 Task: Create an app for vendor management.
Action: Mouse moved to (1166, 83)
Screenshot: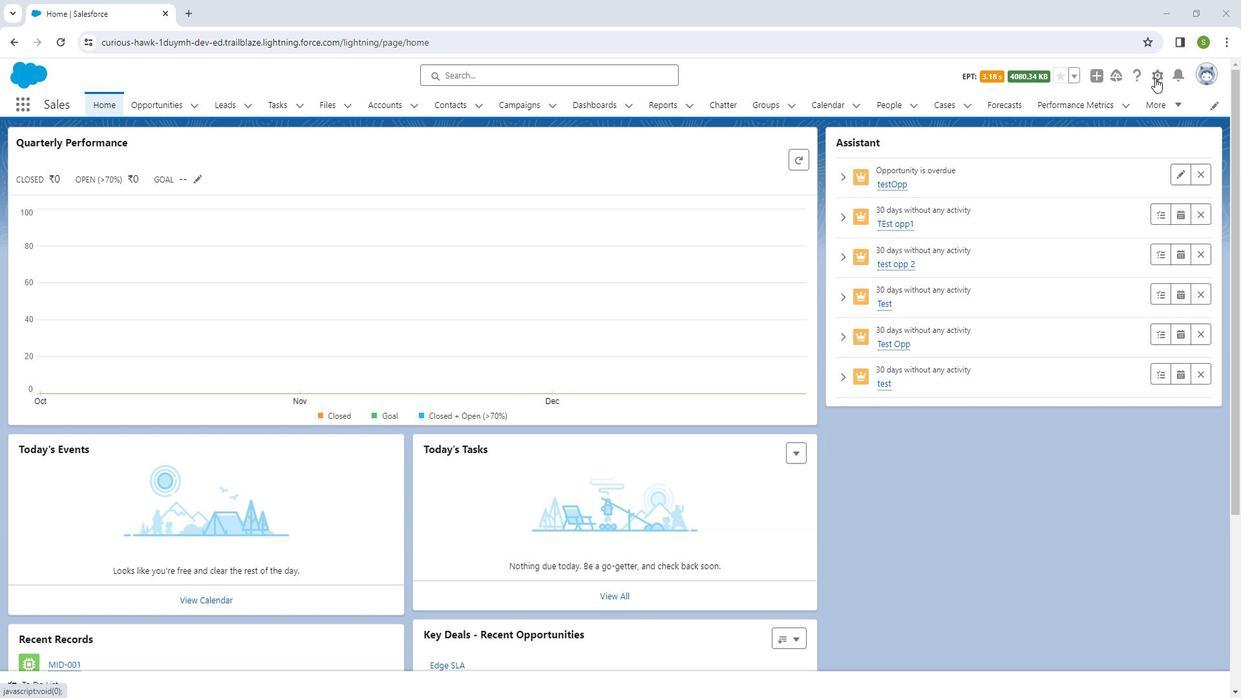
Action: Mouse pressed left at (1166, 83)
Screenshot: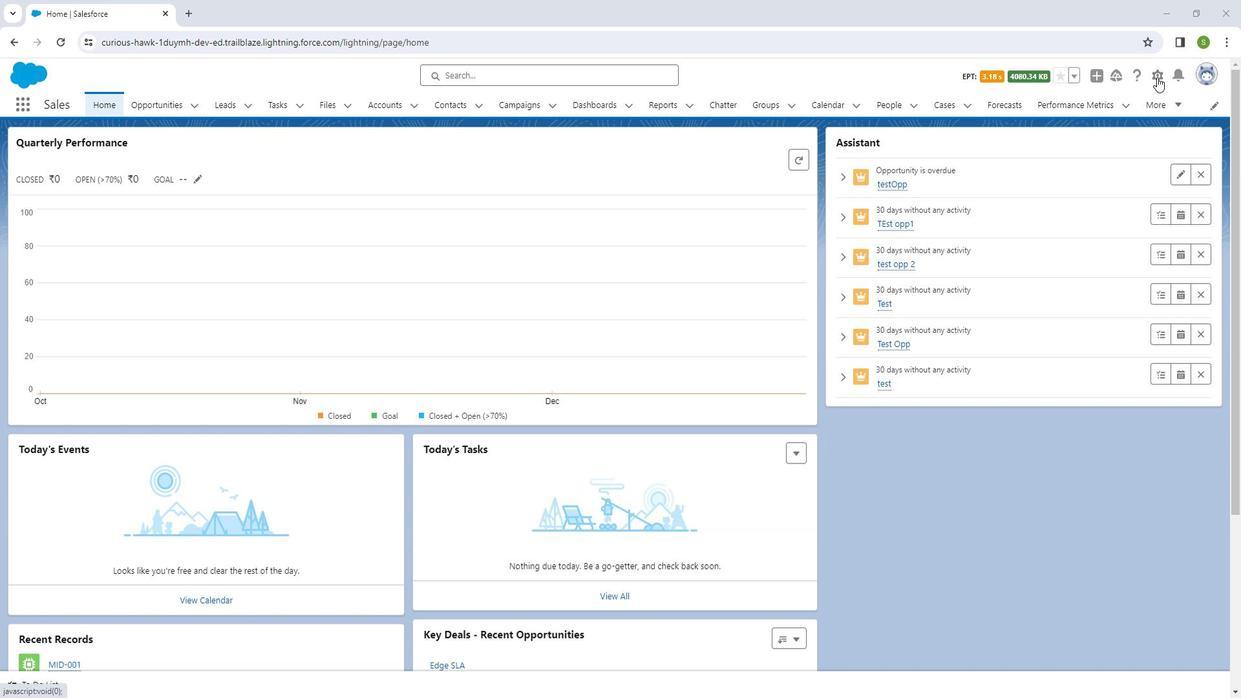 
Action: Mouse moved to (1129, 136)
Screenshot: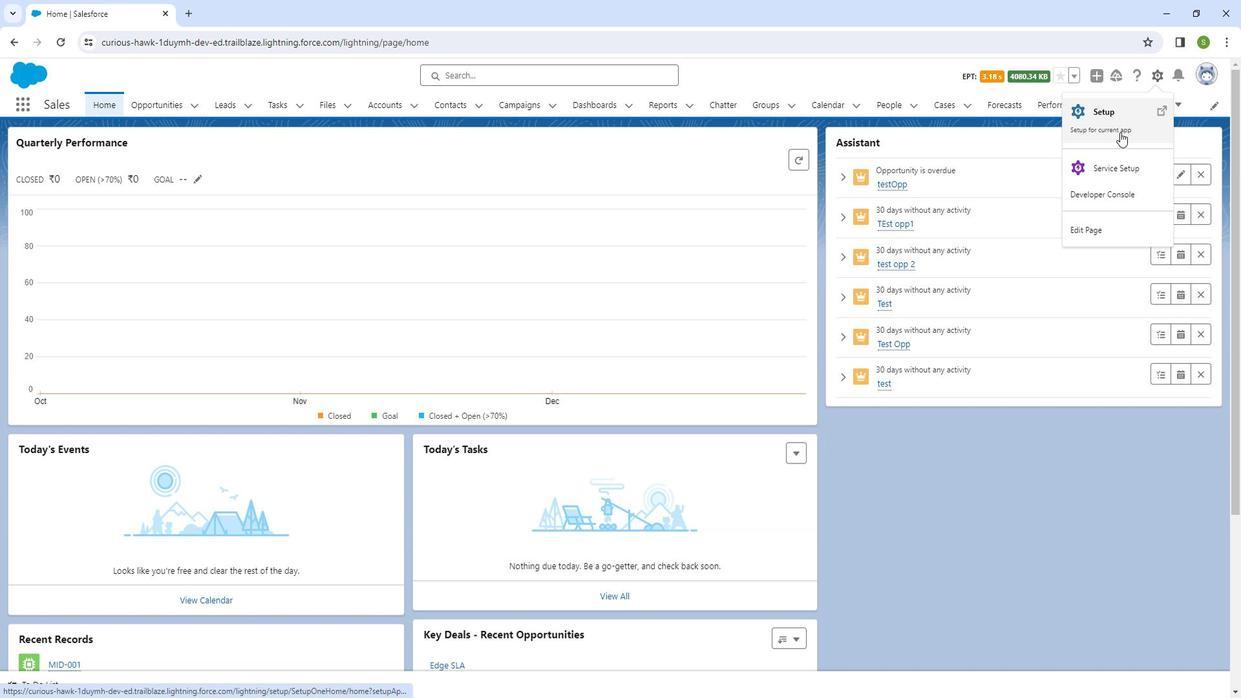 
Action: Mouse pressed left at (1129, 136)
Screenshot: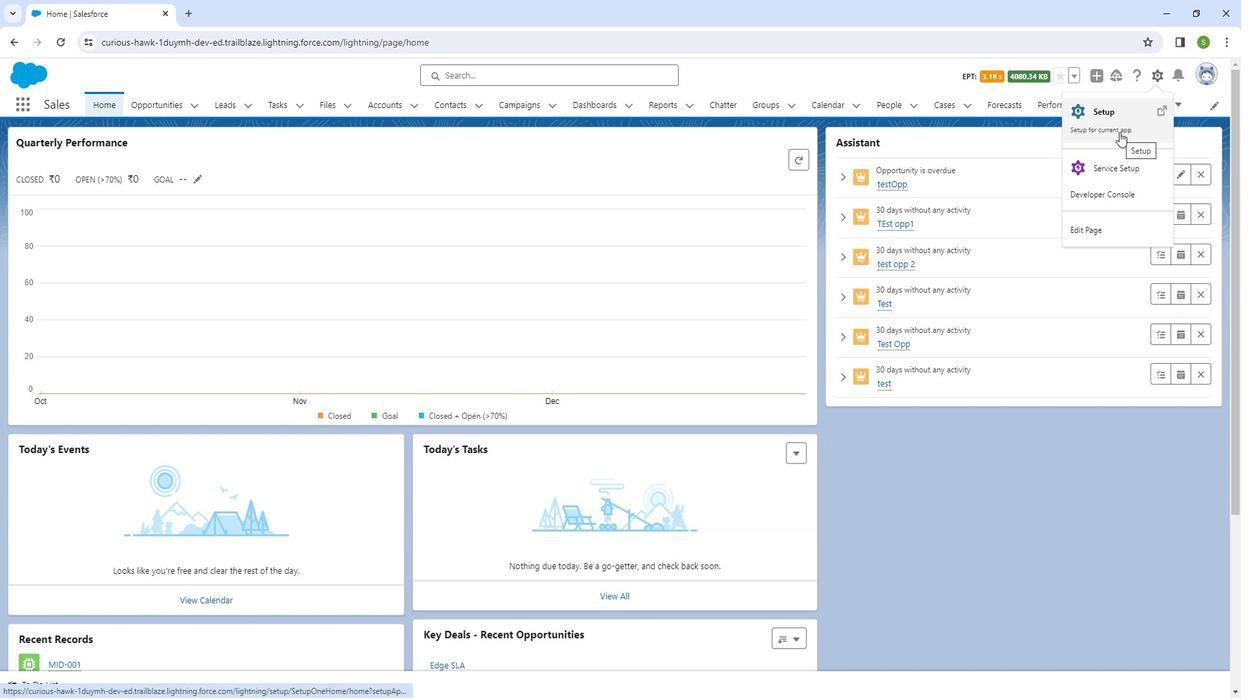 
Action: Mouse moved to (91, 144)
Screenshot: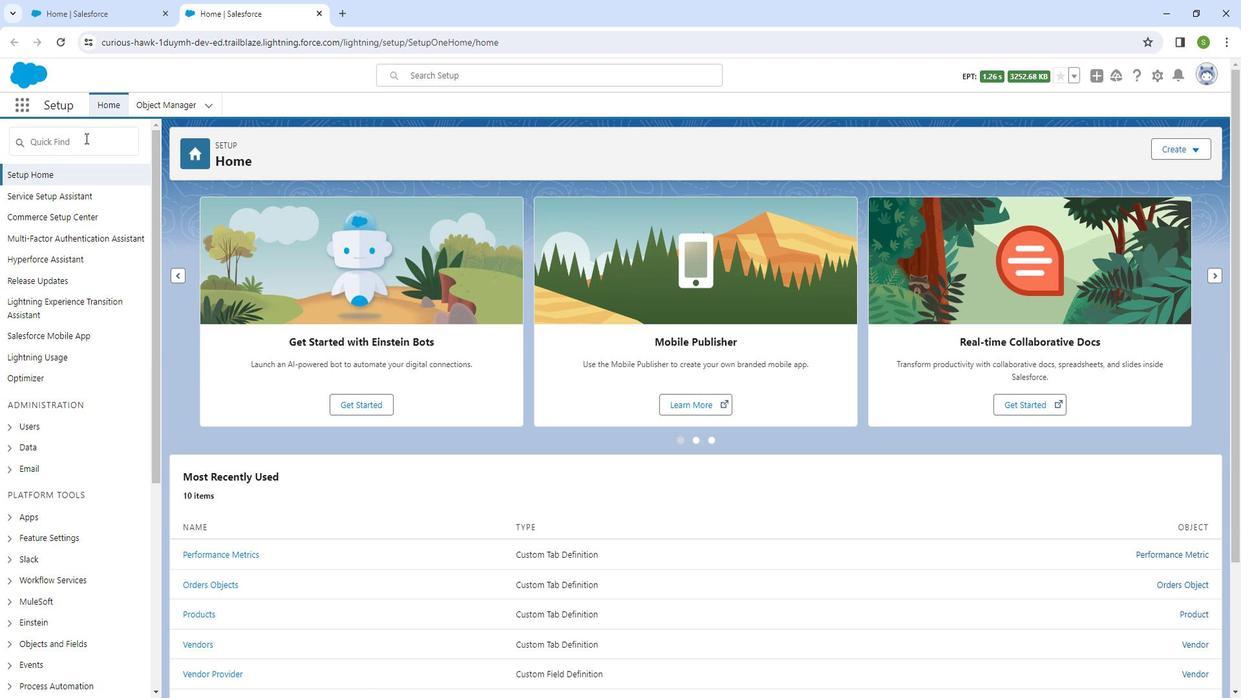 
Action: Mouse pressed left at (91, 144)
Screenshot: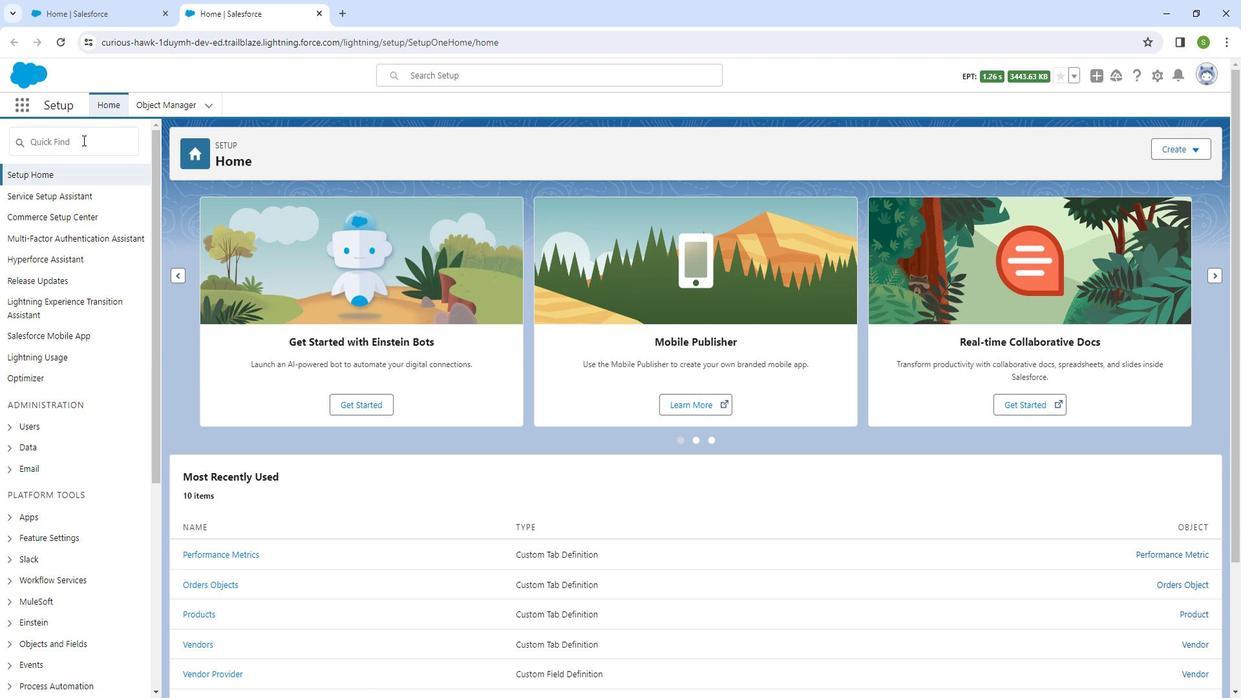 
Action: Mouse moved to (93, 146)
Screenshot: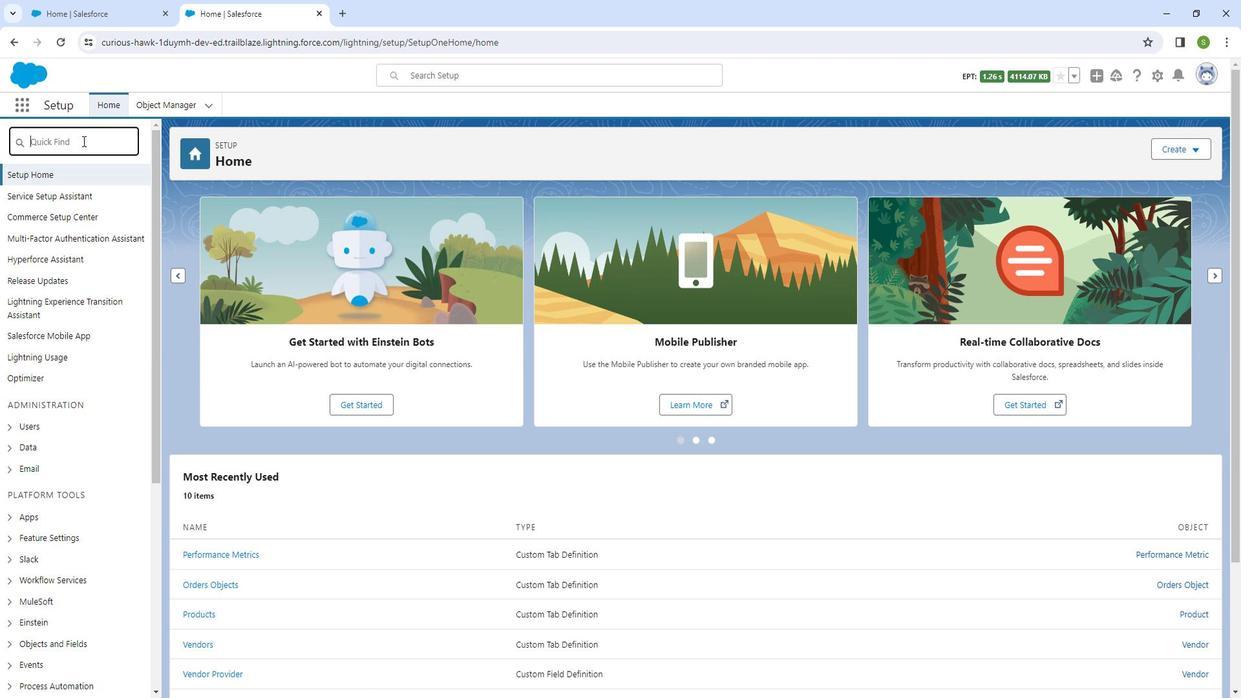 
Action: Key pressed <Key.shift_r>App<Key.space>ma
Screenshot: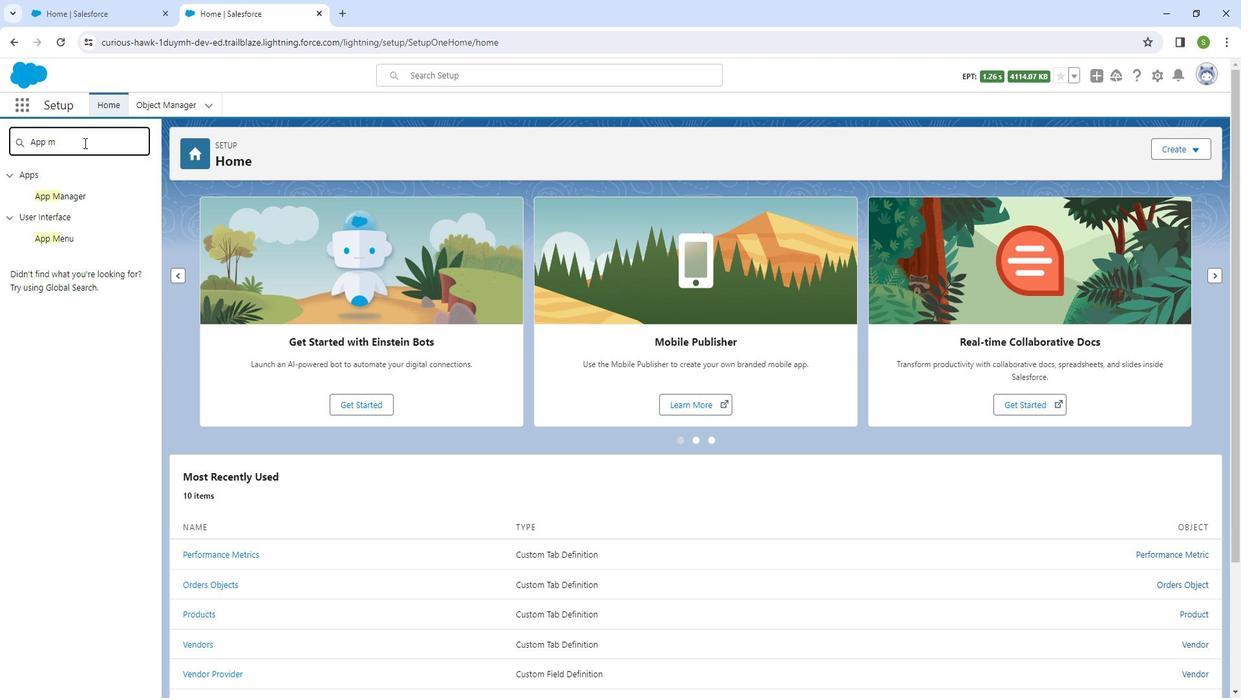 
Action: Mouse moved to (67, 200)
Screenshot: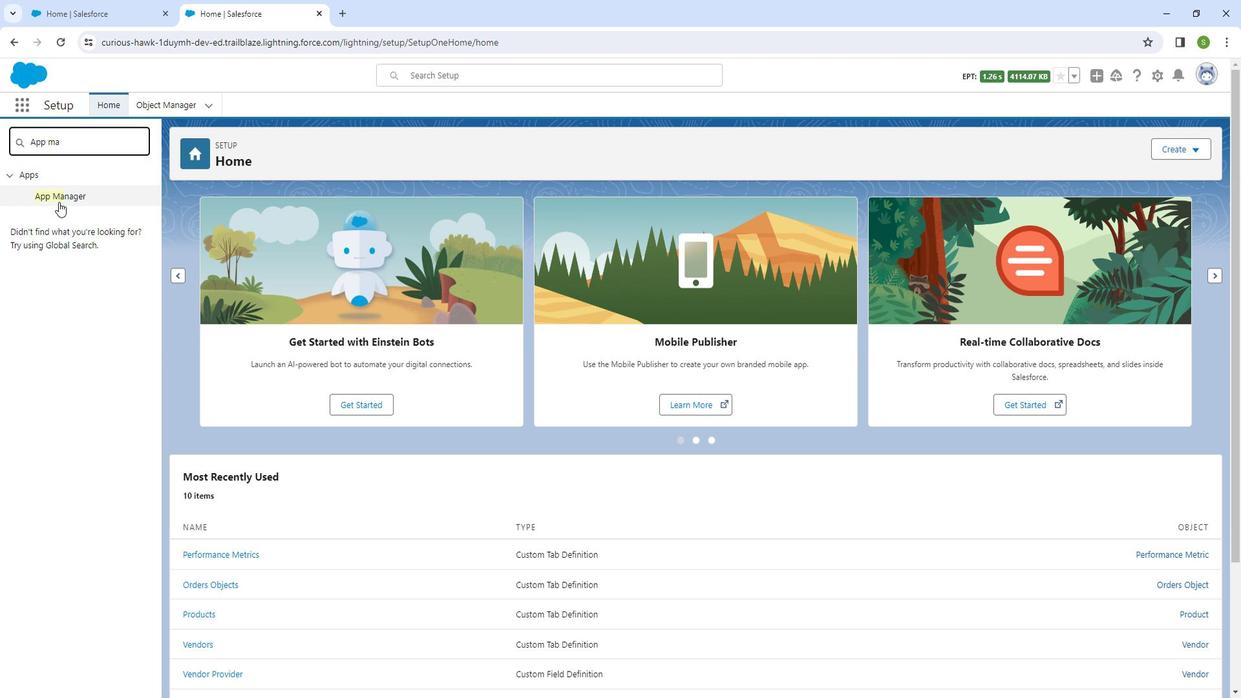 
Action: Mouse pressed left at (67, 200)
Screenshot: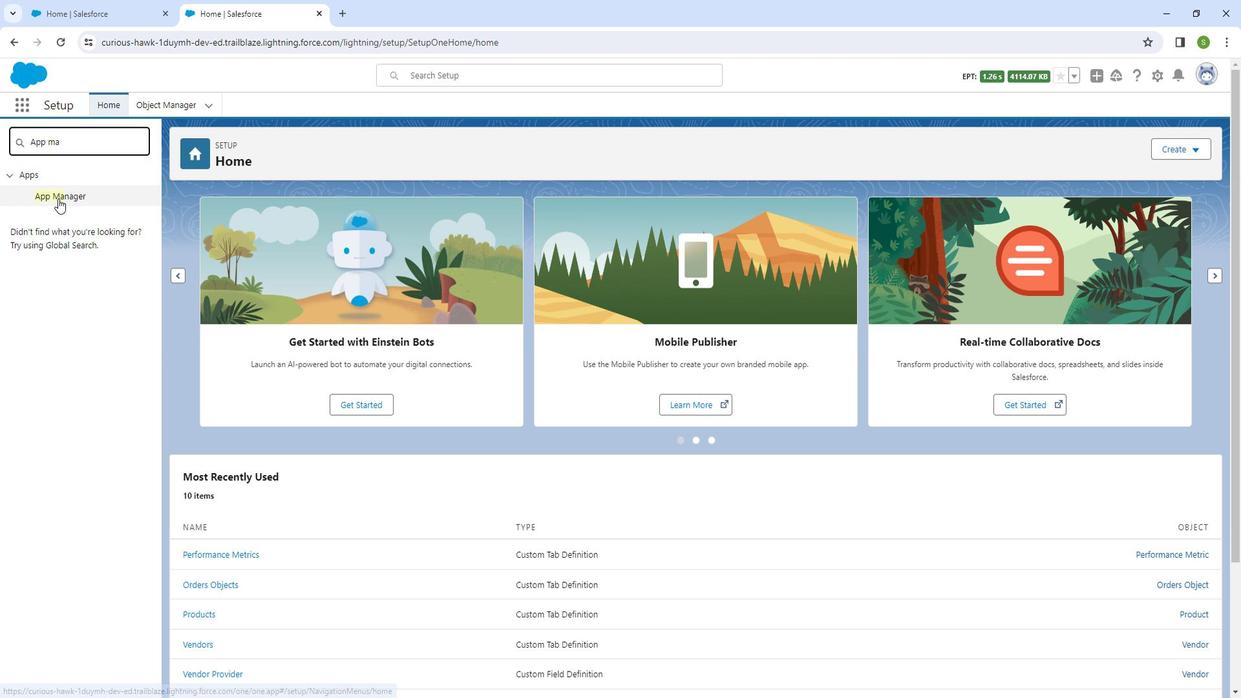 
Action: Mouse moved to (1052, 157)
Screenshot: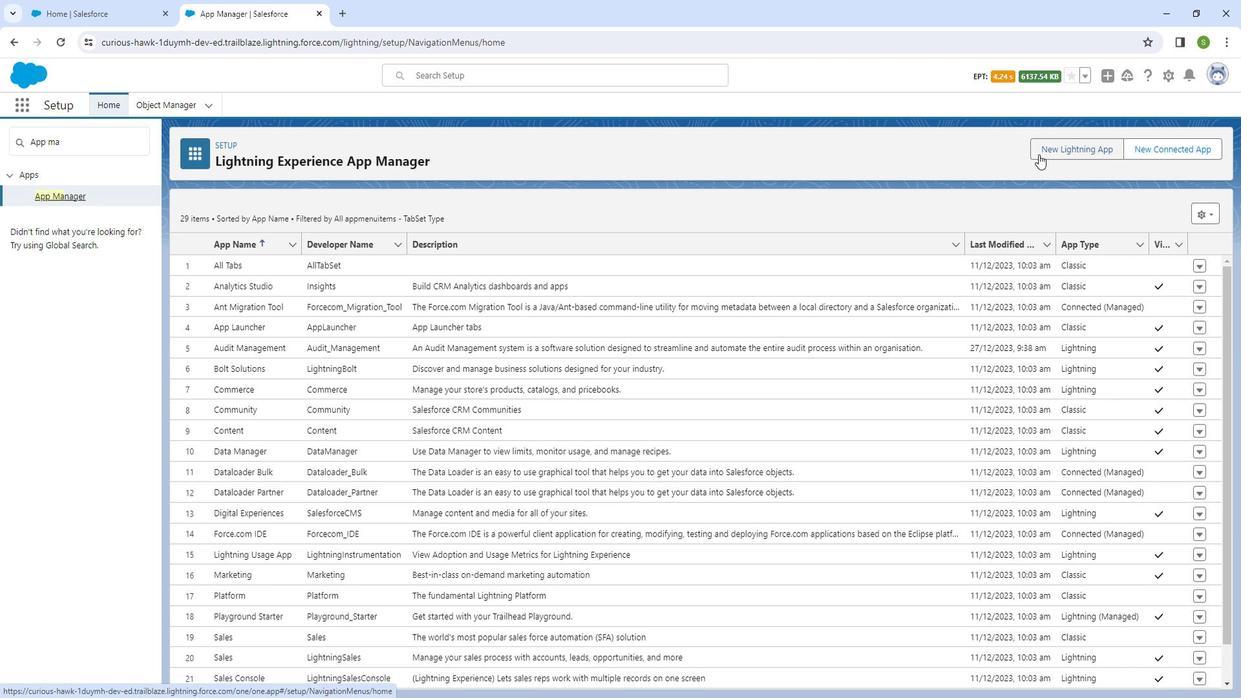 
Action: Mouse pressed left at (1052, 157)
Screenshot: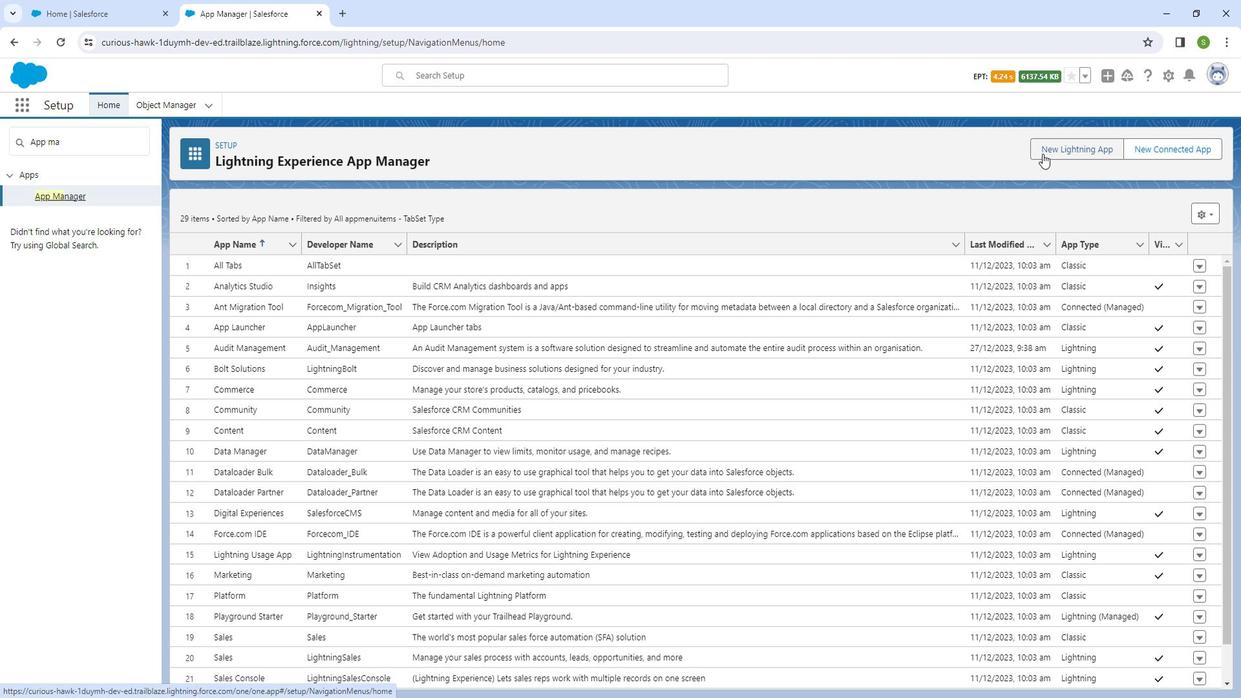 
Action: Mouse moved to (532, 299)
Screenshot: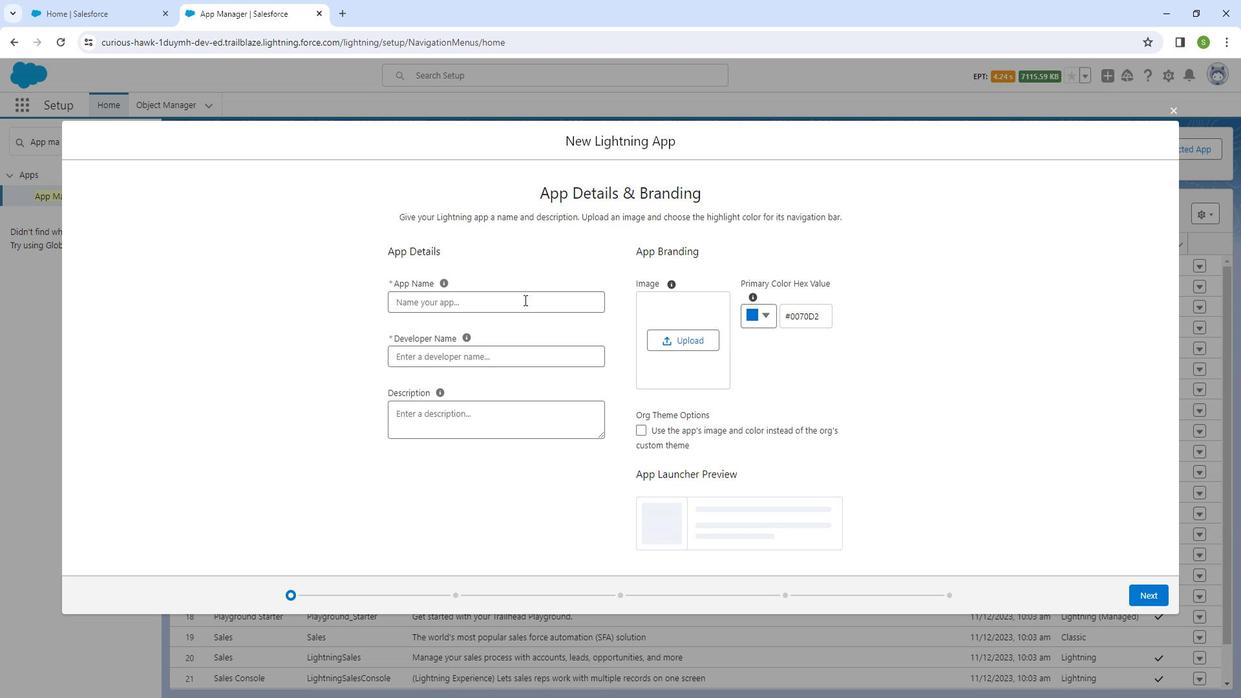 
Action: Mouse pressed left at (532, 299)
Screenshot: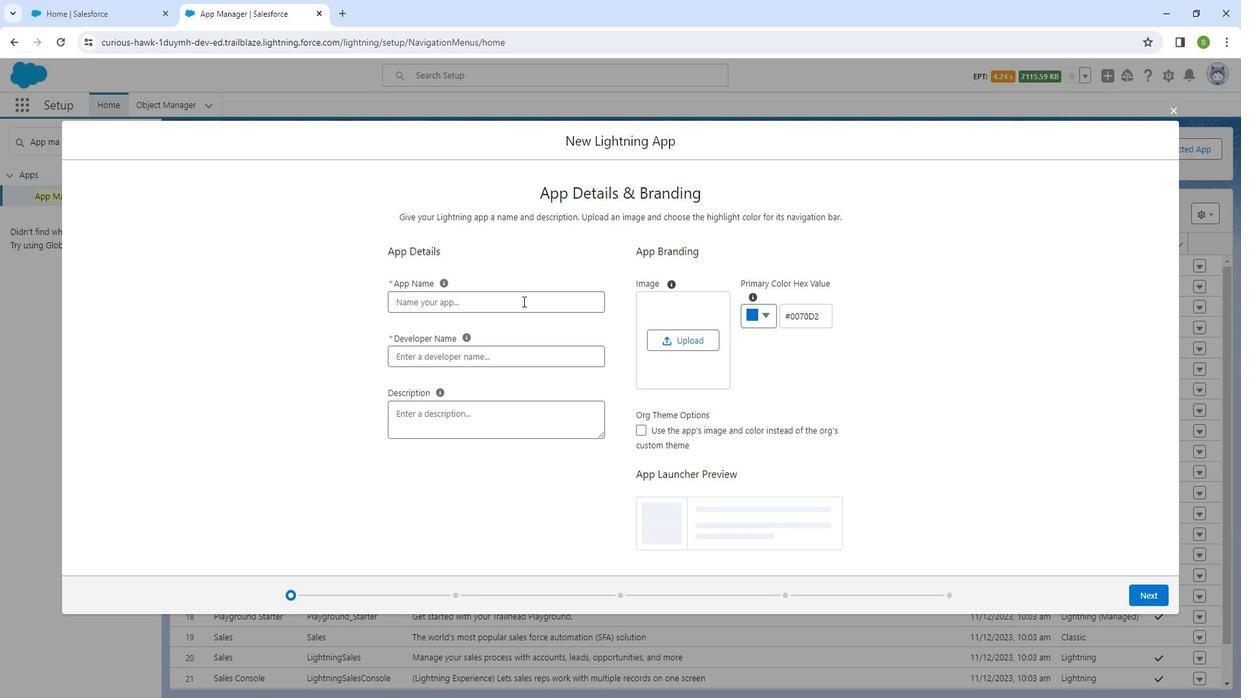 
Action: Key pressed <Key.shift_r><Key.shift_r><Key.shift_r>Vendor<Key.space><Key.shift_r><Key.shift_r><Key.shift_r><Key.shift_r><Key.shift_r><Key.shift_r><Key.shift_r>Management
Screenshot: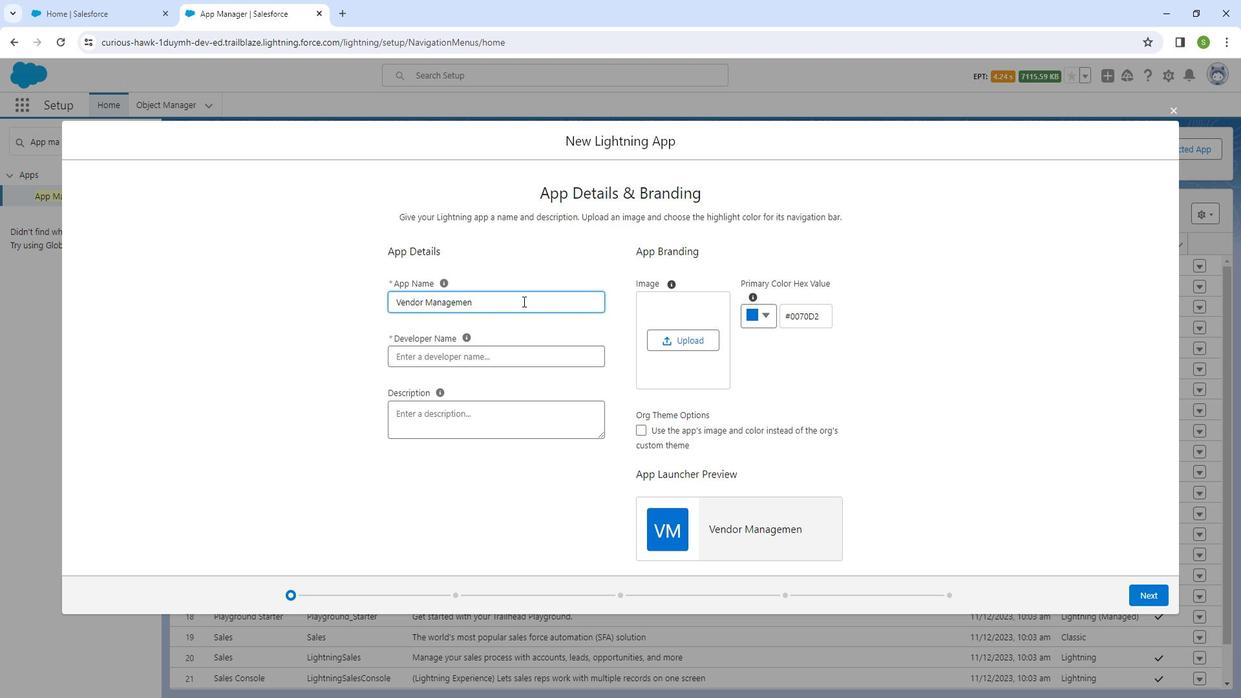 
Action: Mouse moved to (523, 345)
Screenshot: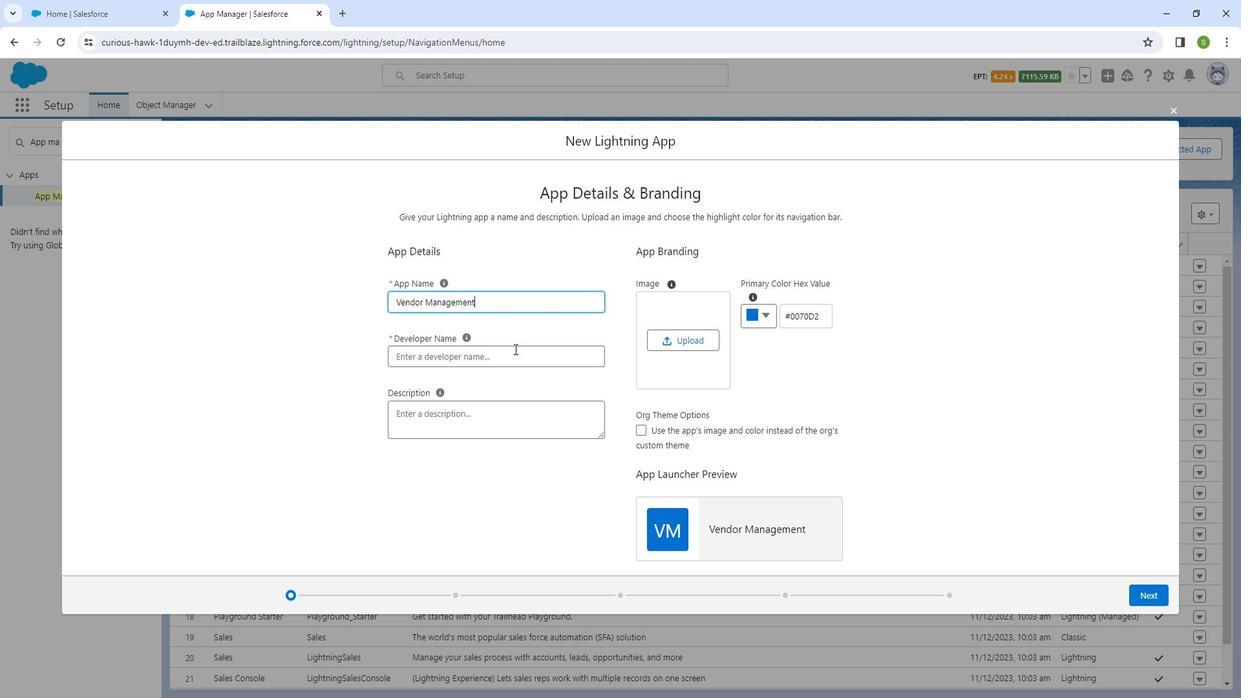 
Action: Mouse pressed left at (523, 345)
Screenshot: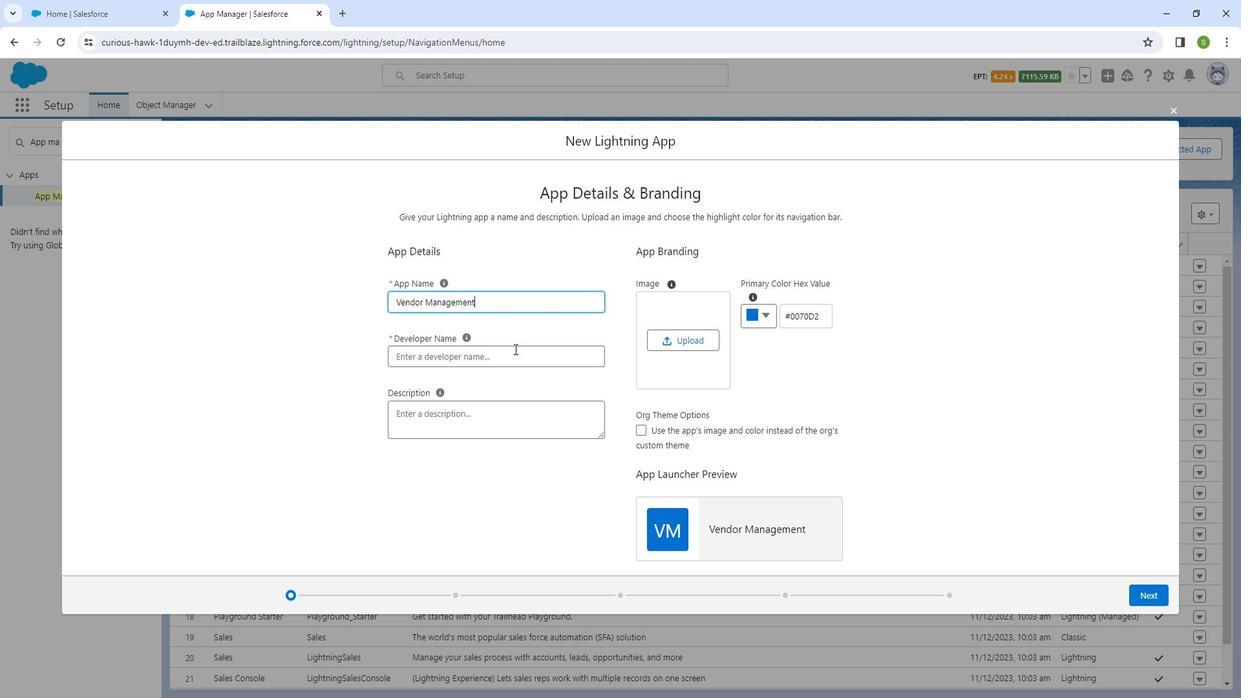 
Action: Mouse moved to (494, 406)
Screenshot: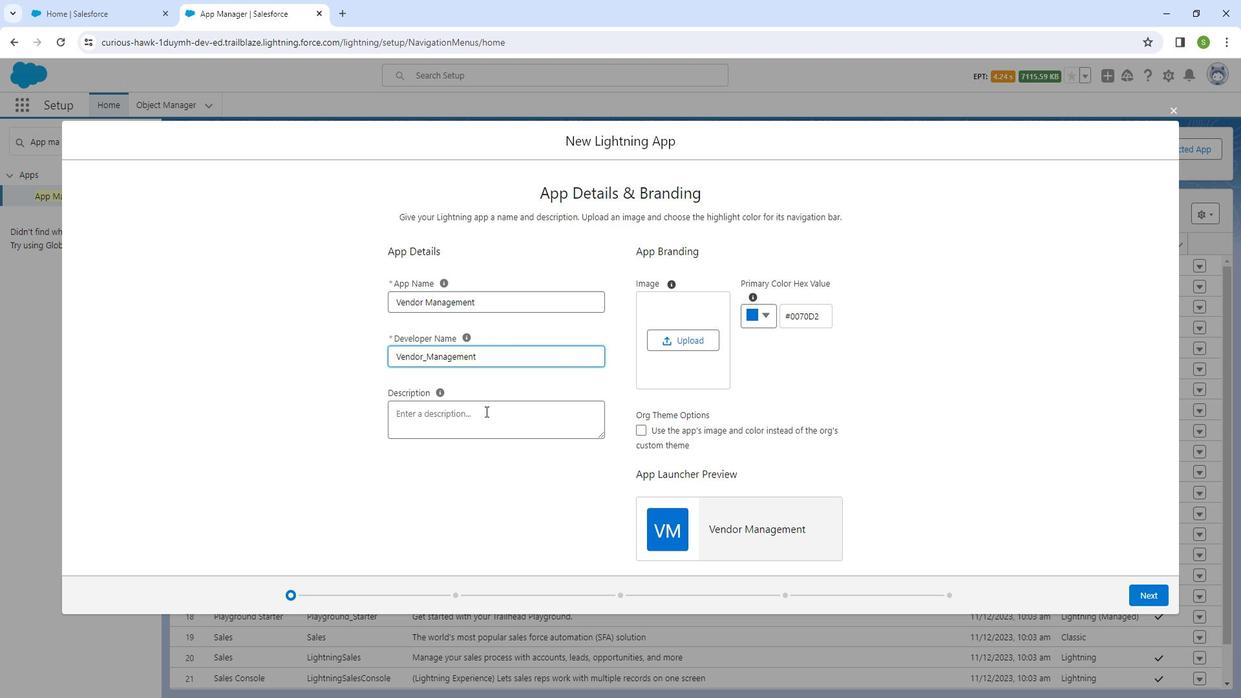 
Action: Mouse pressed left at (494, 406)
Screenshot: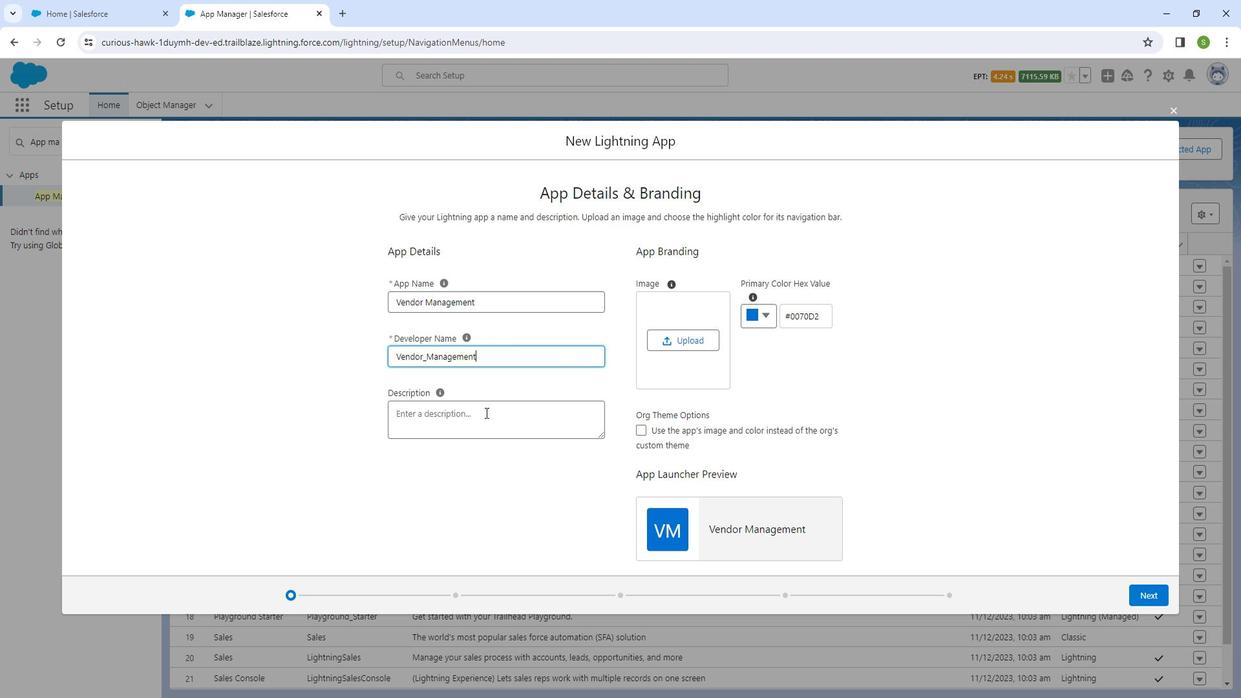 
Action: Key pressed <Key.shift_r><Key.shift_r><Key.shift_r><Key.shift_r><Key.shift_r><Key.shift_r>A<Key.space><Key.shift_r><Key.shift_r><Key.shift_r><Key.shift_r><Key.shift_r><Key.shift_r><Key.shift_r><Key.shift_r><Key.shift_r><Key.shift_r><Key.shift_r><Key.shift_r><Key.shift_r>VMS<Key.space>is<Key.space>a<Key.space>set<Key.space>of<Key.space>processes,<Key.space>tools,<Key.space>and<Key.space>technologies<Key.space>designed<Key.space>to<Key.space>efficiently<Key.space>manage<Key.space>and<Key.space>optimize<Key.space>the<Key.space>relatioship<Key.space><Key.left><Key.left><Key.left><Key.left><Key.left>n<Key.right><Key.right><Key.right><Key.right><Key.space>between<Key.space>an<Key.space>organisation<Key.space>and<Key.space>its<Key.space>vendors.
Screenshot: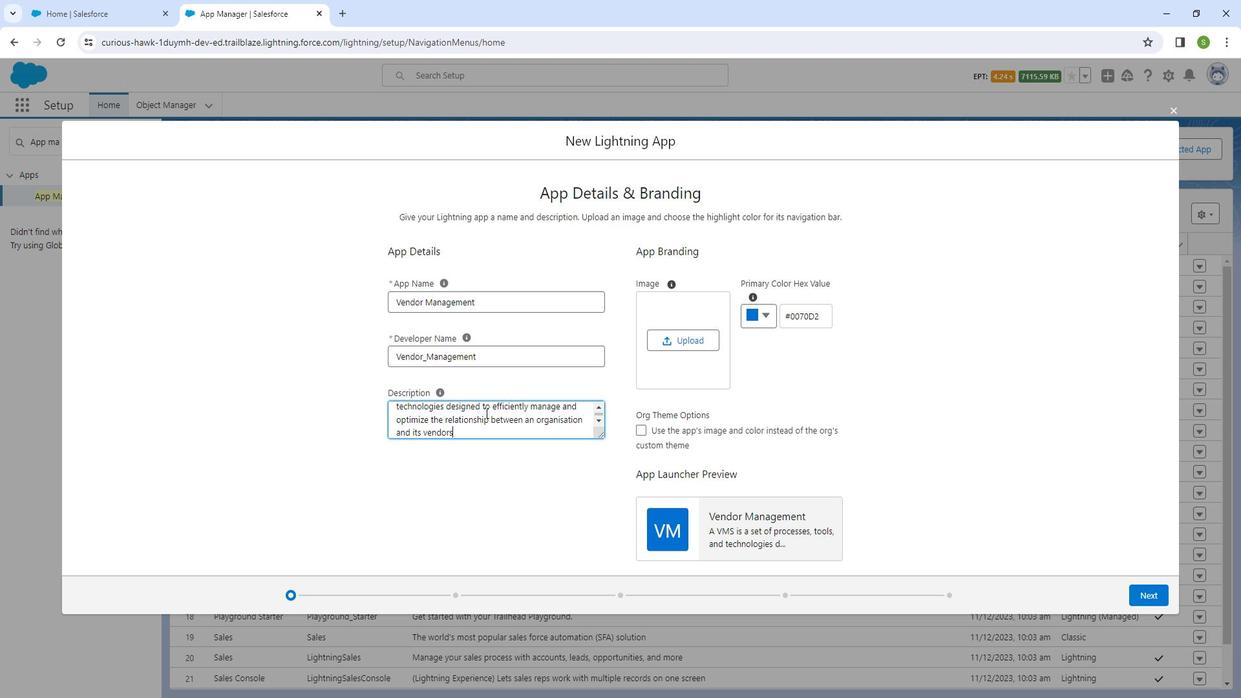 
Action: Mouse moved to (774, 316)
Screenshot: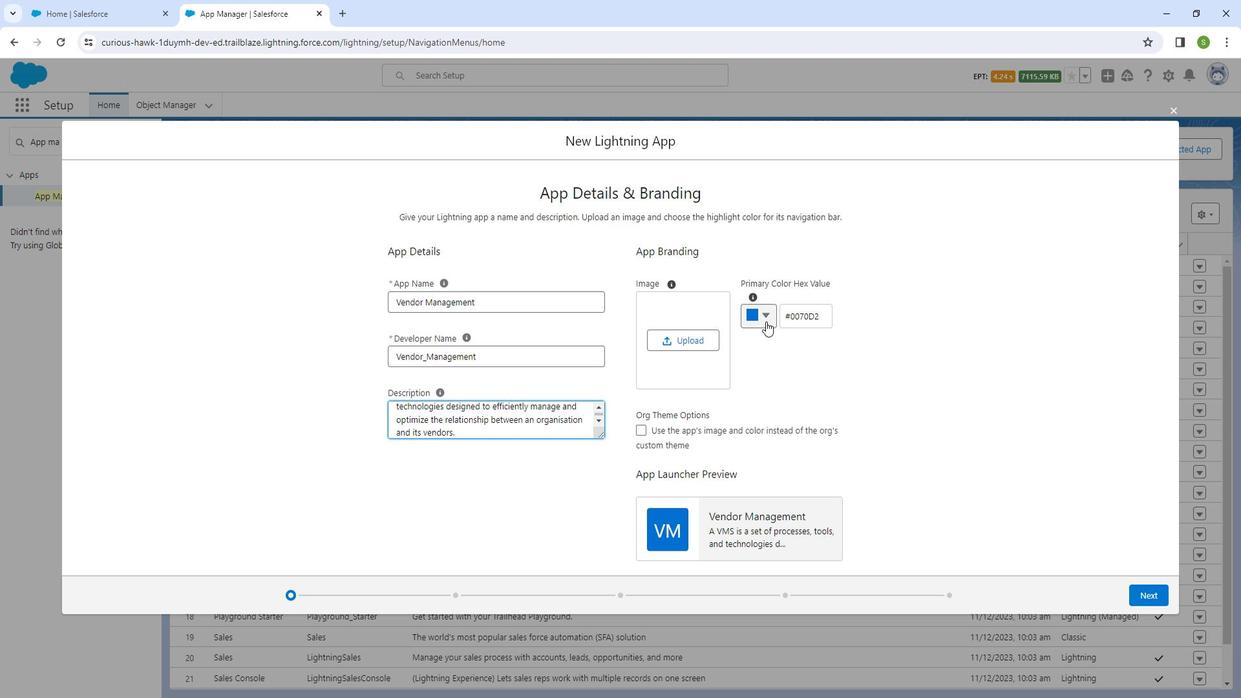 
Action: Mouse pressed left at (774, 316)
Screenshot: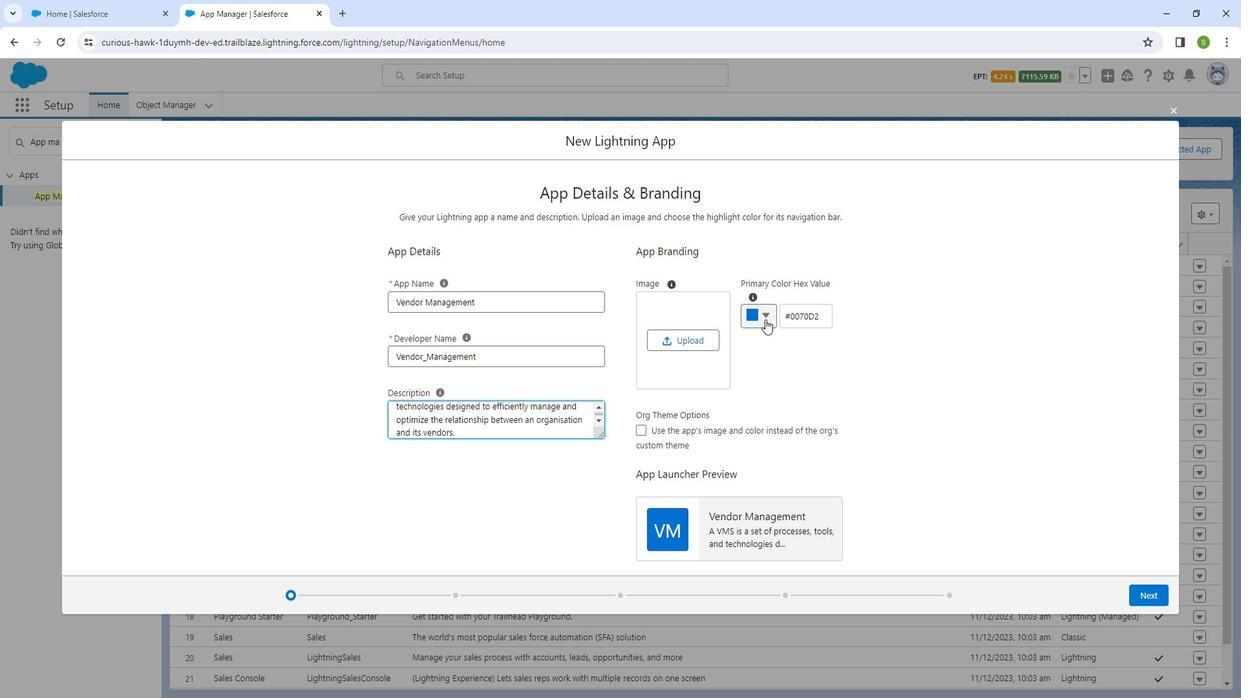 
Action: Mouse moved to (815, 397)
Screenshot: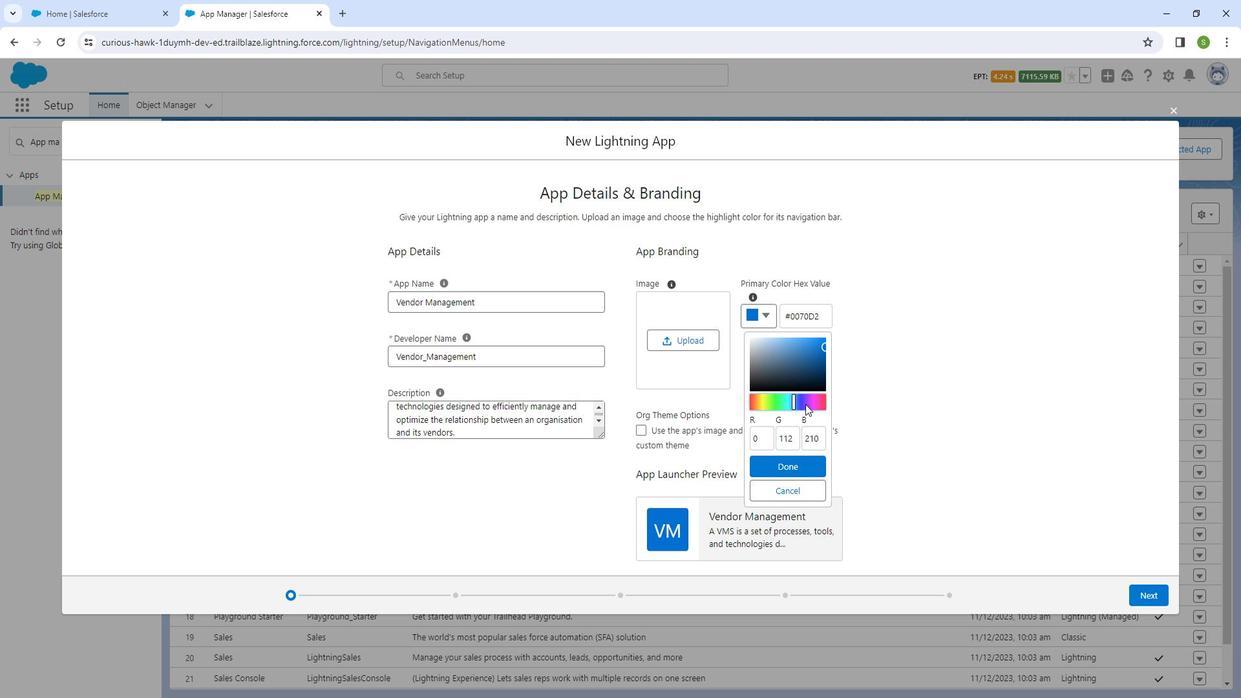 
Action: Mouse pressed left at (815, 397)
Screenshot: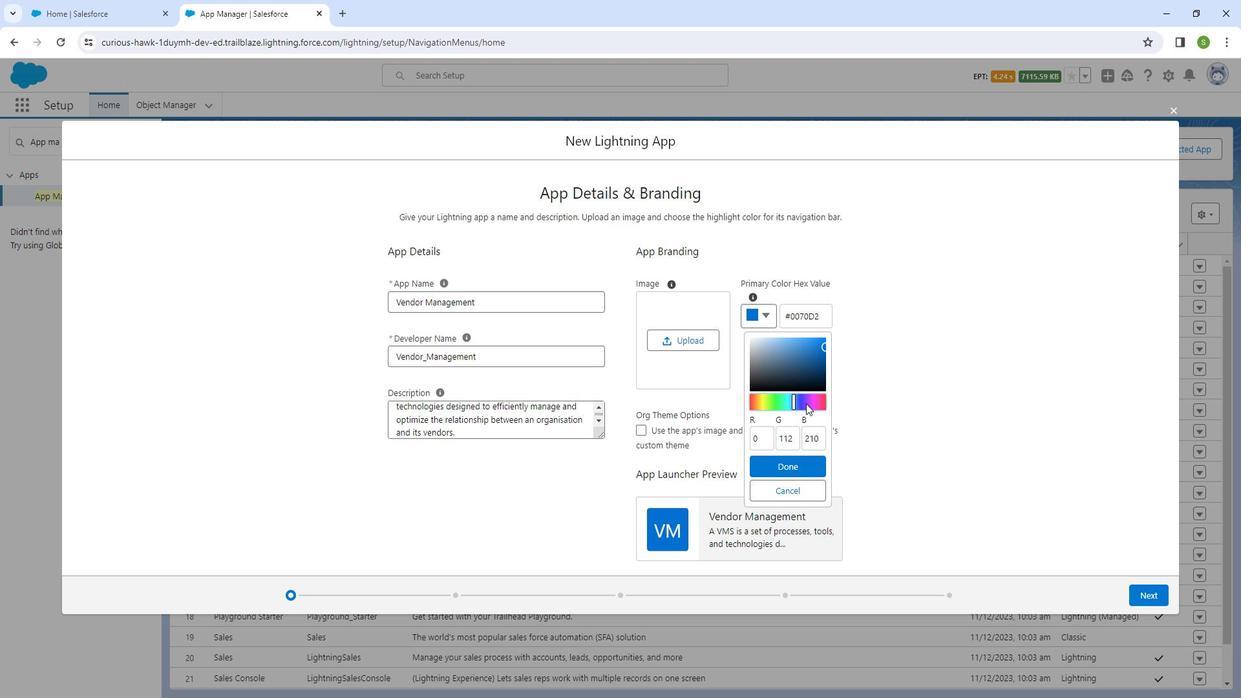 
Action: Mouse moved to (816, 397)
Screenshot: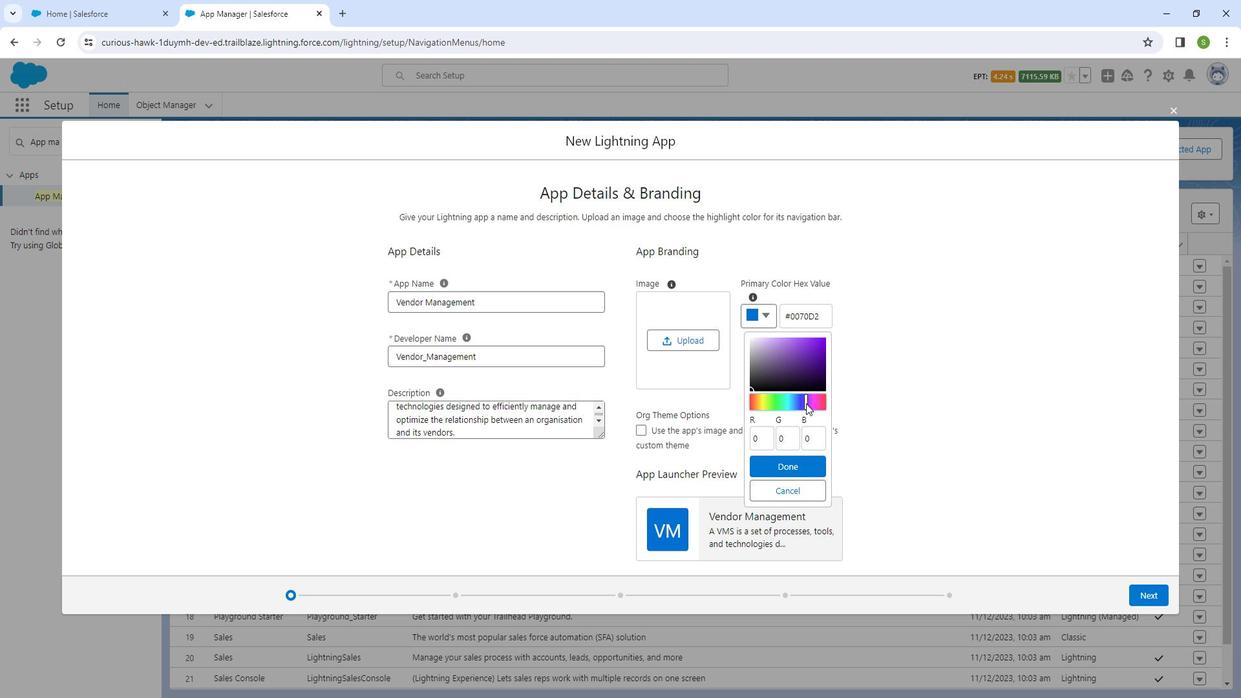
Action: Mouse pressed left at (816, 397)
Screenshot: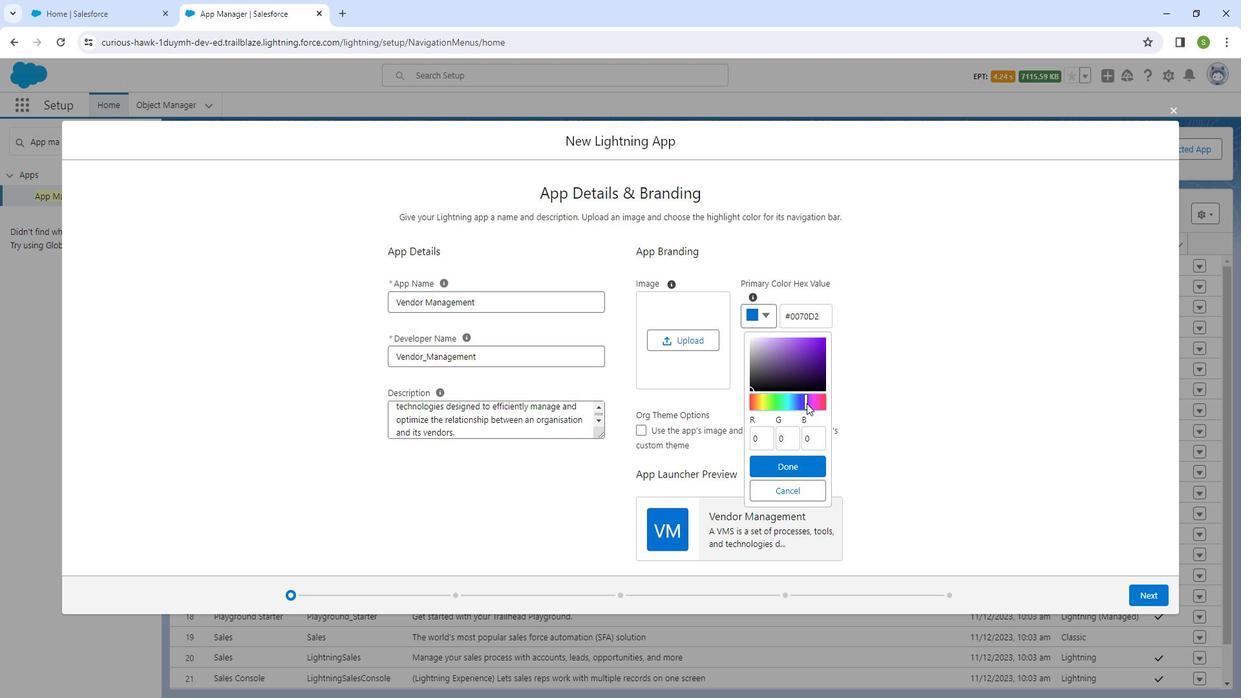 
Action: Mouse moved to (818, 397)
Screenshot: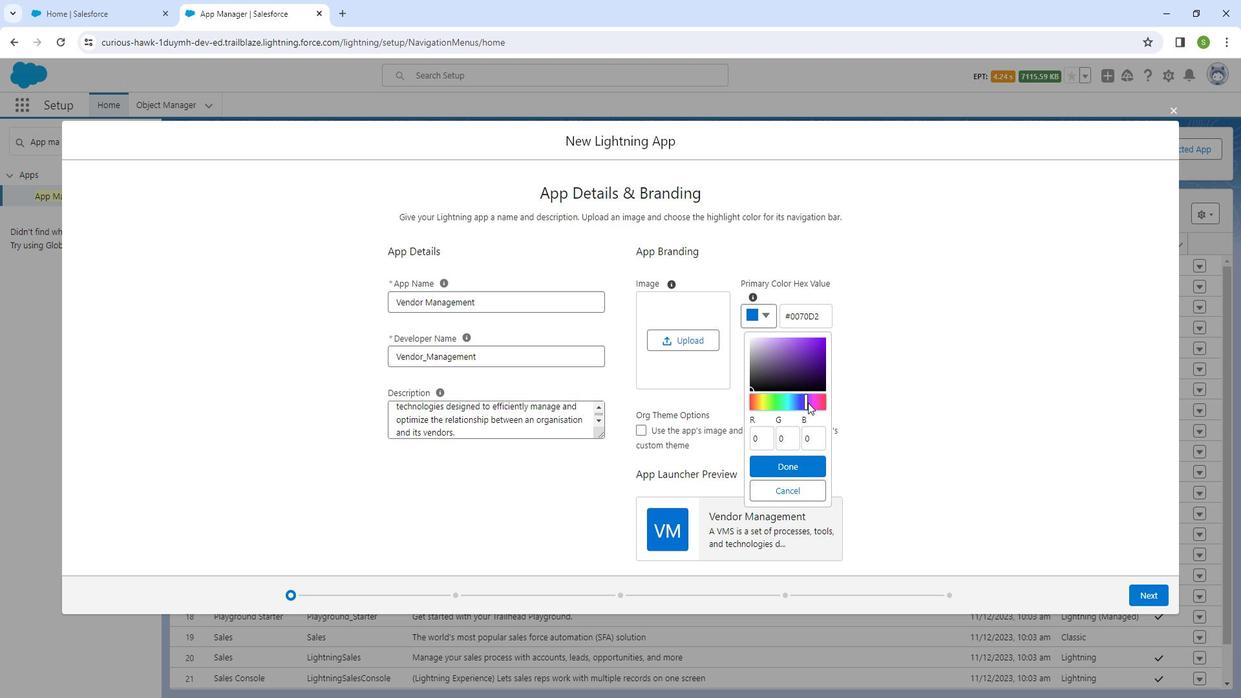 
Action: Mouse pressed left at (818, 397)
Screenshot: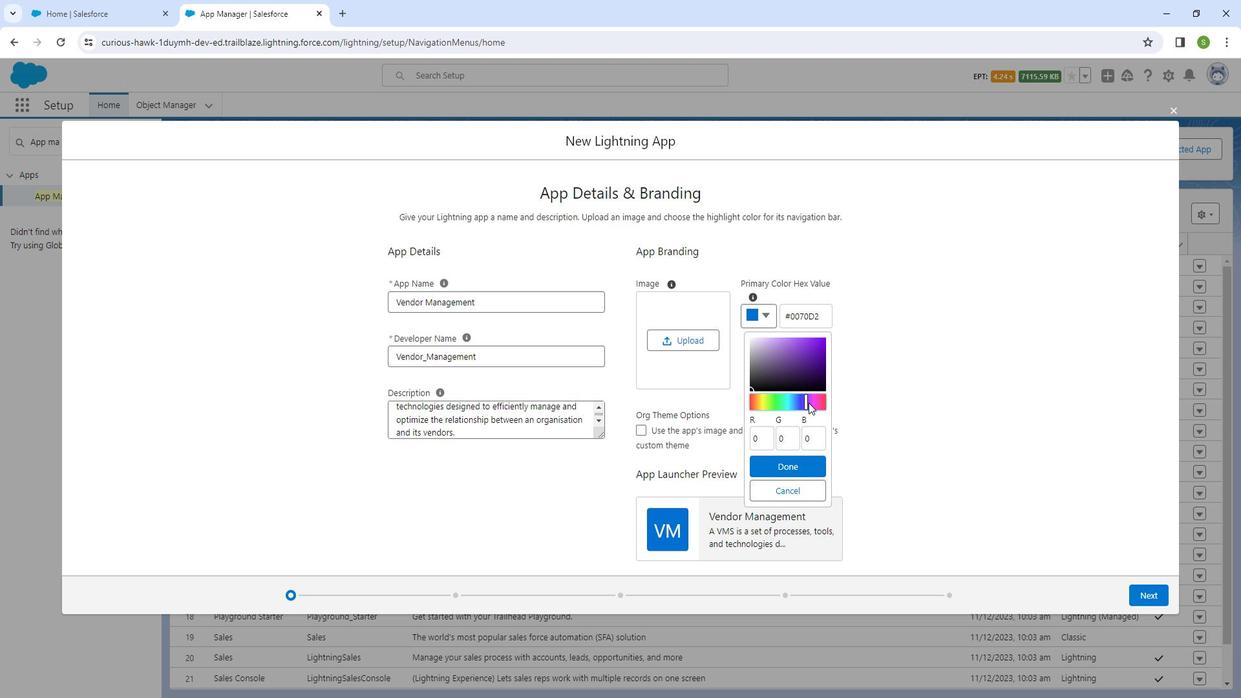 
Action: Mouse moved to (1159, 575)
Screenshot: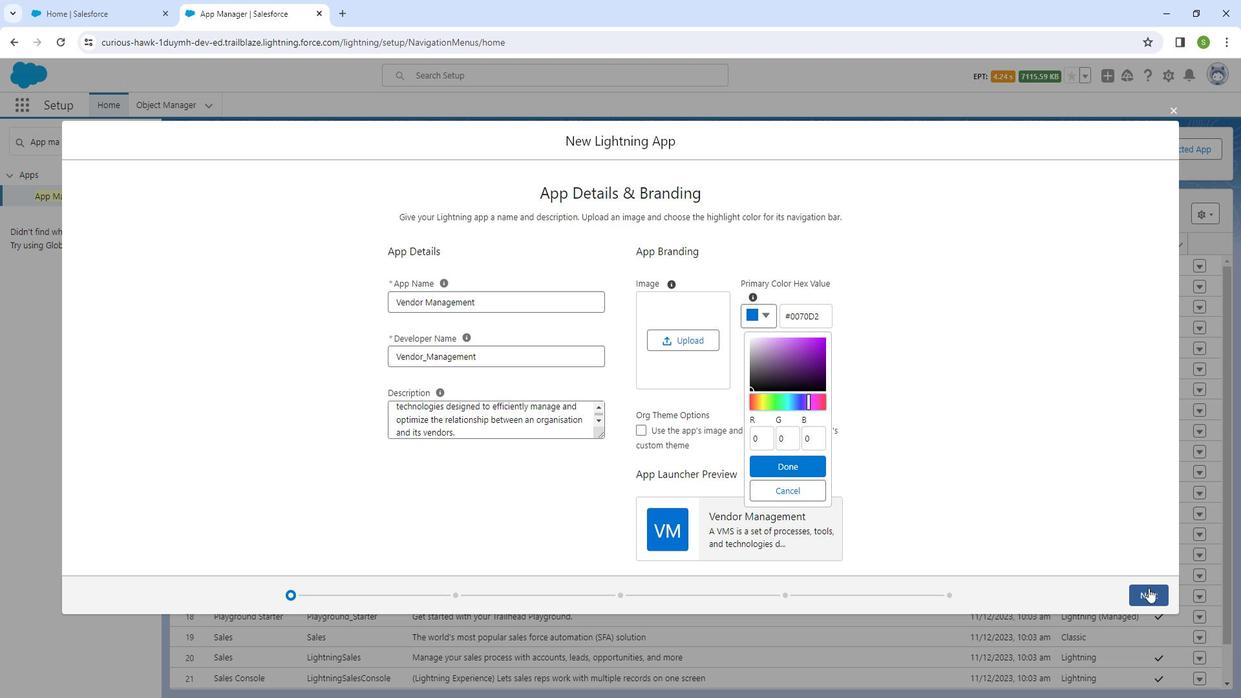 
Action: Mouse pressed left at (1159, 575)
Screenshot: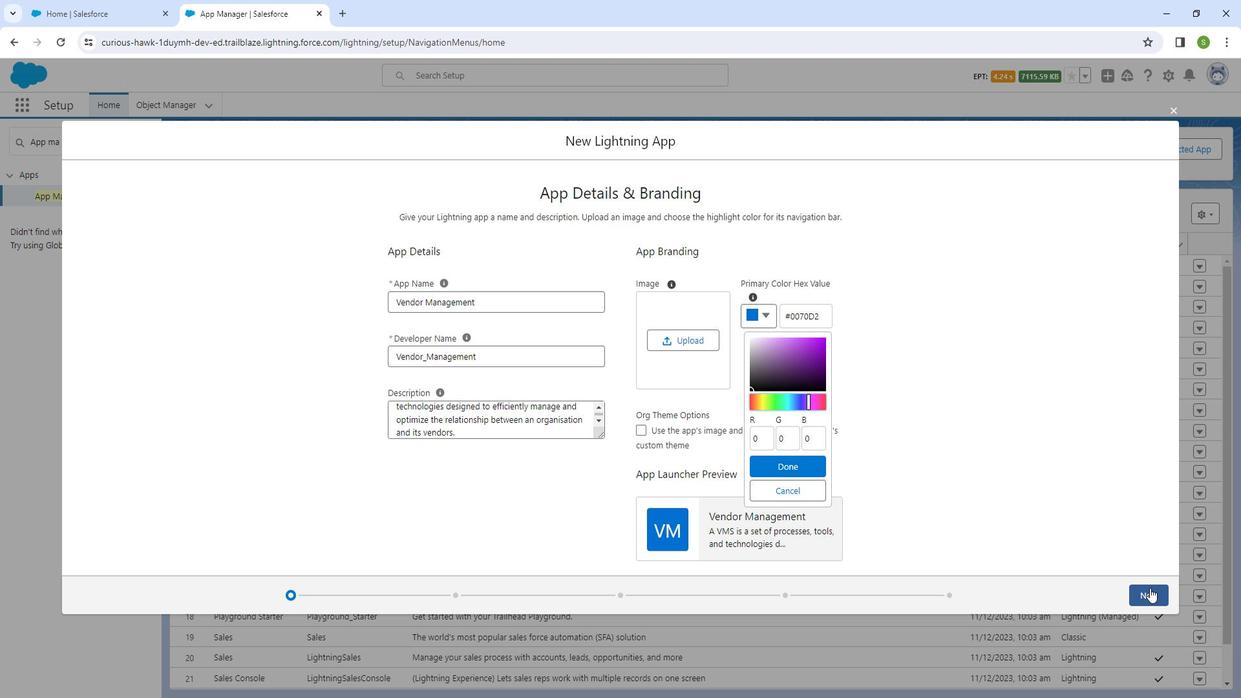 
Action: Mouse moved to (1152, 582)
Screenshot: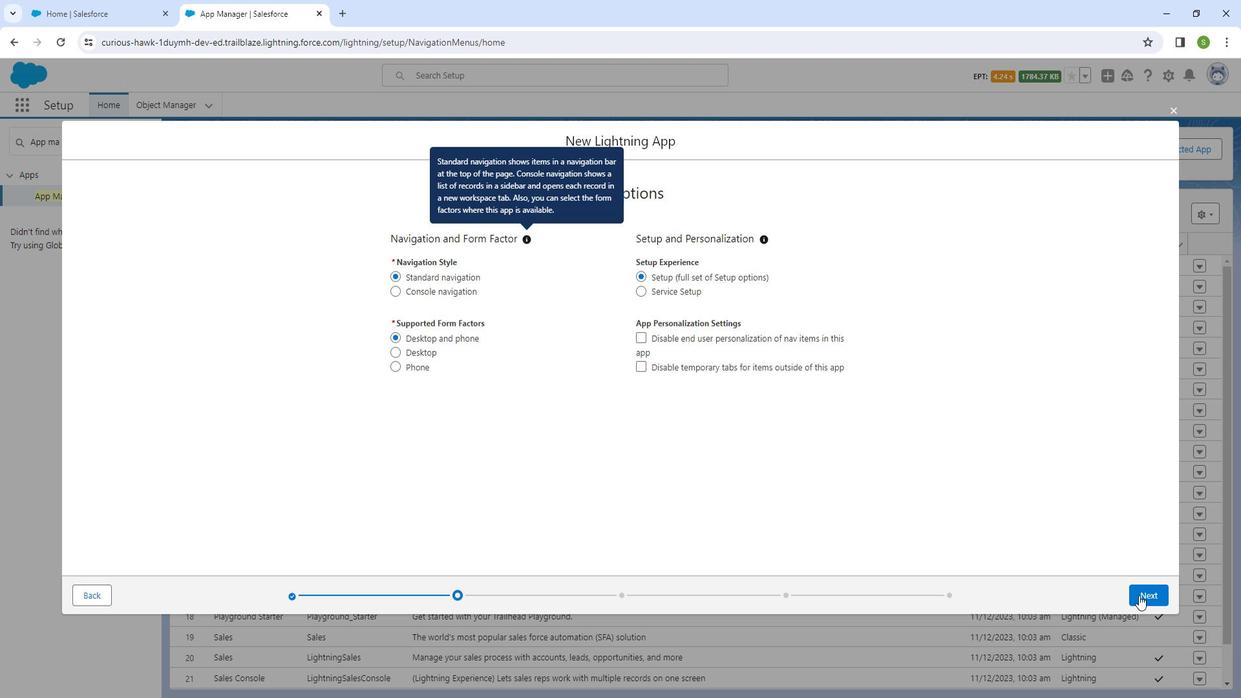 
Action: Mouse pressed left at (1152, 582)
Screenshot: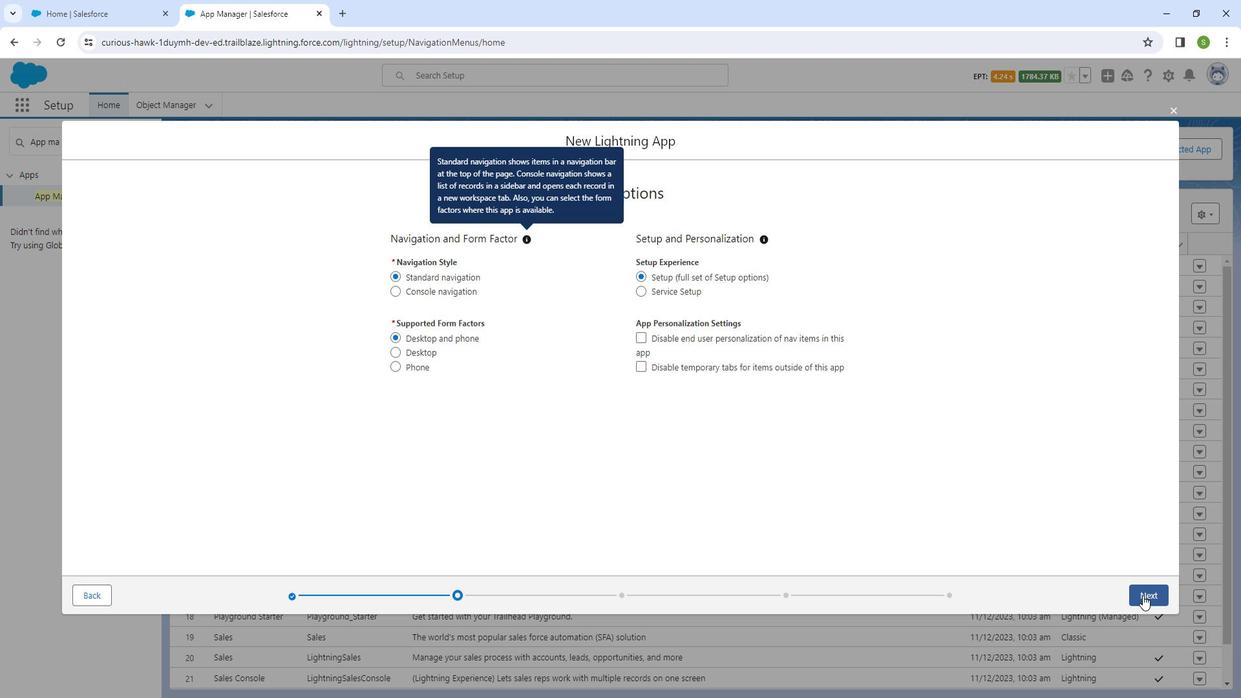 
Action: Mouse moved to (913, 404)
Screenshot: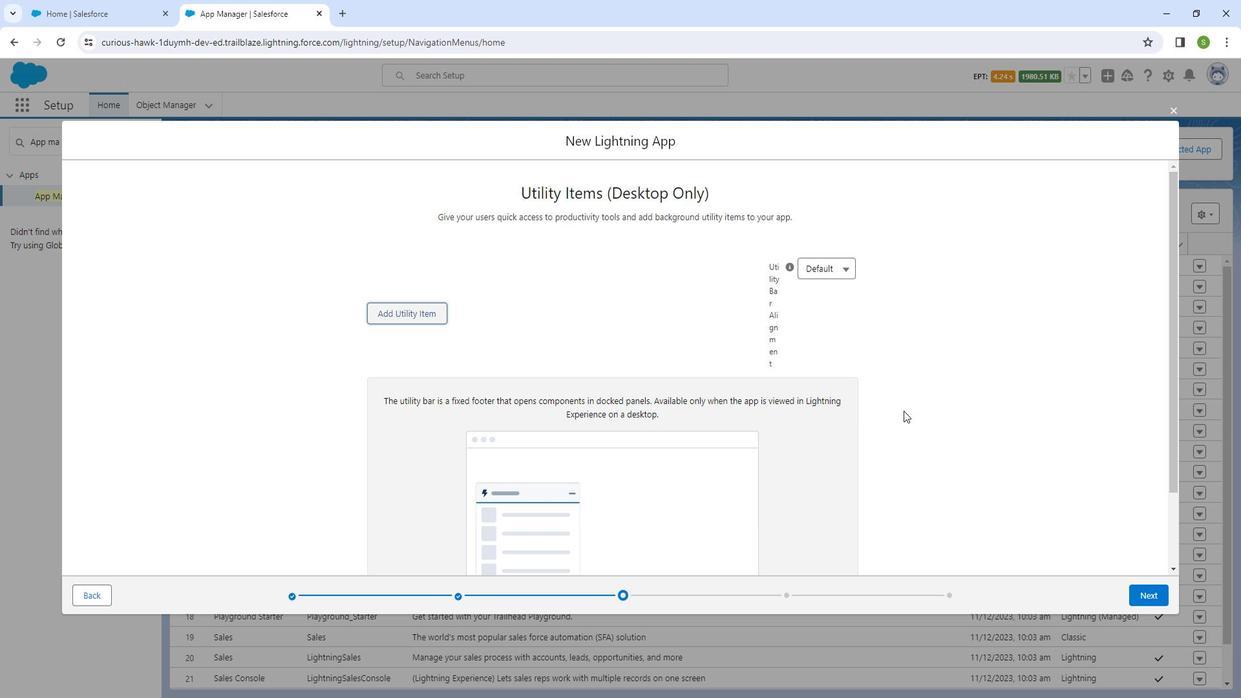 
Action: Mouse scrolled (913, 404) with delta (0, 0)
Screenshot: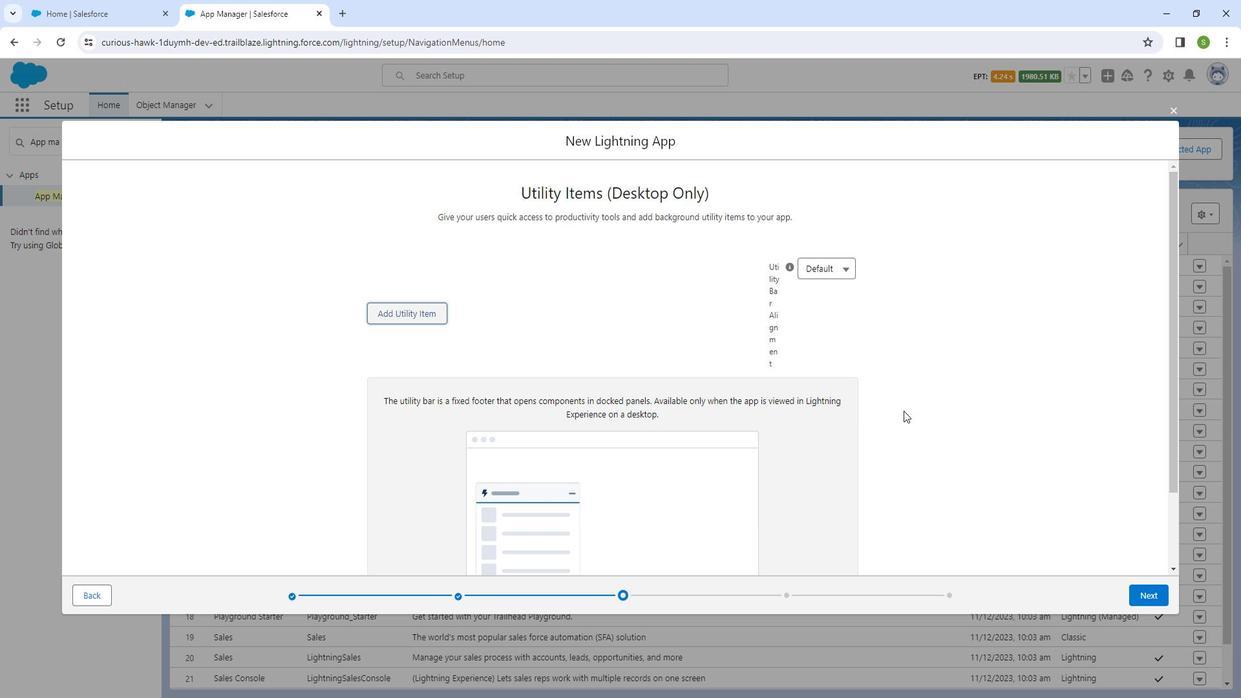 
Action: Mouse scrolled (913, 404) with delta (0, 0)
Screenshot: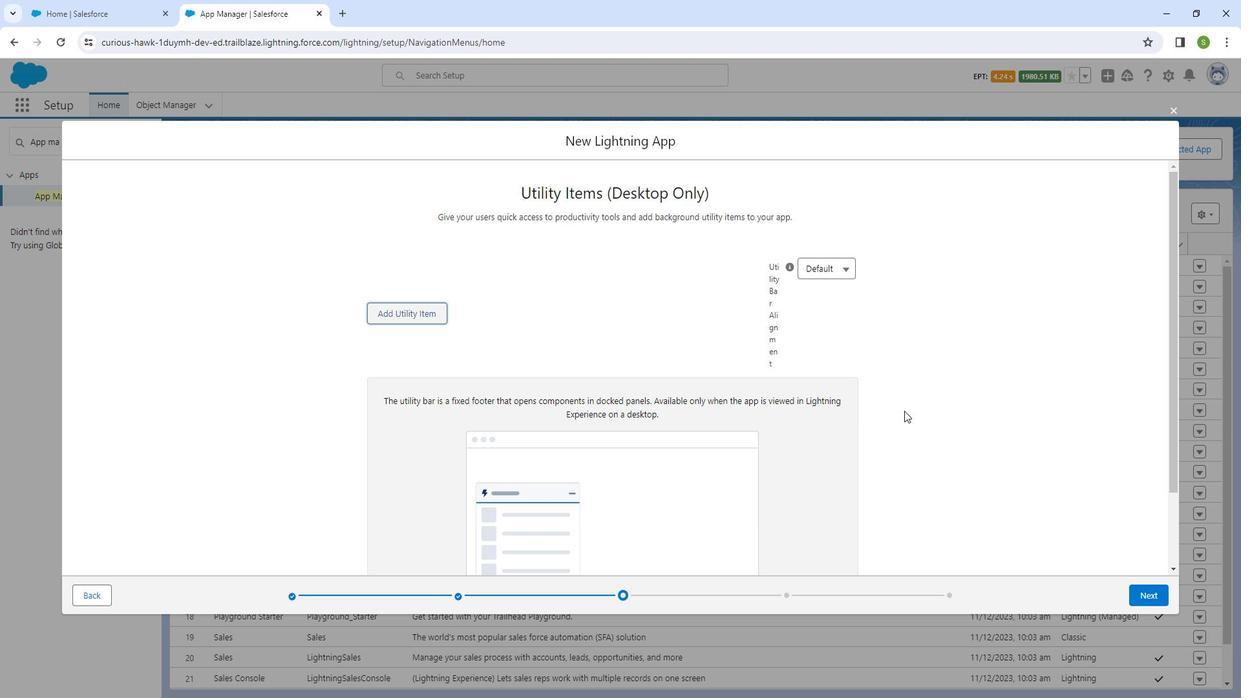 
Action: Mouse scrolled (913, 404) with delta (0, 0)
Screenshot: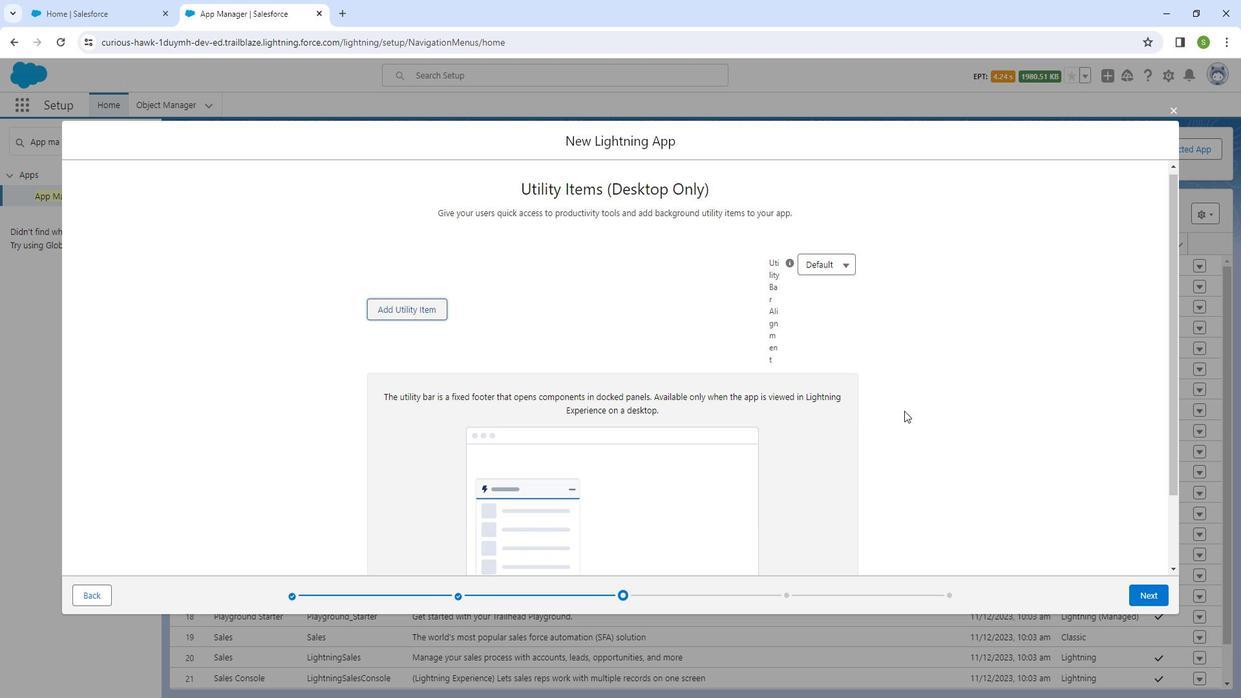 
Action: Mouse scrolled (913, 404) with delta (0, 0)
Screenshot: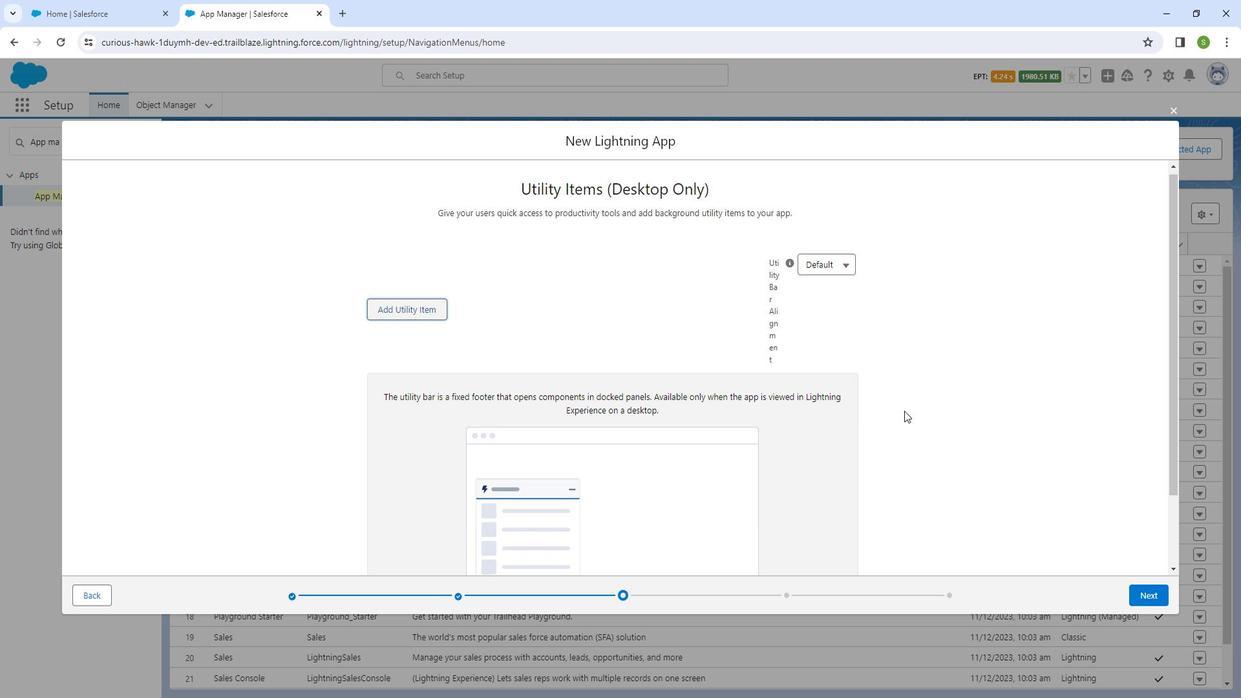 
Action: Mouse scrolled (913, 404) with delta (0, 0)
Screenshot: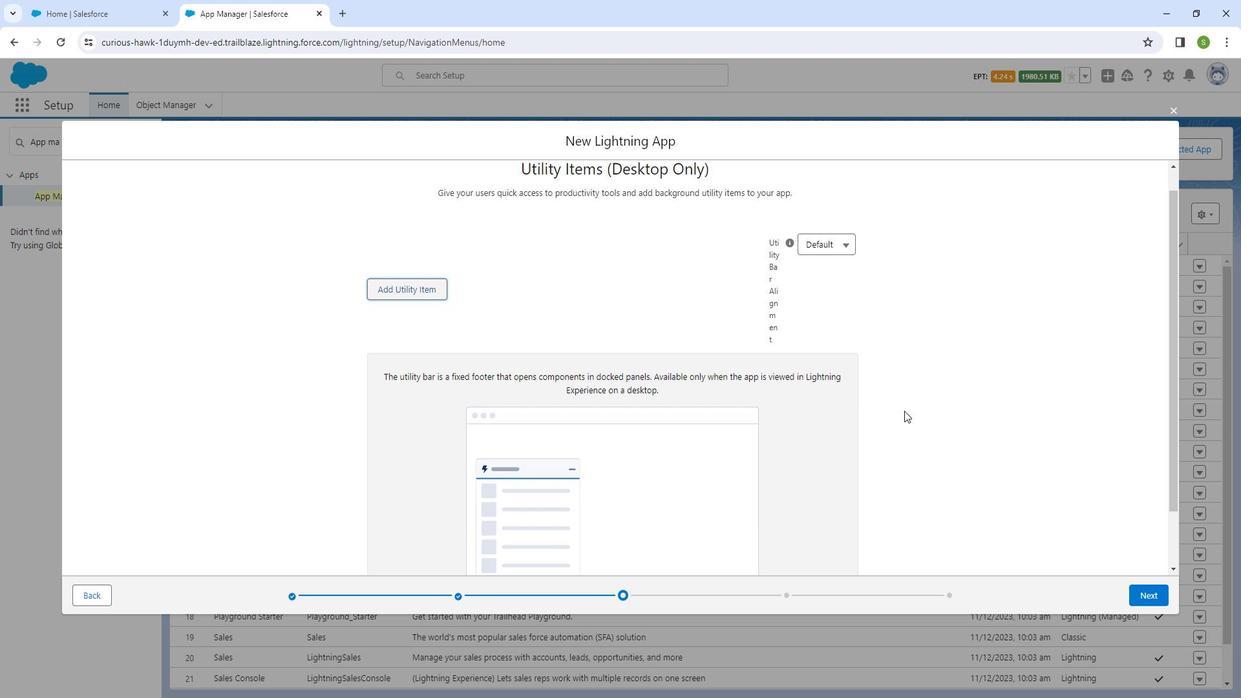
Action: Mouse scrolled (913, 404) with delta (0, 0)
Screenshot: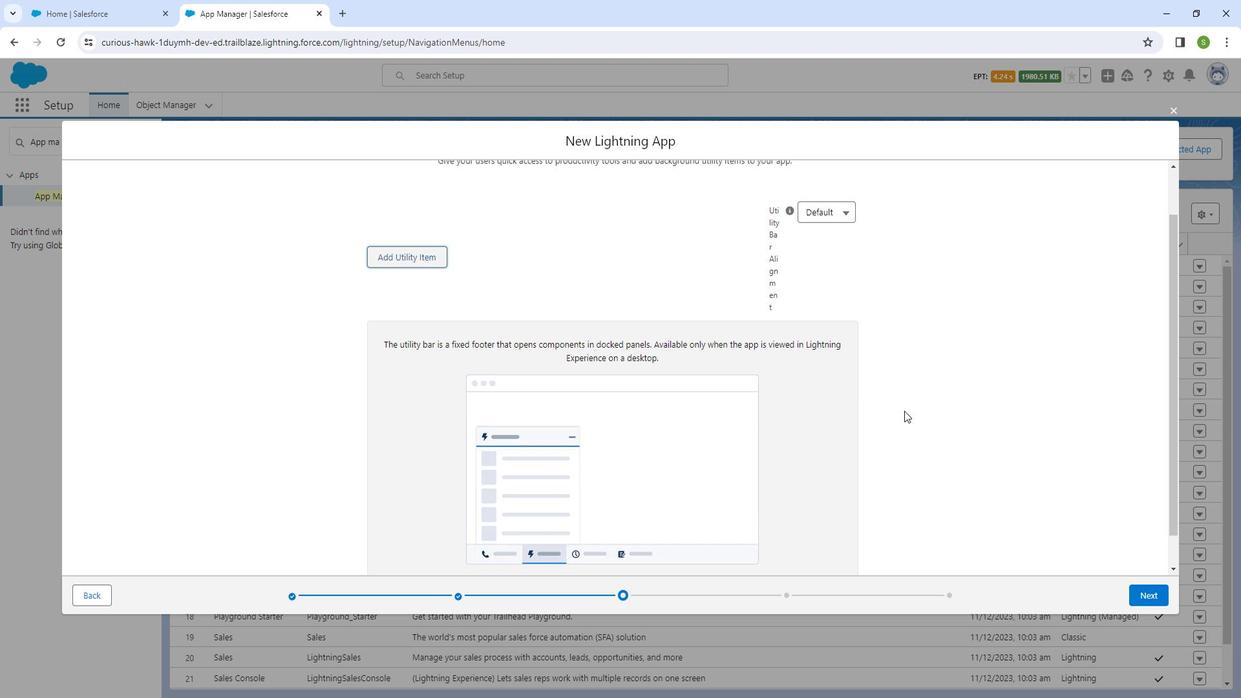 
Action: Mouse scrolled (913, 404) with delta (0, 0)
Screenshot: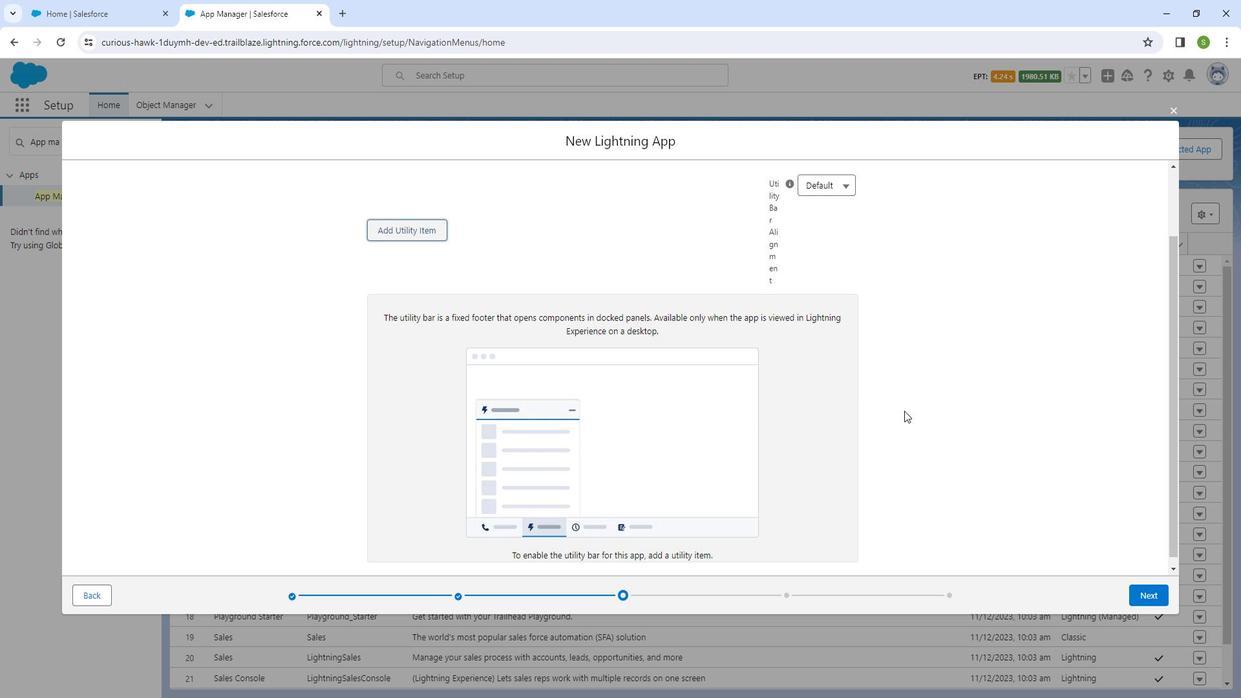 
Action: Mouse moved to (1162, 580)
Screenshot: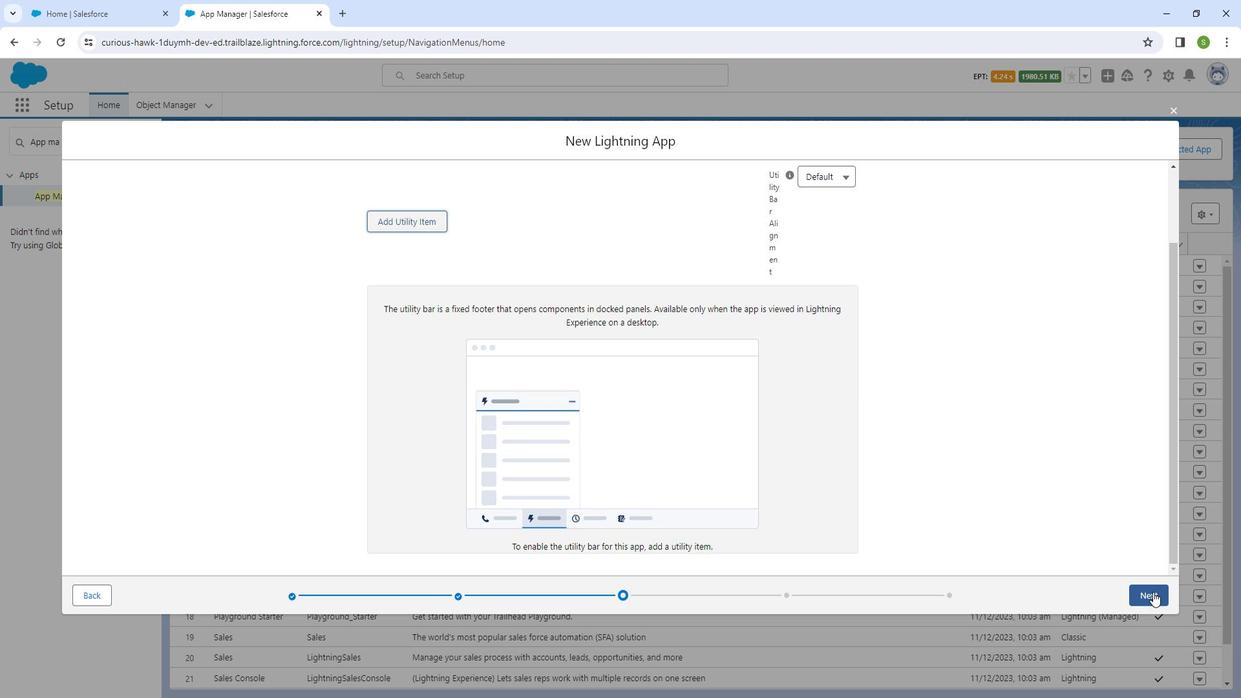 
Action: Mouse pressed left at (1162, 580)
Screenshot: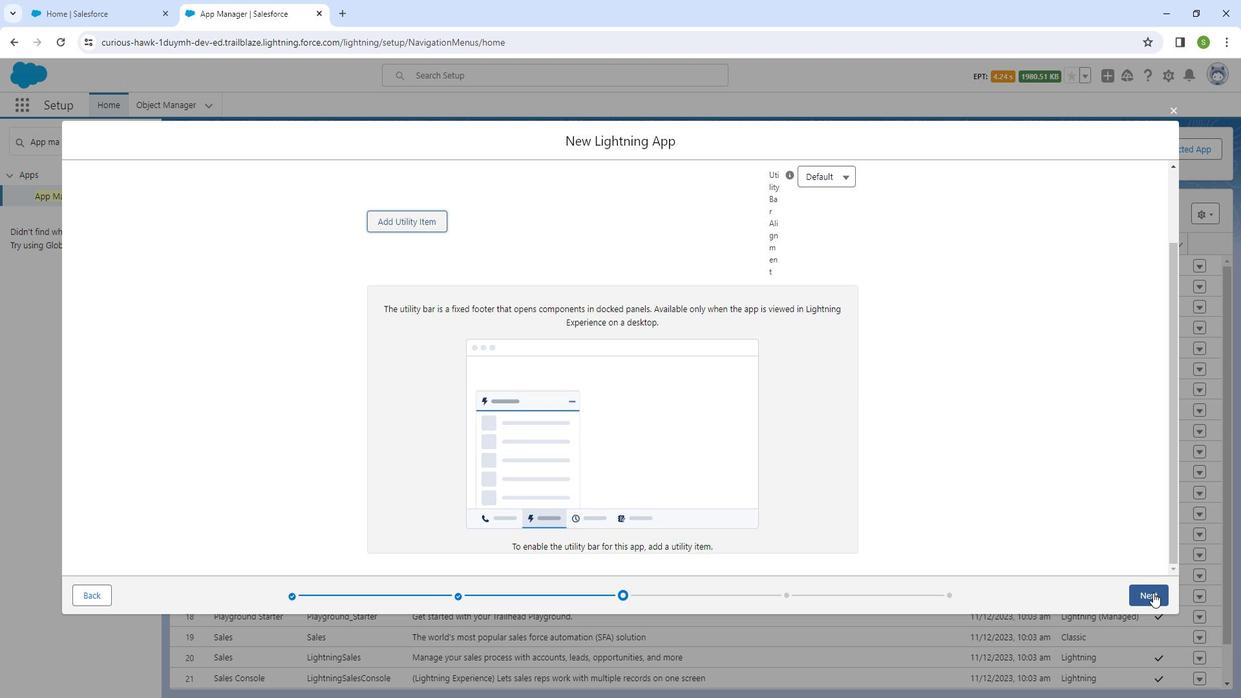 
Action: Mouse moved to (499, 320)
Screenshot: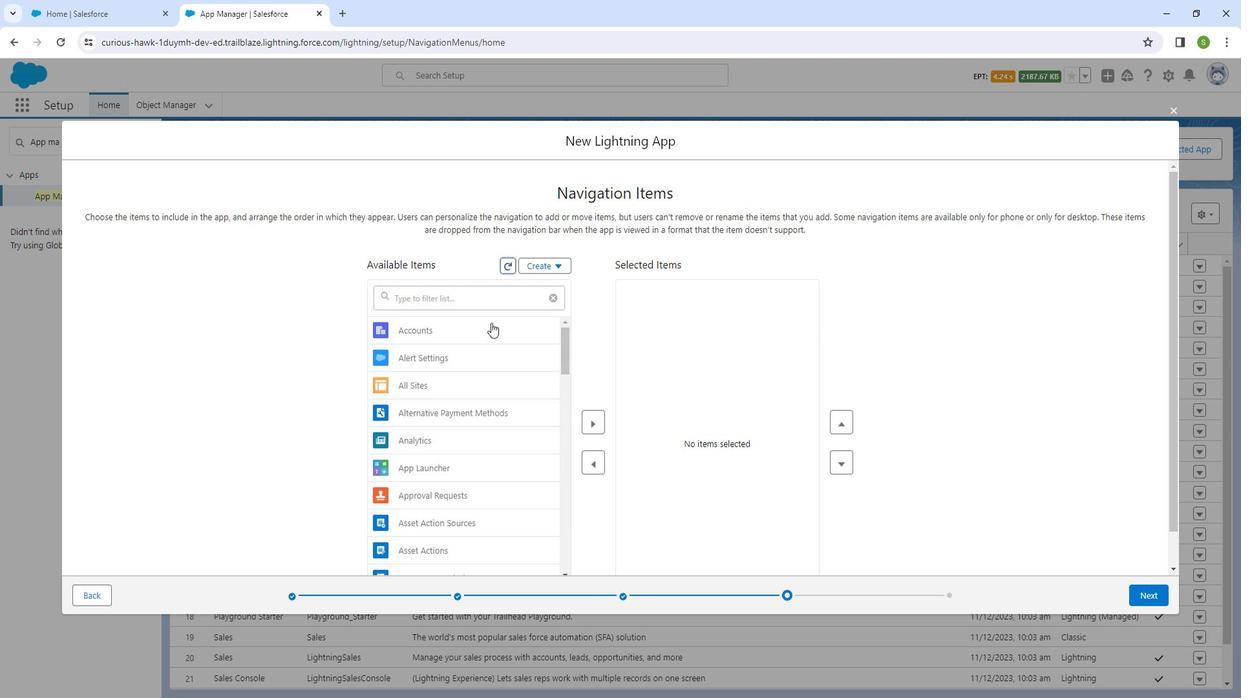 
Action: Mouse pressed left at (499, 320)
Screenshot: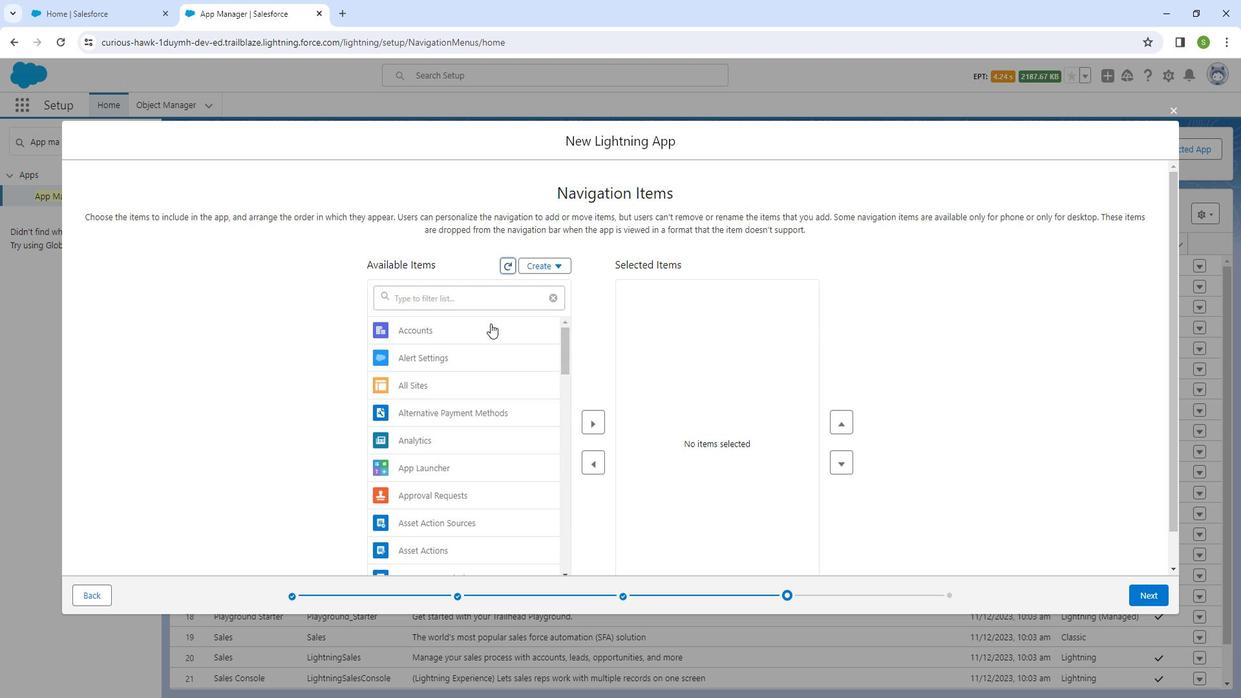 
Action: Mouse moved to (597, 410)
Screenshot: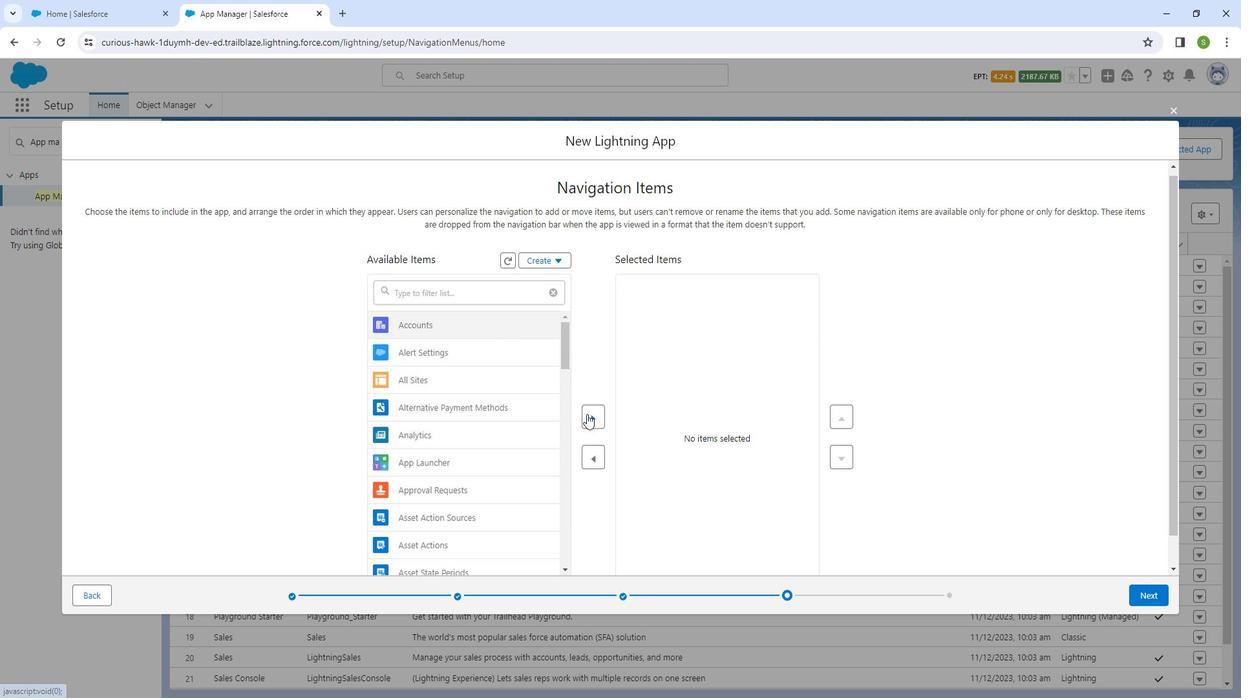 
Action: Mouse pressed left at (597, 410)
Screenshot: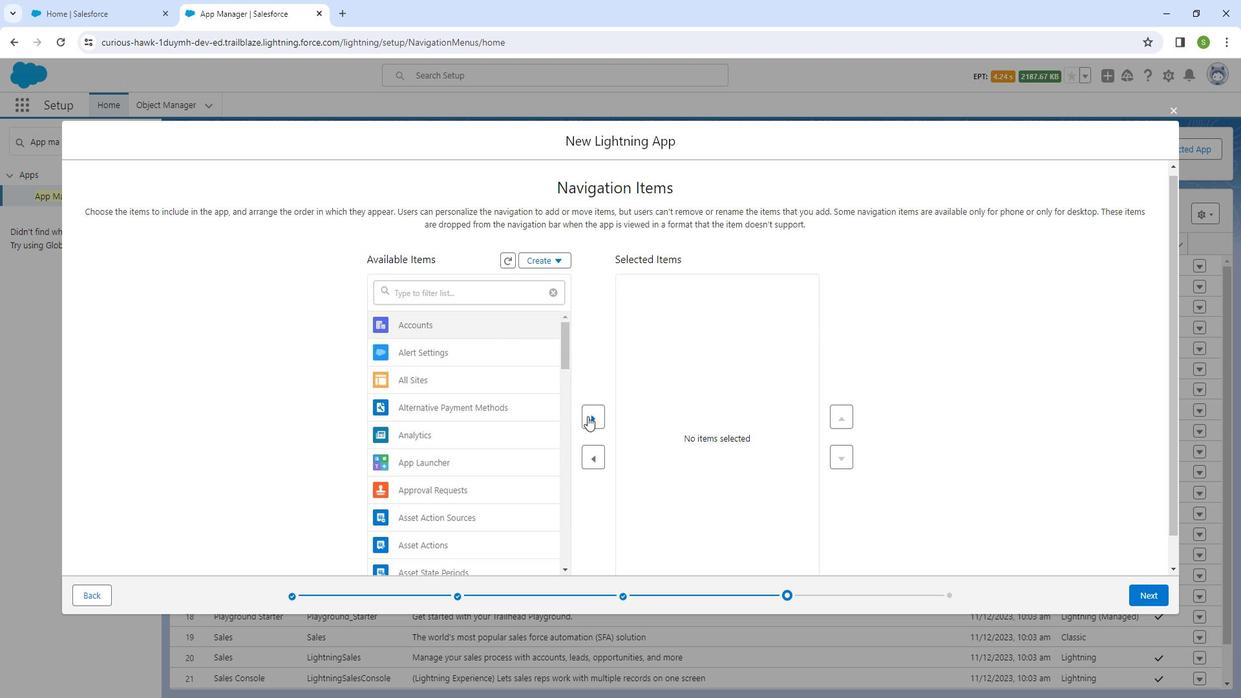 
Action: Mouse moved to (471, 369)
Screenshot: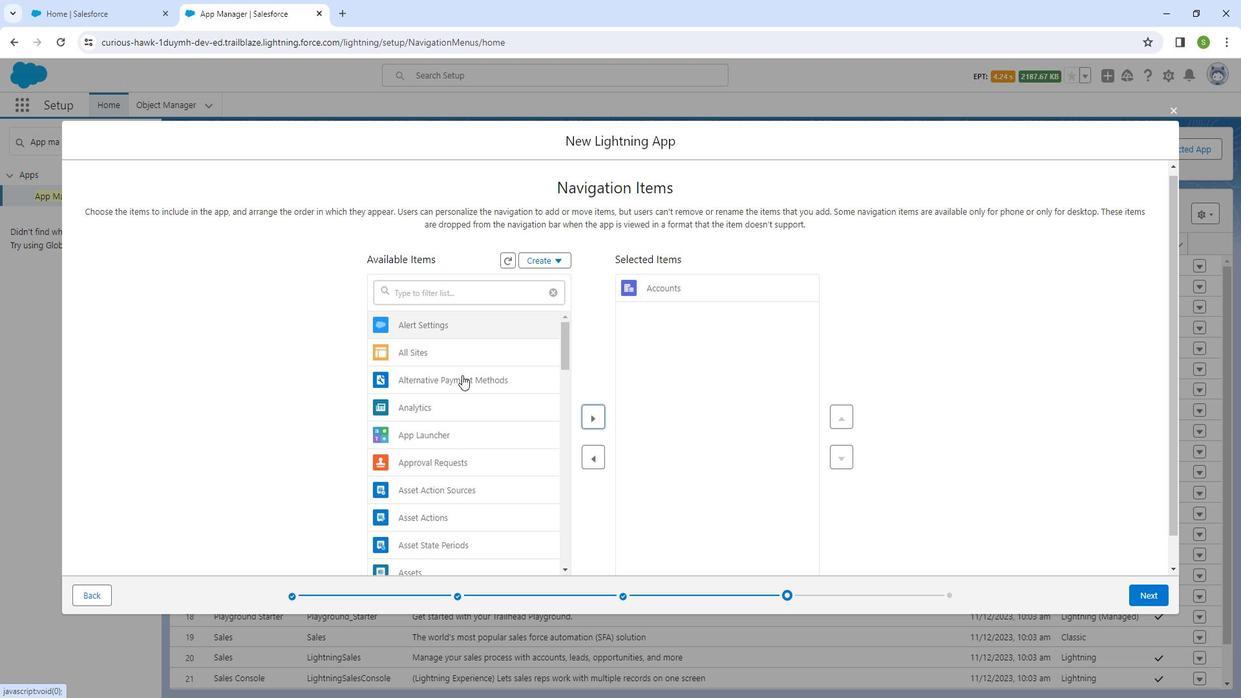
Action: Mouse scrolled (471, 369) with delta (0, 0)
Screenshot: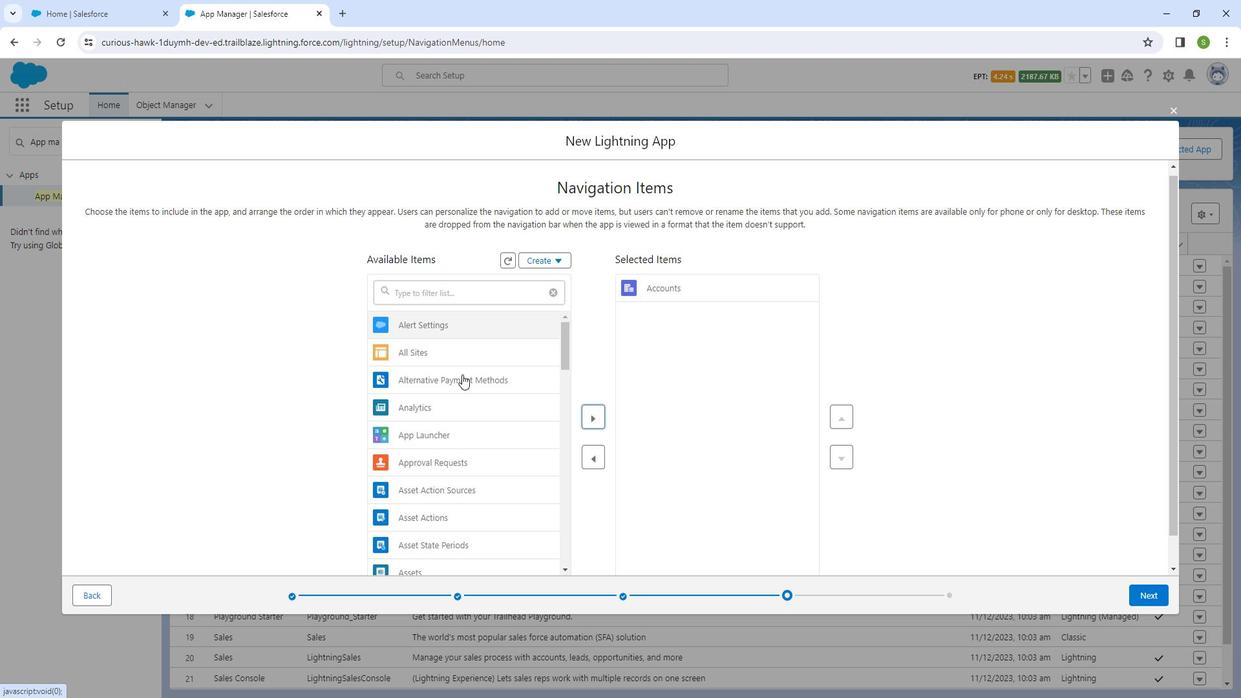 
Action: Mouse moved to (471, 369)
Screenshot: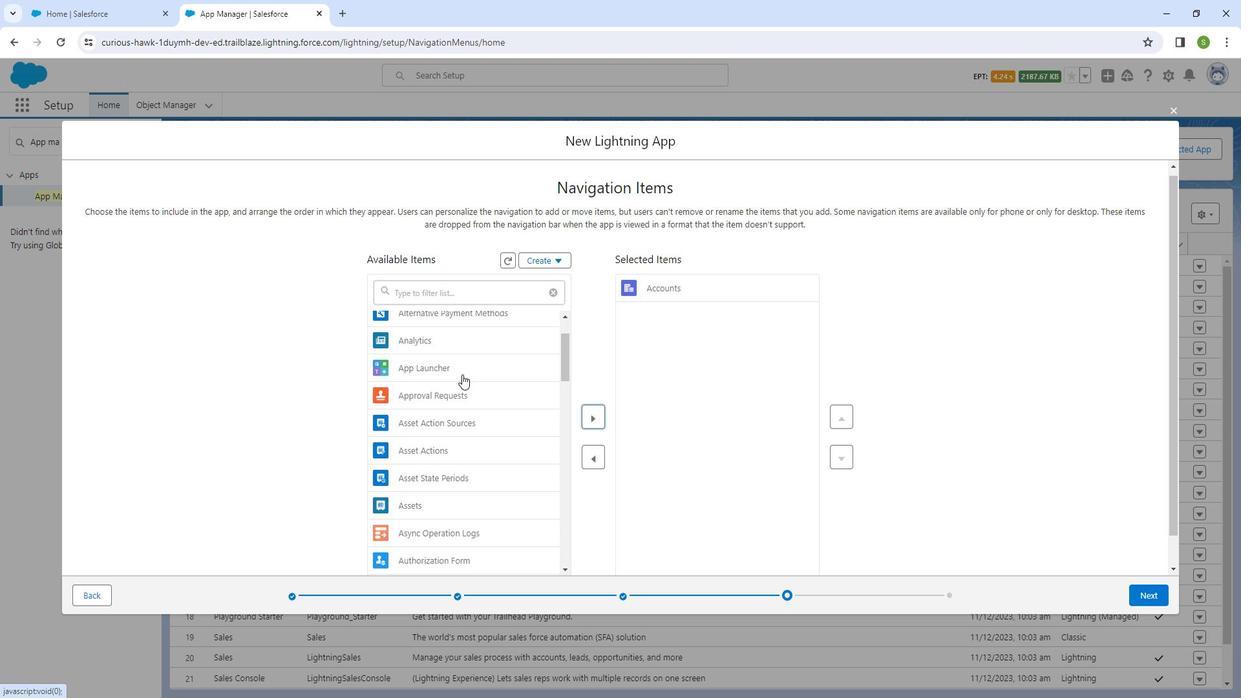 
Action: Mouse scrolled (471, 369) with delta (0, 0)
Screenshot: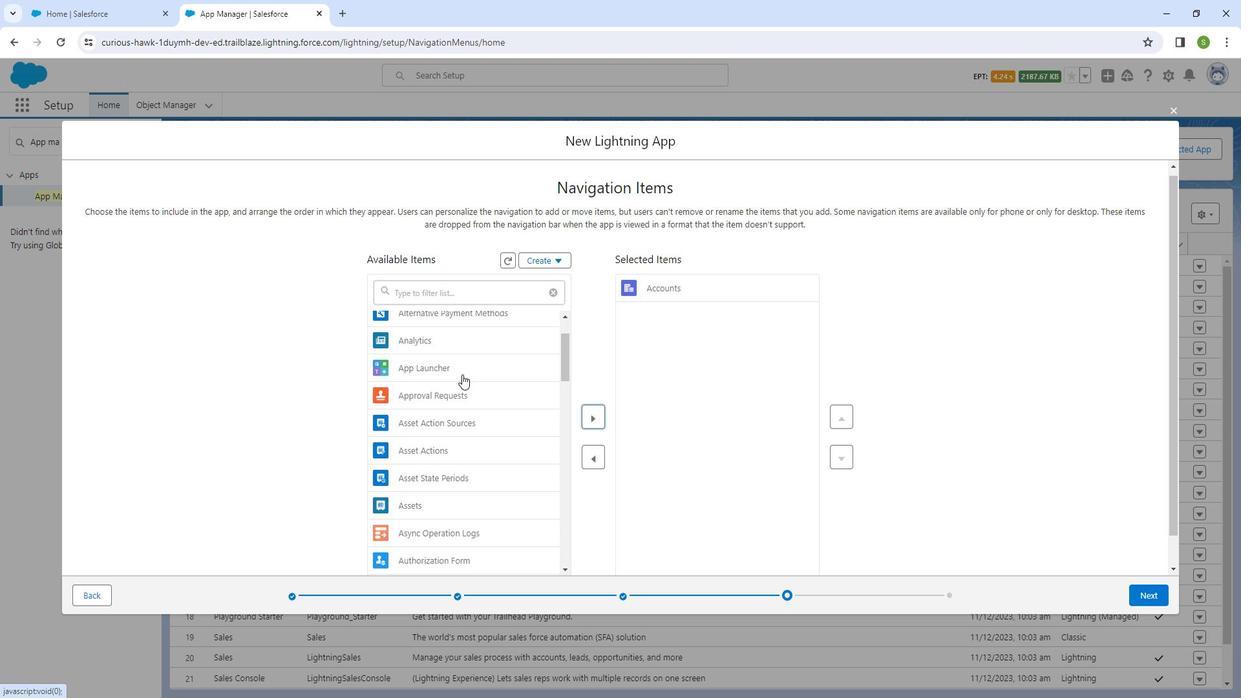 
Action: Mouse moved to (471, 372)
Screenshot: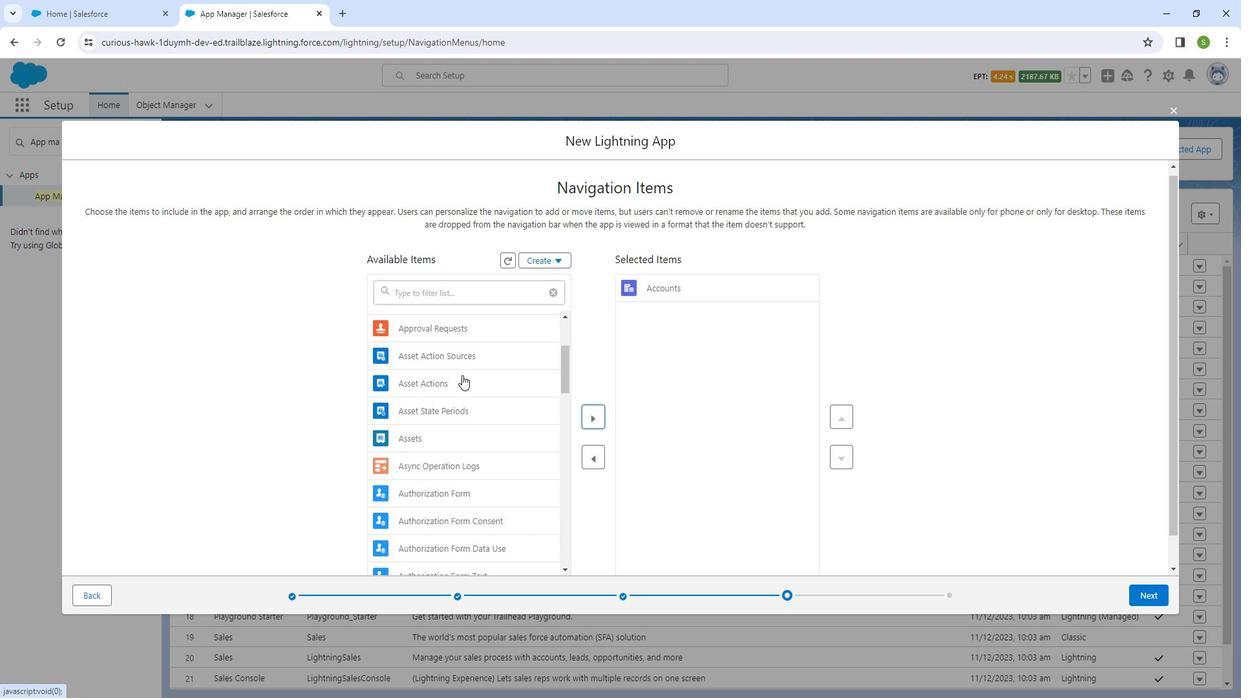 
Action: Mouse scrolled (471, 371) with delta (0, 0)
Screenshot: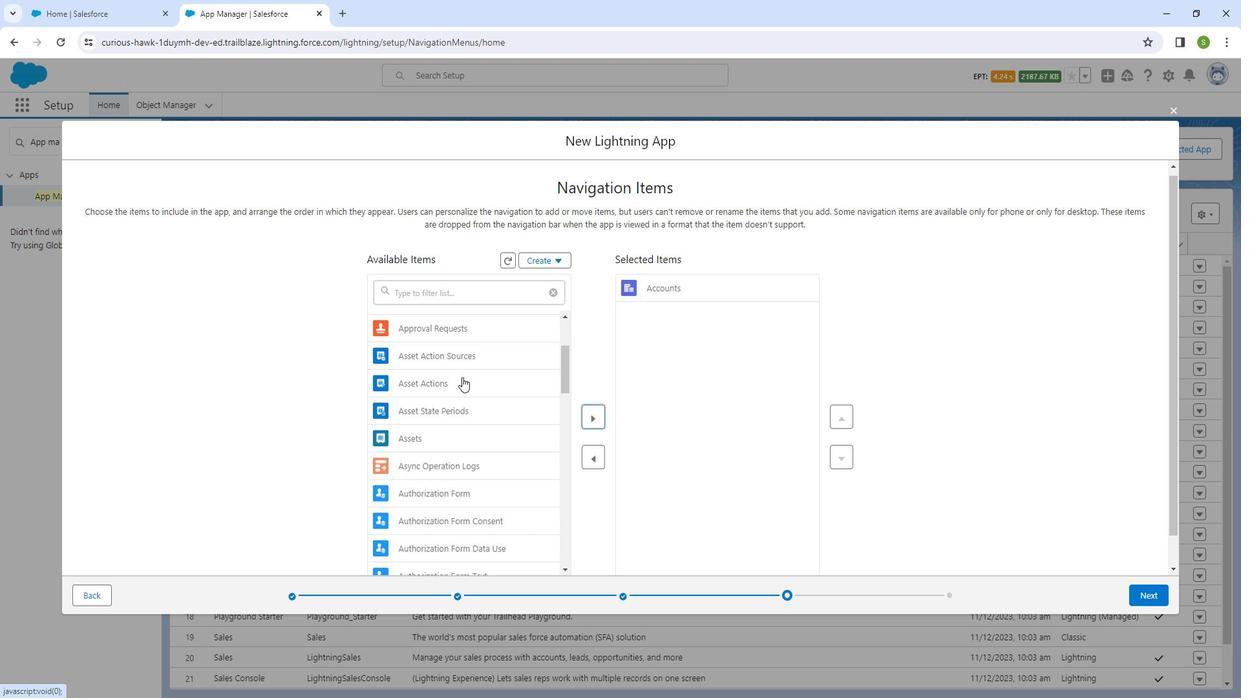 
Action: Mouse moved to (472, 374)
Screenshot: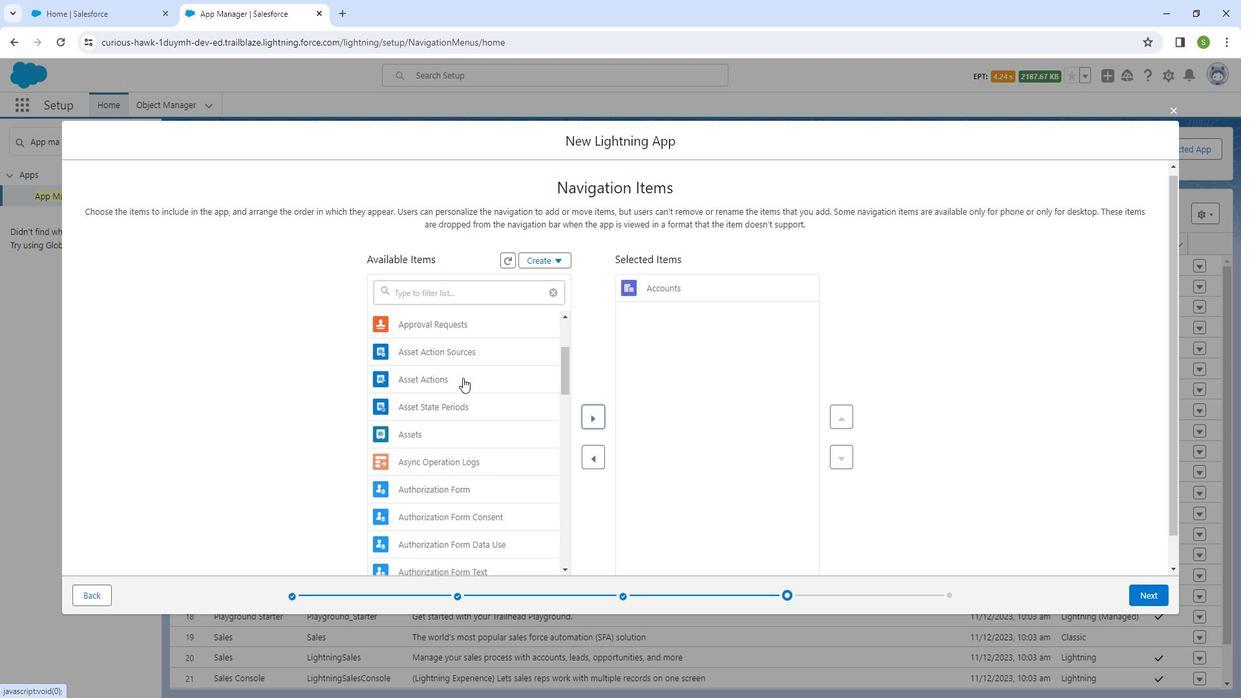 
Action: Mouse scrolled (472, 373) with delta (0, 0)
Screenshot: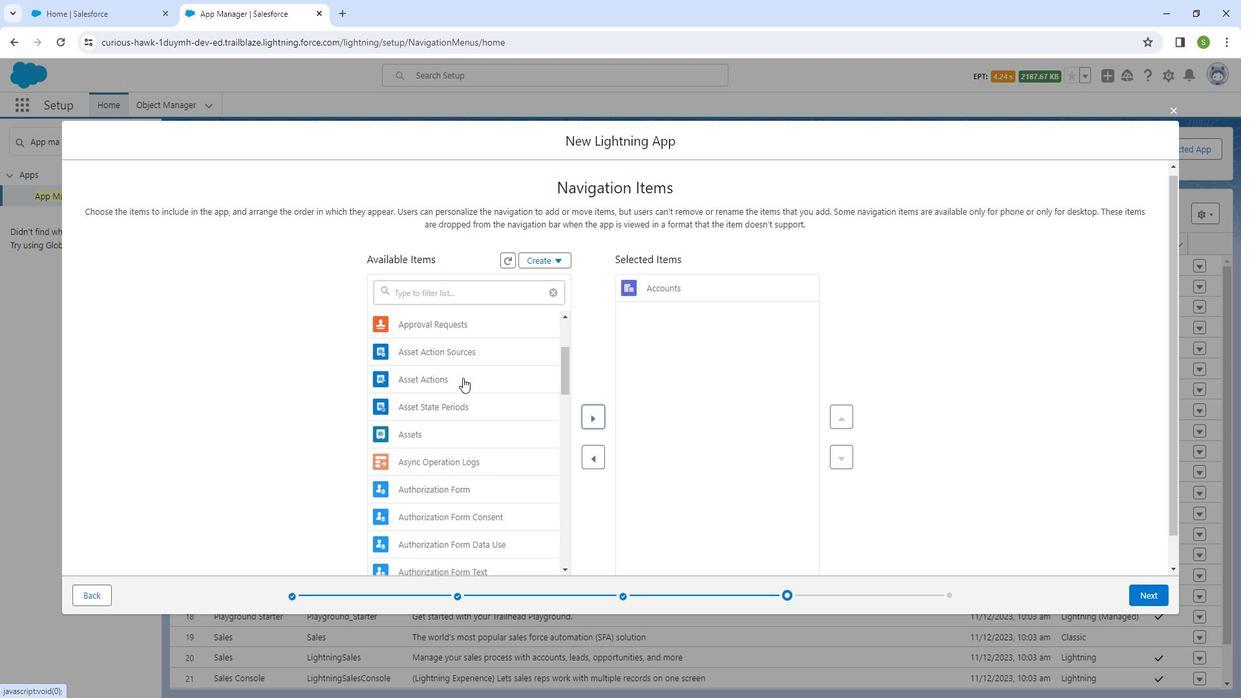 
Action: Mouse moved to (474, 378)
Screenshot: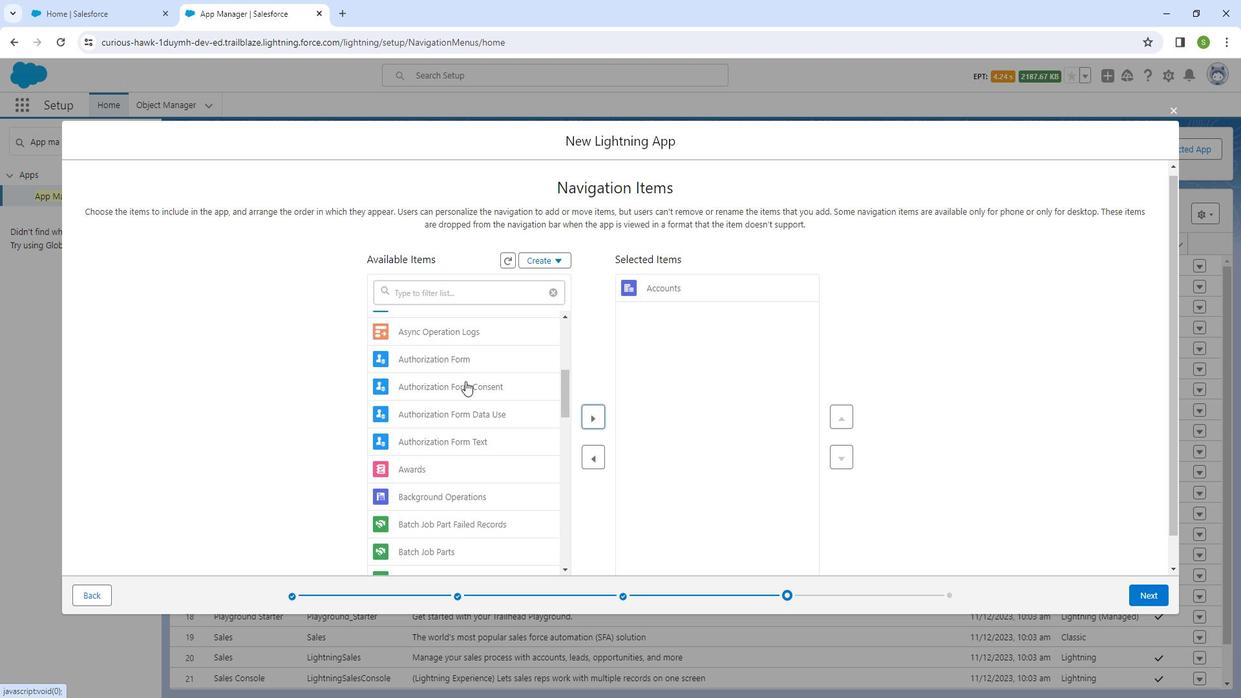 
Action: Mouse scrolled (474, 377) with delta (0, 0)
Screenshot: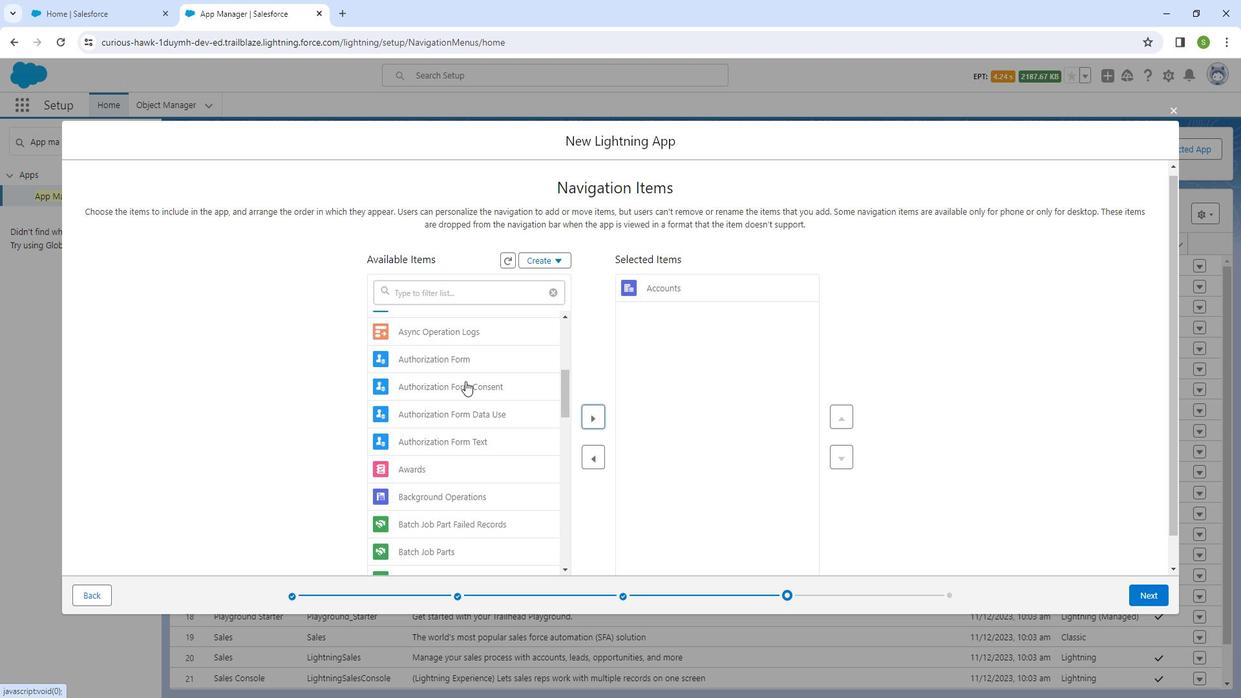 
Action: Mouse moved to (475, 382)
Screenshot: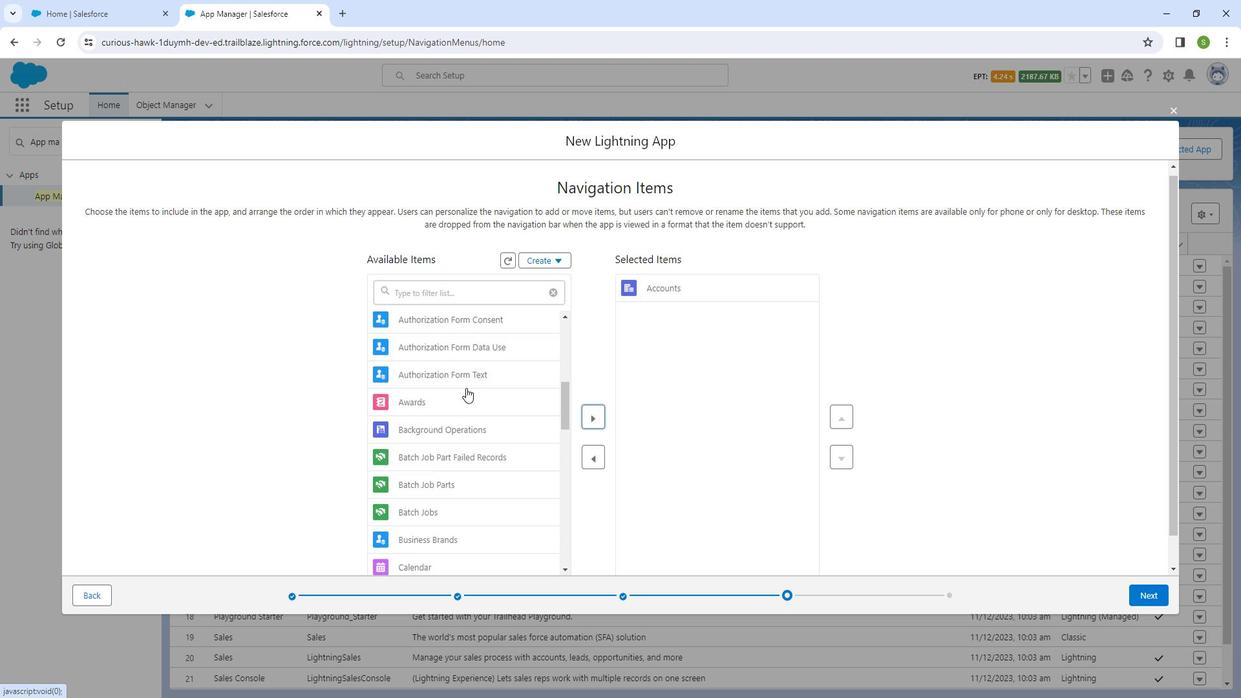 
Action: Mouse scrolled (475, 382) with delta (0, 0)
Screenshot: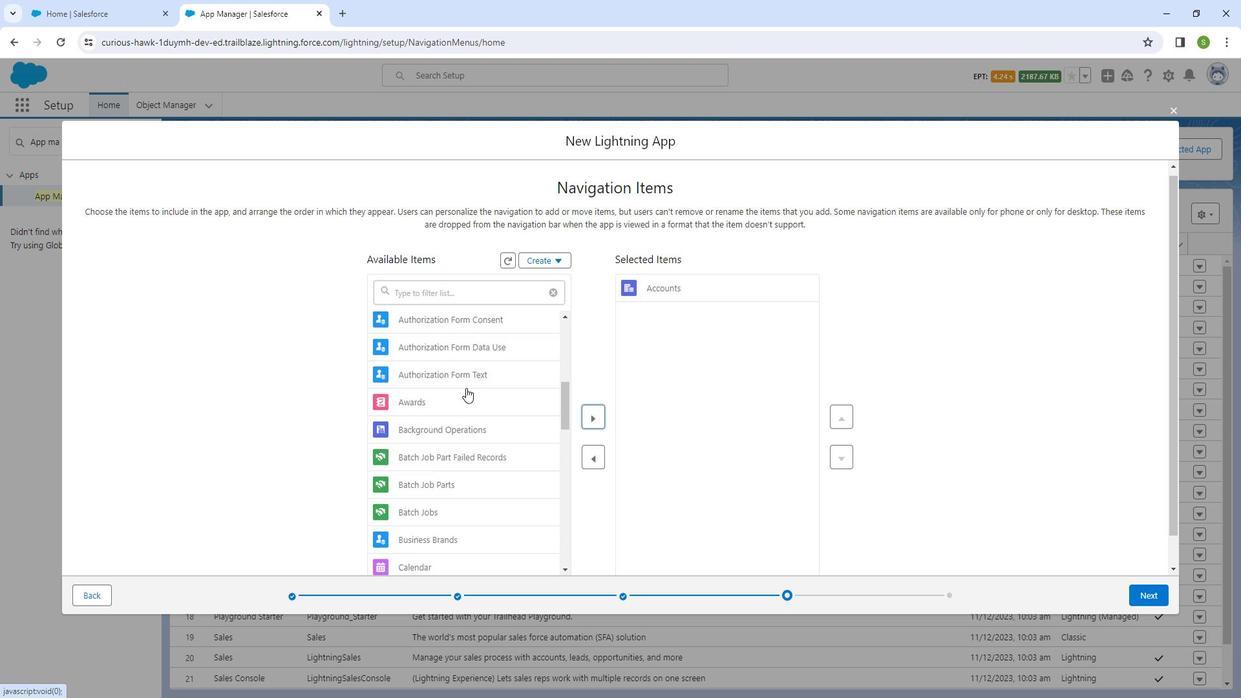 
Action: Mouse scrolled (475, 382) with delta (0, 0)
Screenshot: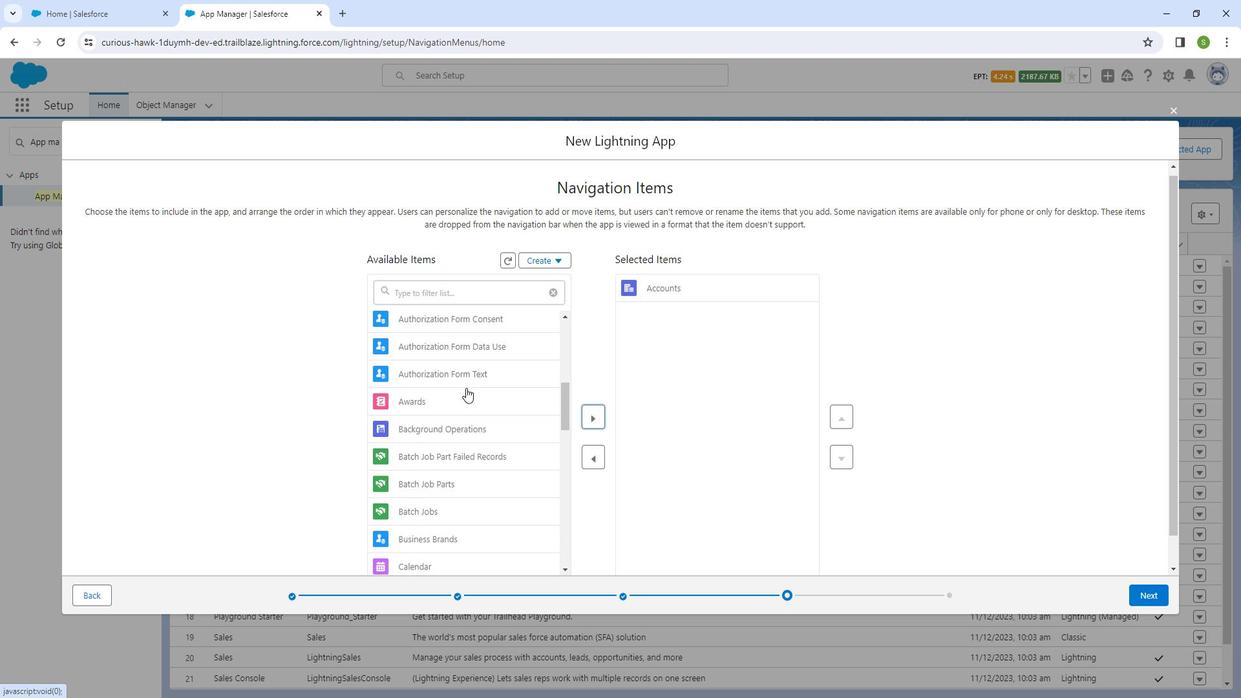 
Action: Mouse moved to (476, 382)
Screenshot: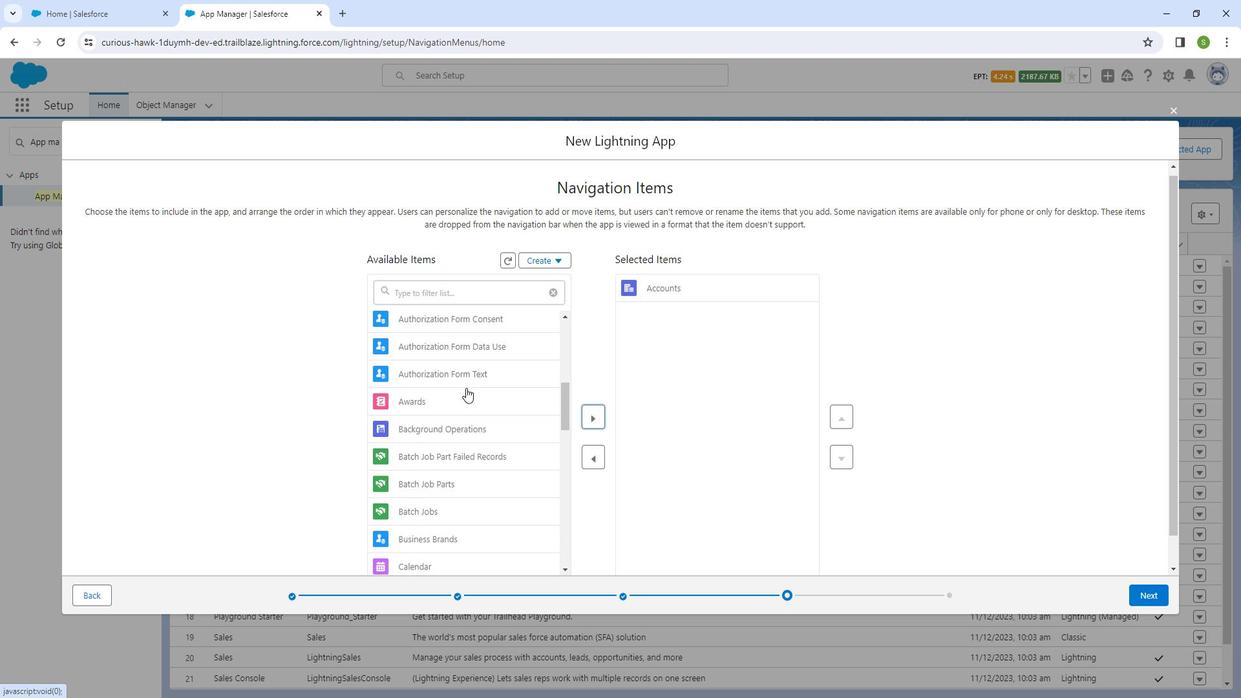 
Action: Mouse scrolled (476, 381) with delta (0, 0)
Screenshot: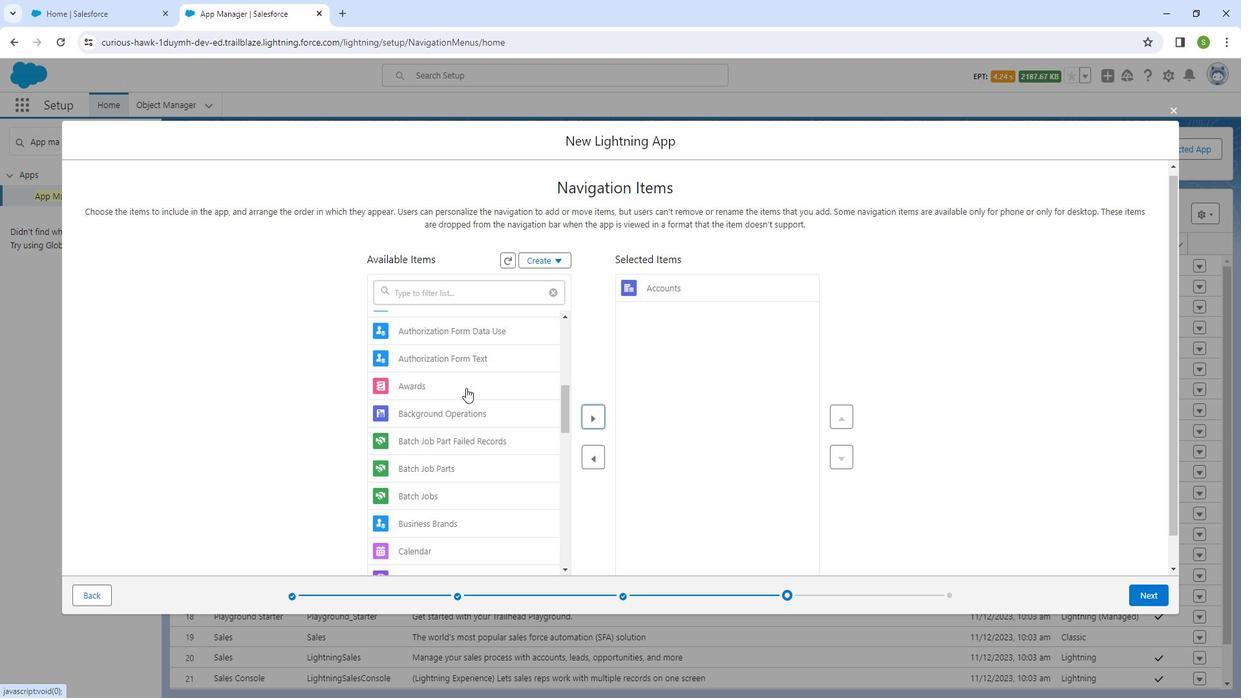 
Action: Mouse scrolled (476, 382) with delta (0, 0)
Screenshot: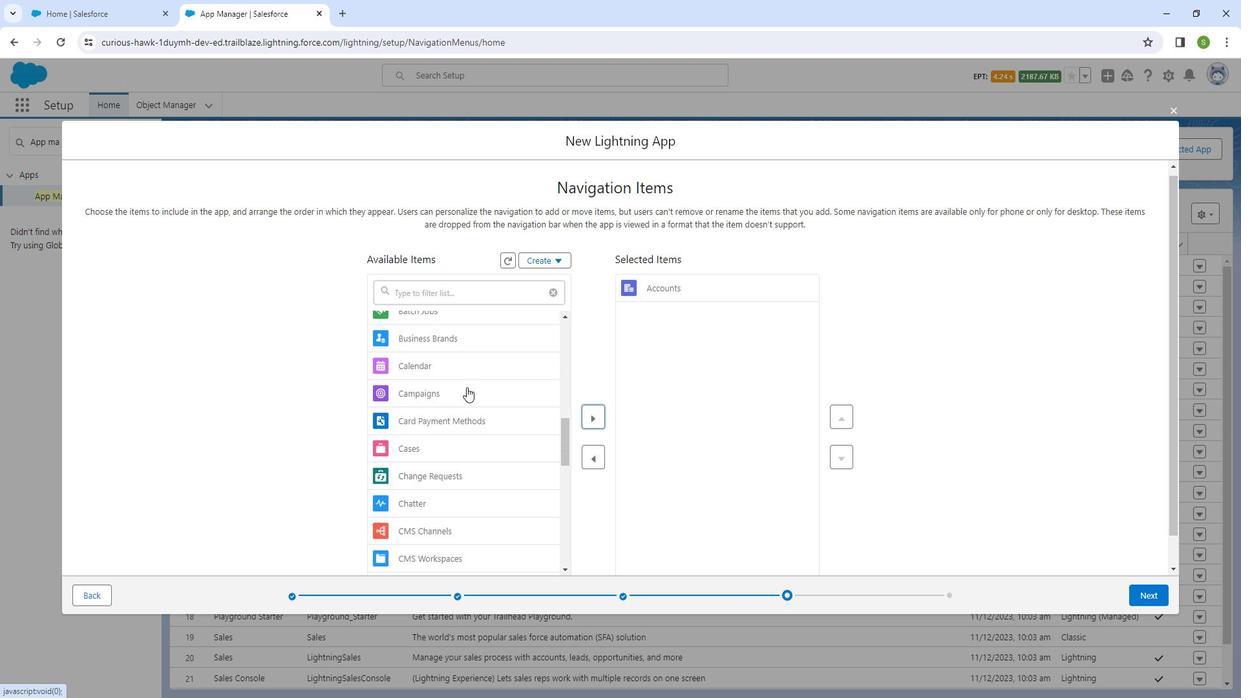 
Action: Mouse scrolled (476, 382) with delta (0, 0)
Screenshot: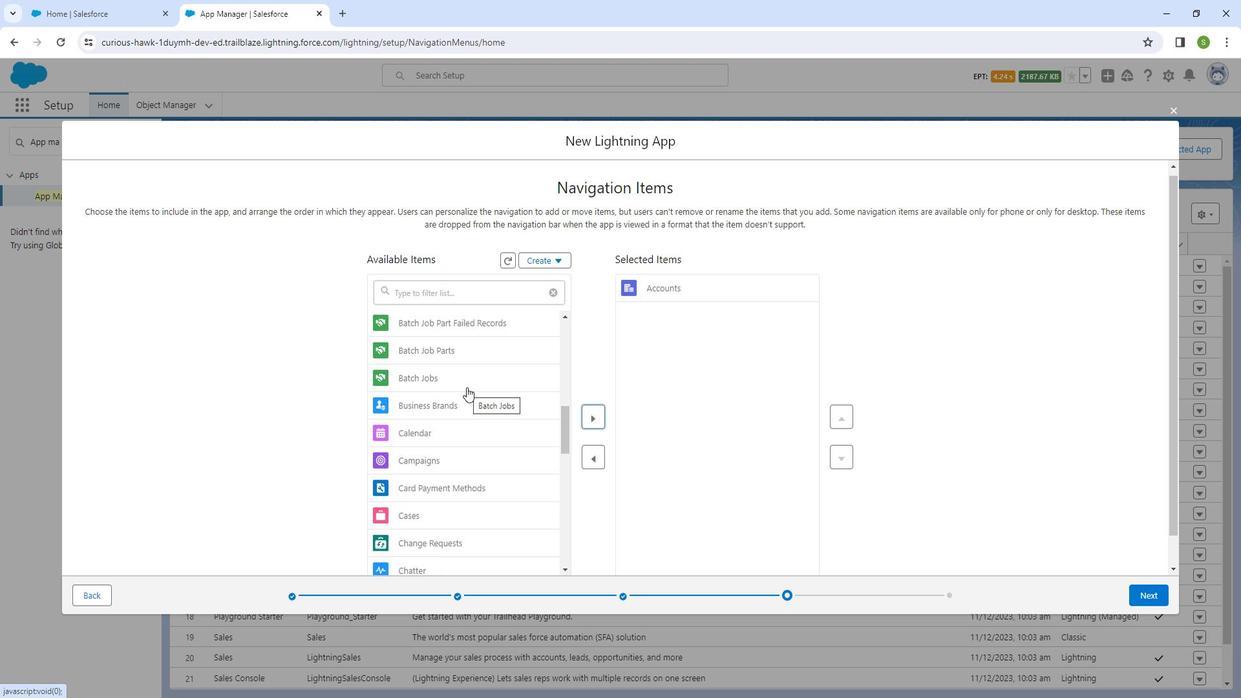 
Action: Mouse scrolled (476, 381) with delta (0, 0)
Screenshot: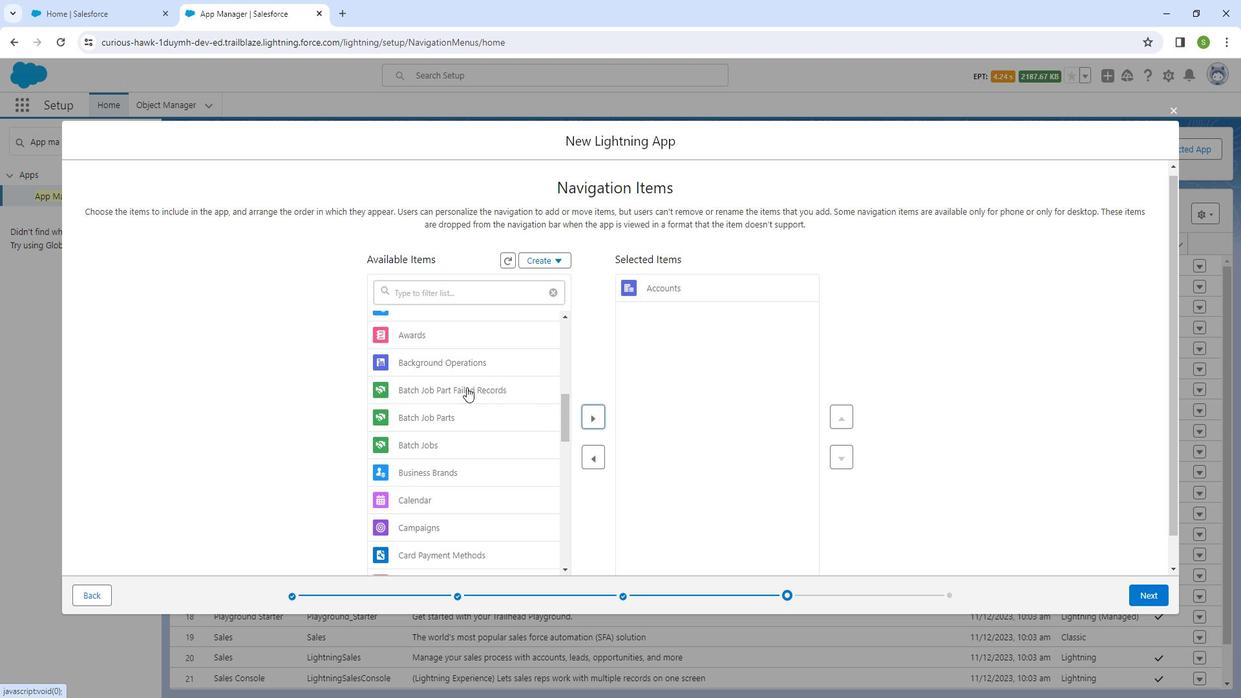 
Action: Mouse scrolled (476, 381) with delta (0, 0)
Screenshot: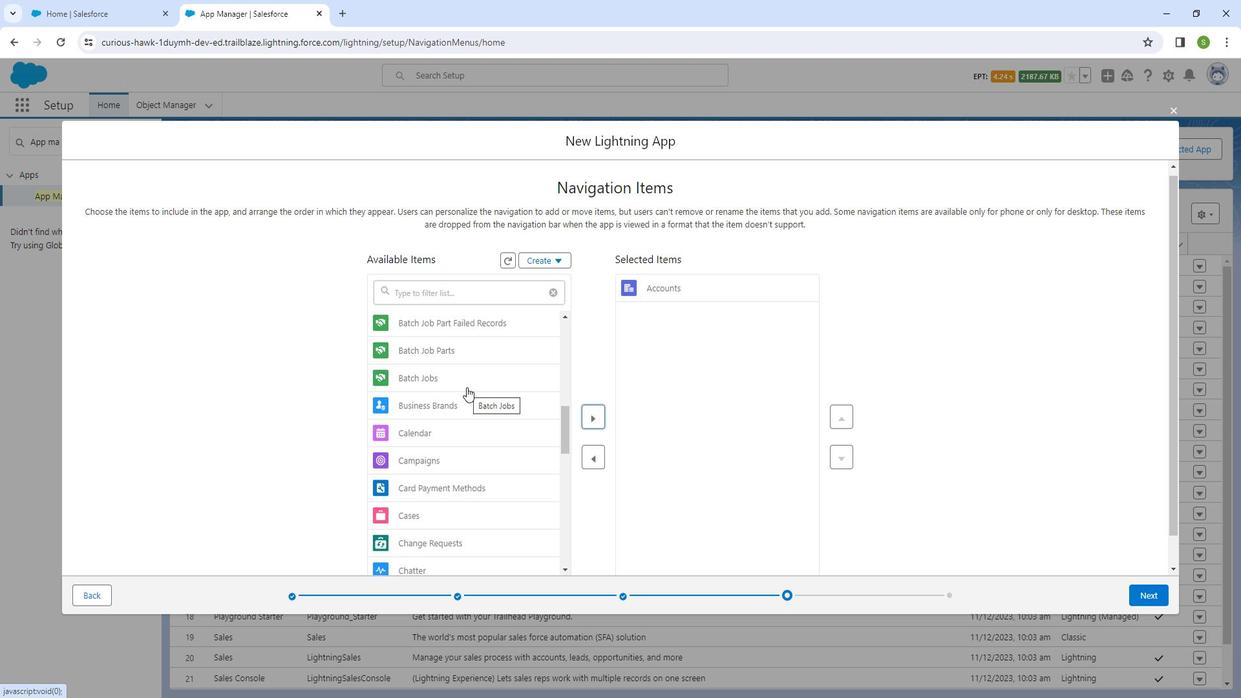 
Action: Mouse moved to (434, 436)
Screenshot: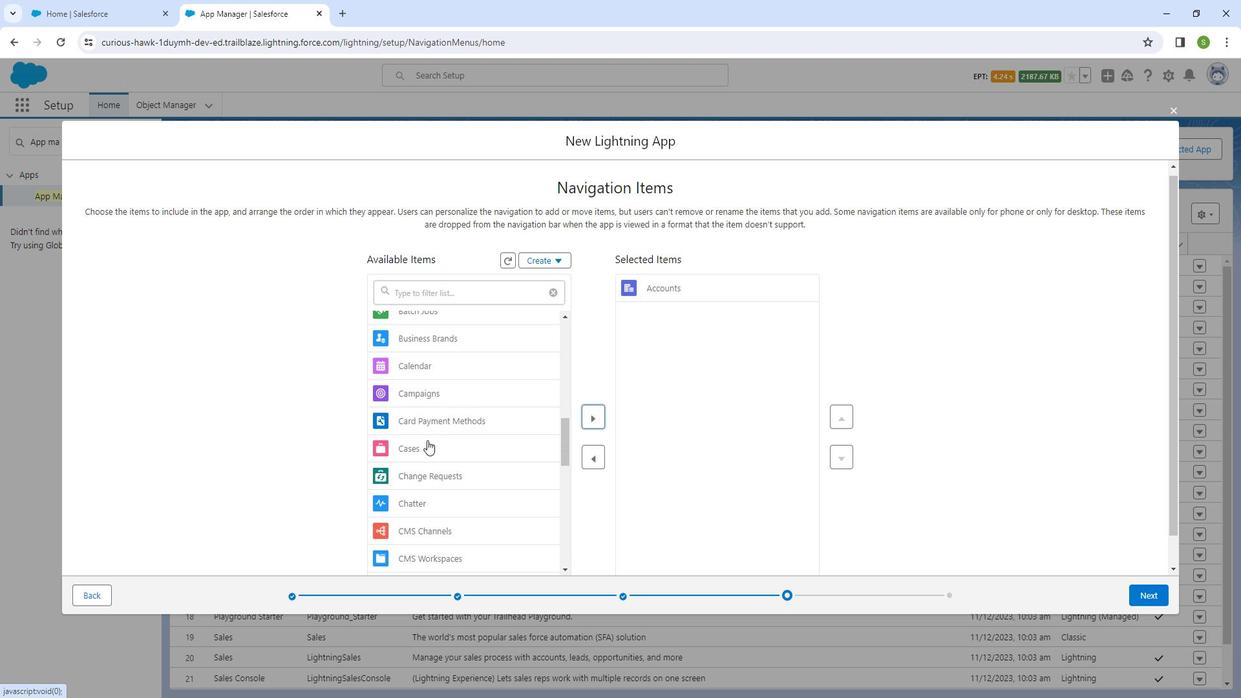 
Action: Mouse pressed left at (434, 436)
Screenshot: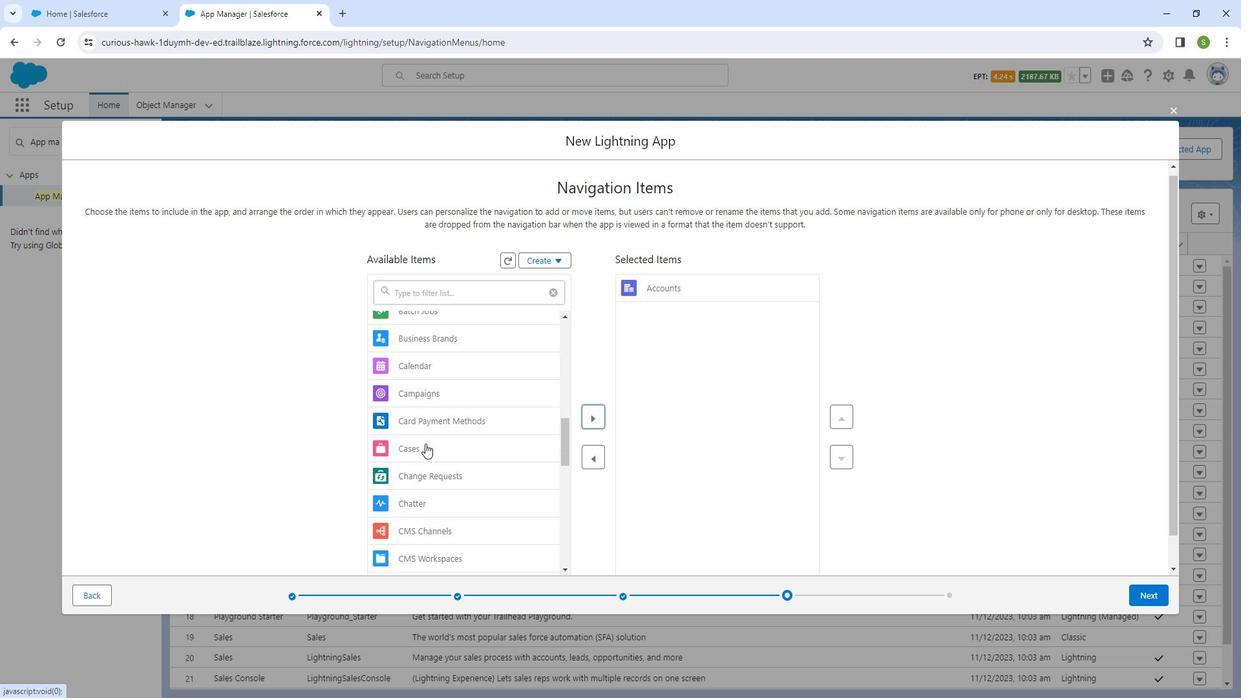 
Action: Mouse moved to (599, 406)
Screenshot: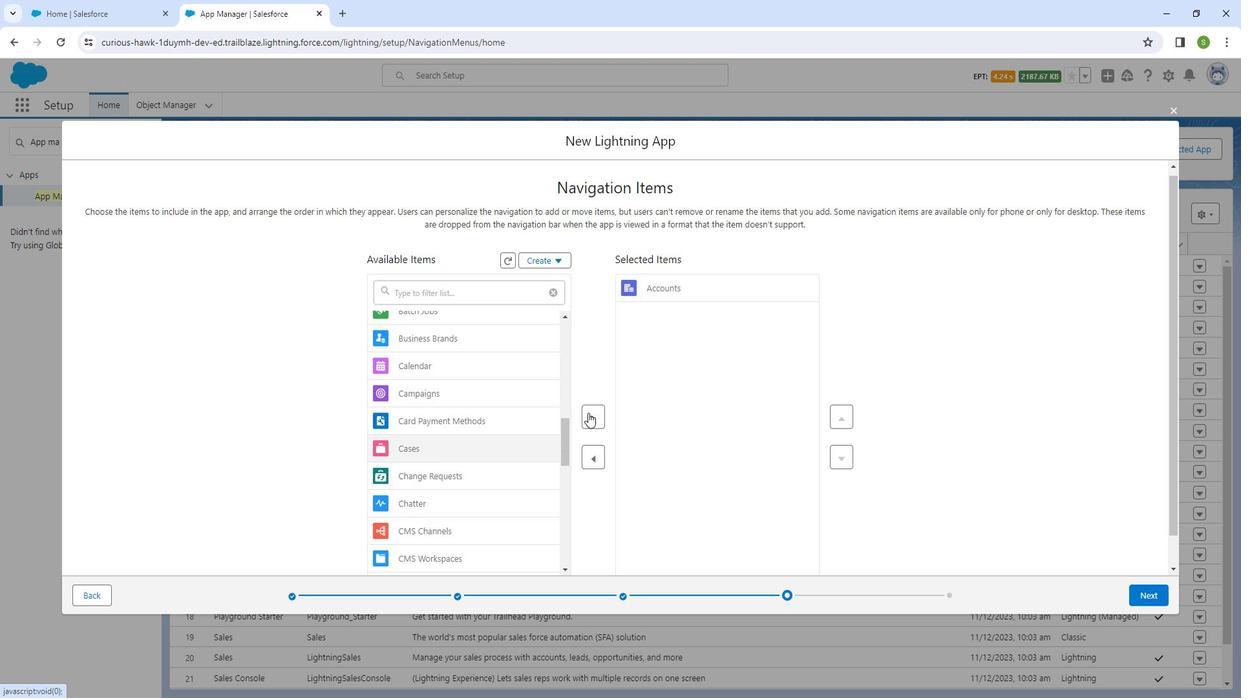 
Action: Mouse pressed left at (599, 406)
Screenshot: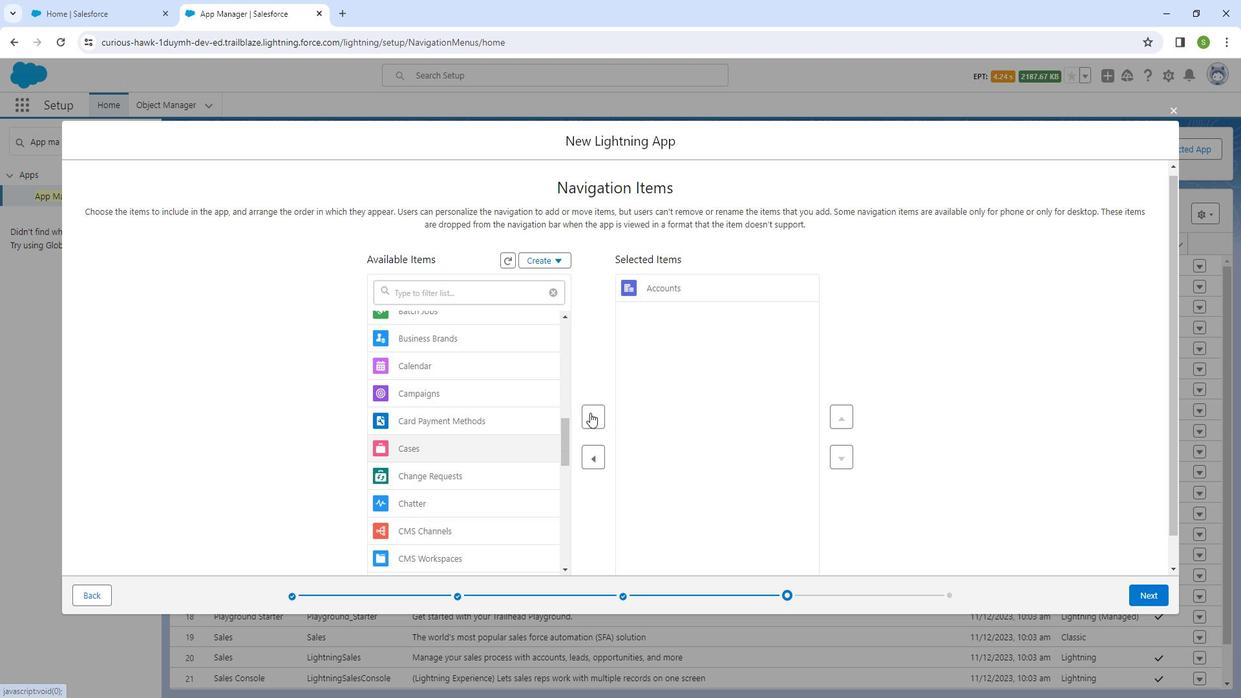 
Action: Mouse moved to (453, 473)
Screenshot: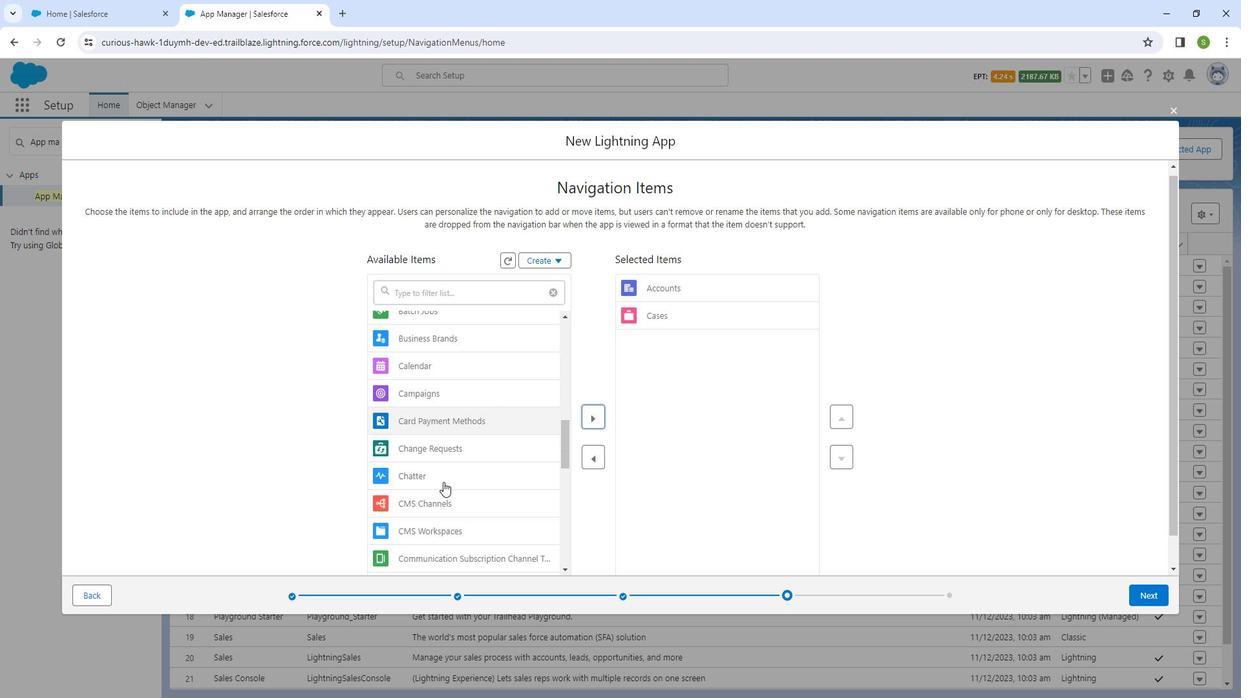 
Action: Mouse scrolled (453, 472) with delta (0, 0)
Screenshot: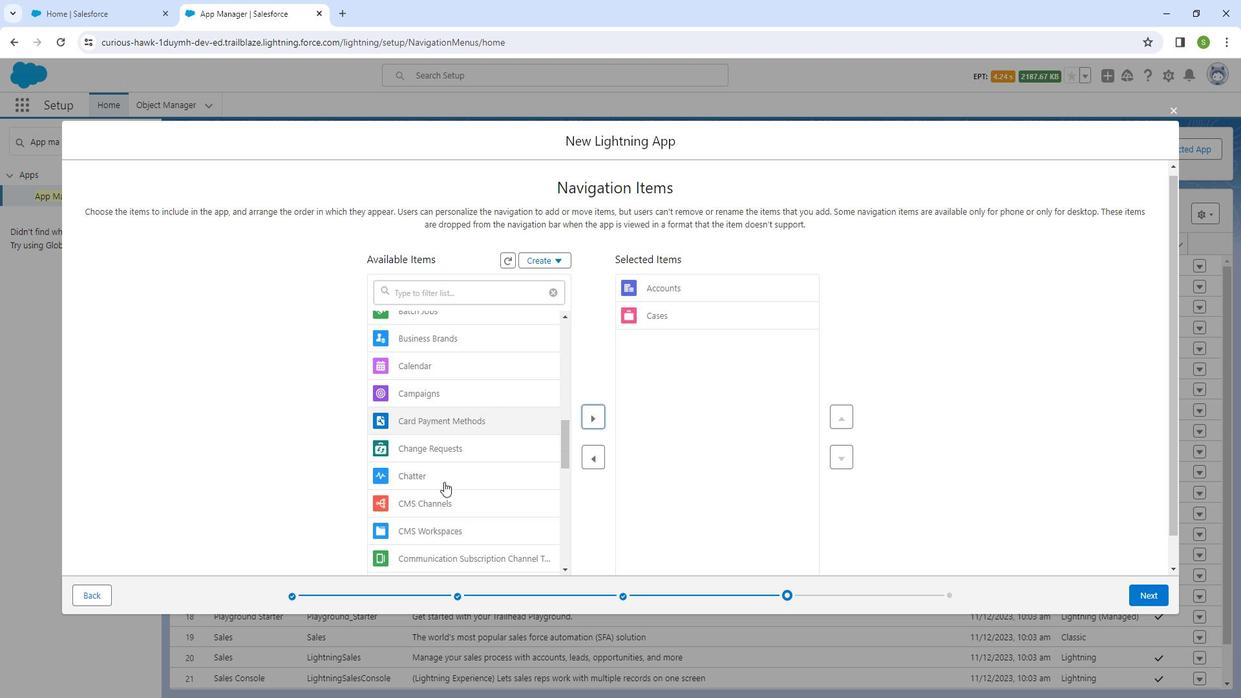 
Action: Mouse scrolled (453, 472) with delta (0, 0)
Screenshot: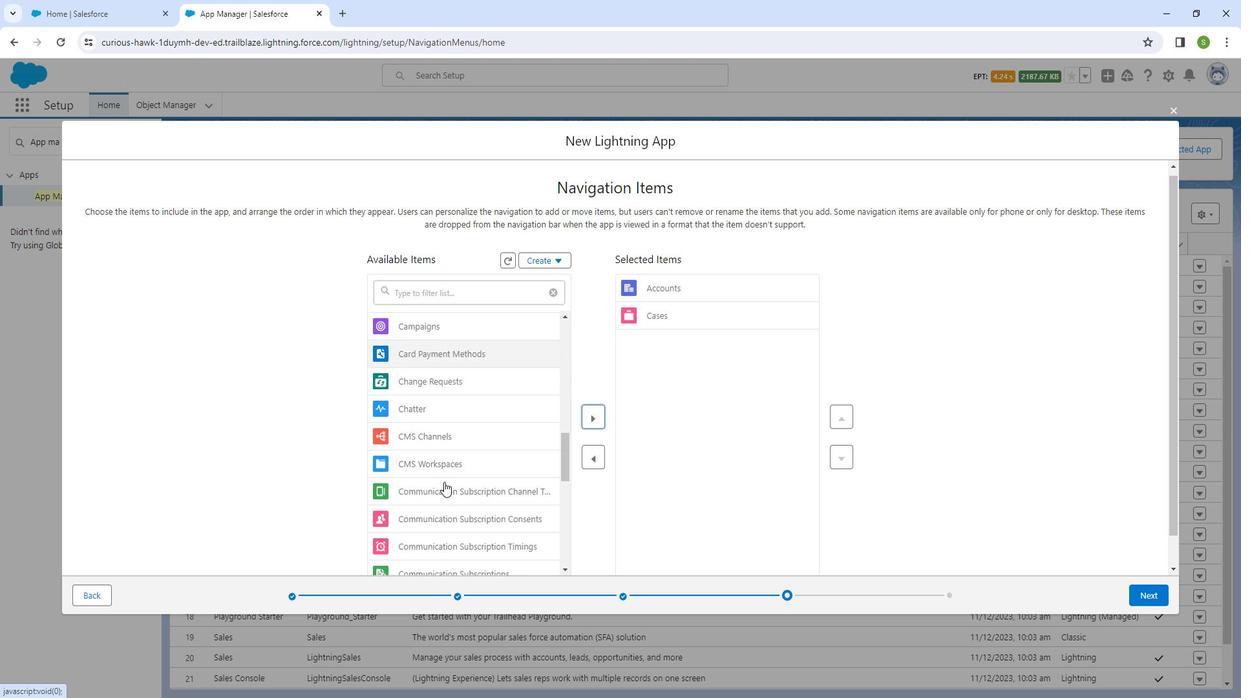
Action: Mouse scrolled (453, 472) with delta (0, 0)
Screenshot: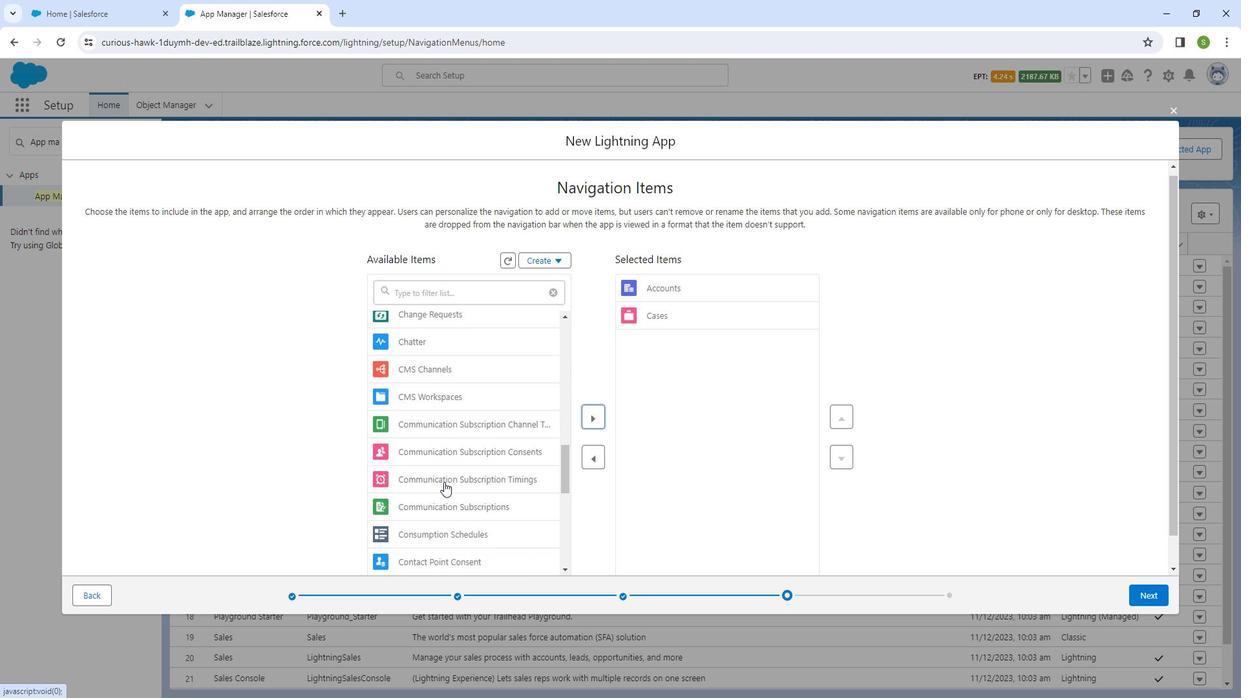 
Action: Mouse scrolled (453, 472) with delta (0, 0)
Screenshot: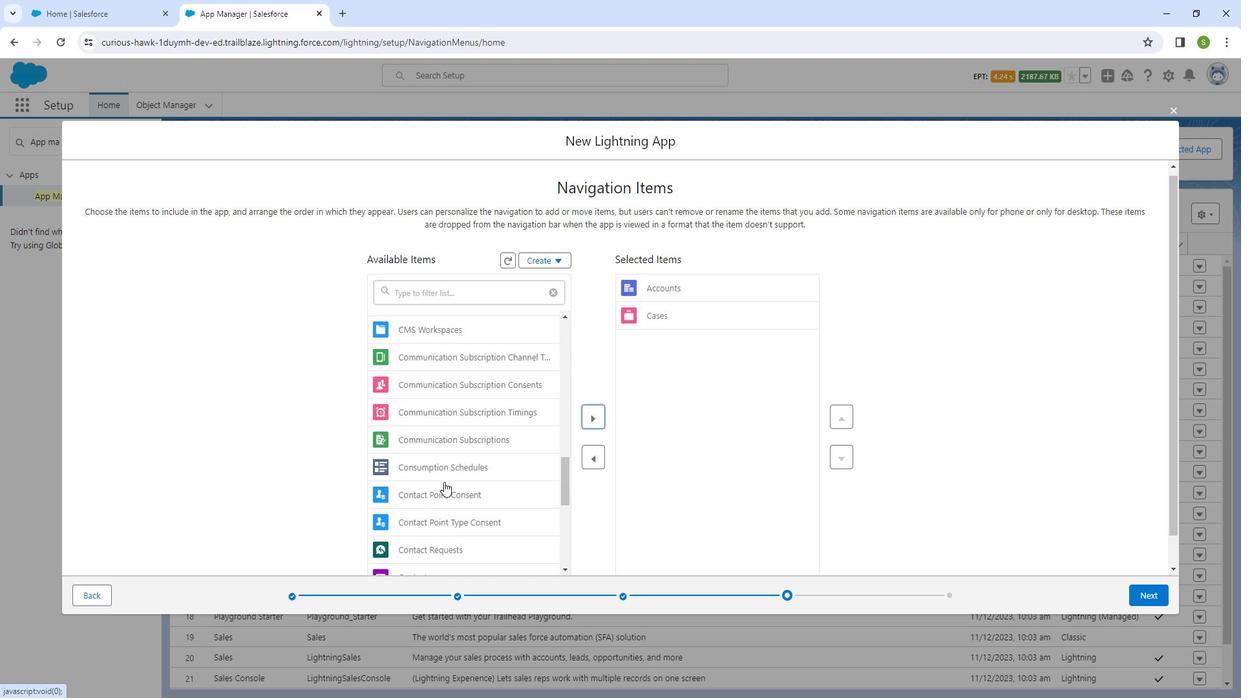 
Action: Mouse moved to (448, 498)
Screenshot: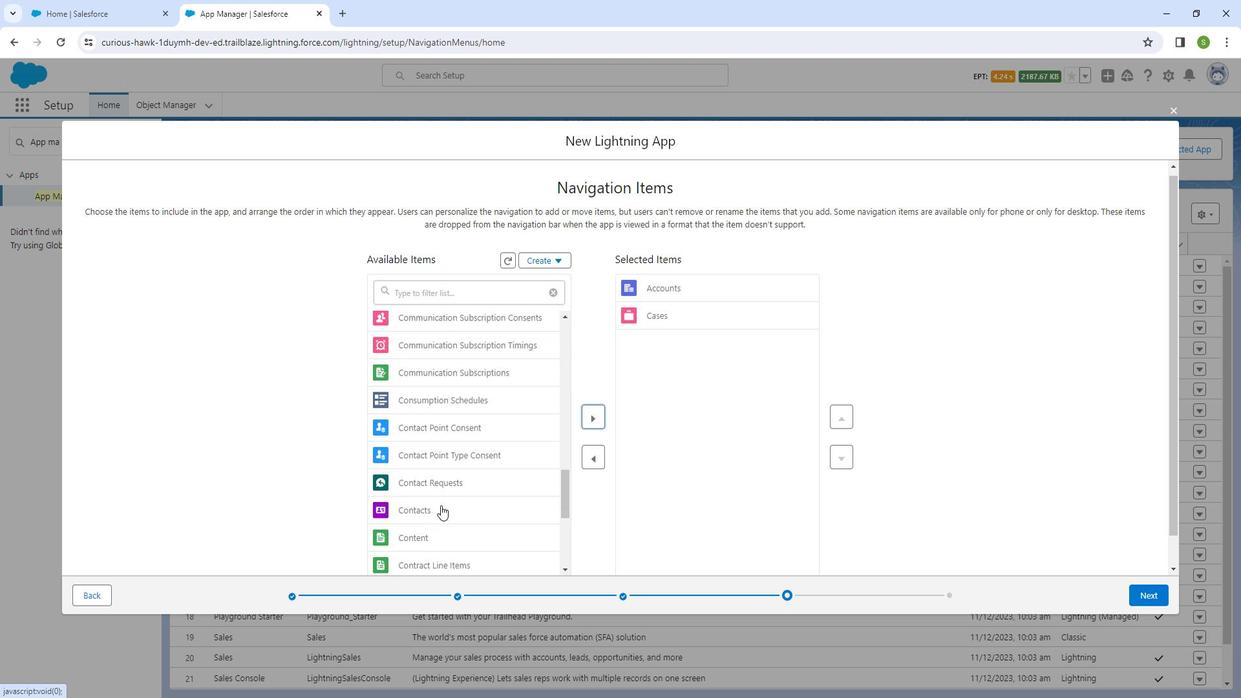 
Action: Mouse pressed left at (448, 498)
Screenshot: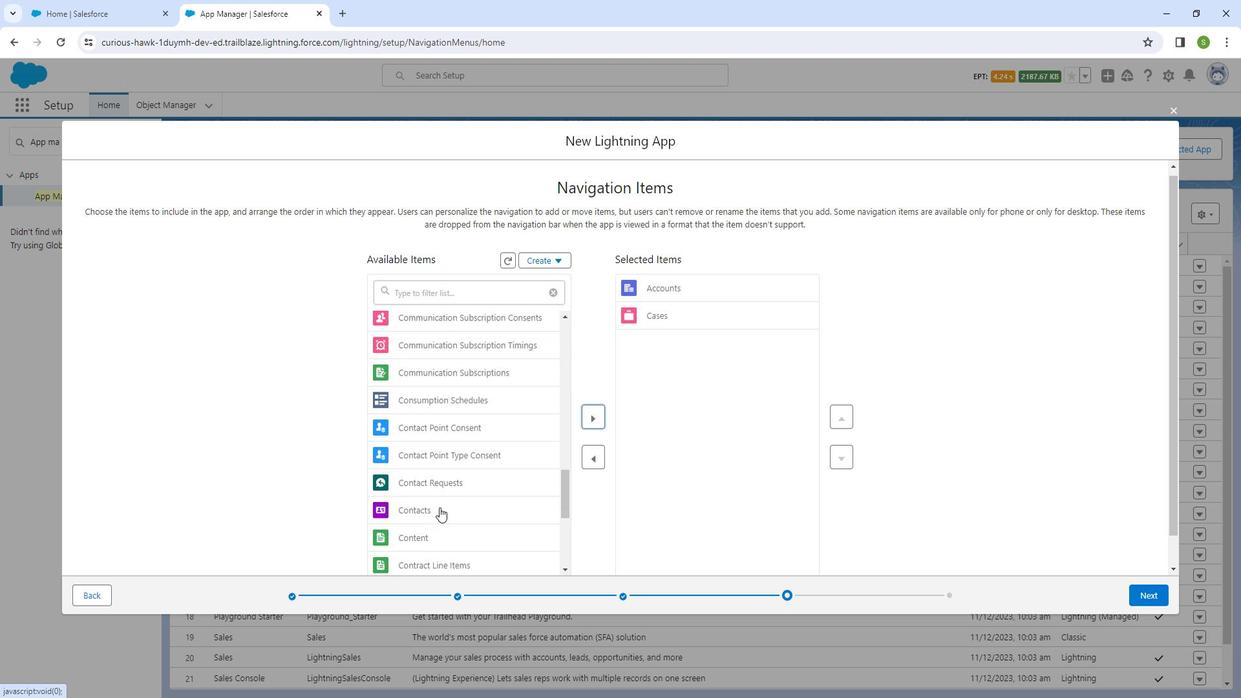 
Action: Mouse moved to (598, 410)
Screenshot: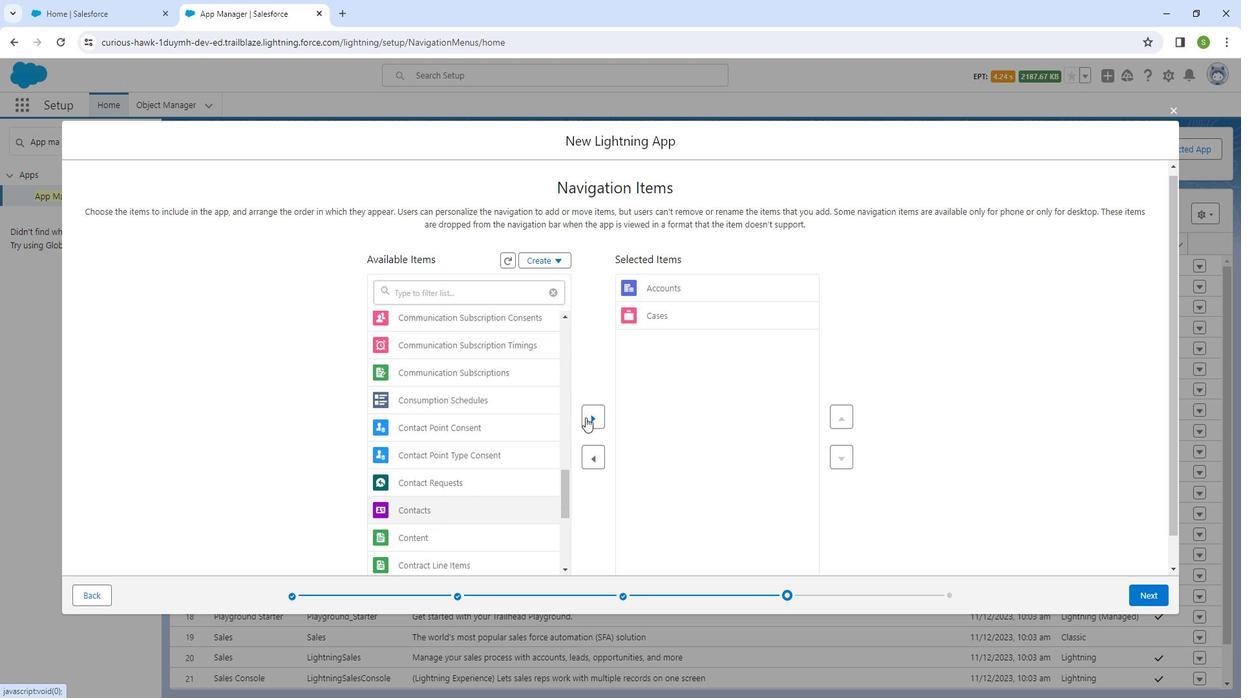 
Action: Mouse pressed left at (598, 410)
Screenshot: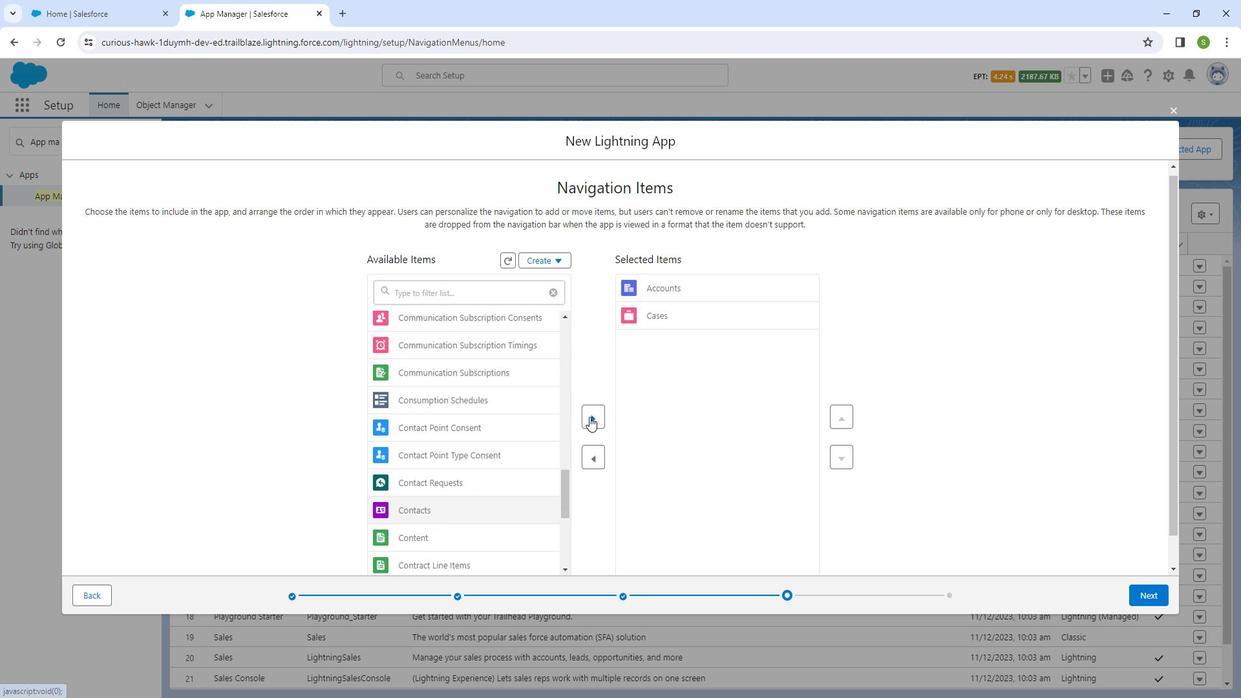
Action: Mouse moved to (493, 445)
Screenshot: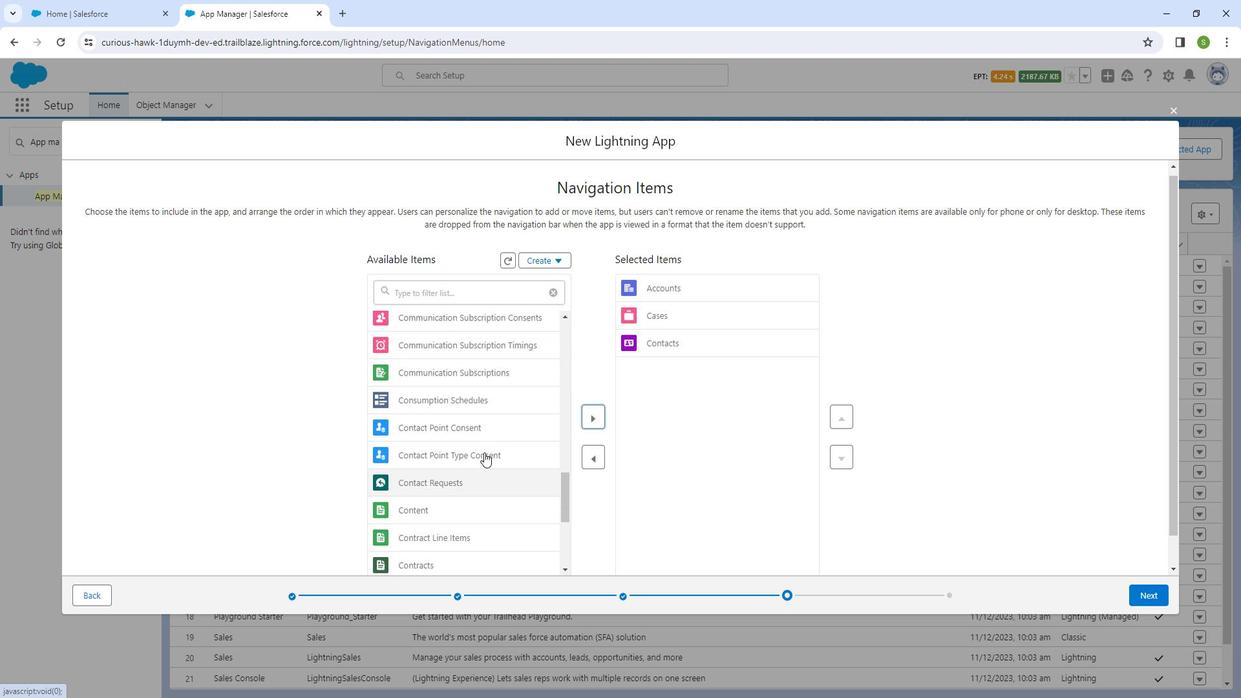 
Action: Mouse scrolled (493, 445) with delta (0, 0)
Screenshot: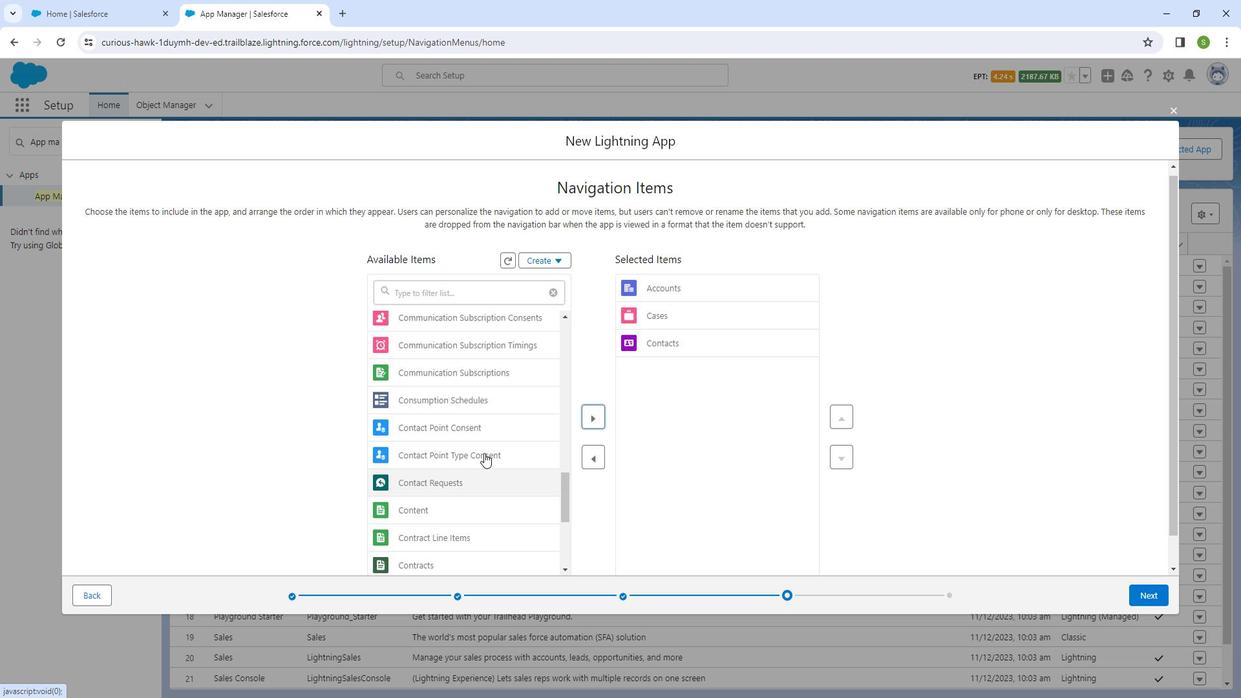 
Action: Mouse moved to (492, 447)
Screenshot: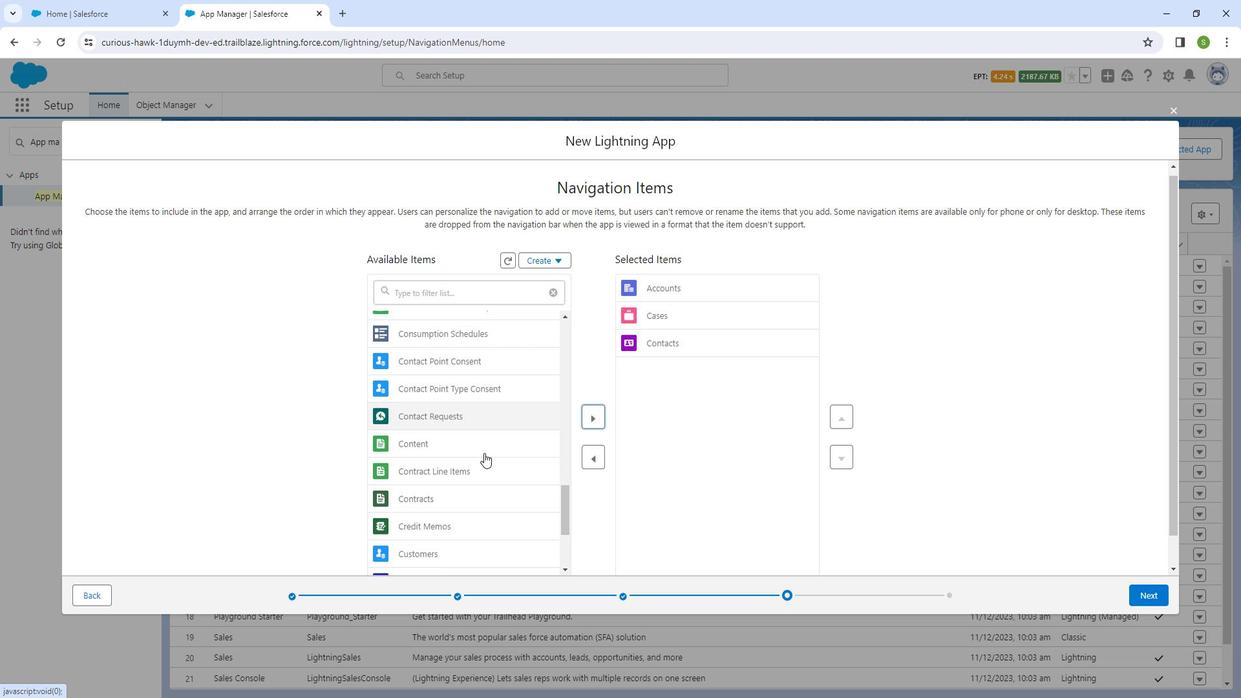 
Action: Mouse scrolled (492, 446) with delta (0, 0)
Screenshot: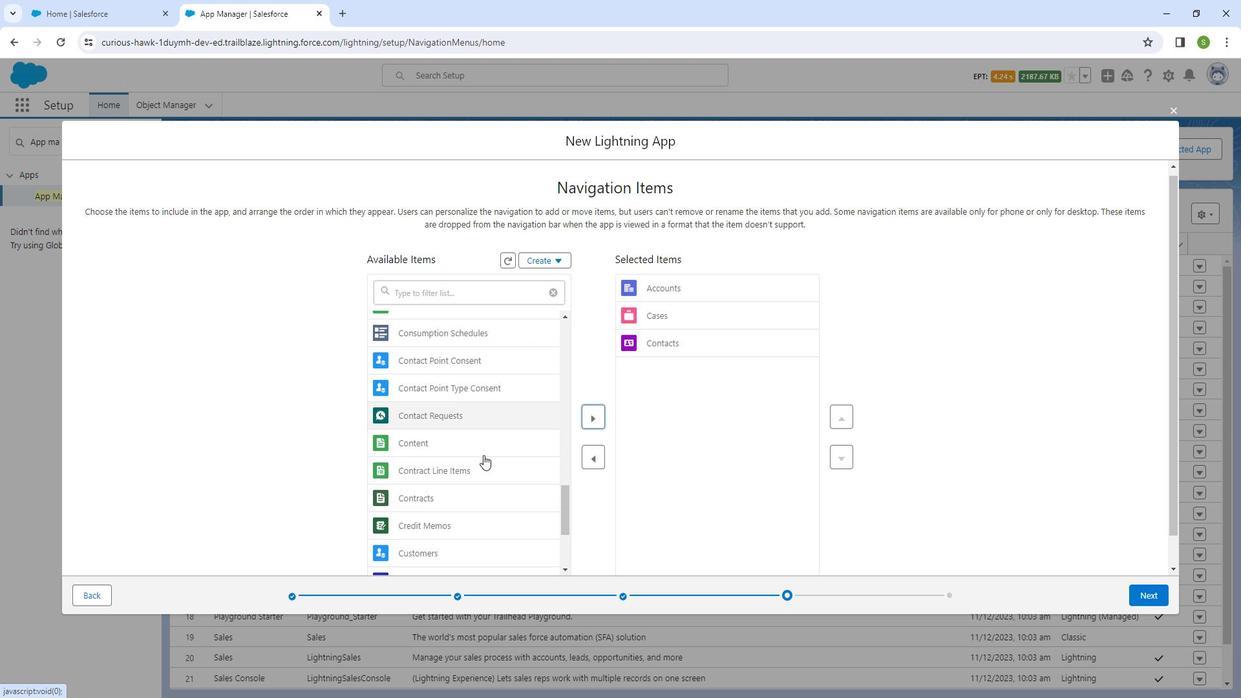 
Action: Mouse moved to (492, 447)
Screenshot: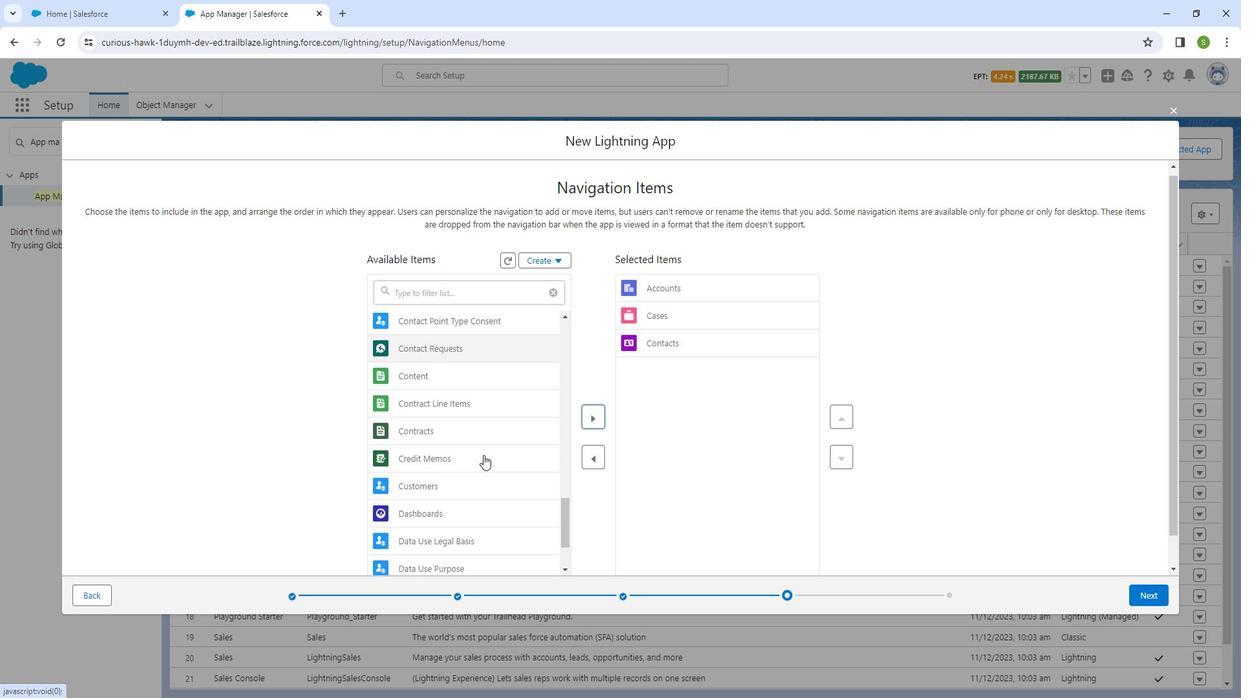 
Action: Mouse scrolled (492, 446) with delta (0, 0)
Screenshot: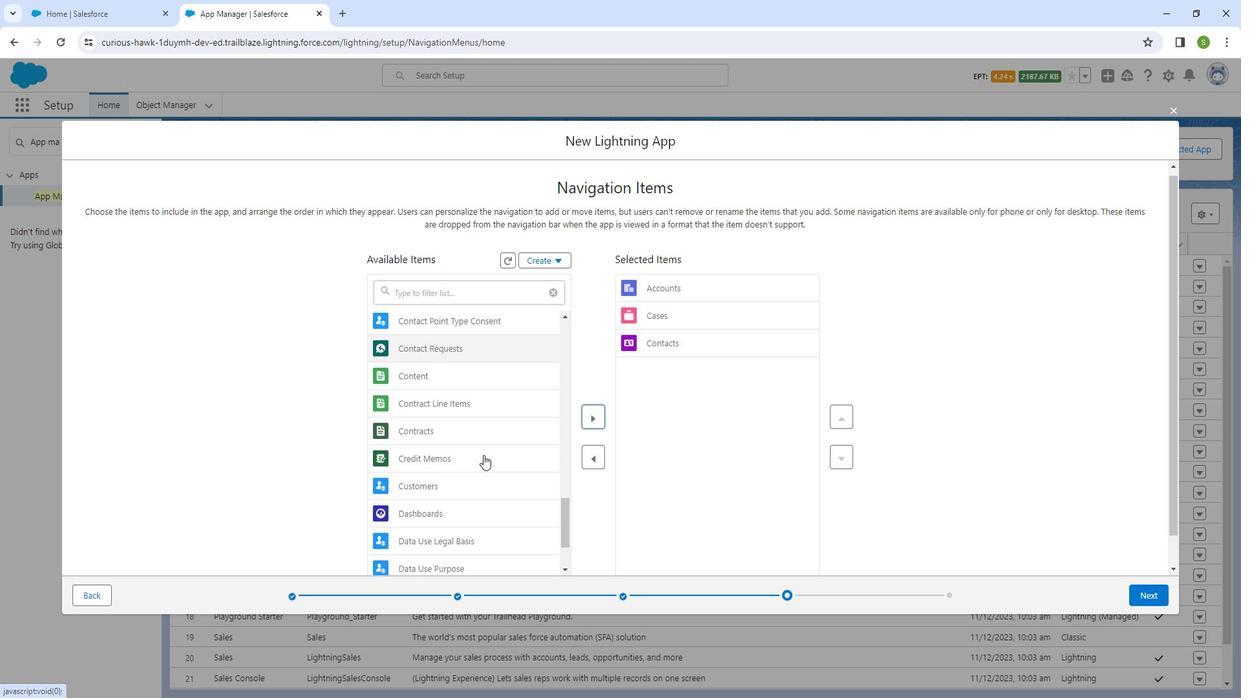 
Action: Mouse moved to (492, 448)
Screenshot: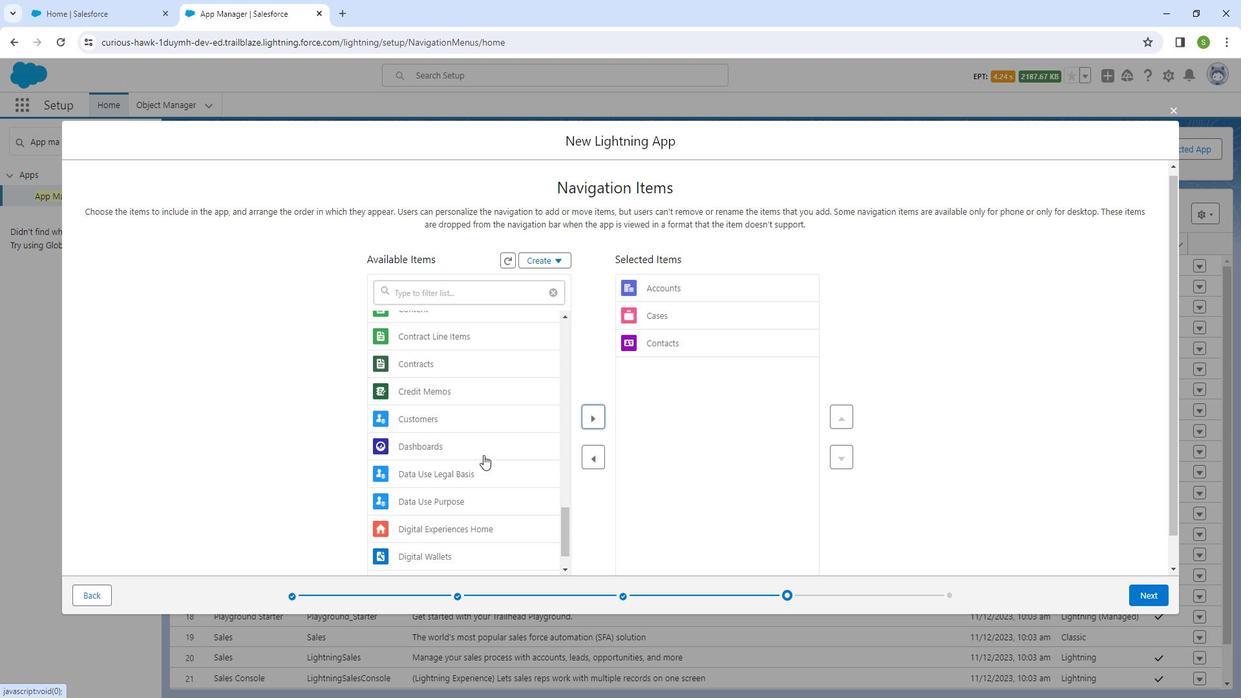 
Action: Mouse scrolled (492, 448) with delta (0, 0)
Screenshot: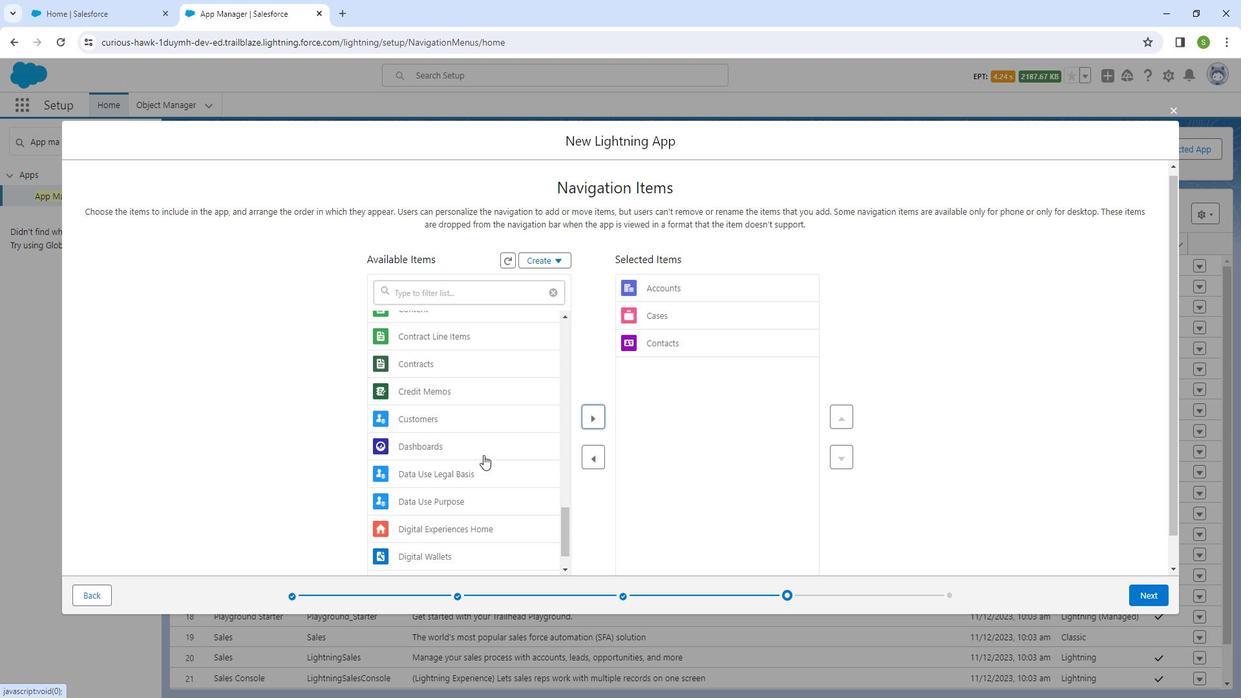 
Action: Mouse scrolled (492, 448) with delta (0, 0)
Screenshot: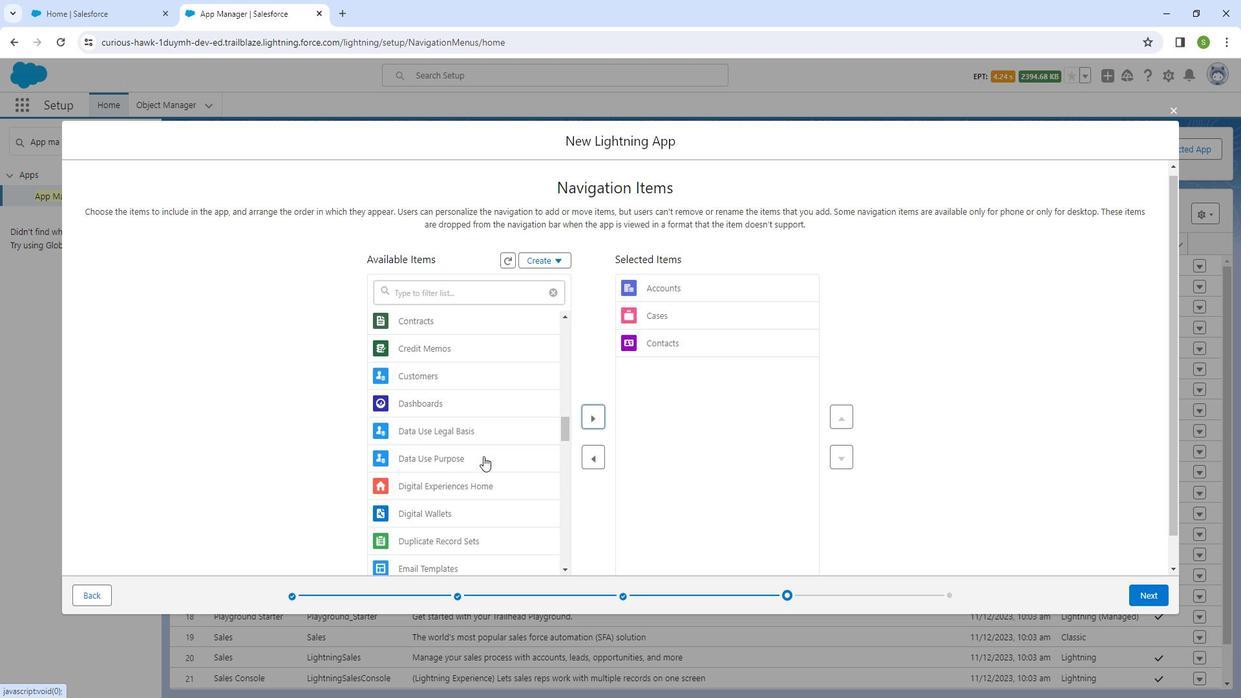 
Action: Mouse moved to (492, 450)
Screenshot: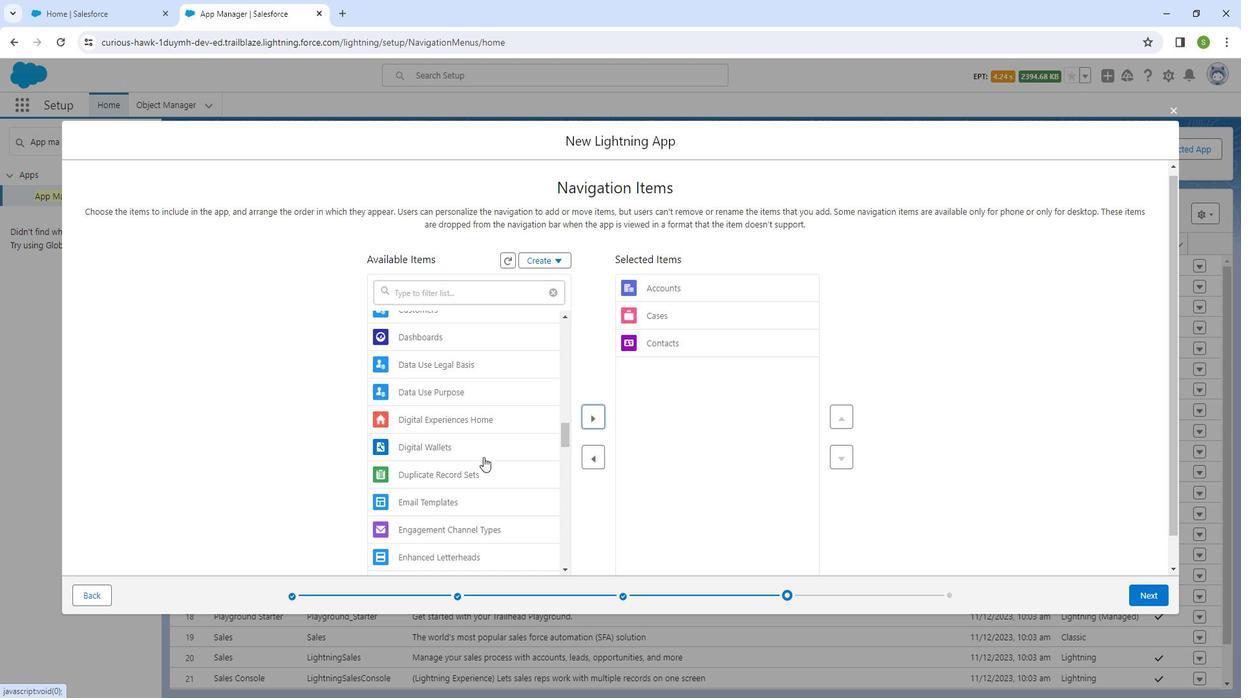 
Action: Mouse scrolled (492, 450) with delta (0, 0)
Screenshot: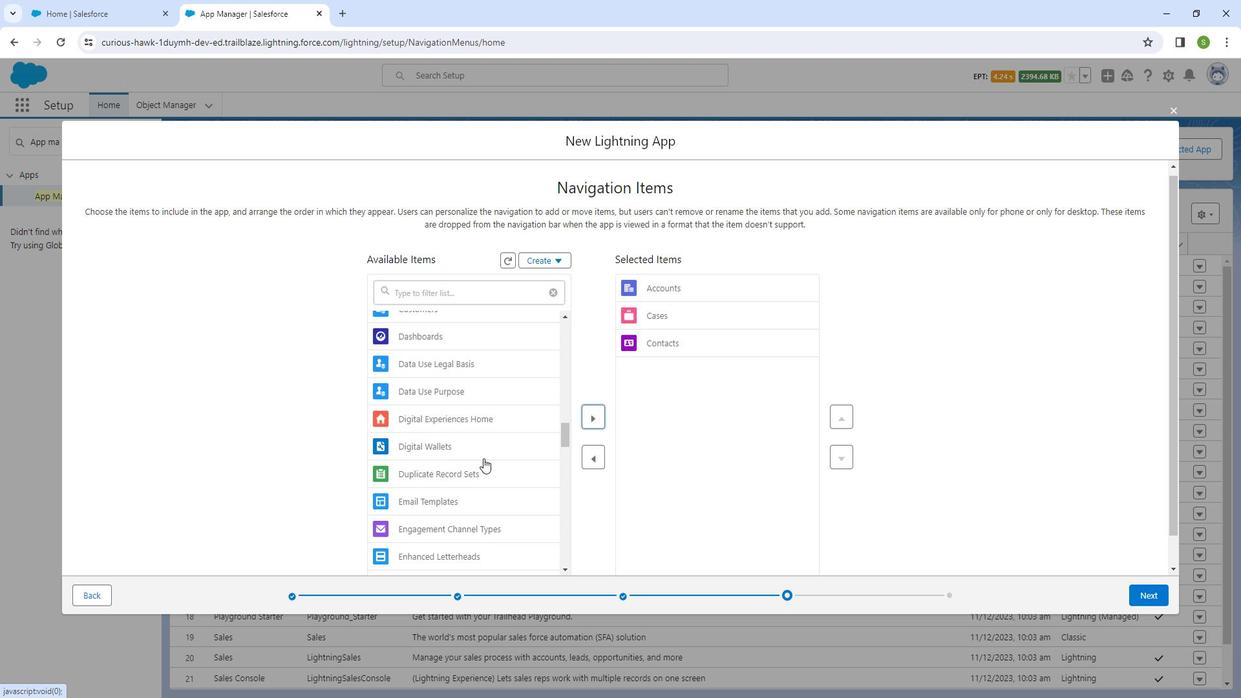 
Action: Mouse scrolled (492, 450) with delta (0, 0)
Screenshot: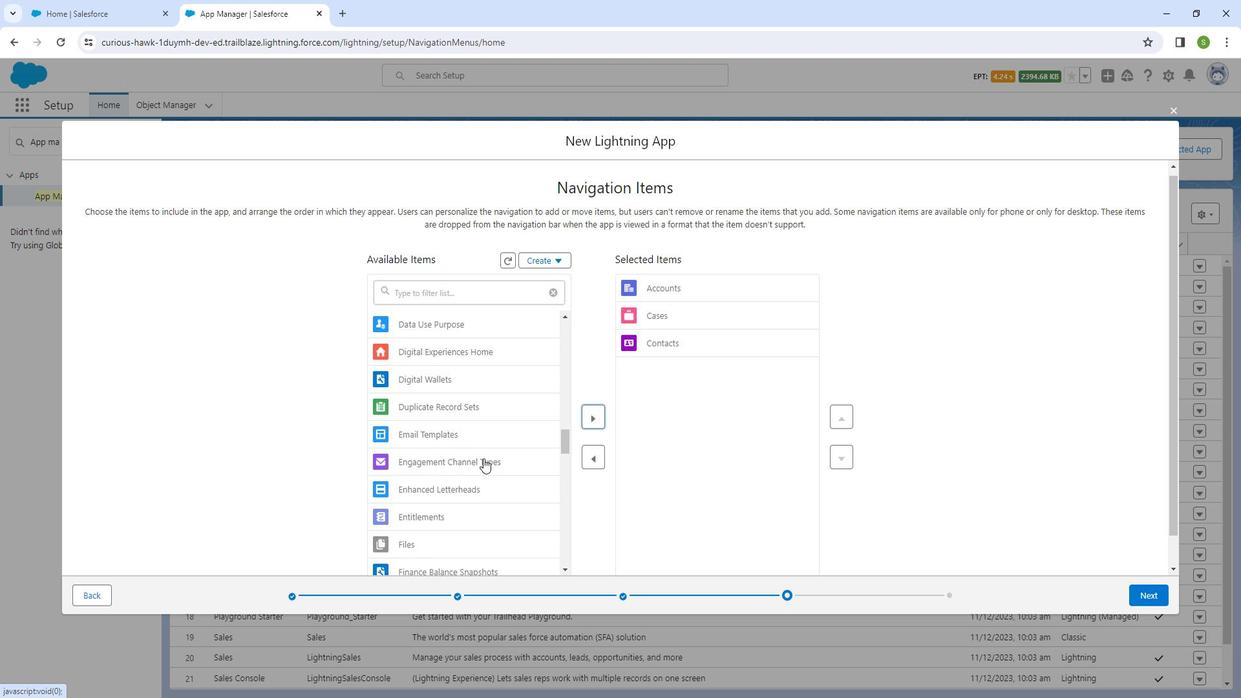 
Action: Mouse scrolled (492, 450) with delta (0, 0)
Screenshot: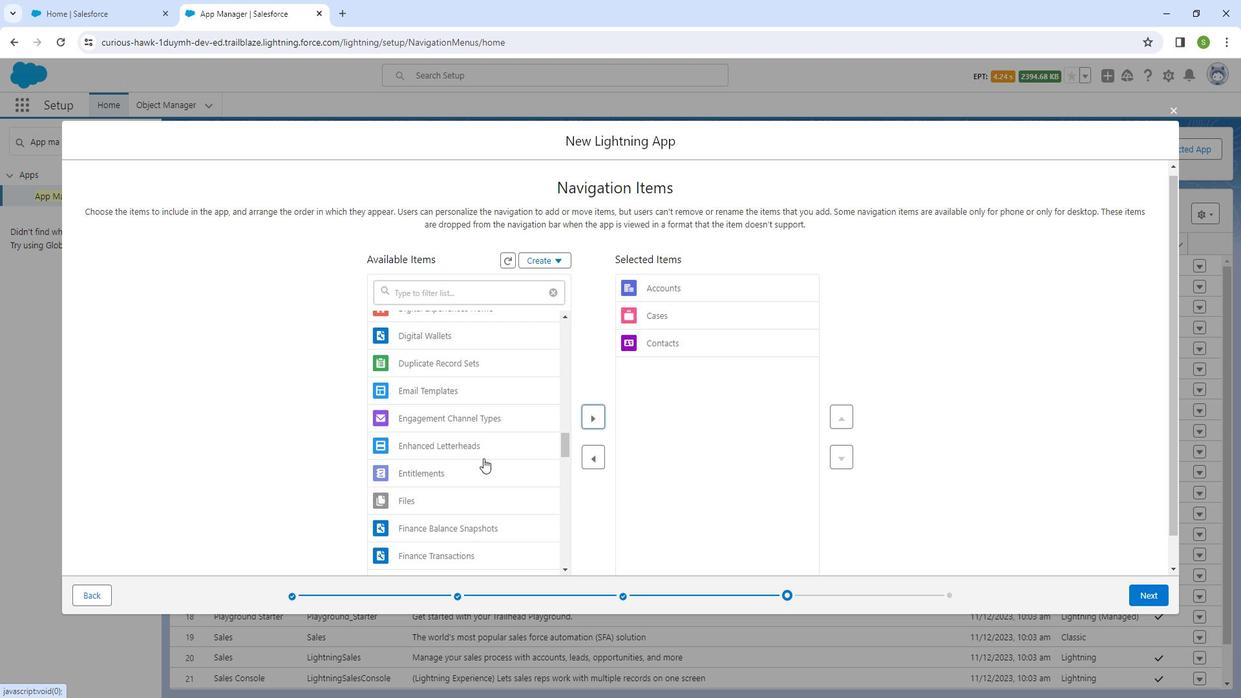 
Action: Mouse moved to (492, 451)
Screenshot: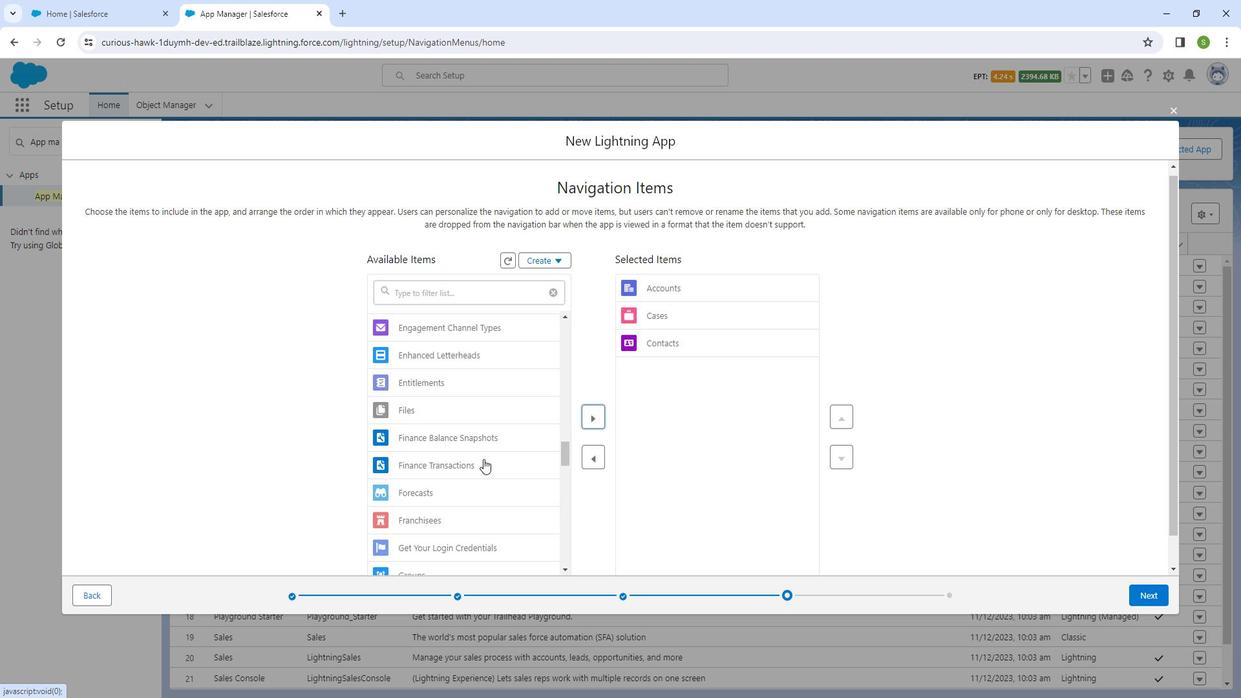 
Action: Mouse scrolled (492, 450) with delta (0, 0)
Screenshot: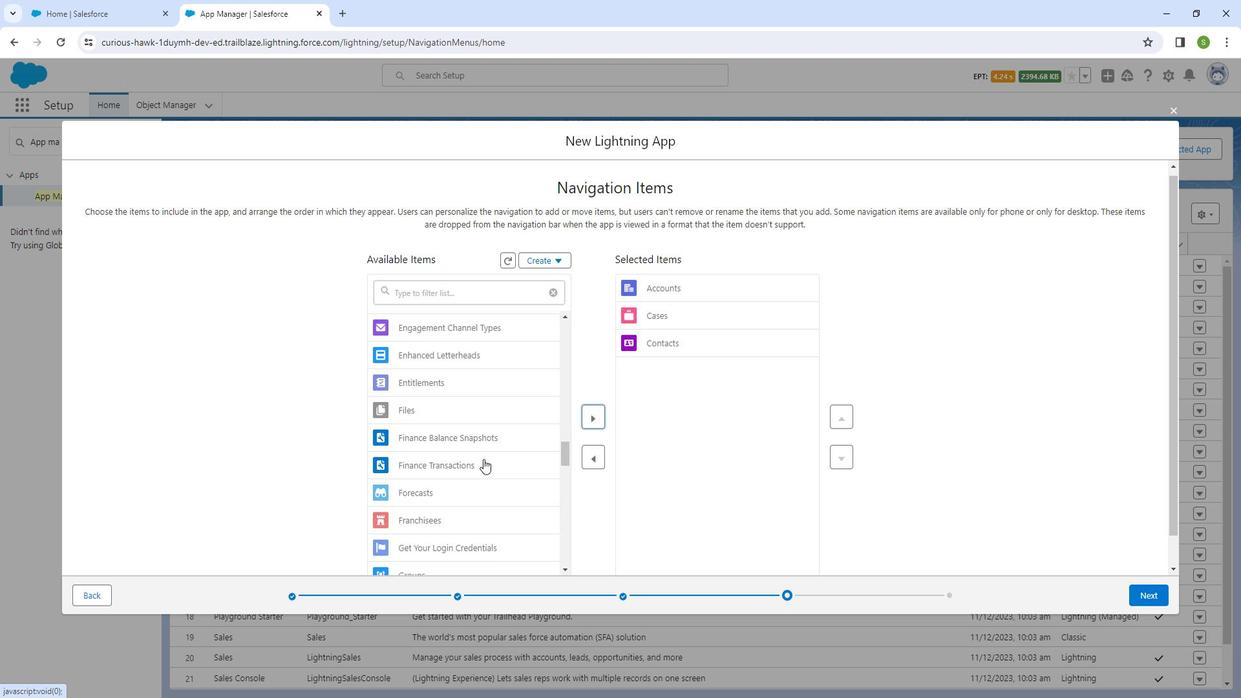 
Action: Mouse scrolled (492, 450) with delta (0, 0)
Screenshot: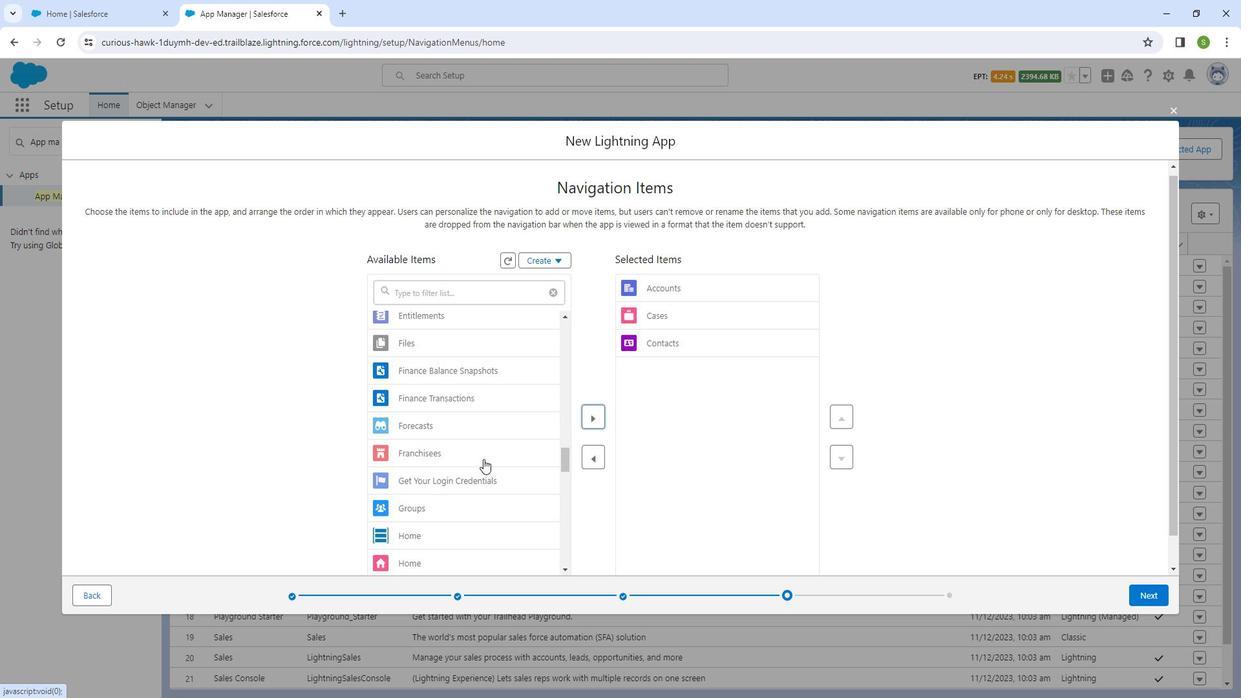 
Action: Mouse scrolled (492, 450) with delta (0, 0)
Screenshot: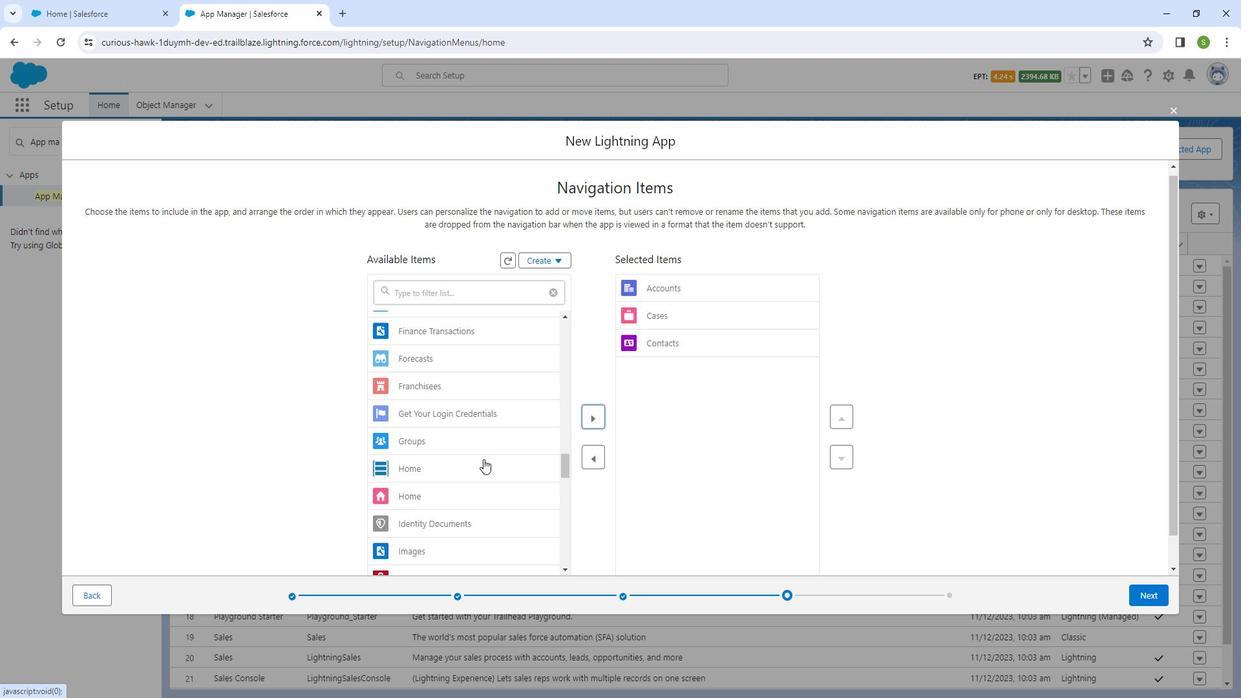 
Action: Mouse moved to (492, 453)
Screenshot: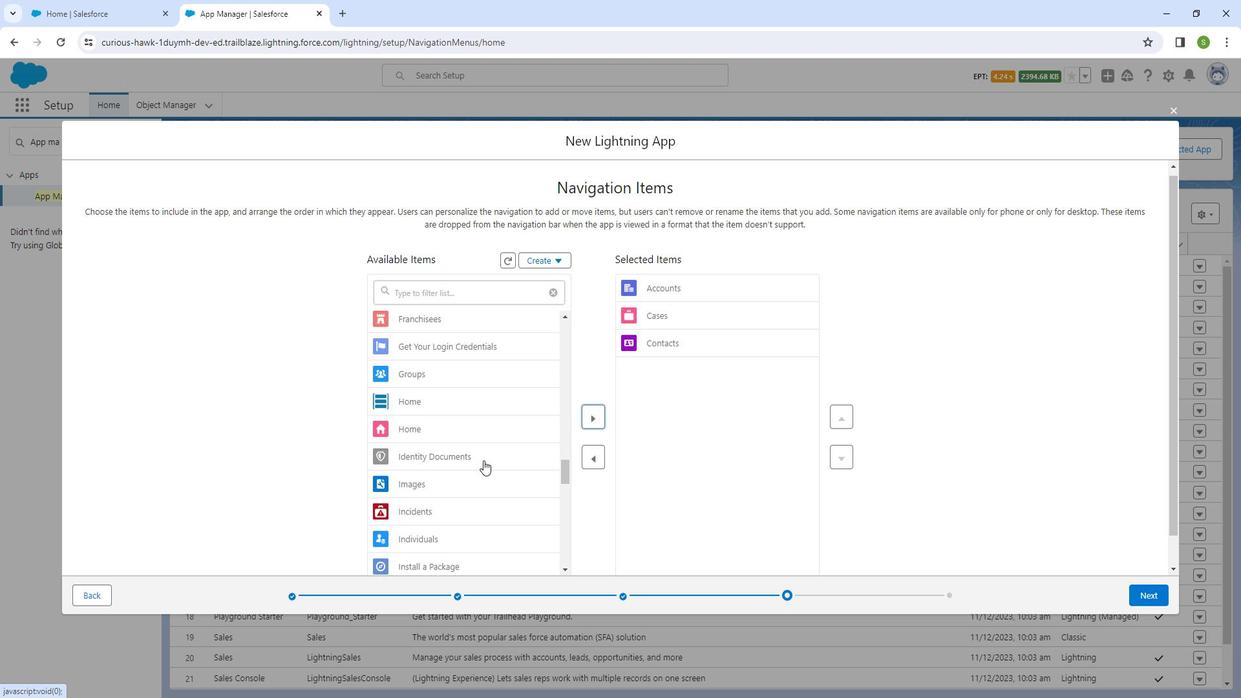 
Action: Mouse scrolled (492, 452) with delta (0, 0)
Screenshot: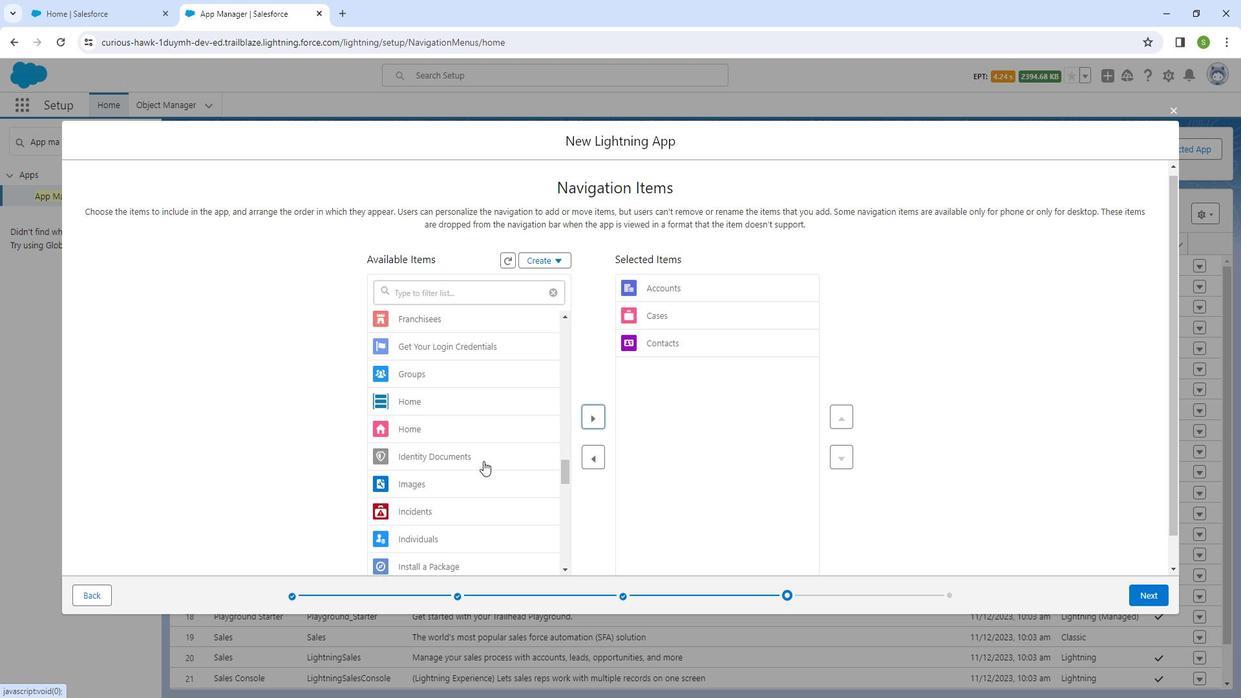 
Action: Mouse scrolled (492, 452) with delta (0, 0)
Screenshot: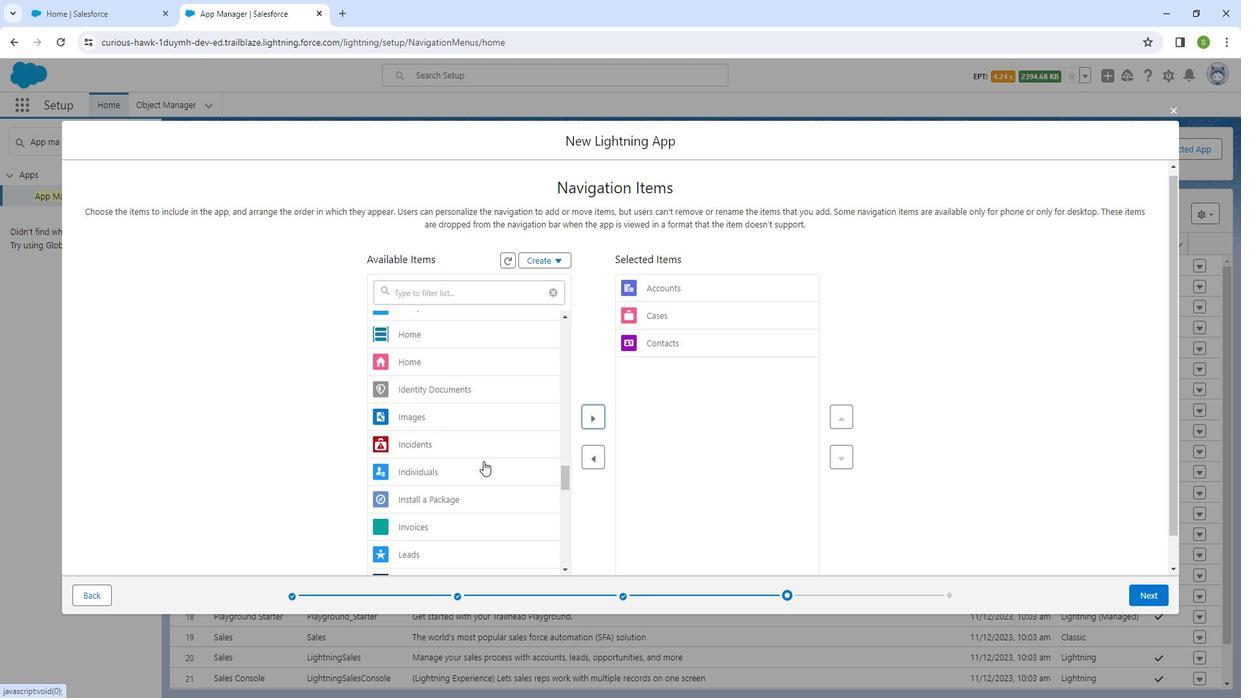
Action: Mouse scrolled (492, 452) with delta (0, 0)
Screenshot: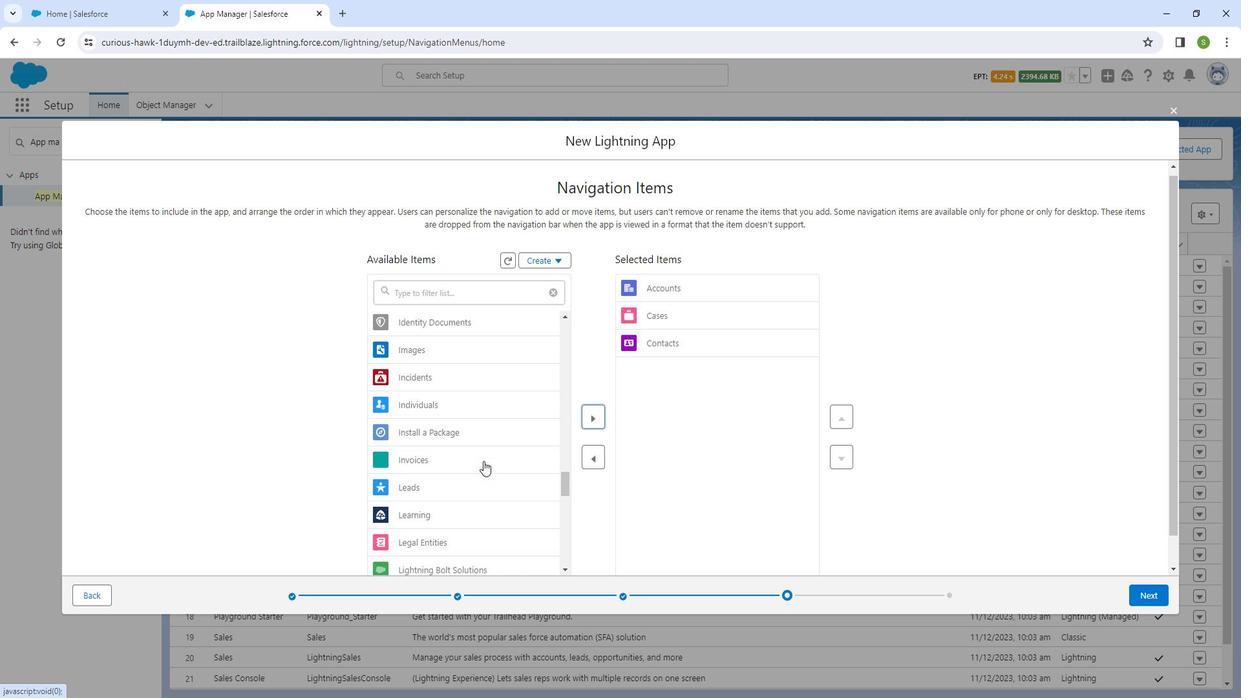 
Action: Mouse scrolled (492, 452) with delta (0, 0)
Screenshot: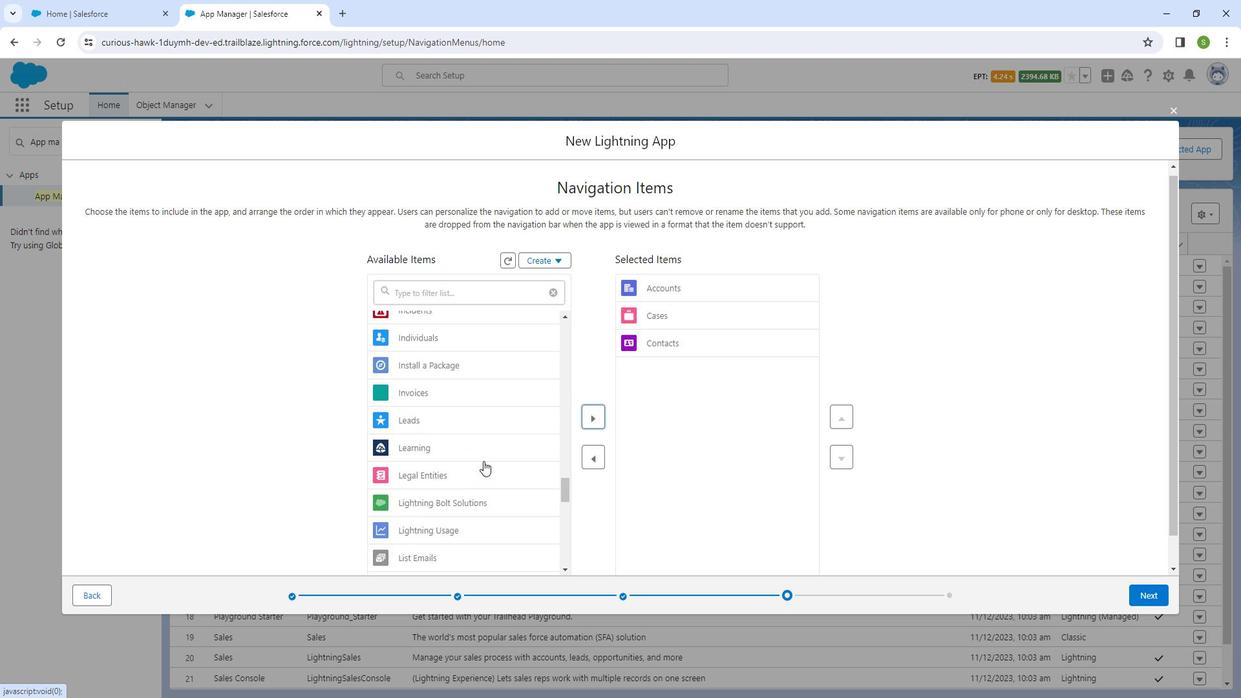 
Action: Mouse scrolled (492, 452) with delta (0, 0)
Screenshot: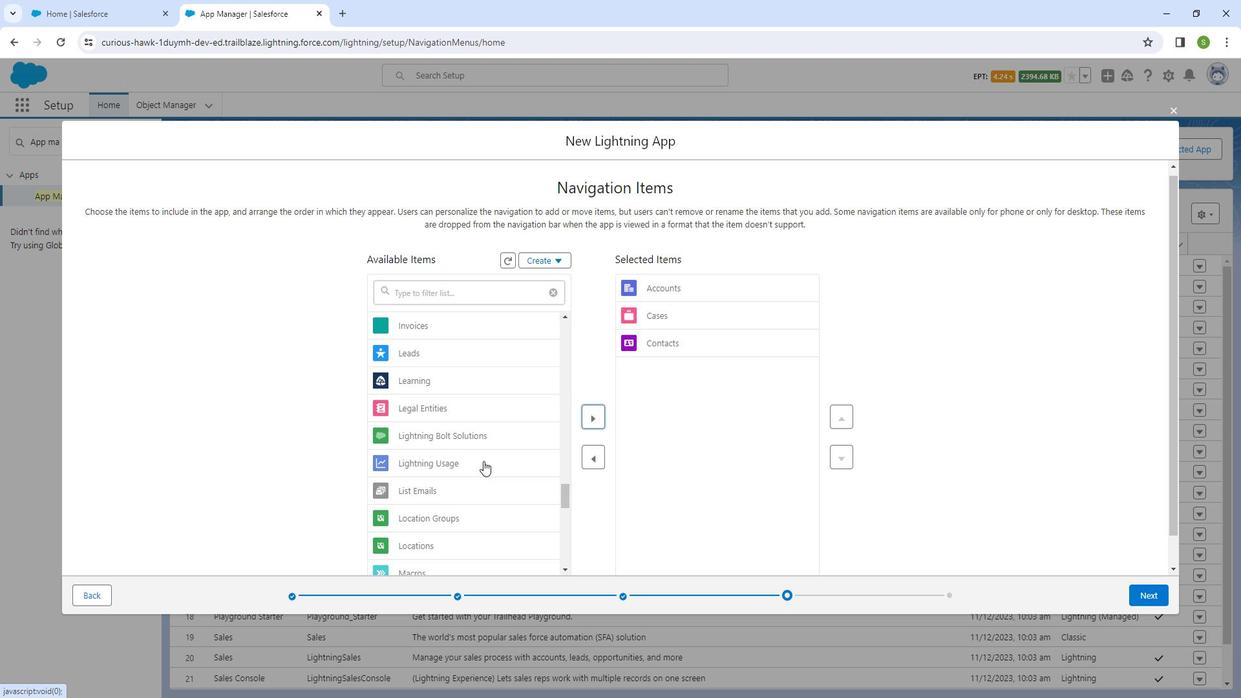 
Action: Mouse scrolled (492, 452) with delta (0, 0)
Screenshot: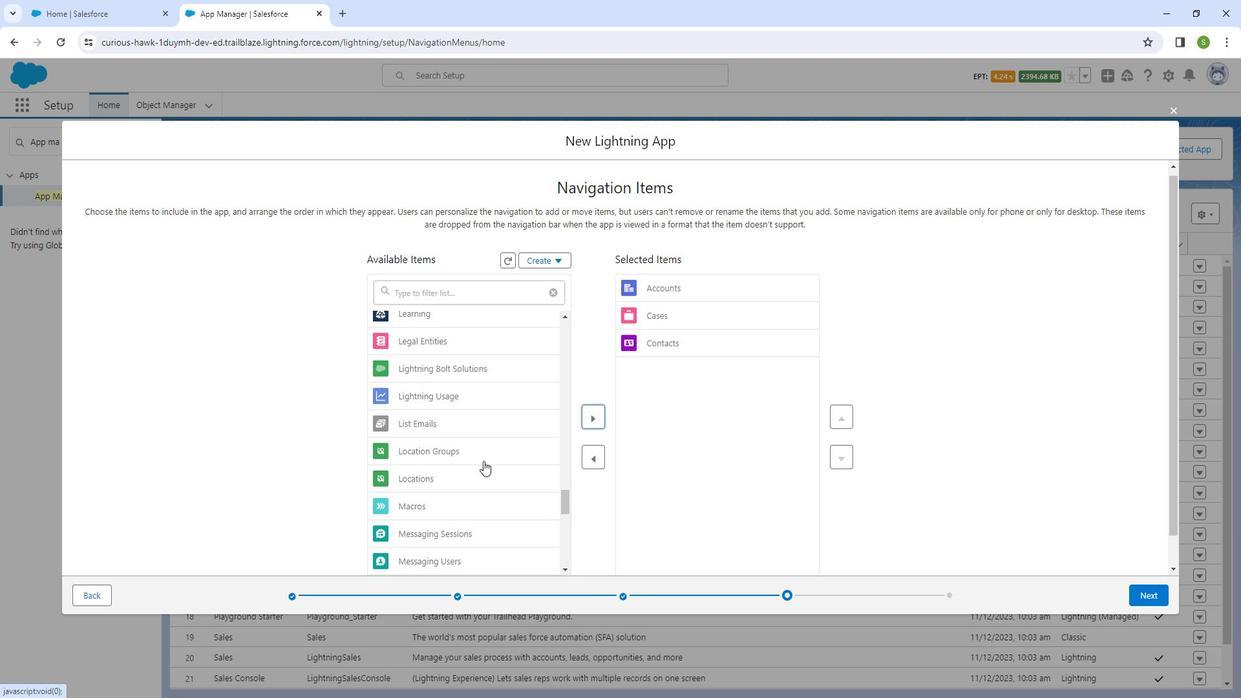 
Action: Mouse scrolled (492, 452) with delta (0, 0)
Screenshot: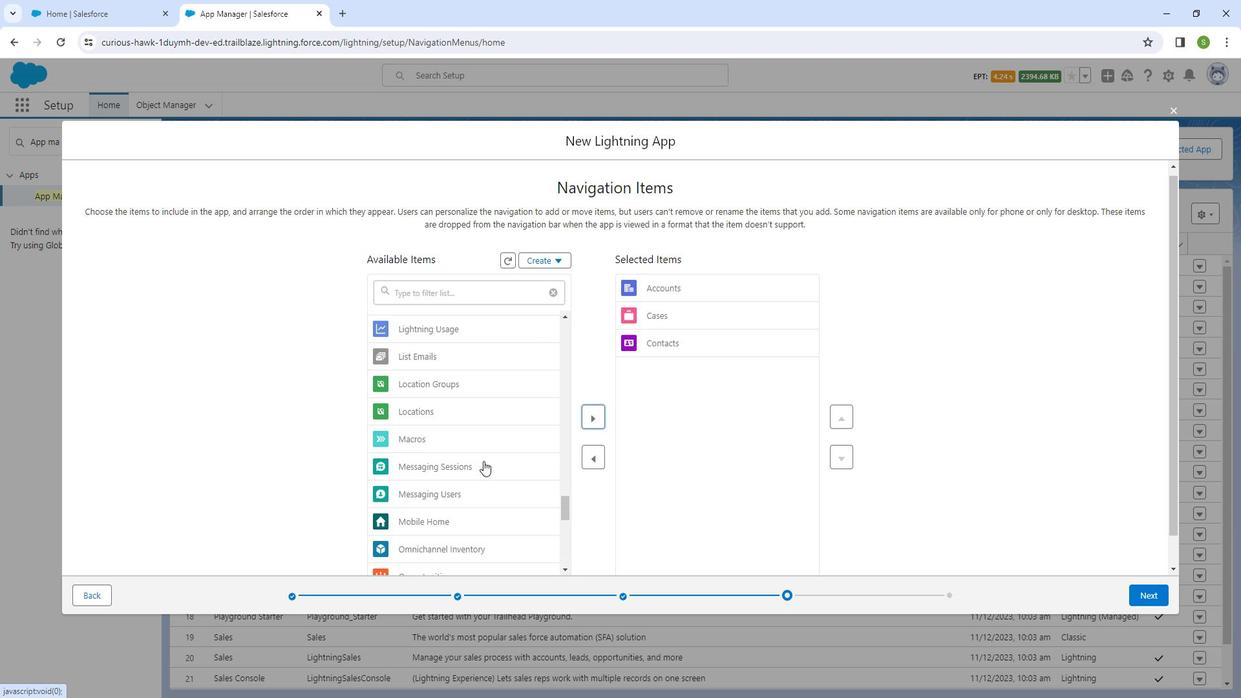 
Action: Mouse scrolled (492, 452) with delta (0, 0)
Screenshot: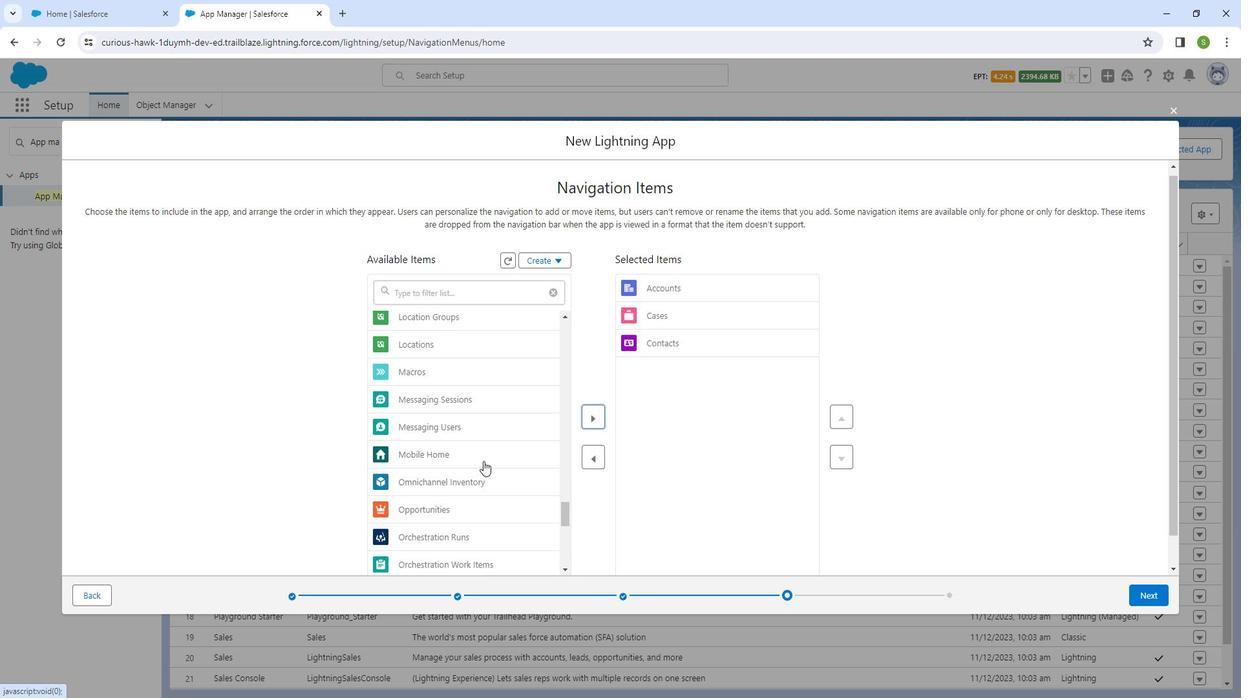 
Action: Mouse moved to (441, 435)
Screenshot: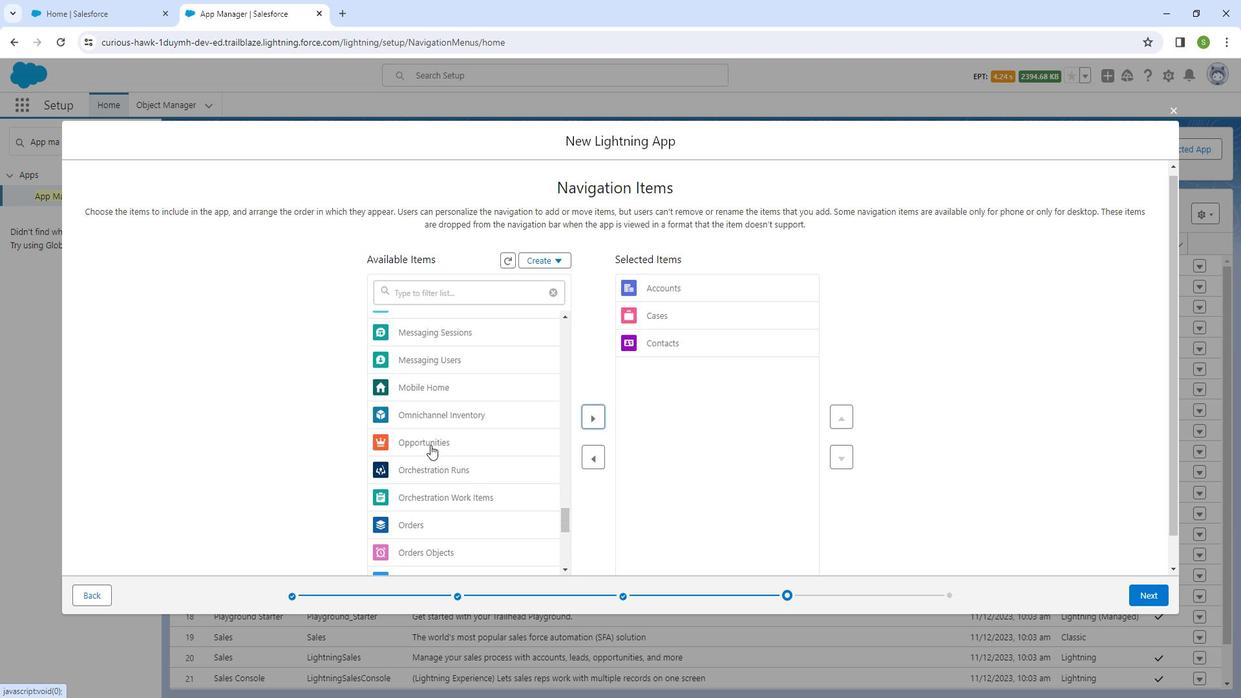 
Action: Mouse pressed left at (441, 435)
Screenshot: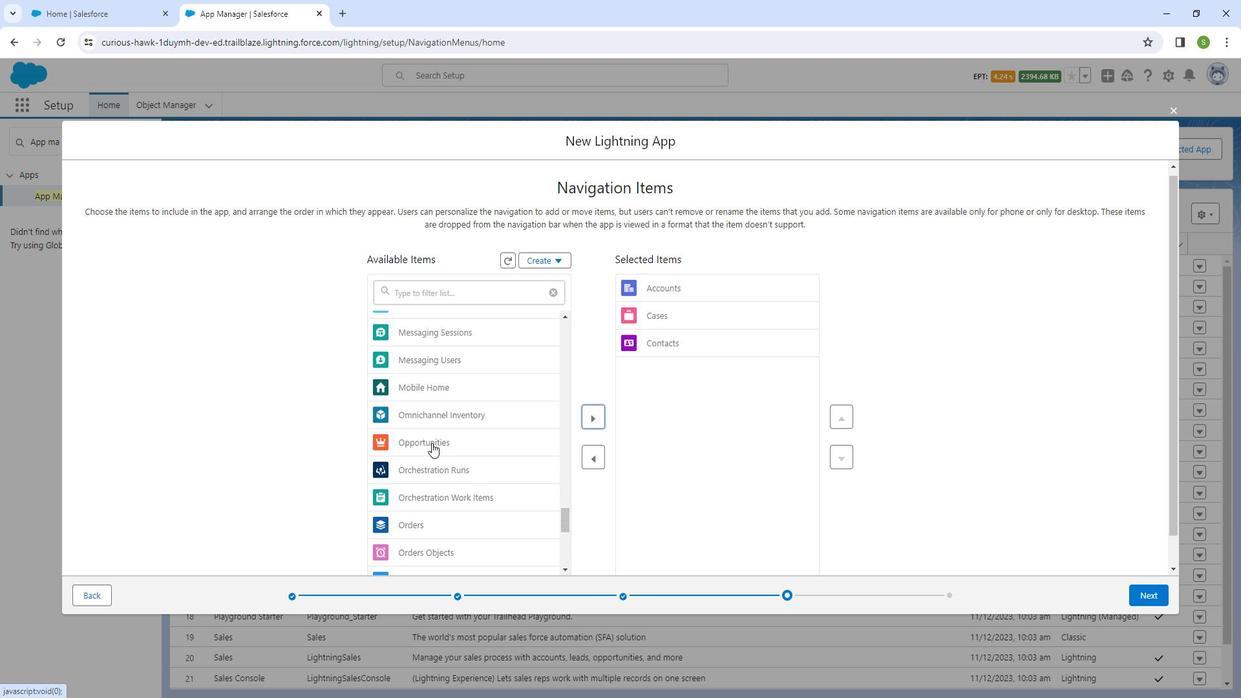 
Action: Mouse moved to (600, 404)
Screenshot: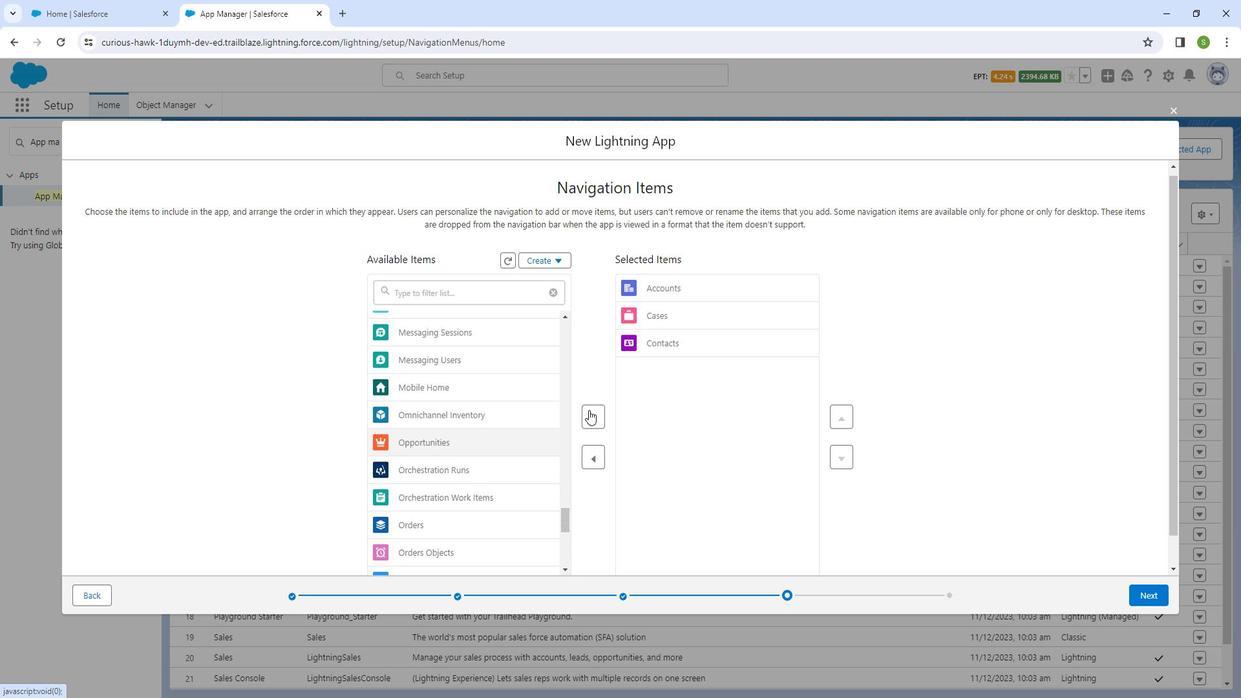 
Action: Mouse pressed left at (600, 404)
Screenshot: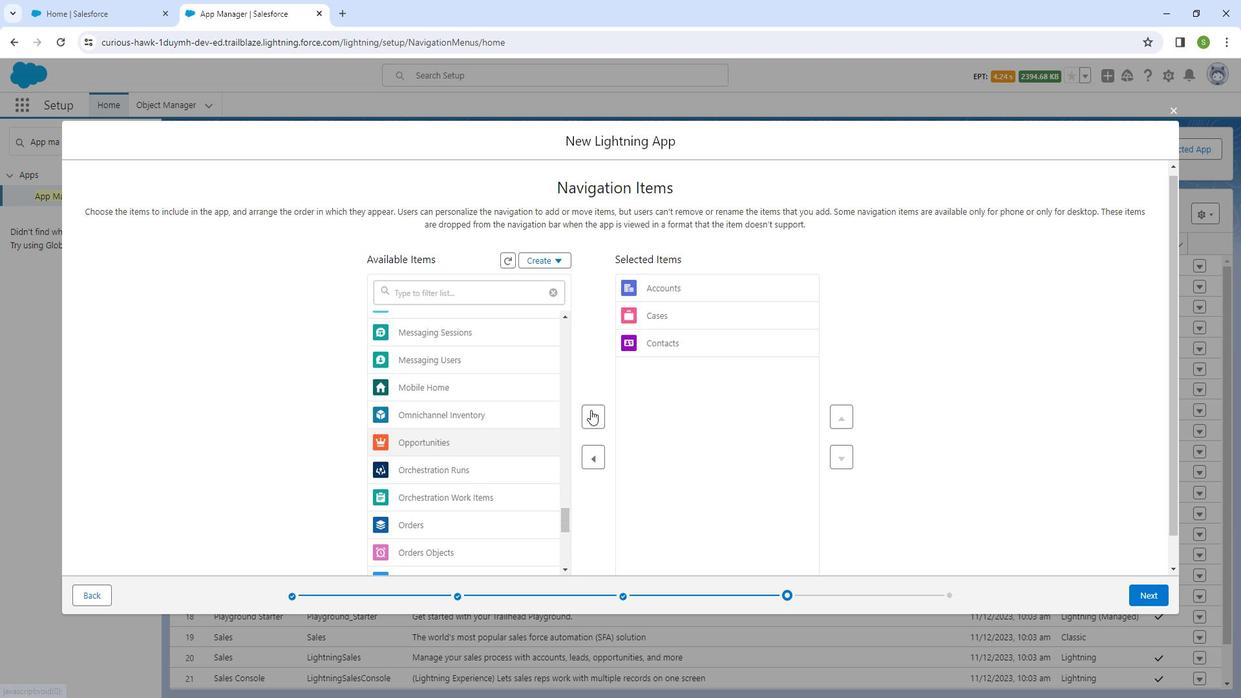 
Action: Mouse moved to (499, 442)
Screenshot: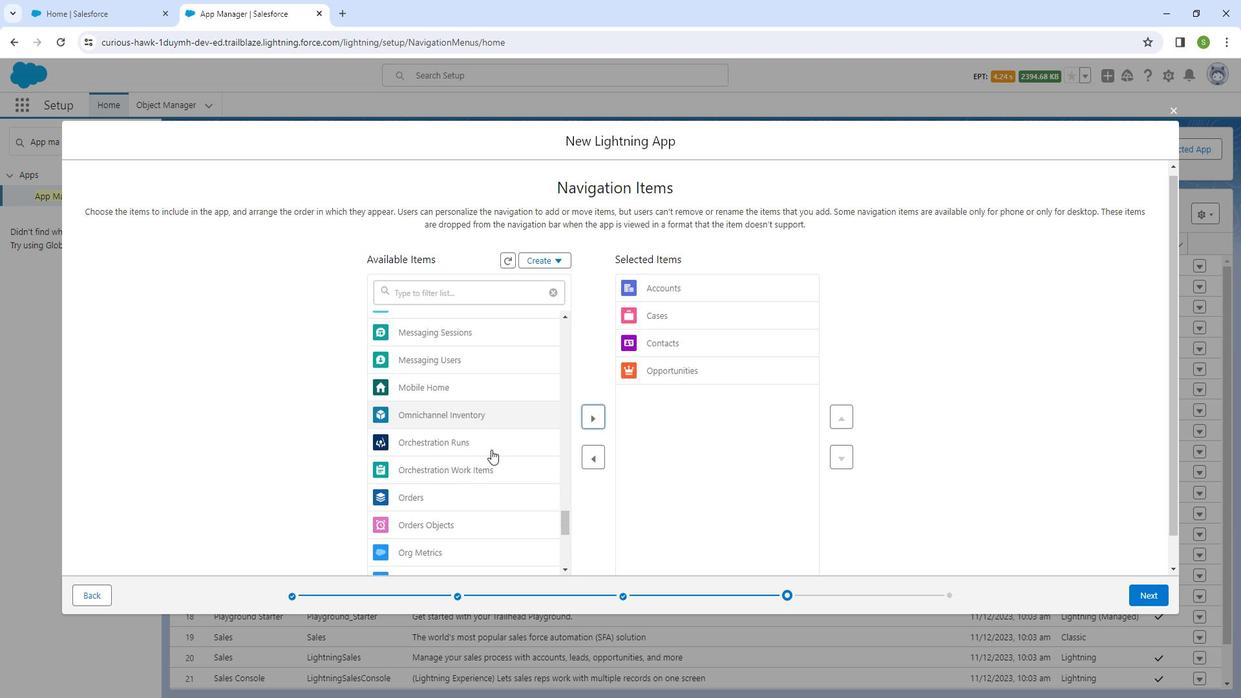 
Action: Mouse scrolled (499, 441) with delta (0, 0)
Screenshot: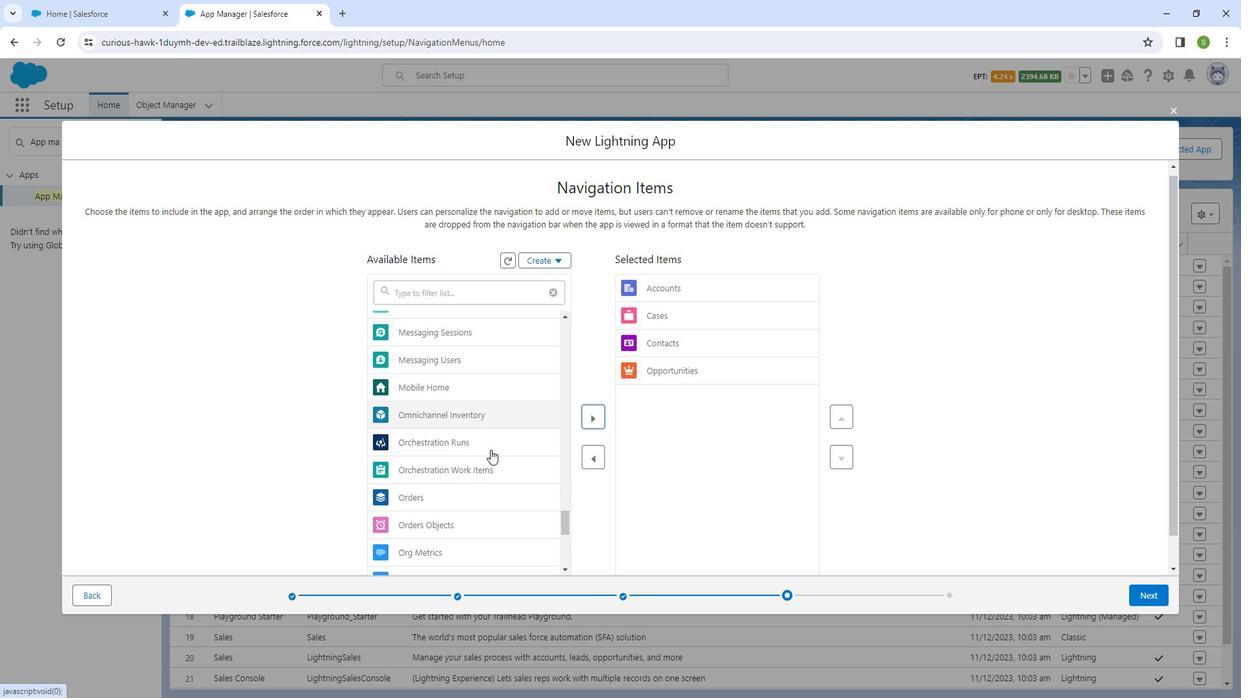 
Action: Mouse scrolled (499, 441) with delta (0, 0)
Screenshot: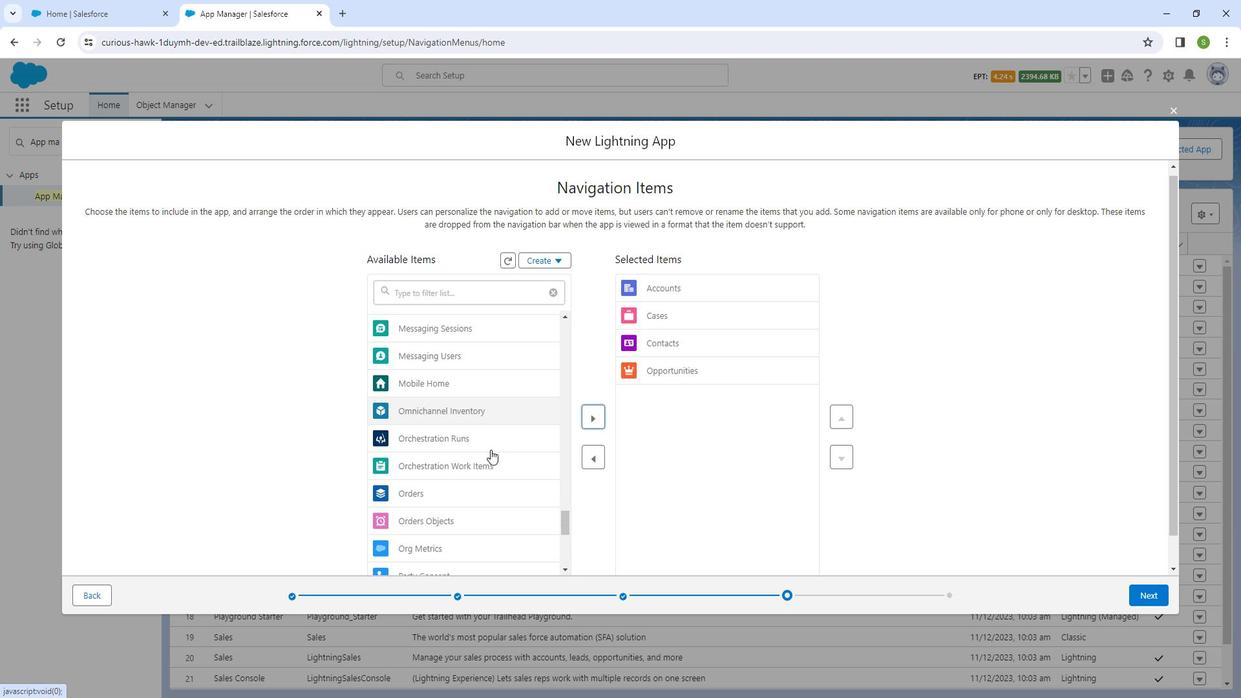 
Action: Mouse moved to (499, 443)
Screenshot: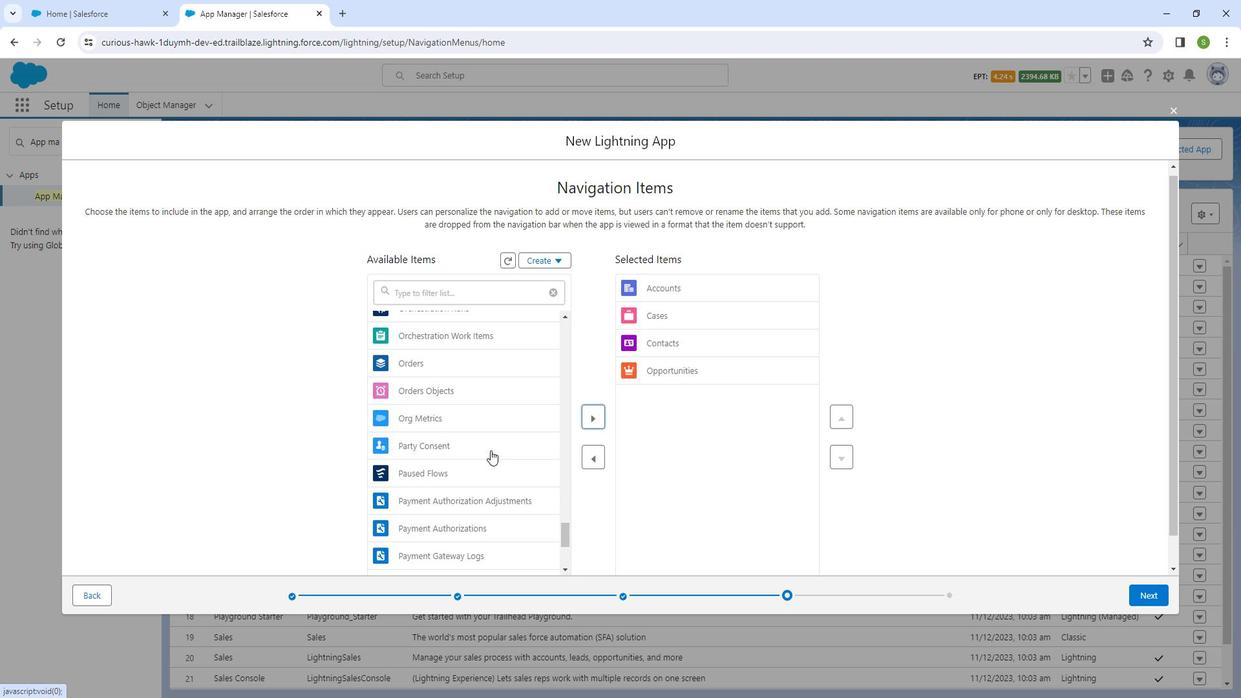 
Action: Mouse scrolled (499, 443) with delta (0, 0)
Screenshot: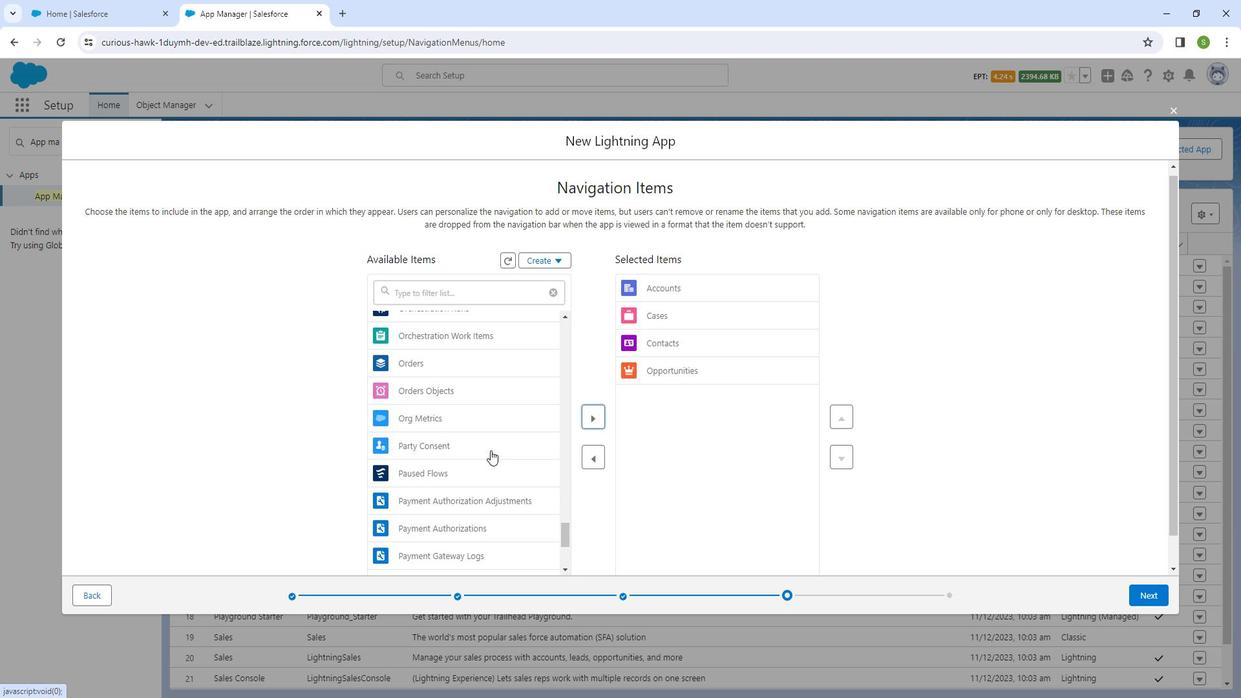 
Action: Mouse moved to (499, 445)
Screenshot: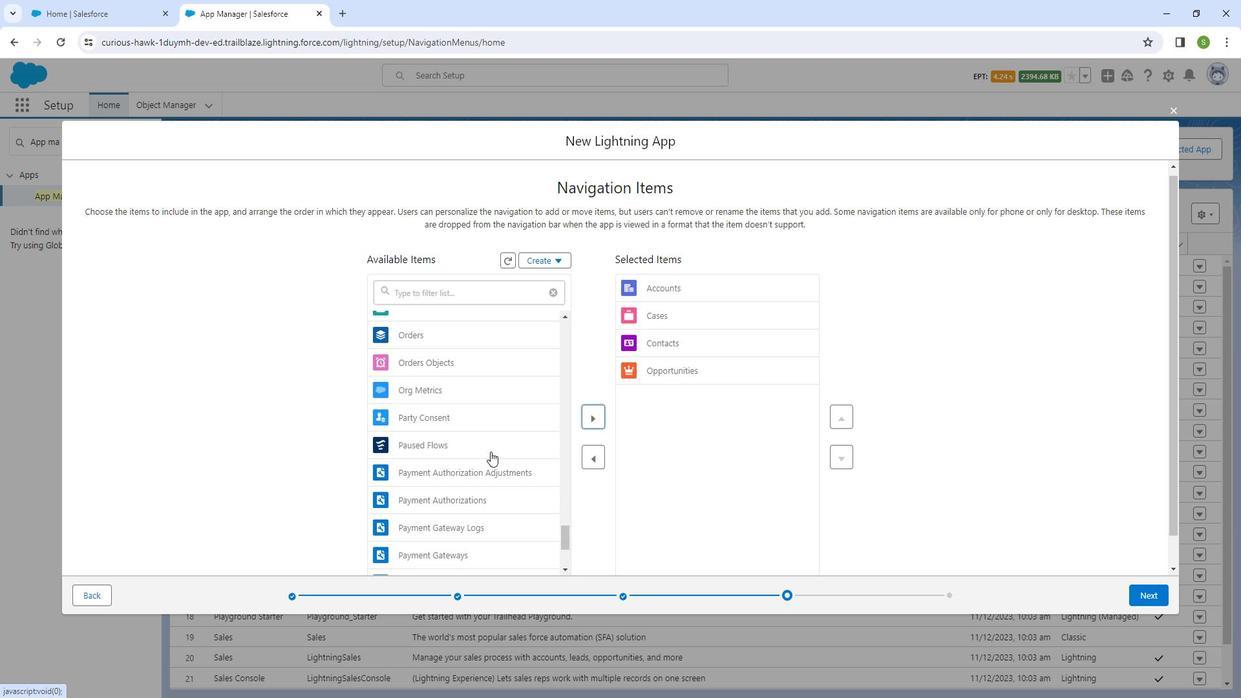 
Action: Mouse scrolled (499, 444) with delta (0, 0)
Screenshot: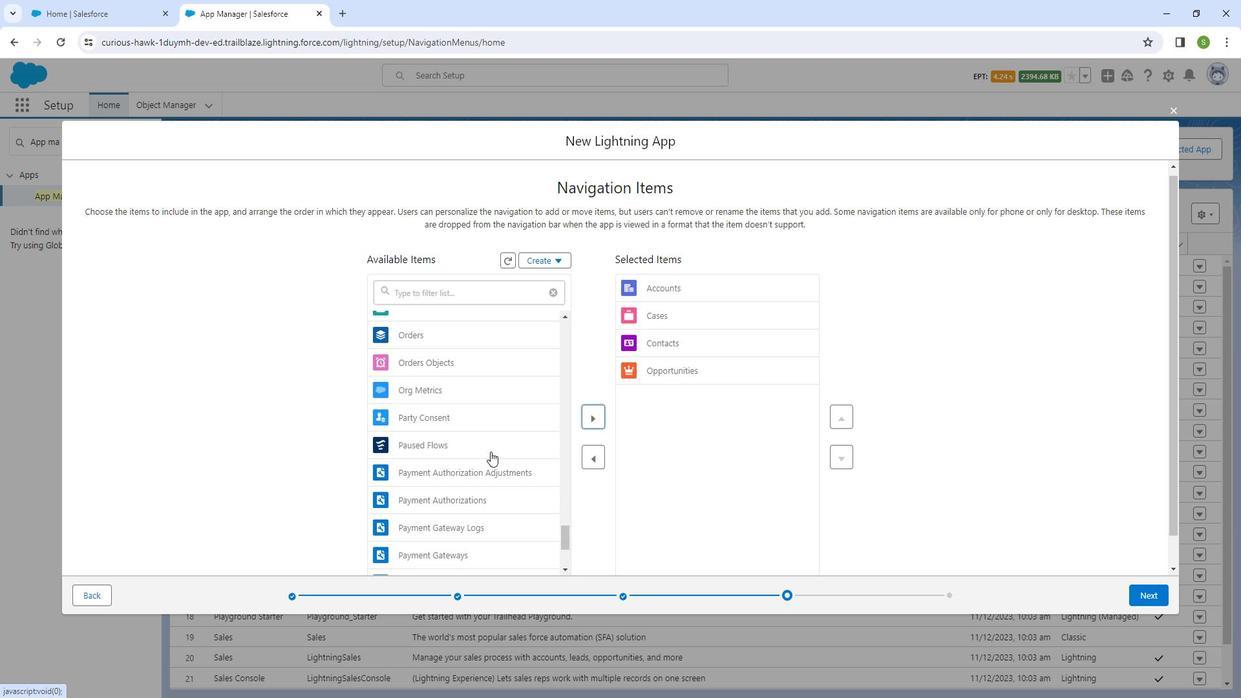 
Action: Mouse moved to (499, 445)
Screenshot: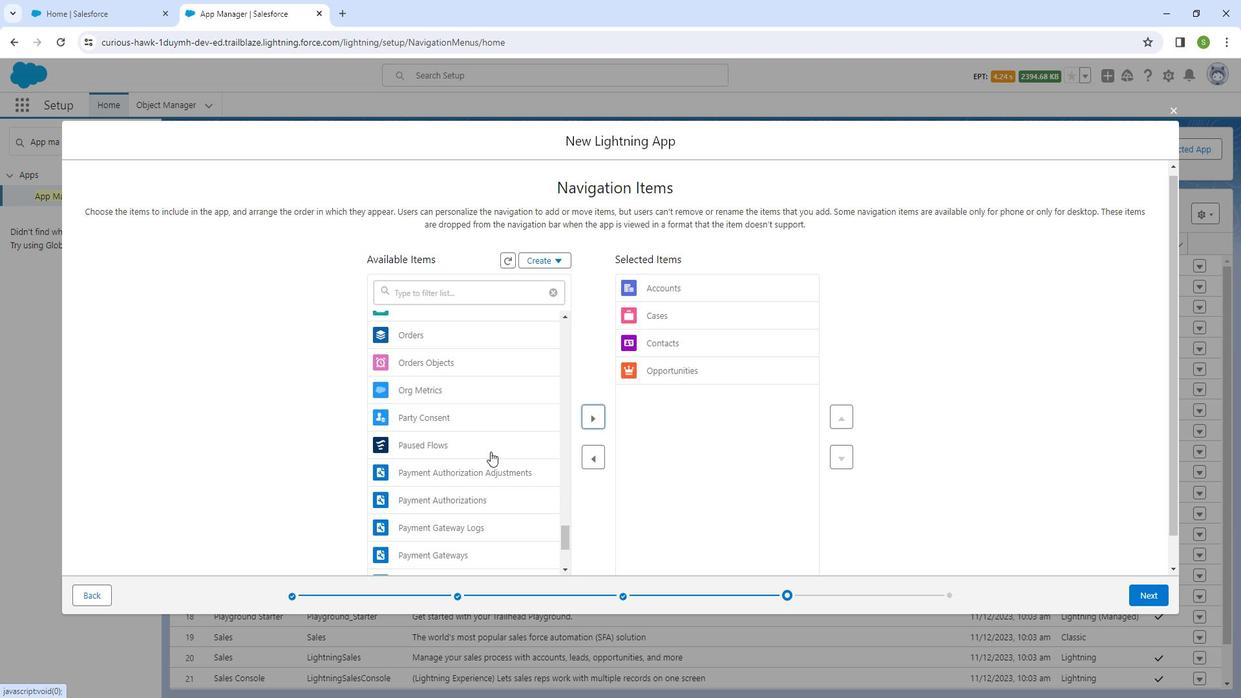 
Action: Mouse scrolled (499, 445) with delta (0, 0)
Screenshot: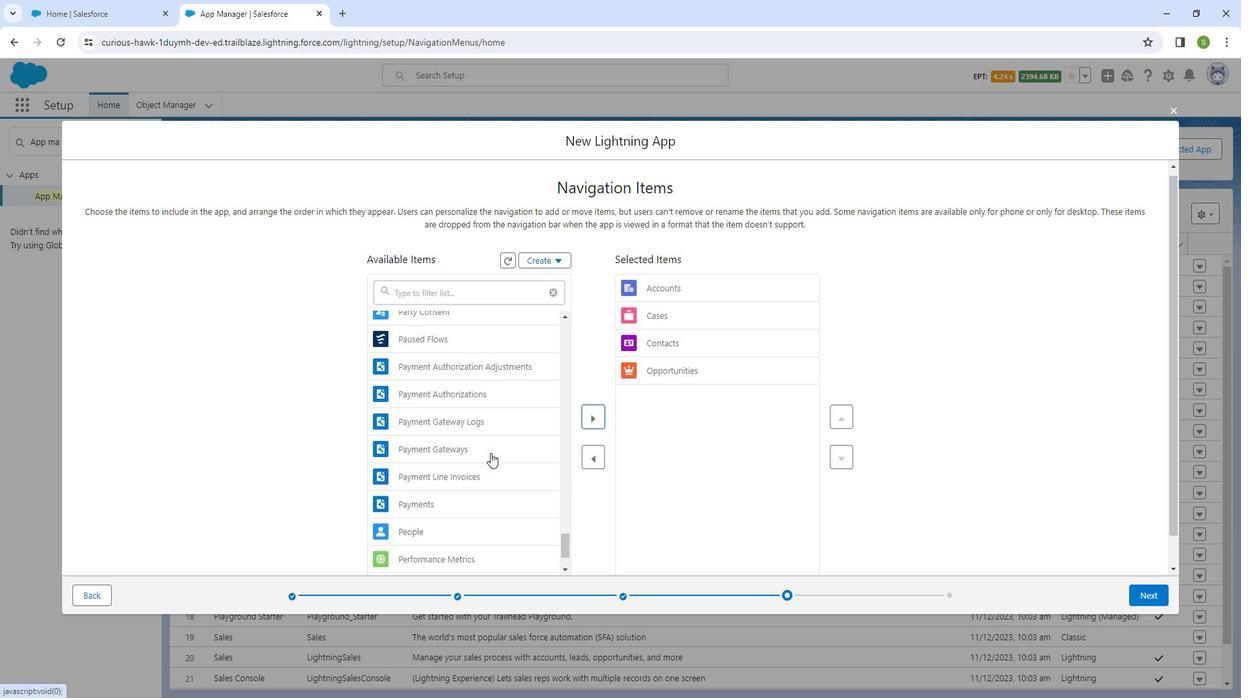 
Action: Mouse scrolled (499, 445) with delta (0, 0)
Screenshot: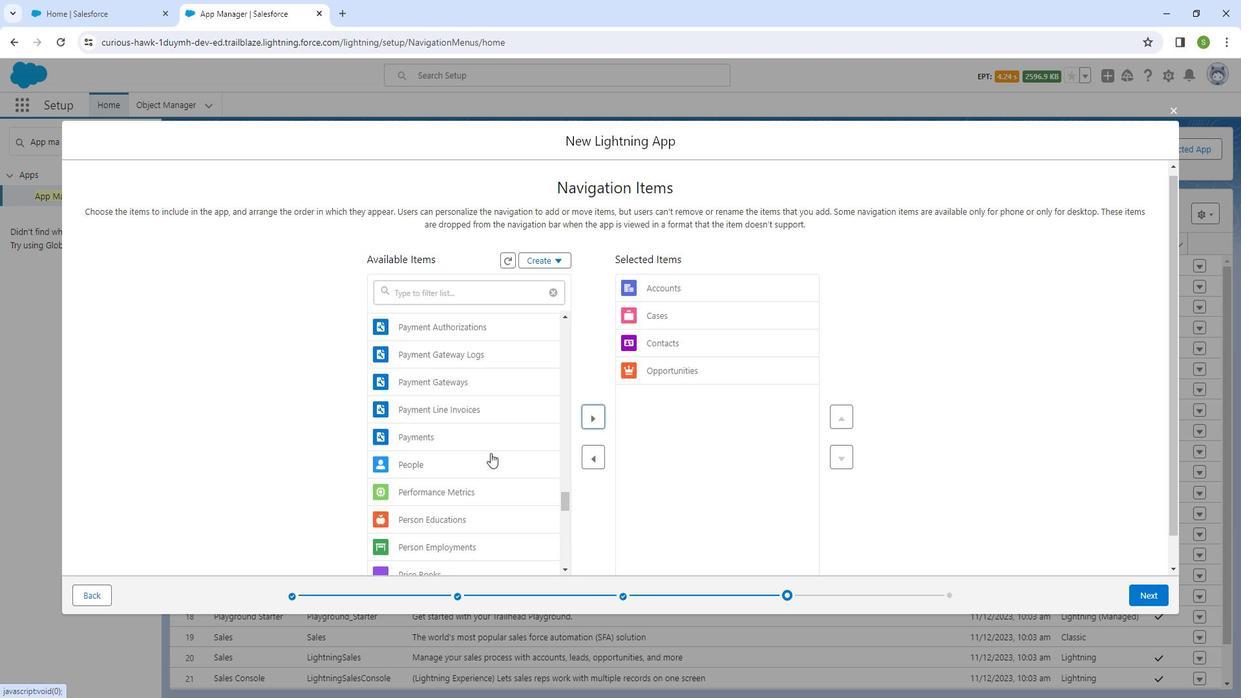 
Action: Mouse scrolled (499, 445) with delta (0, 0)
Screenshot: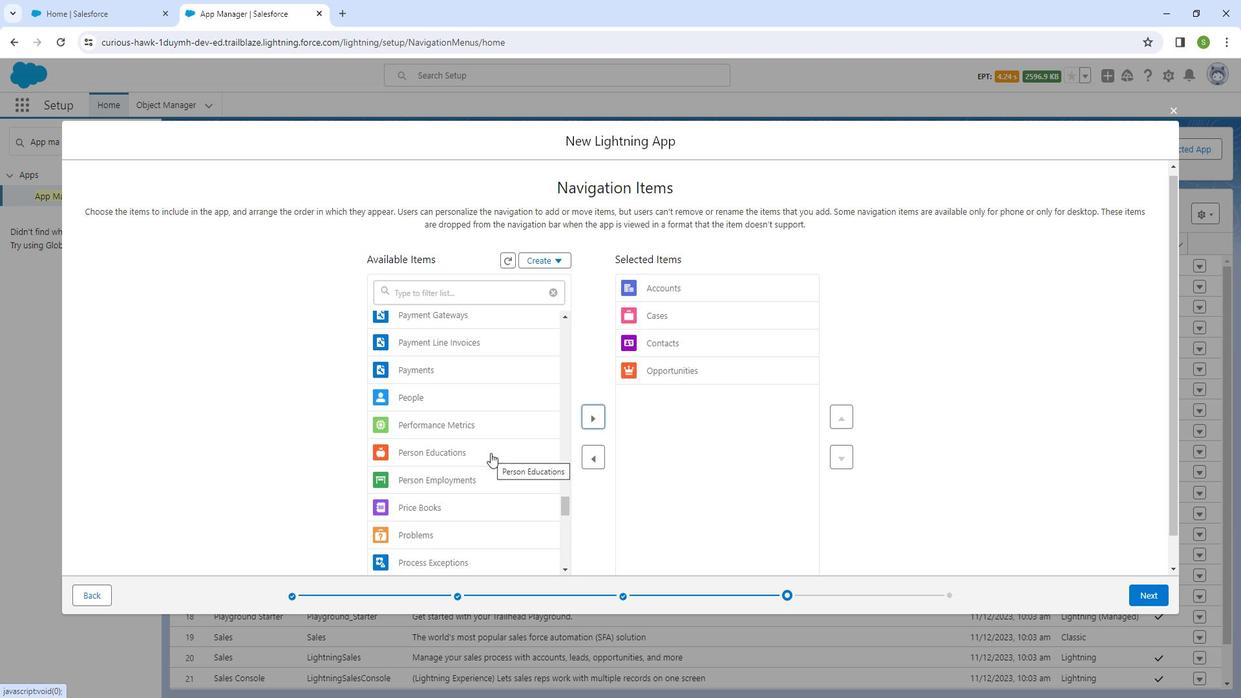 
Action: Mouse scrolled (499, 445) with delta (0, 0)
Screenshot: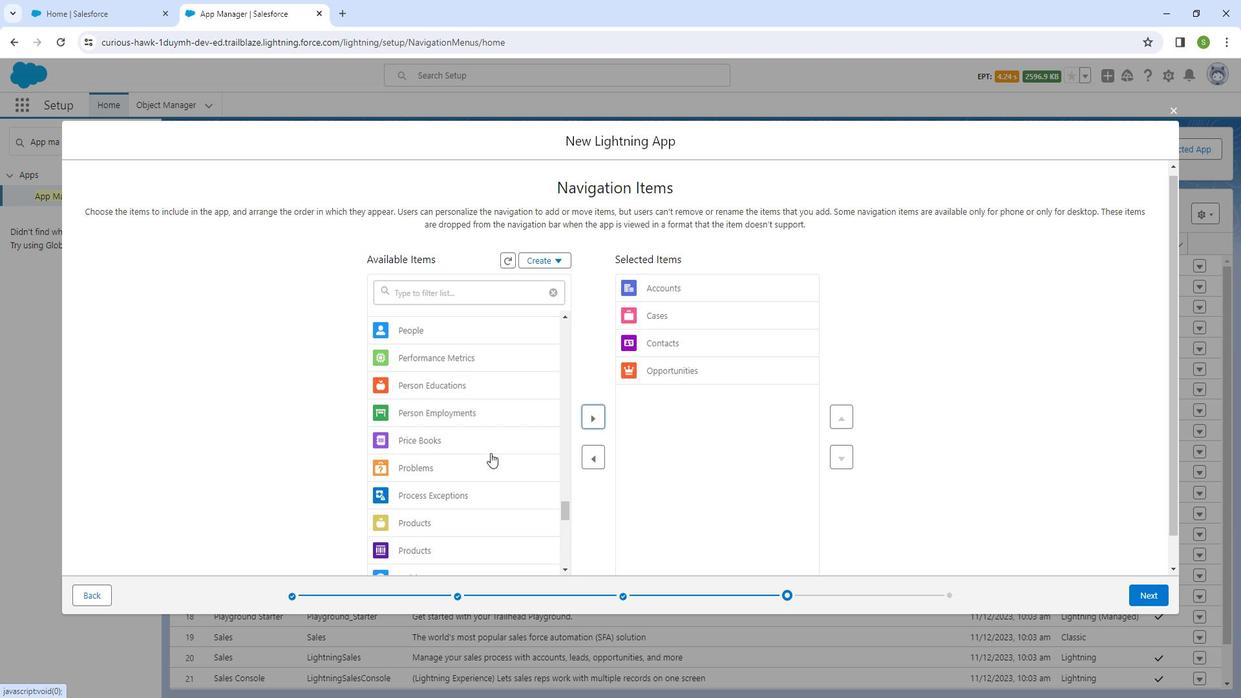 
Action: Mouse scrolled (499, 445) with delta (0, 0)
Screenshot: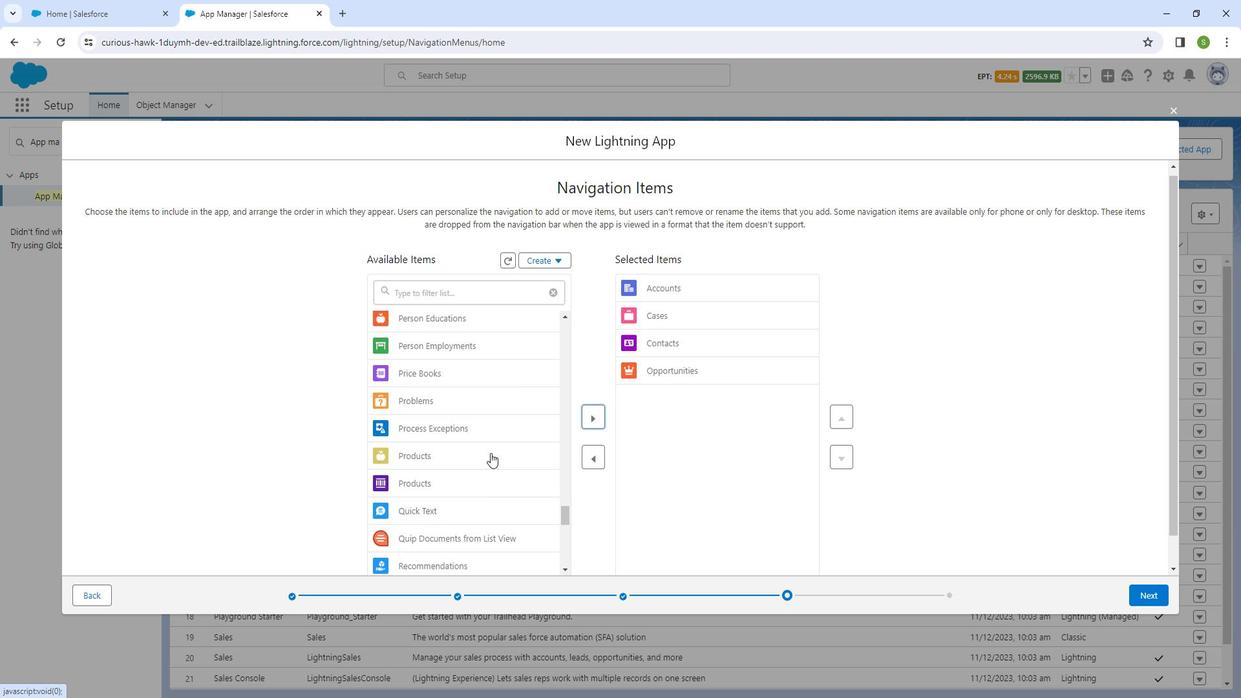
Action: Mouse scrolled (499, 445) with delta (0, 0)
Screenshot: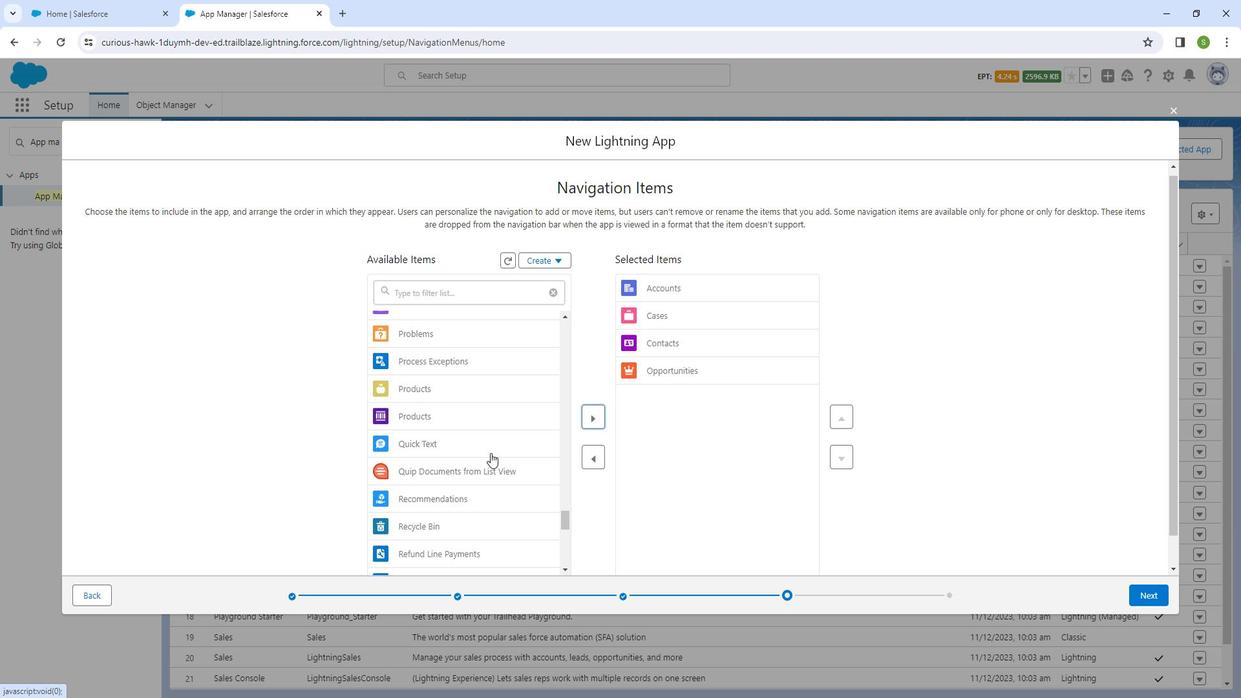 
Action: Mouse scrolled (499, 445) with delta (0, 0)
Screenshot: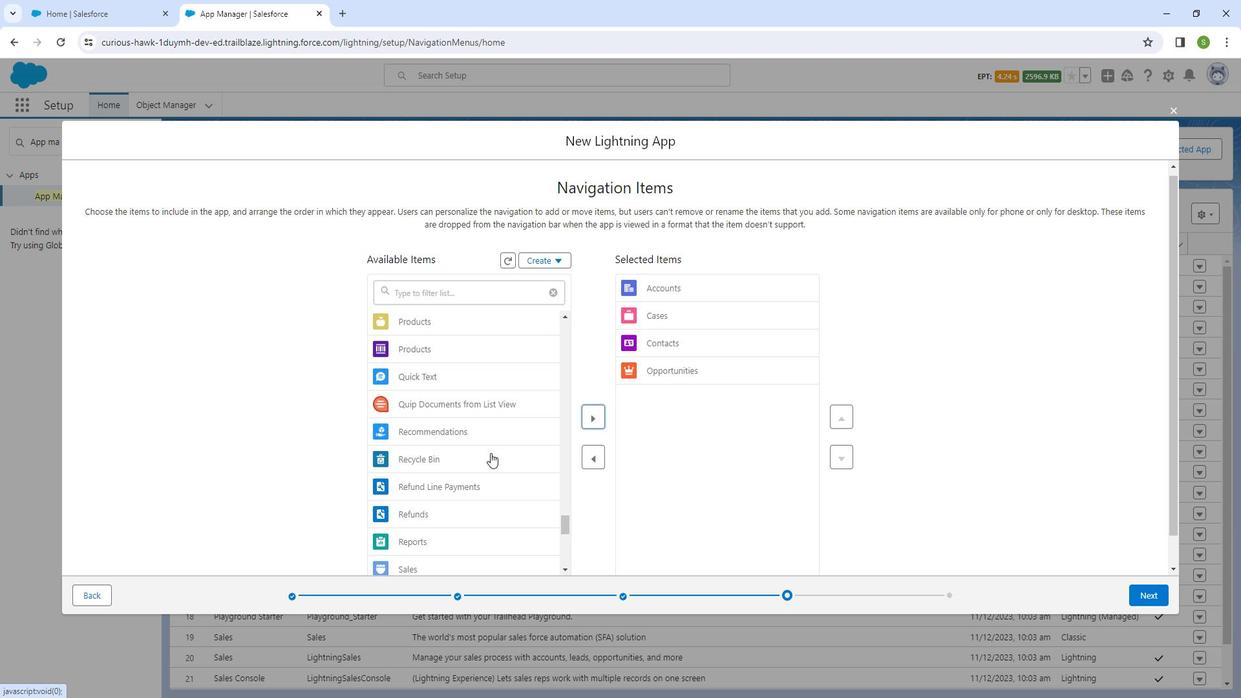 
Action: Mouse scrolled (499, 445) with delta (0, 0)
Screenshot: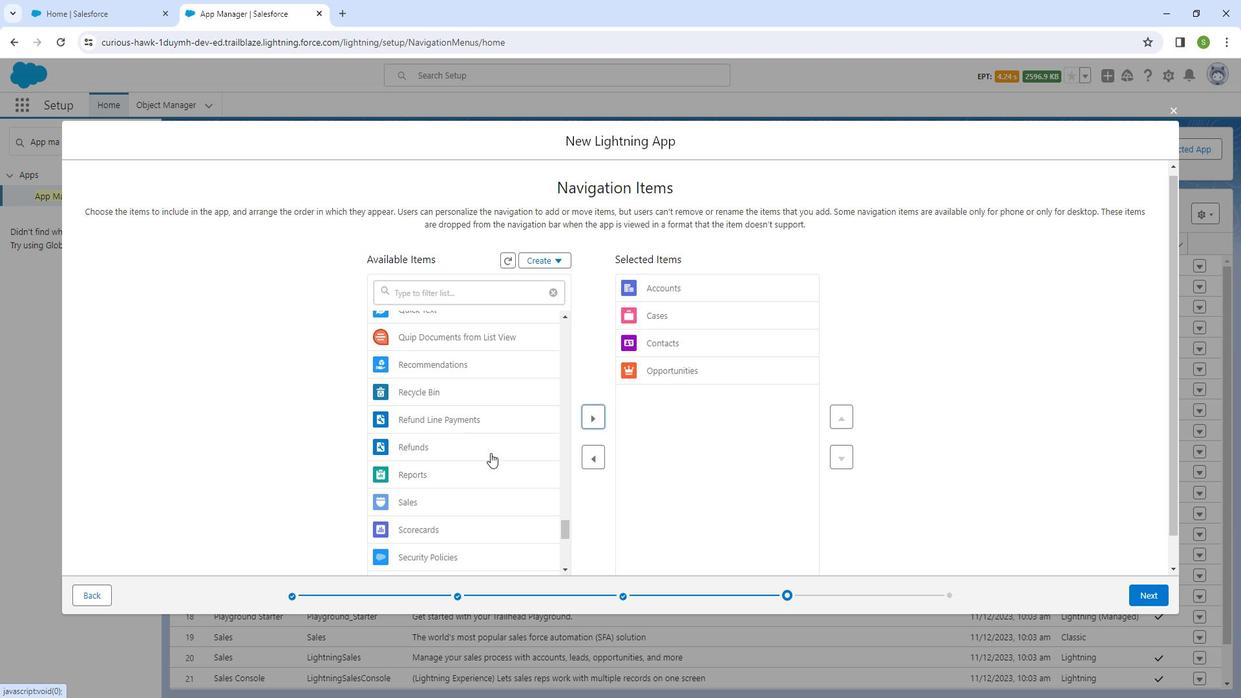 
Action: Mouse moved to (470, 404)
Screenshot: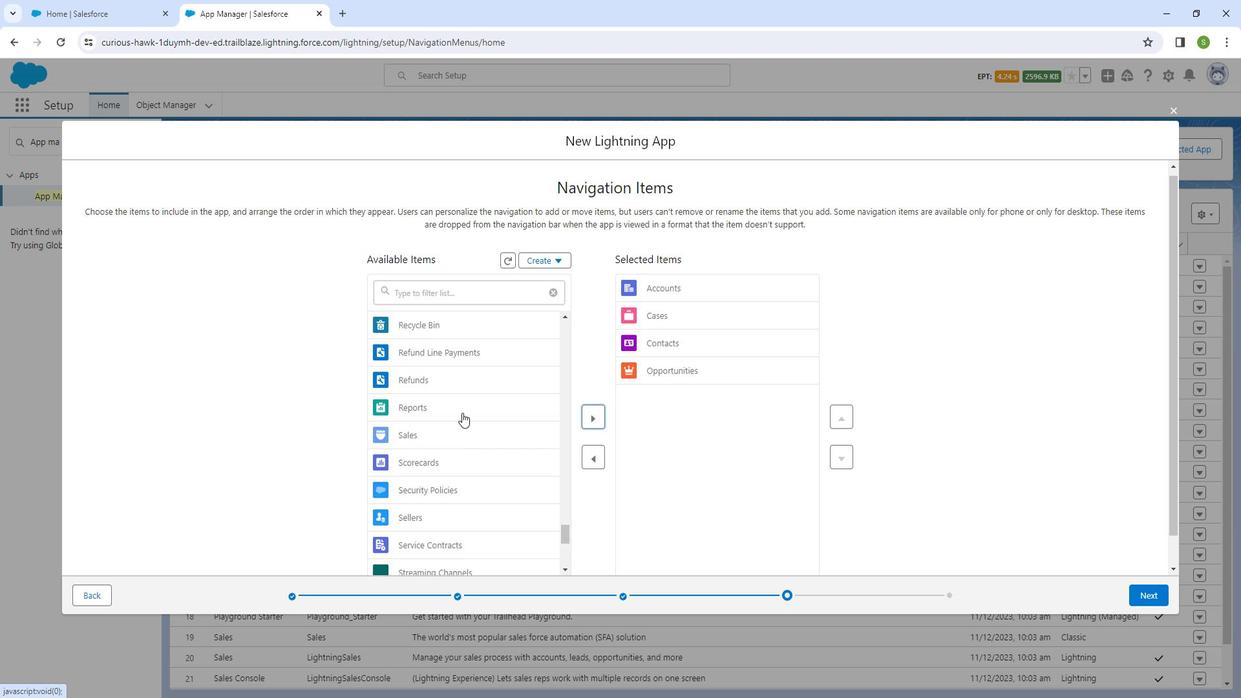 
Action: Mouse pressed left at (470, 404)
Screenshot: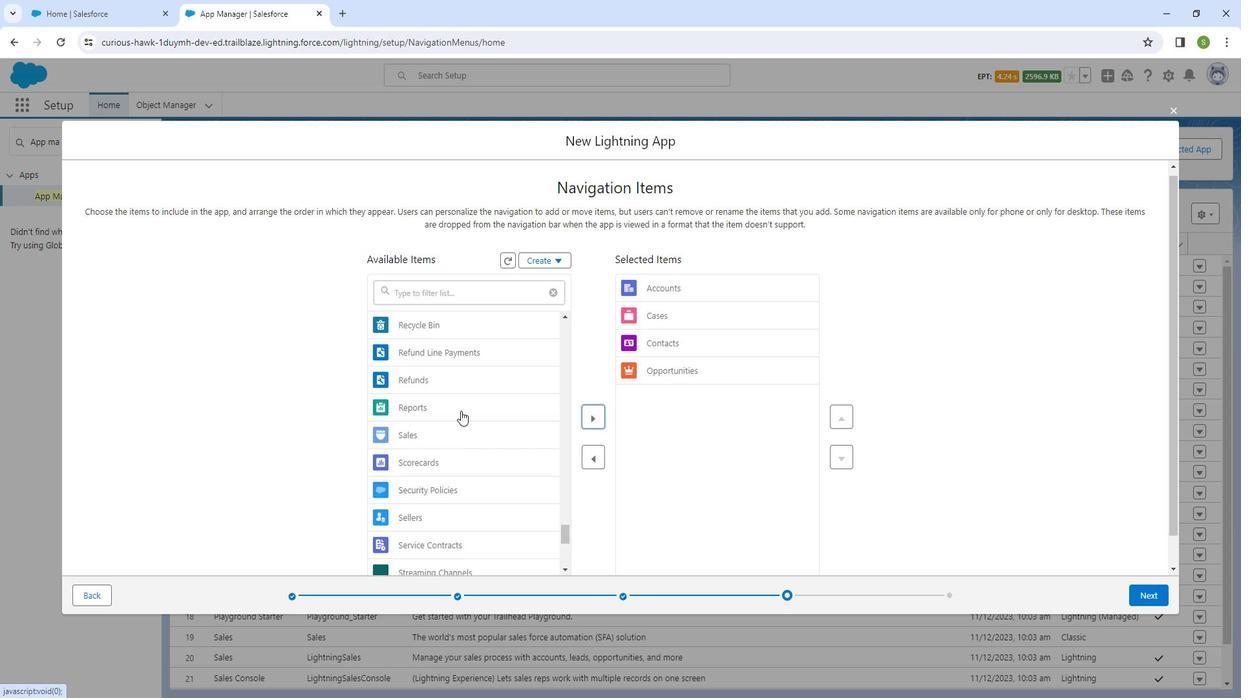 
Action: Mouse moved to (504, 468)
Screenshot: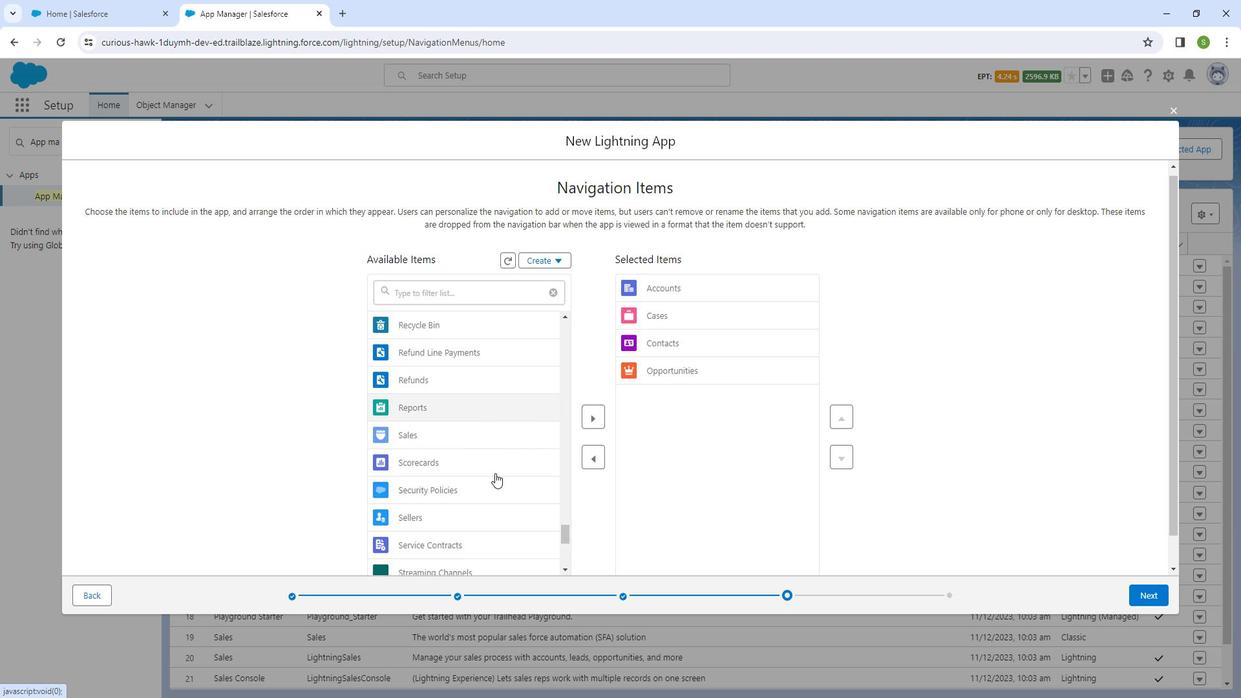 
Action: Mouse scrolled (504, 467) with delta (0, 0)
Screenshot: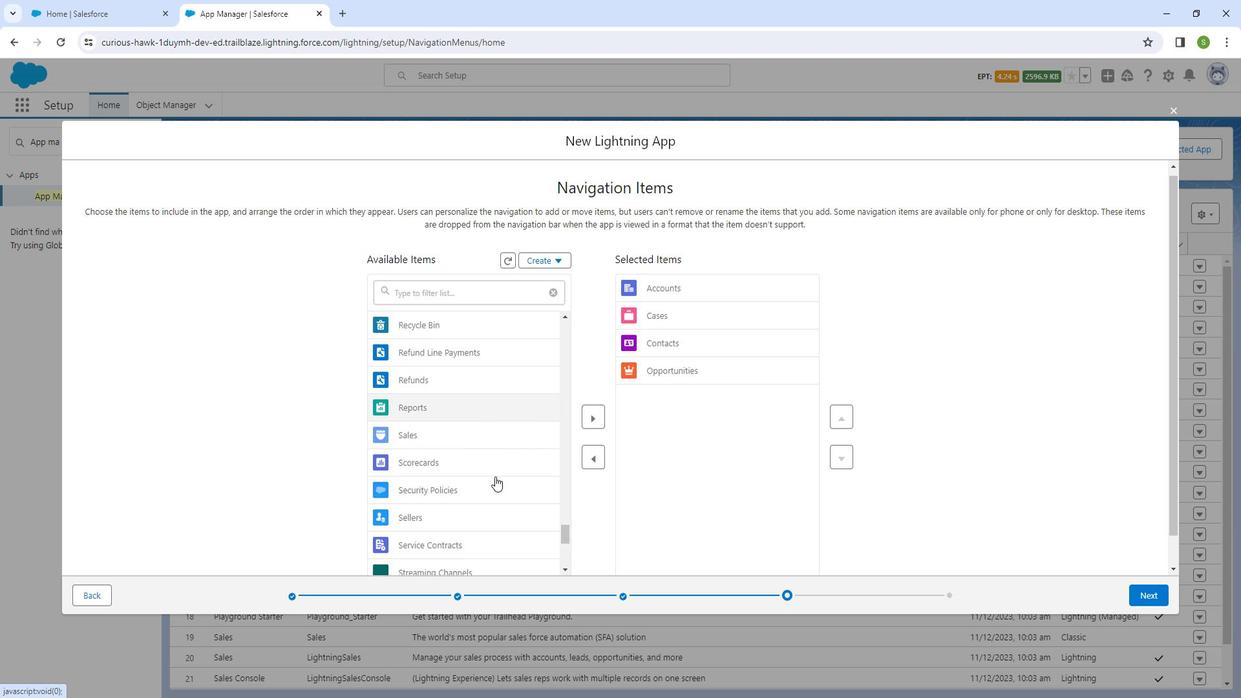 
Action: Mouse scrolled (504, 467) with delta (0, 0)
Screenshot: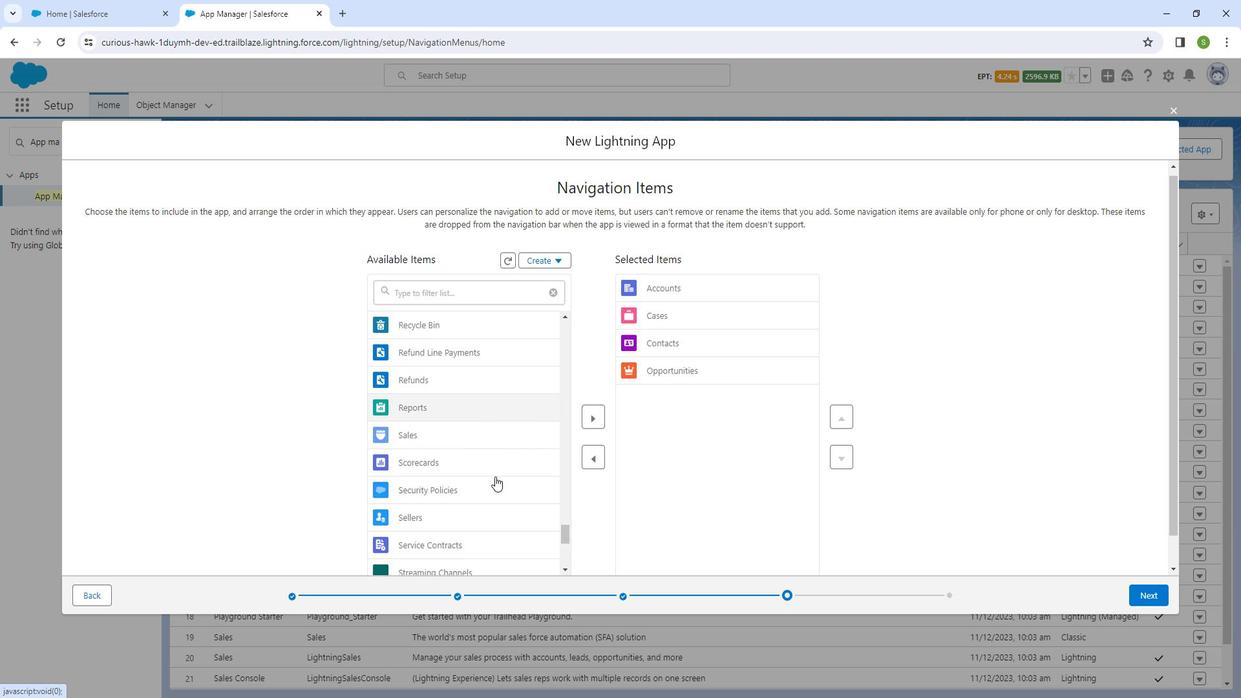 
Action: Mouse scrolled (504, 467) with delta (0, 0)
Screenshot: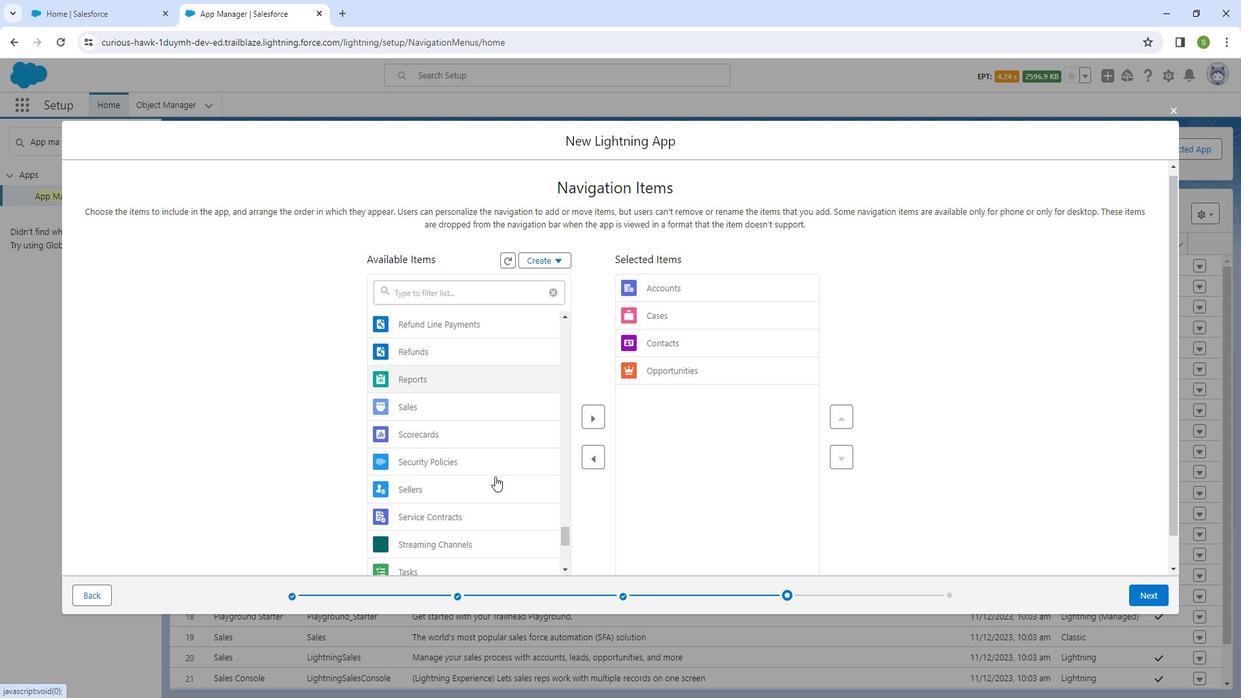 
Action: Mouse scrolled (504, 467) with delta (0, 0)
Screenshot: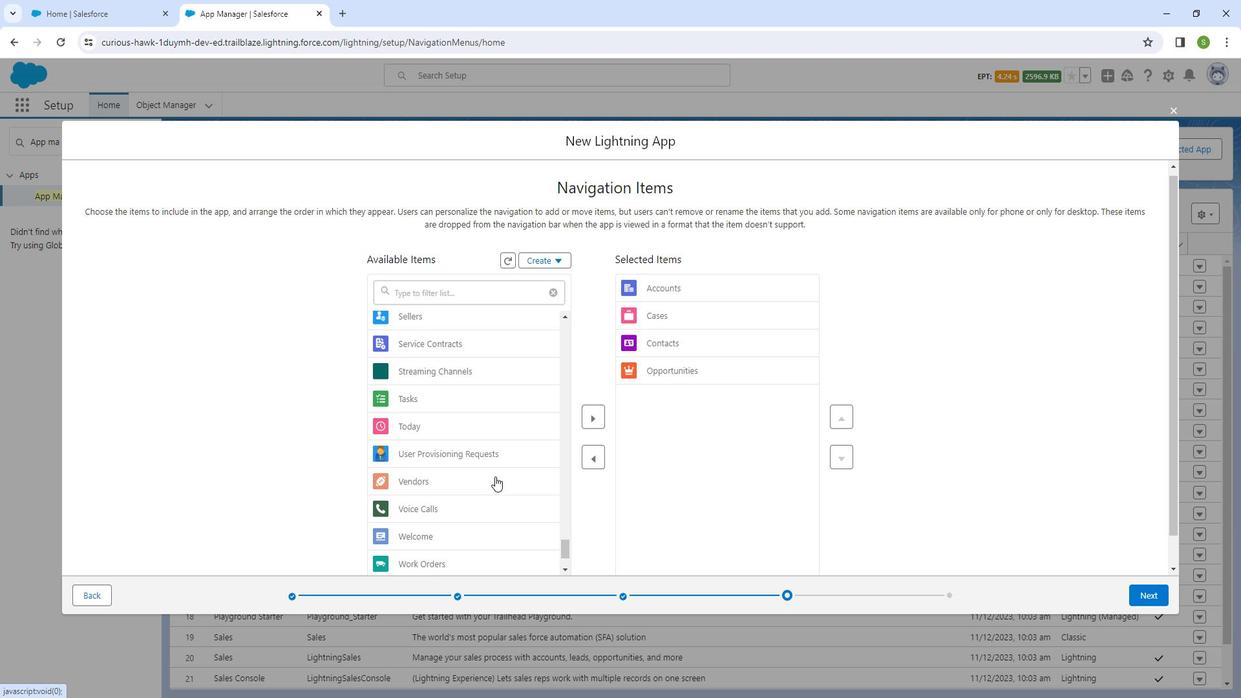 
Action: Mouse scrolled (504, 467) with delta (0, 0)
Screenshot: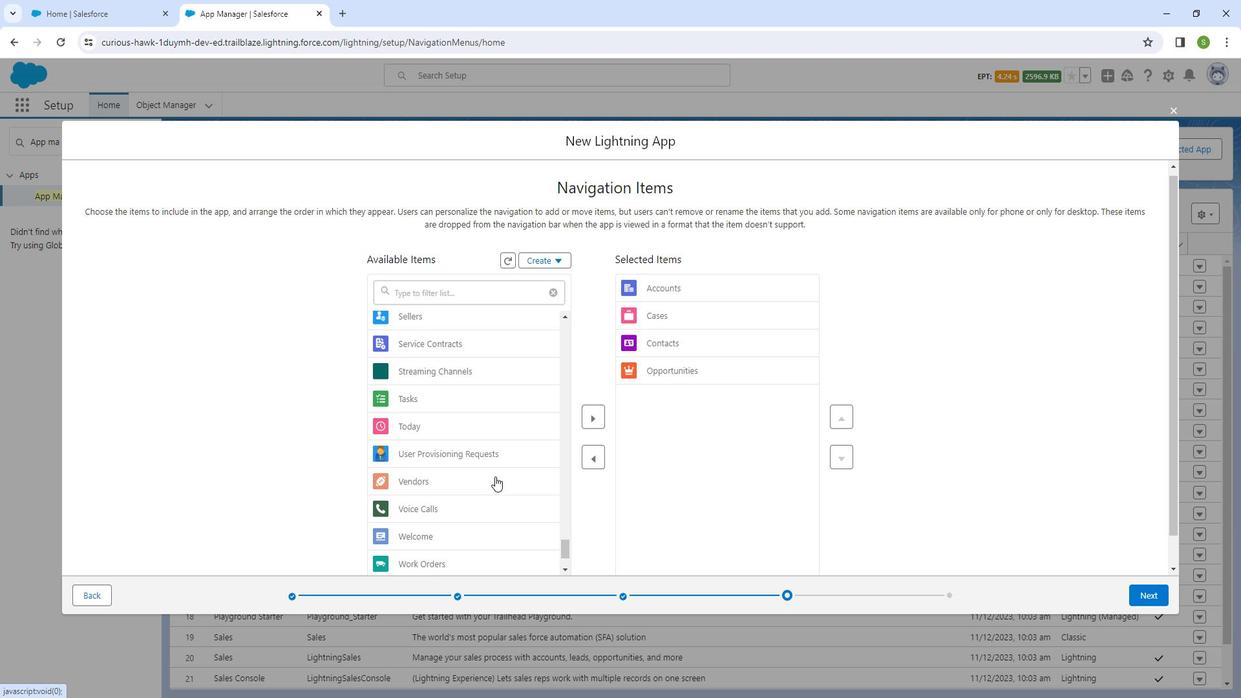 
Action: Mouse scrolled (504, 467) with delta (0, 0)
Screenshot: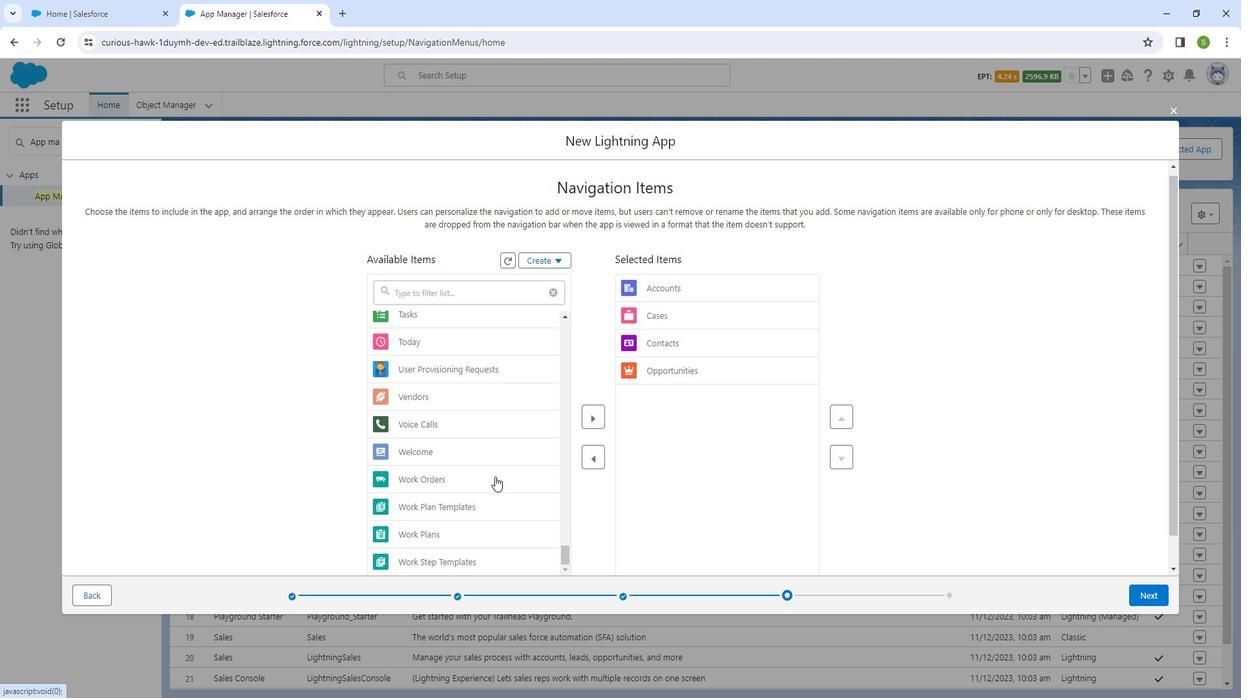 
Action: Mouse scrolled (504, 468) with delta (0, 0)
Screenshot: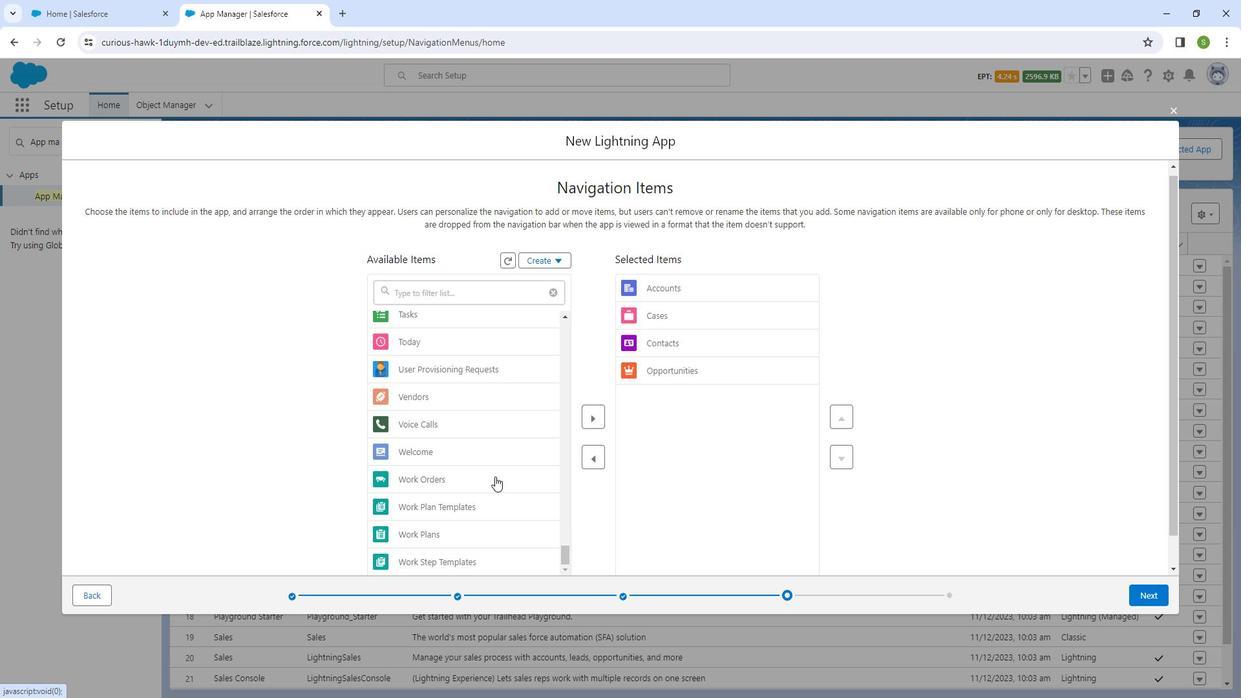 
Action: Mouse scrolled (504, 468) with delta (0, 0)
Screenshot: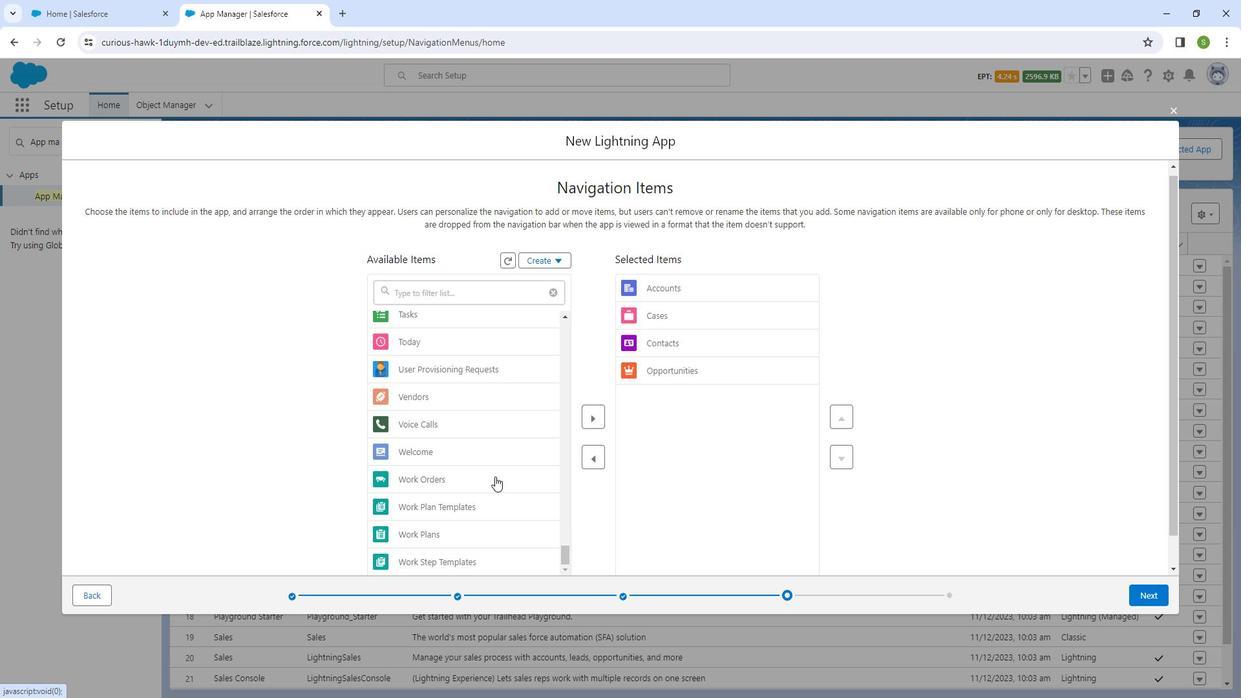 
Action: Mouse scrolled (504, 468) with delta (0, 0)
Screenshot: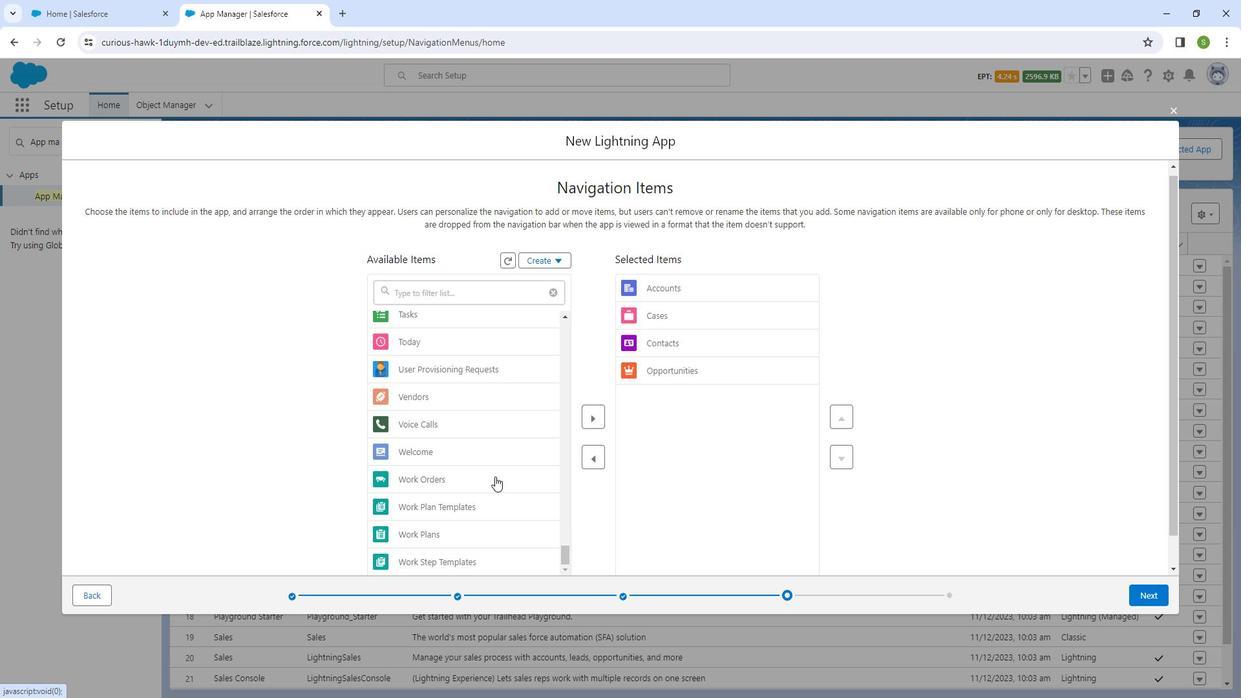 
Action: Mouse scrolled (504, 468) with delta (0, 0)
Screenshot: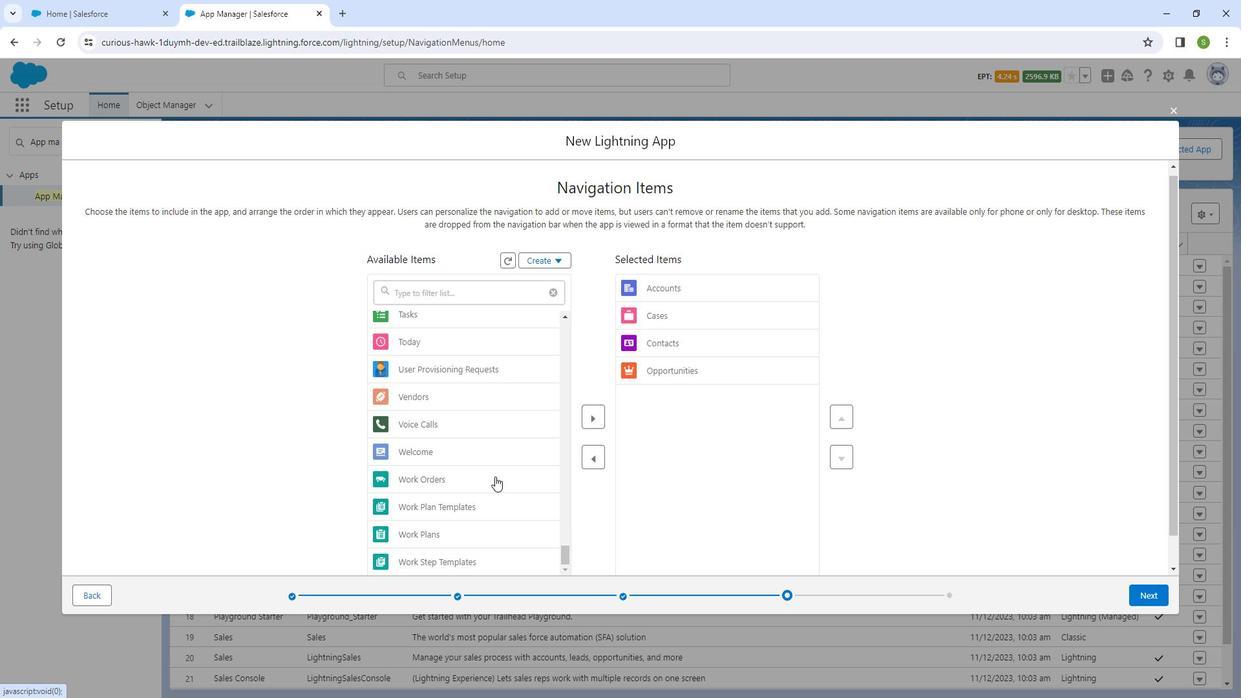 
Action: Mouse scrolled (504, 468) with delta (0, 0)
Screenshot: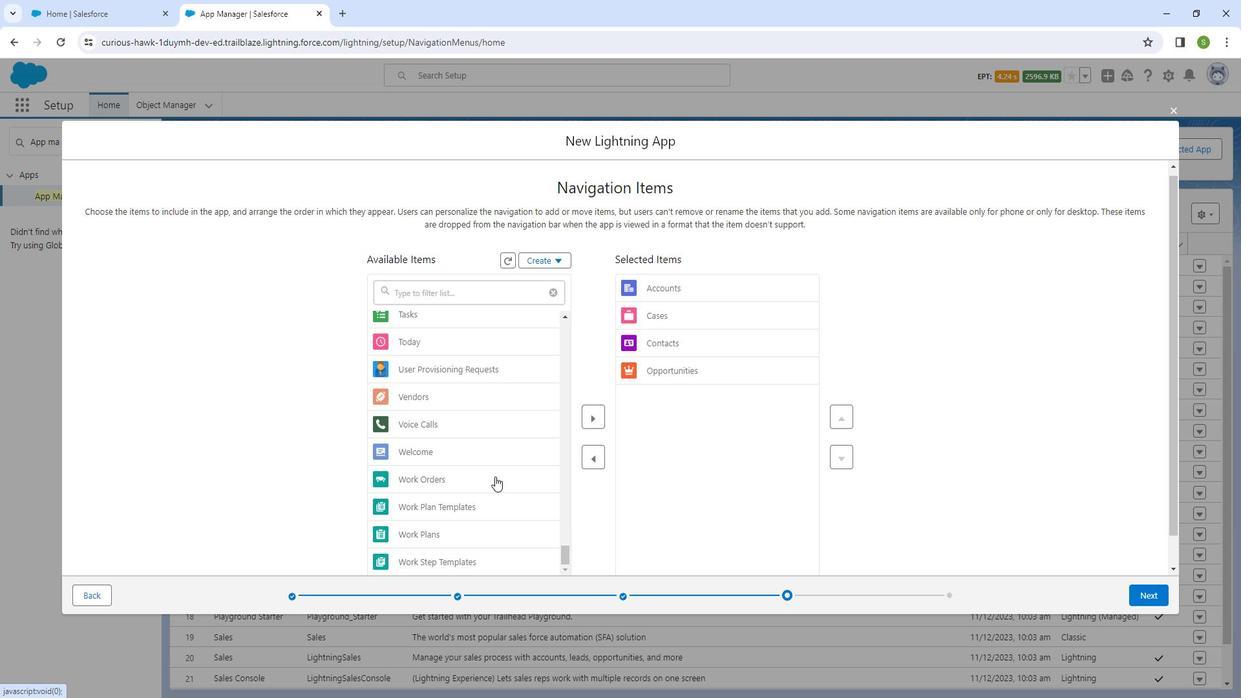 
Action: Mouse scrolled (504, 468) with delta (0, 0)
Screenshot: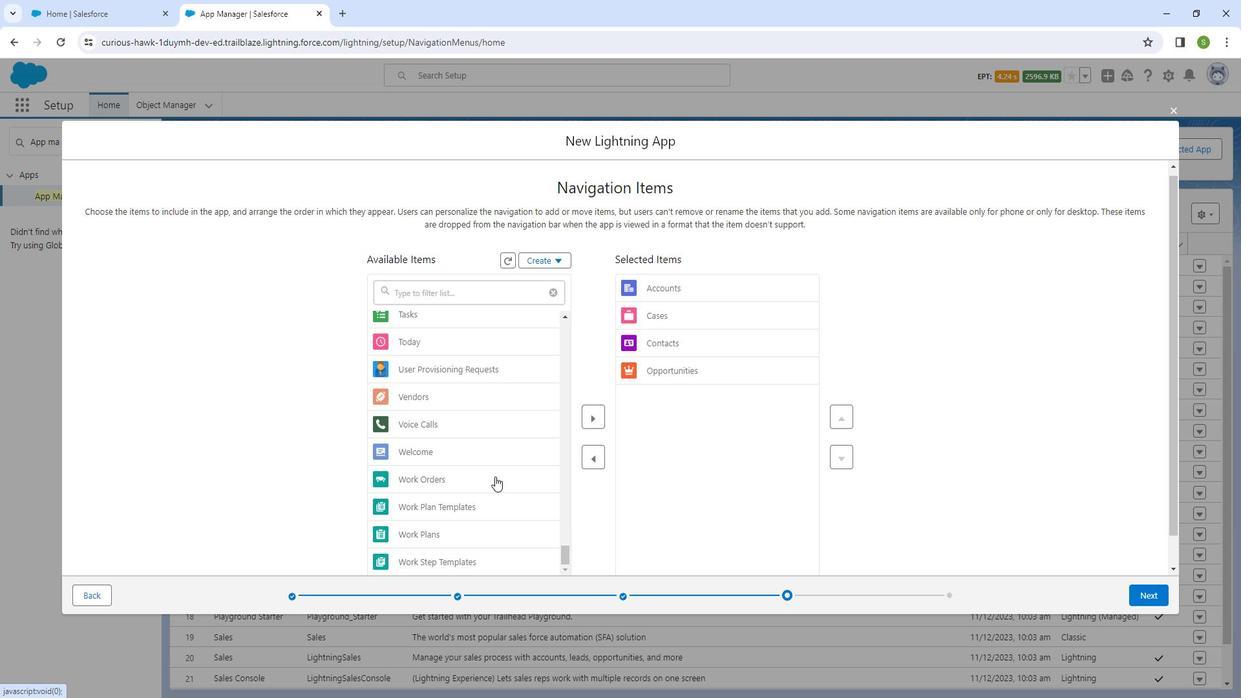 
Action: Mouse moved to (504, 468)
Screenshot: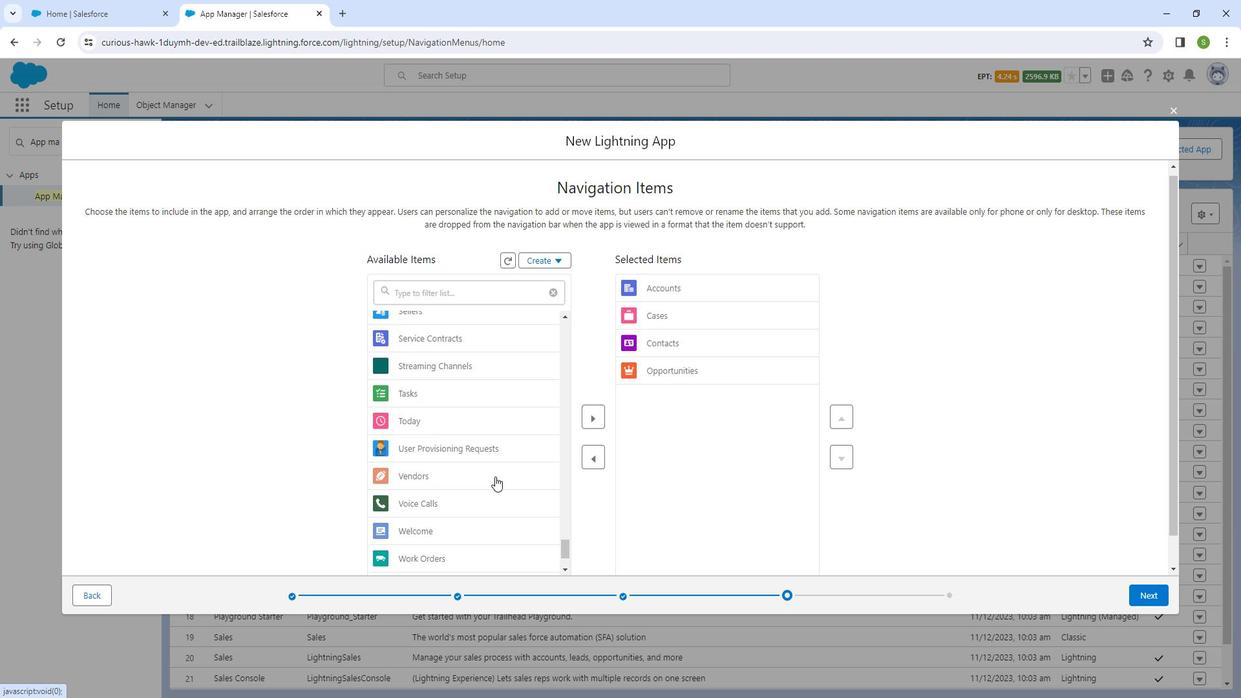 
Action: Mouse scrolled (504, 468) with delta (0, 0)
Screenshot: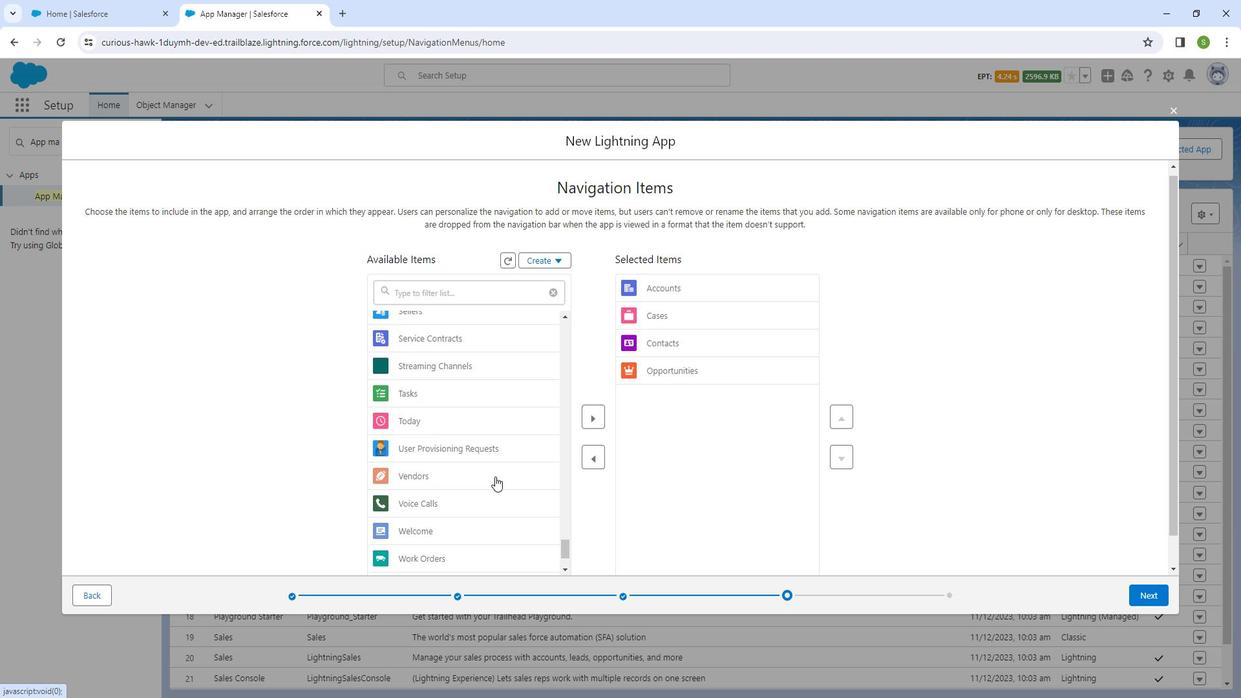 
Action: Mouse scrolled (504, 468) with delta (0, 0)
Screenshot: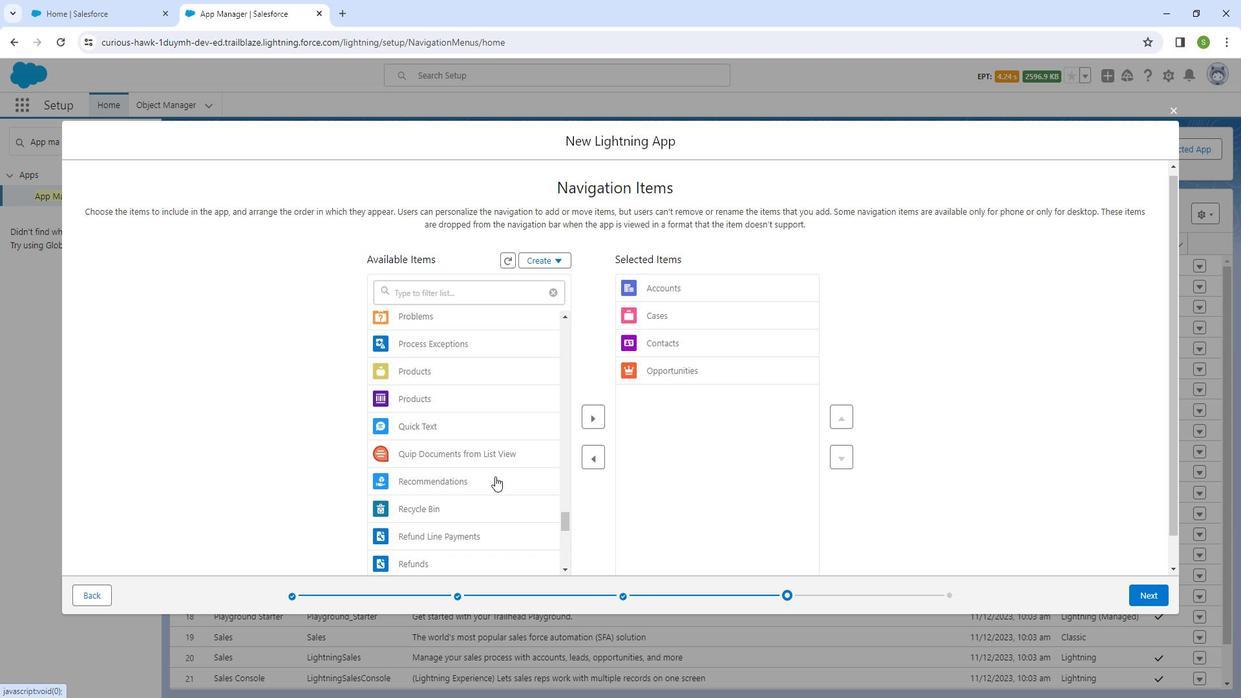 
Action: Mouse scrolled (504, 468) with delta (0, 0)
Screenshot: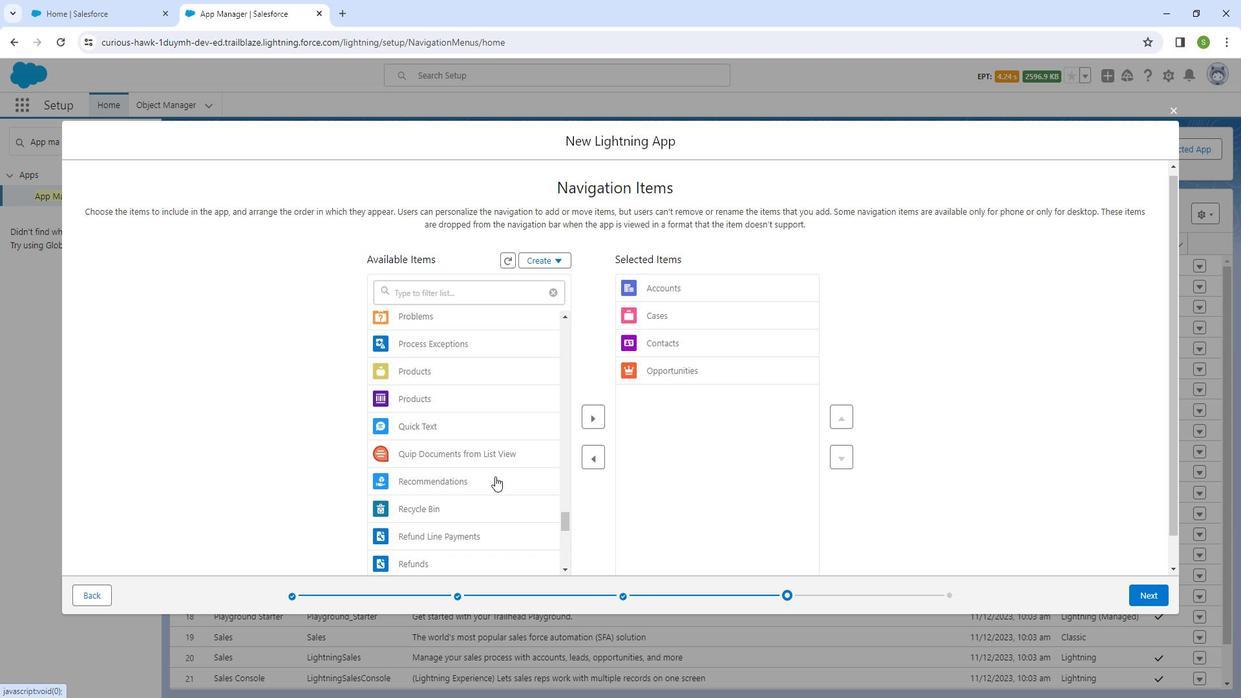 
Action: Mouse scrolled (504, 468) with delta (0, 0)
Screenshot: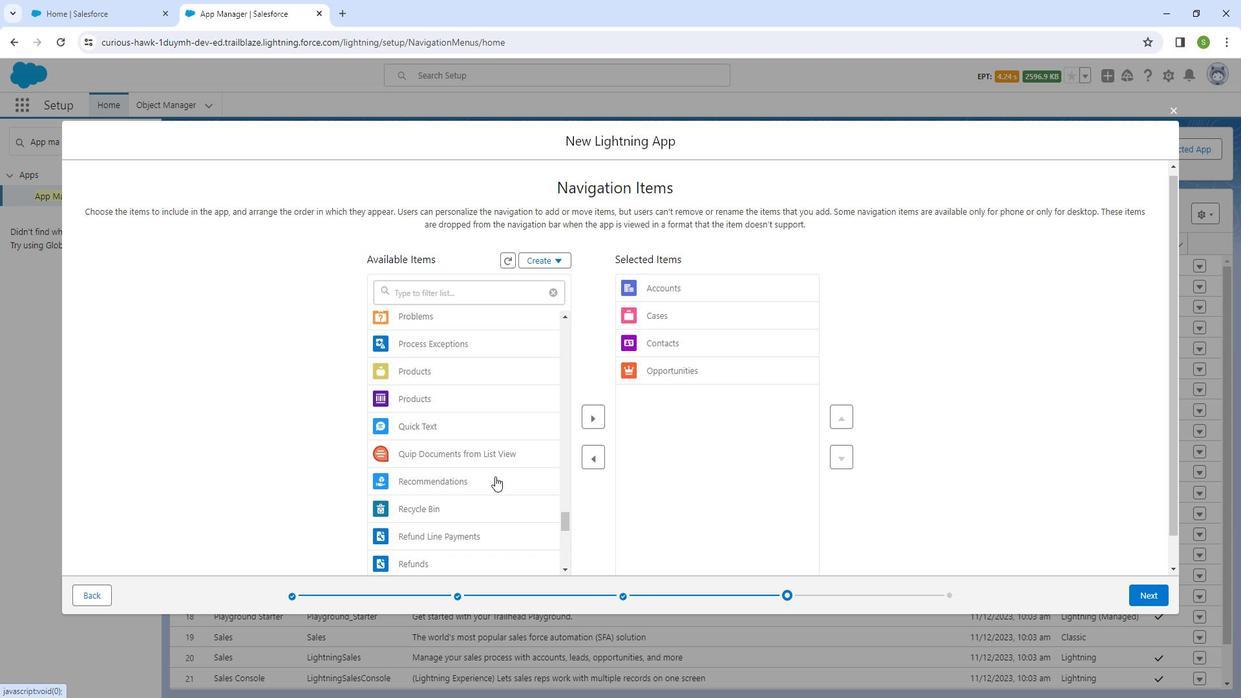 
Action: Mouse scrolled (504, 468) with delta (0, 0)
Screenshot: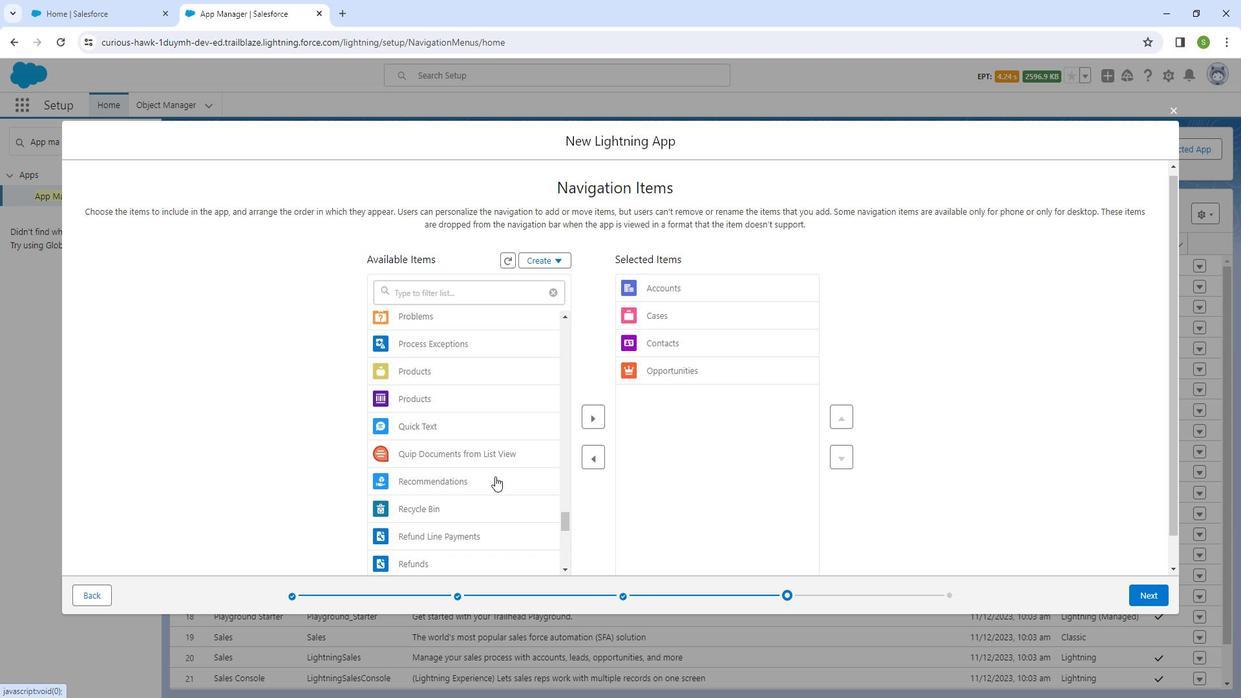 
Action: Mouse moved to (504, 468)
Screenshot: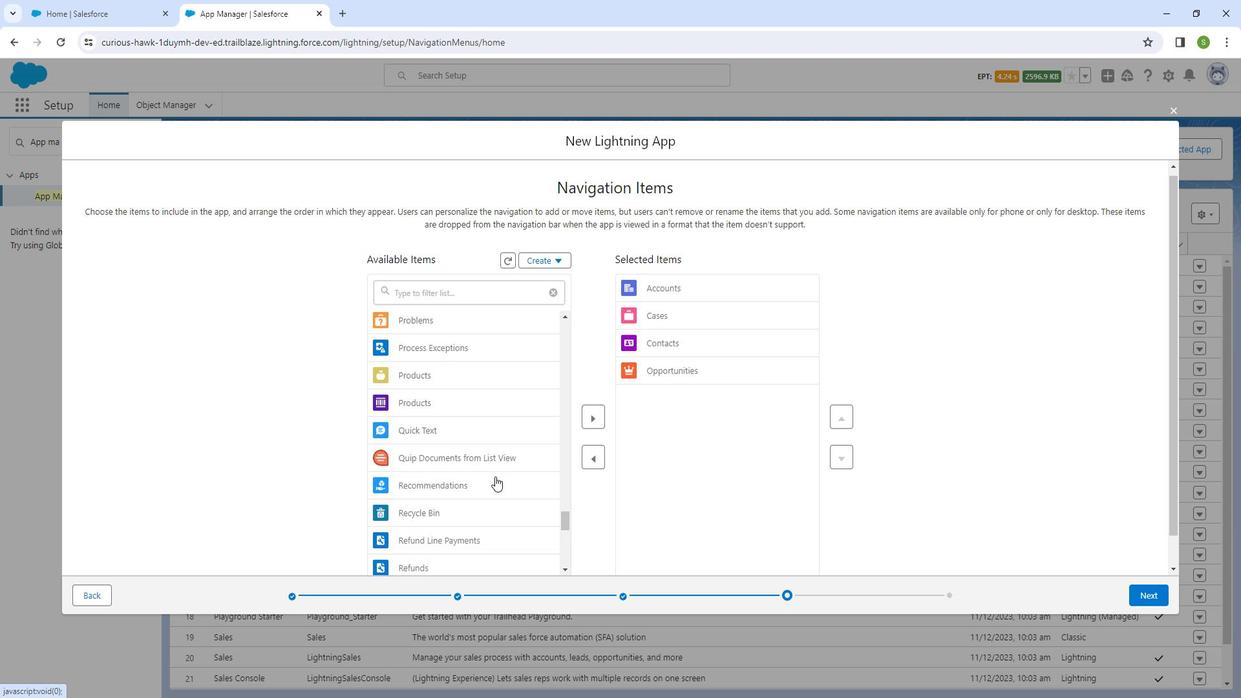 
Action: Mouse scrolled (504, 468) with delta (0, 0)
Screenshot: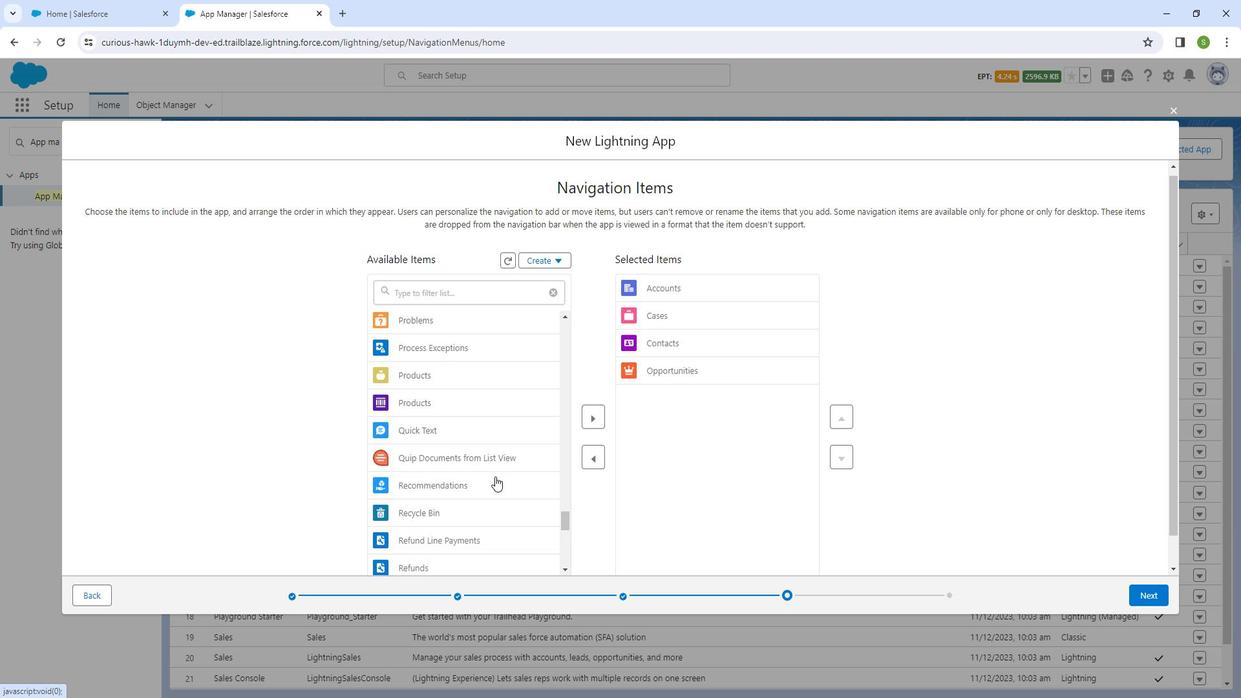 
Action: Mouse moved to (503, 467)
Screenshot: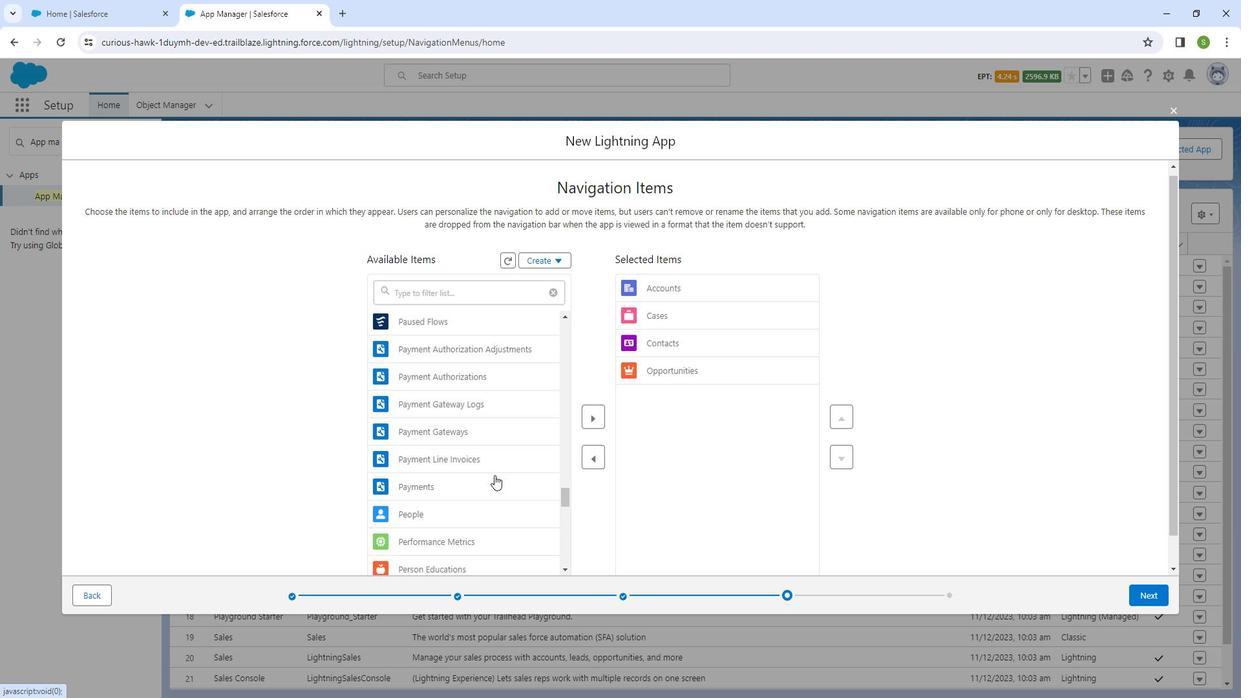 
Action: Mouse scrolled (503, 467) with delta (0, 0)
Screenshot: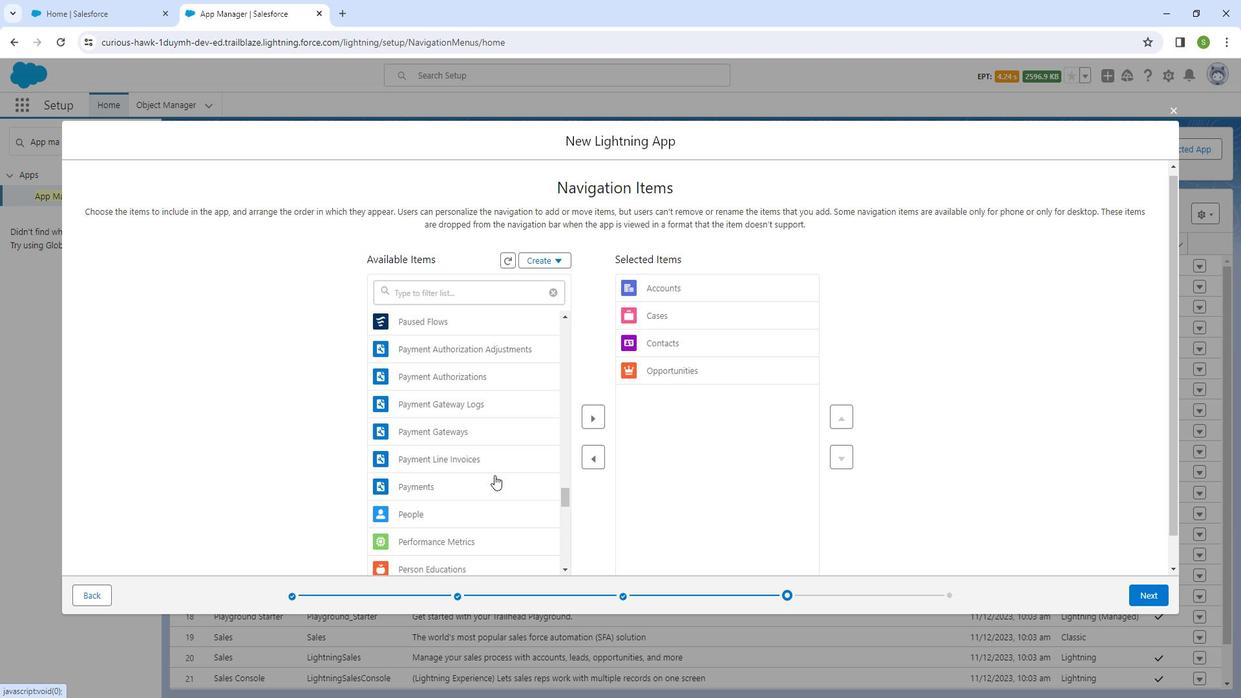 
Action: Mouse scrolled (503, 467) with delta (0, 0)
Screenshot: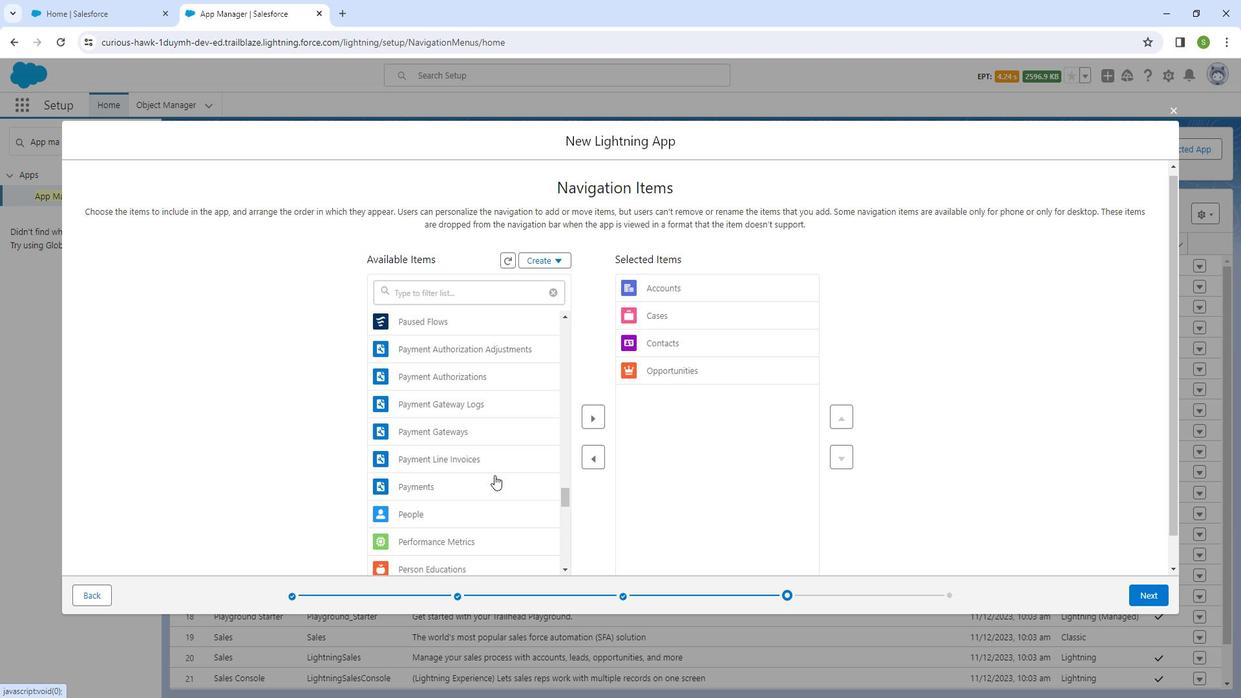 
Action: Mouse scrolled (503, 467) with delta (0, 0)
Screenshot: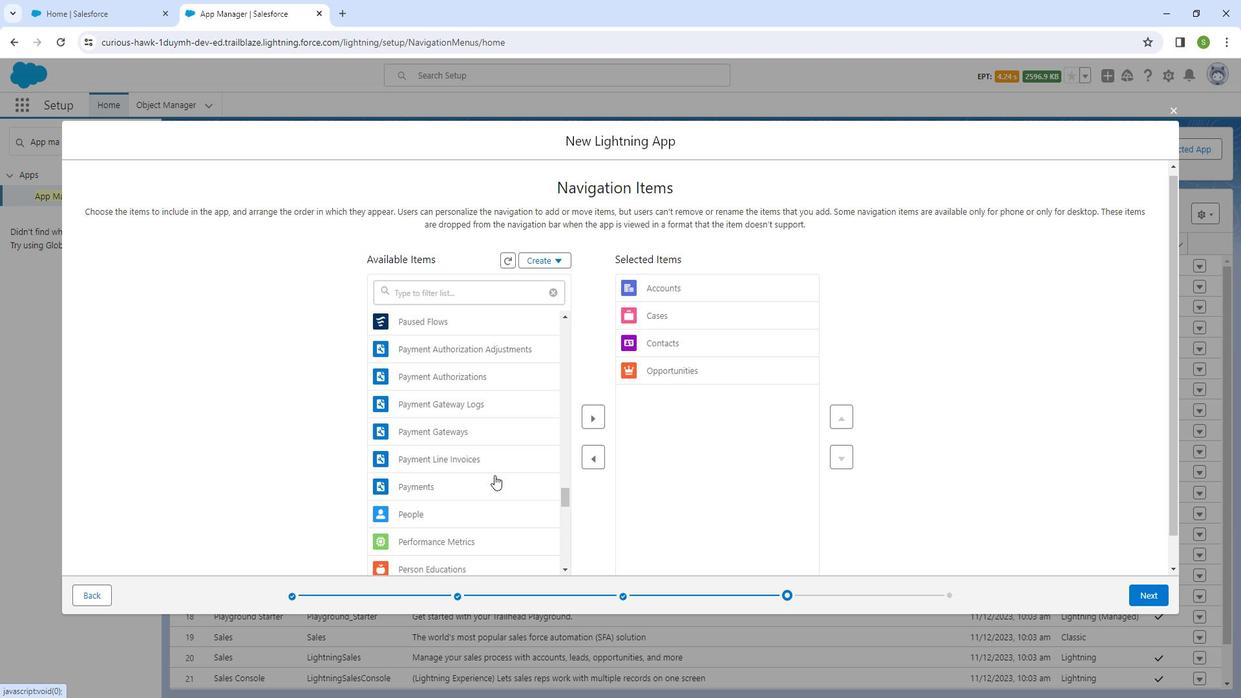 
Action: Mouse scrolled (503, 467) with delta (0, 0)
Screenshot: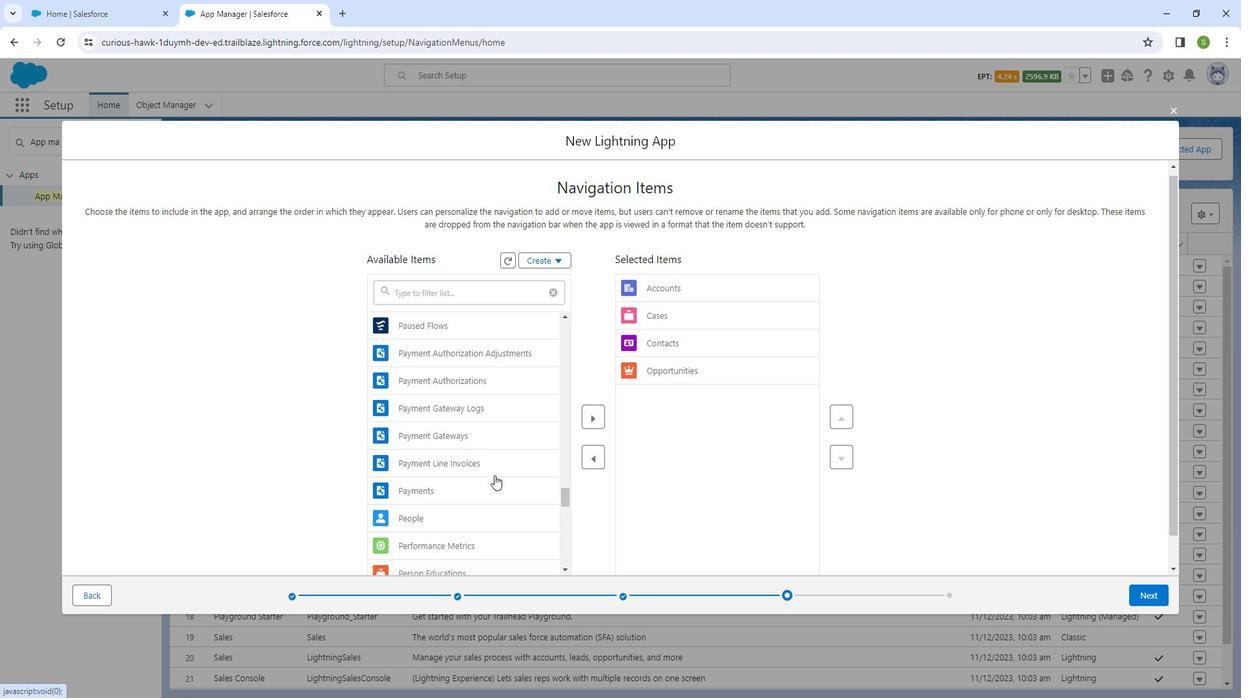 
Action: Mouse scrolled (503, 467) with delta (0, 0)
Screenshot: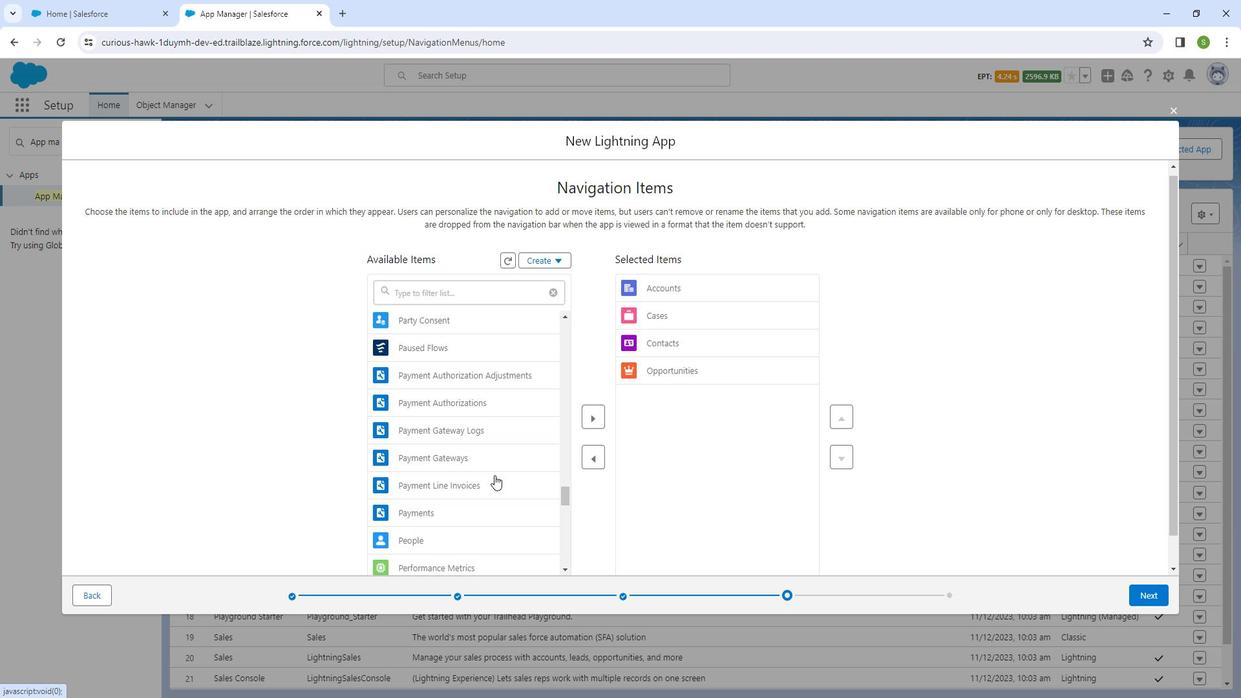 
Action: Mouse scrolled (503, 467) with delta (0, 0)
Screenshot: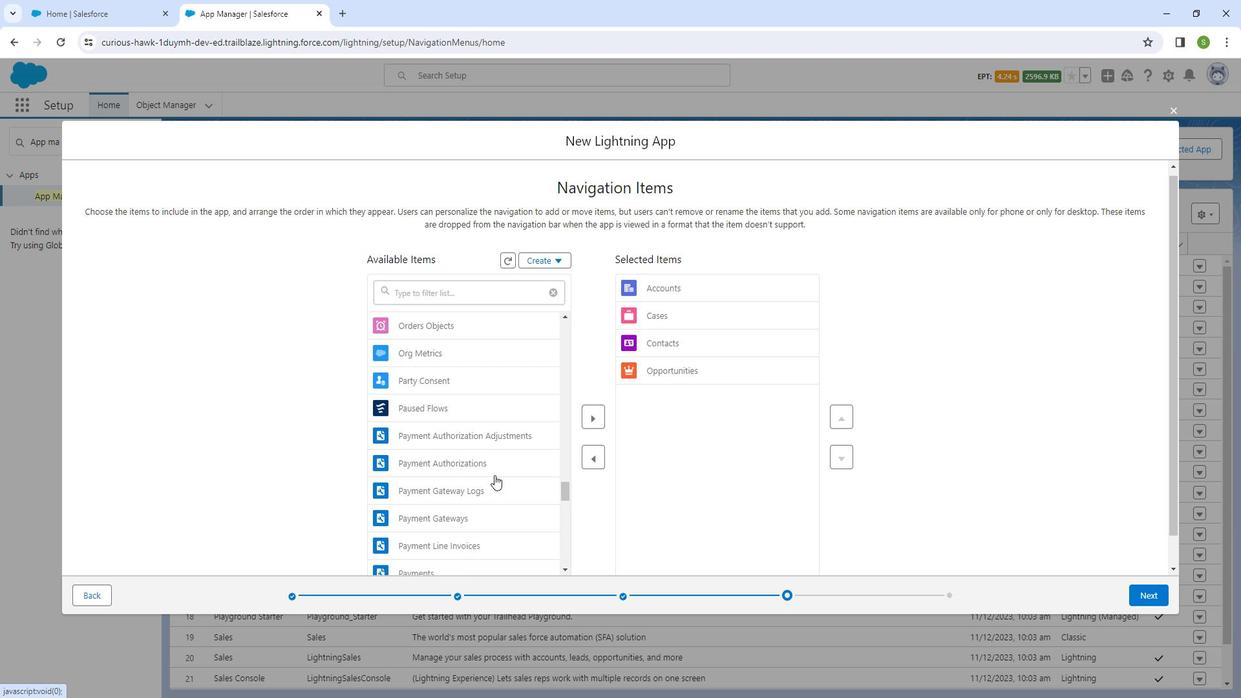 
Action: Mouse moved to (496, 446)
Screenshot: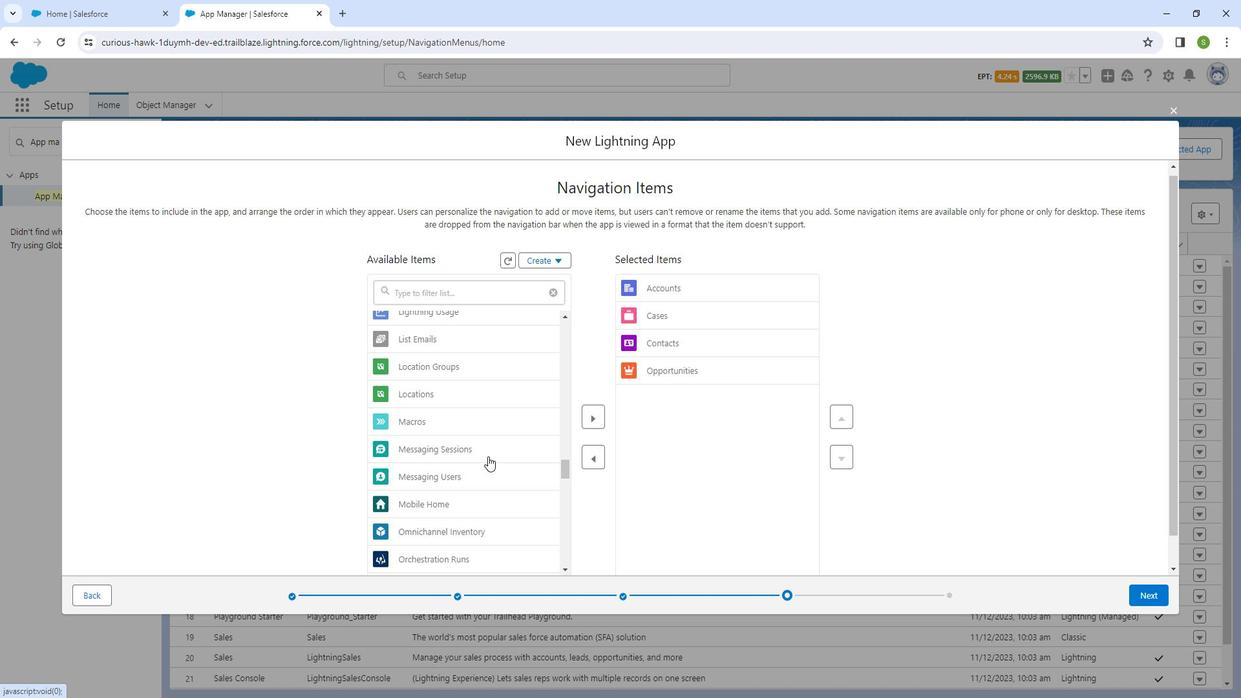 
Action: Mouse scrolled (496, 446) with delta (0, 0)
Screenshot: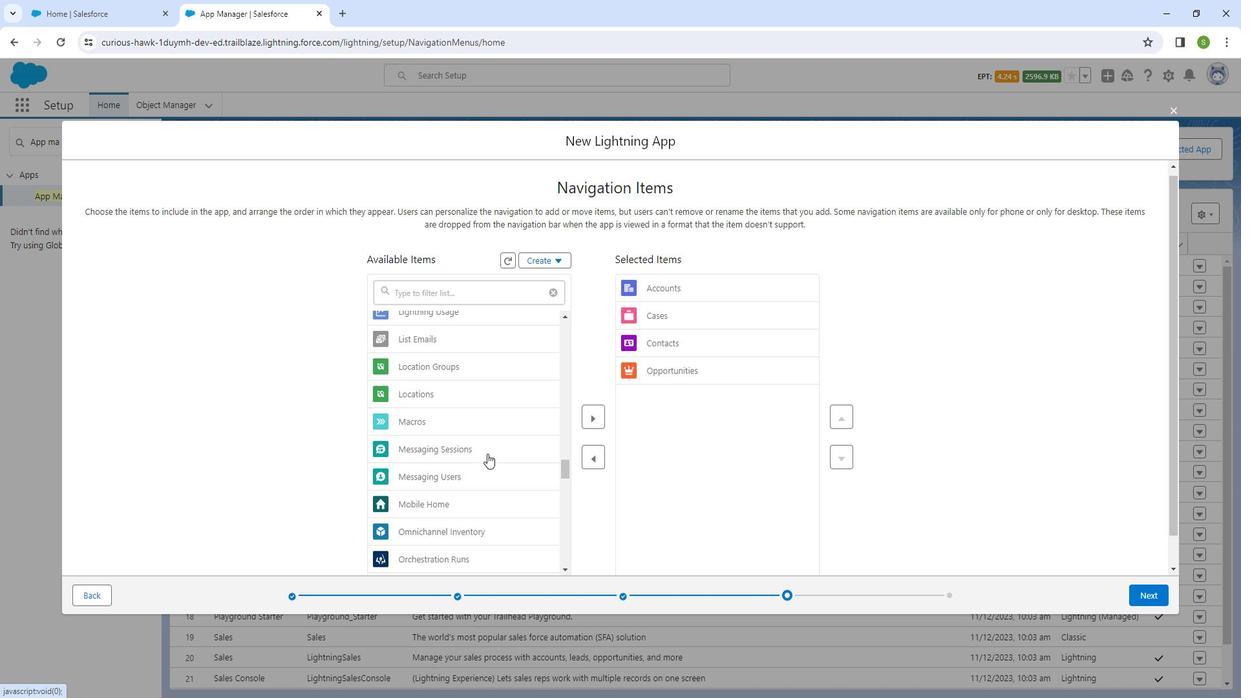 
Action: Mouse moved to (496, 445)
Screenshot: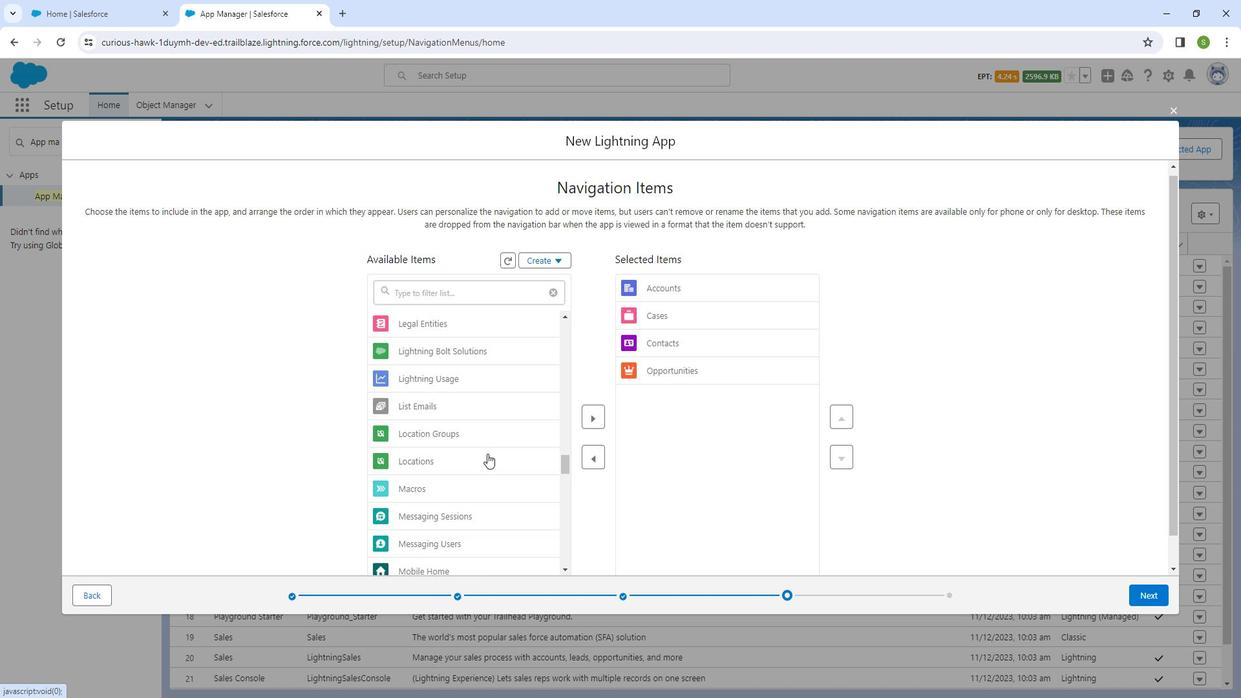 
Action: Mouse scrolled (496, 446) with delta (0, 0)
Screenshot: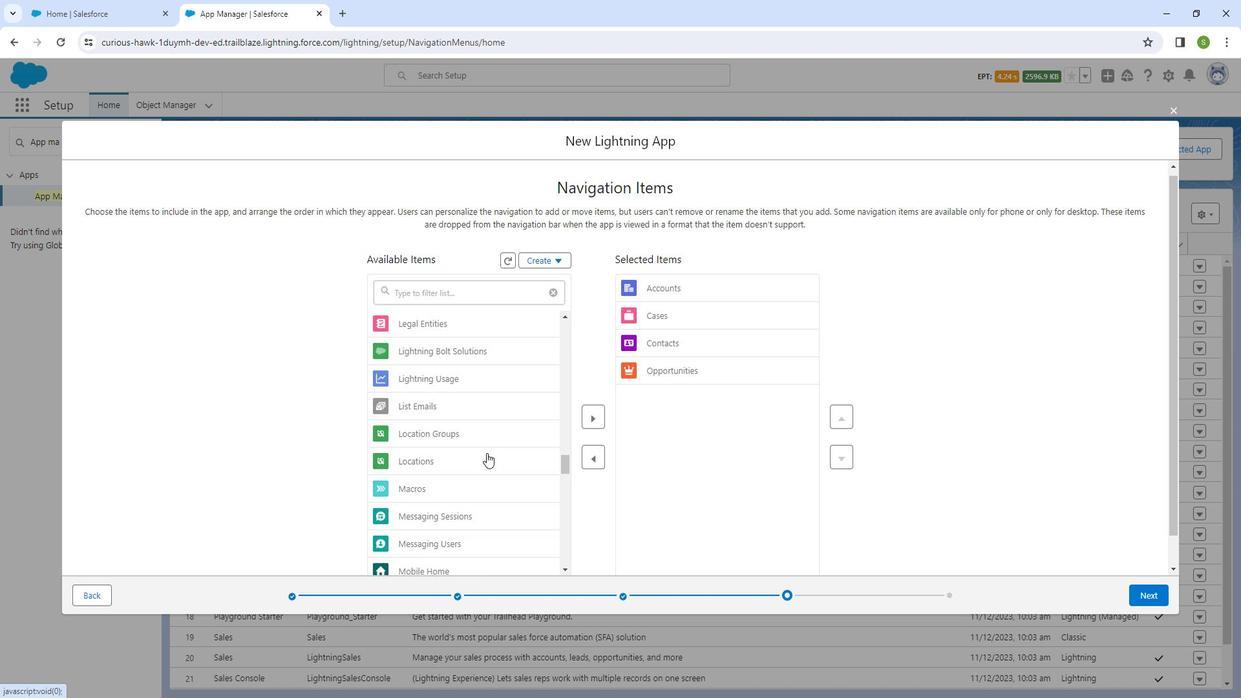 
Action: Mouse scrolled (496, 446) with delta (0, 0)
Screenshot: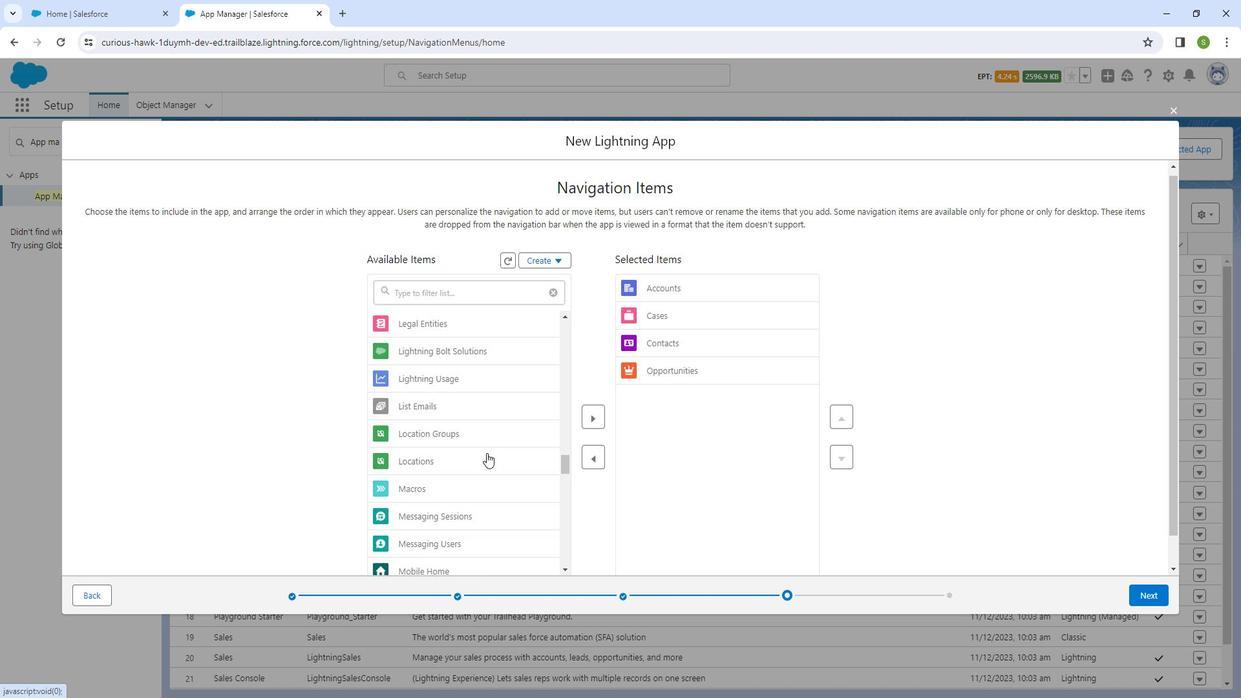 
Action: Mouse scrolled (496, 446) with delta (0, 0)
Screenshot: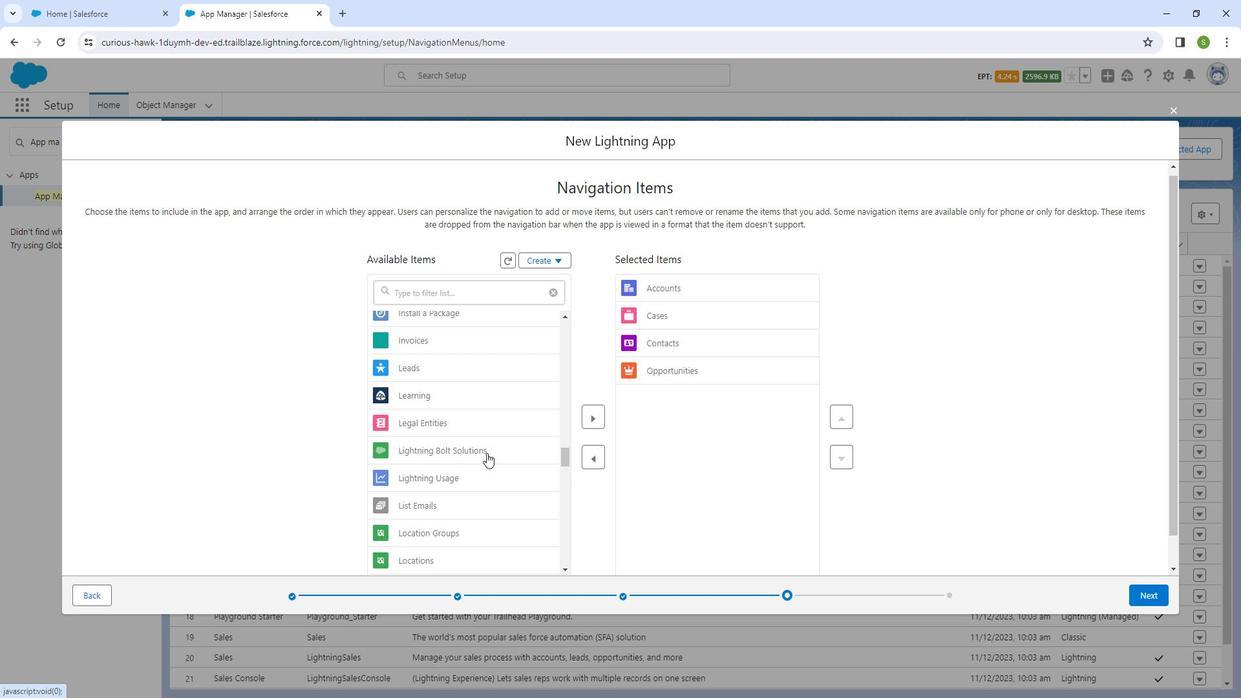 
Action: Mouse moved to (447, 455)
Screenshot: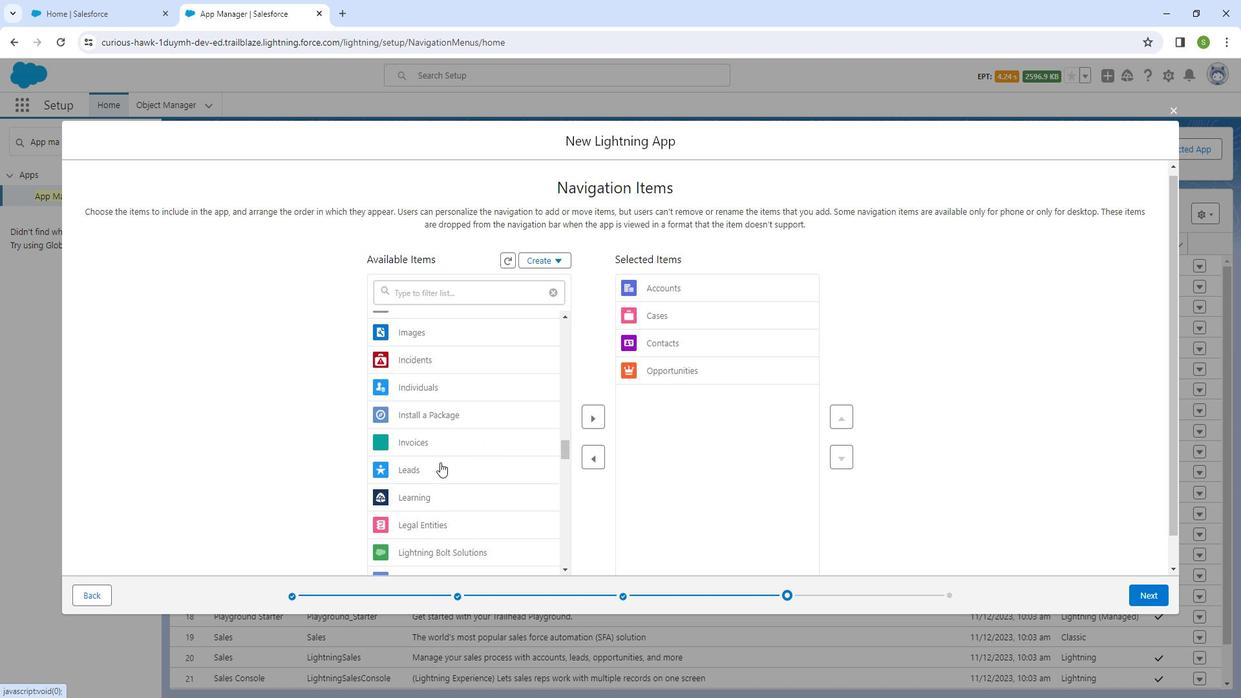 
Action: Mouse pressed left at (447, 455)
Screenshot: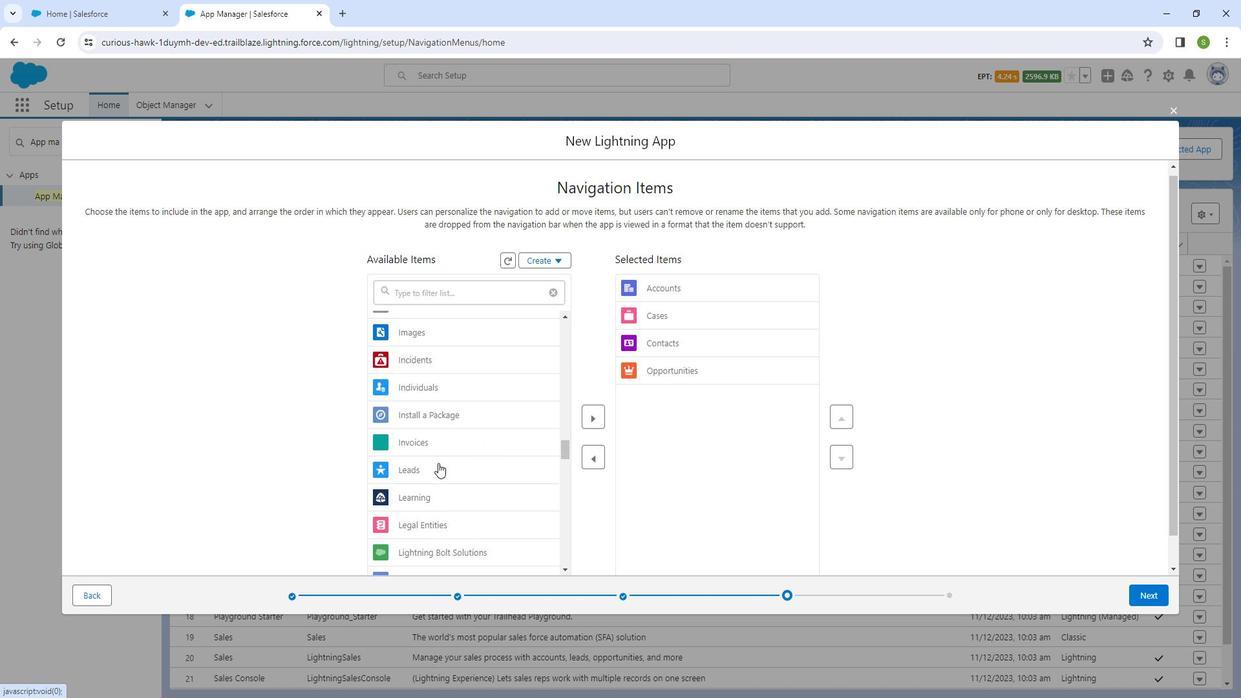 
Action: Mouse moved to (596, 406)
Screenshot: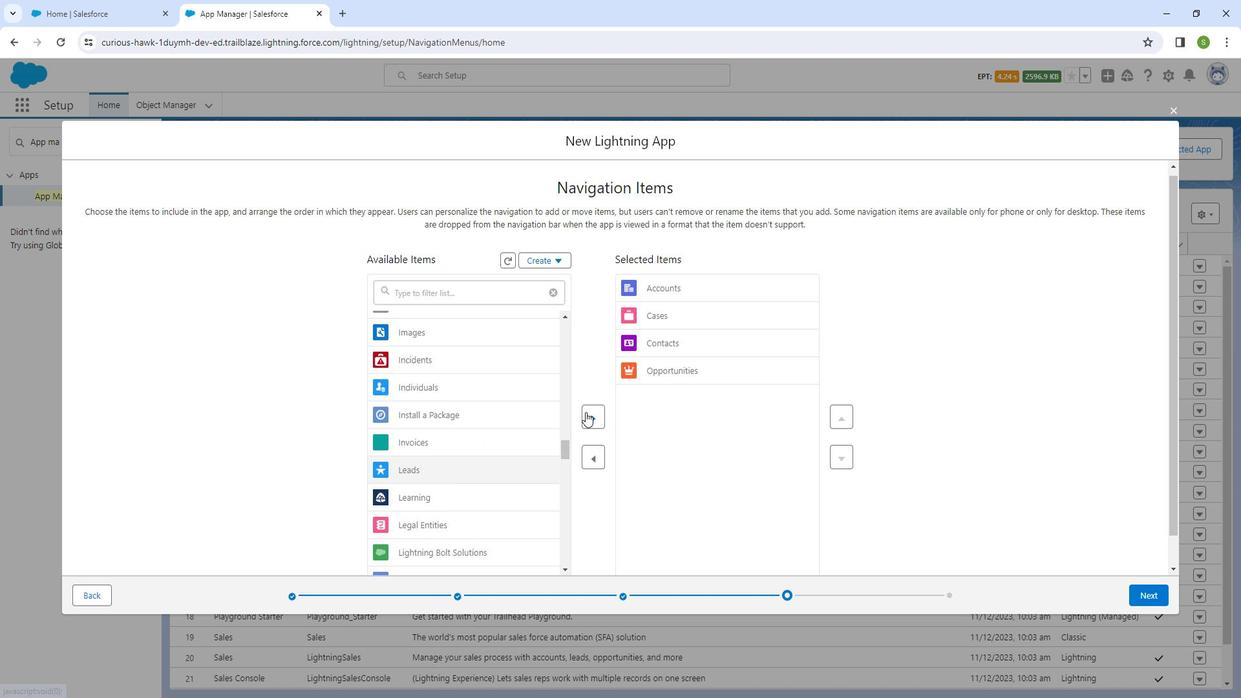 
Action: Mouse pressed left at (596, 406)
Screenshot: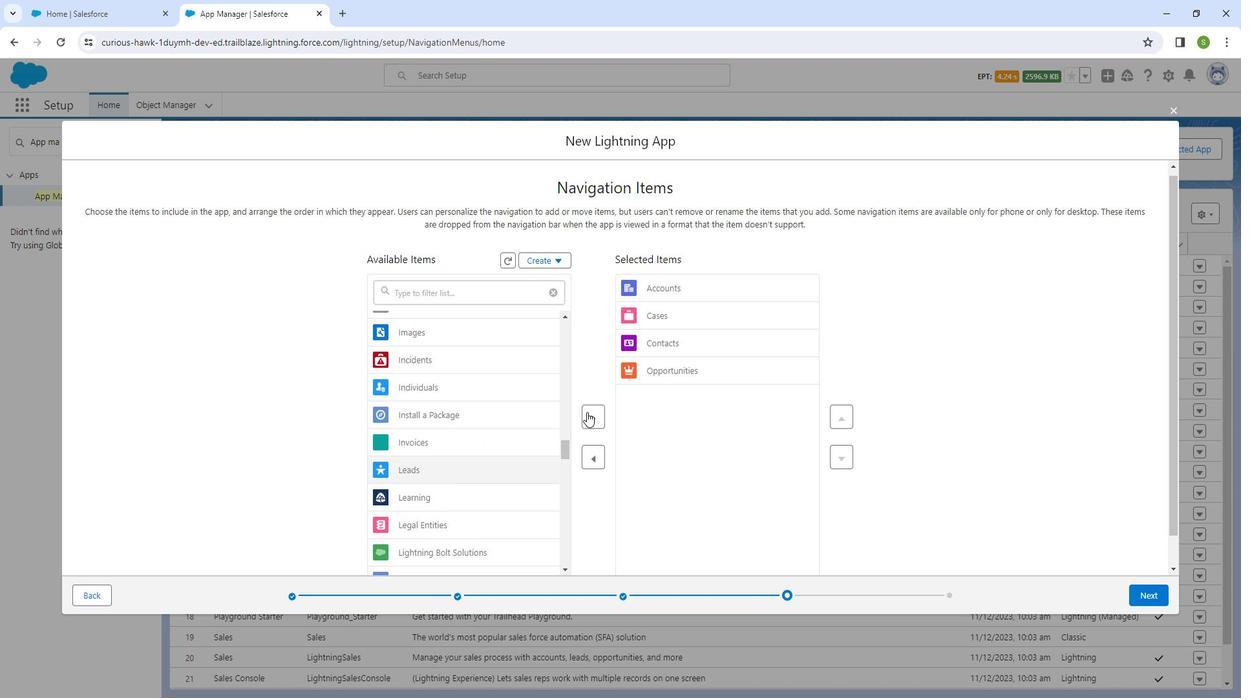 
Action: Mouse moved to (1148, 584)
Screenshot: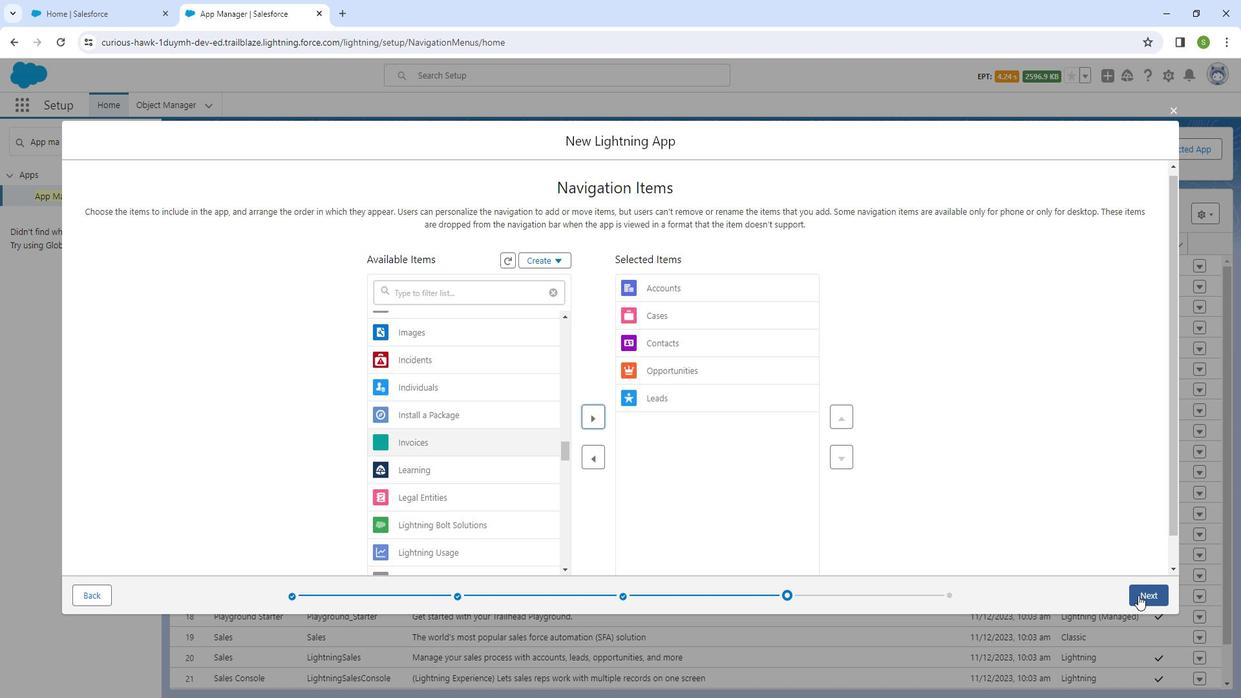 
Action: Mouse pressed left at (1148, 584)
Screenshot: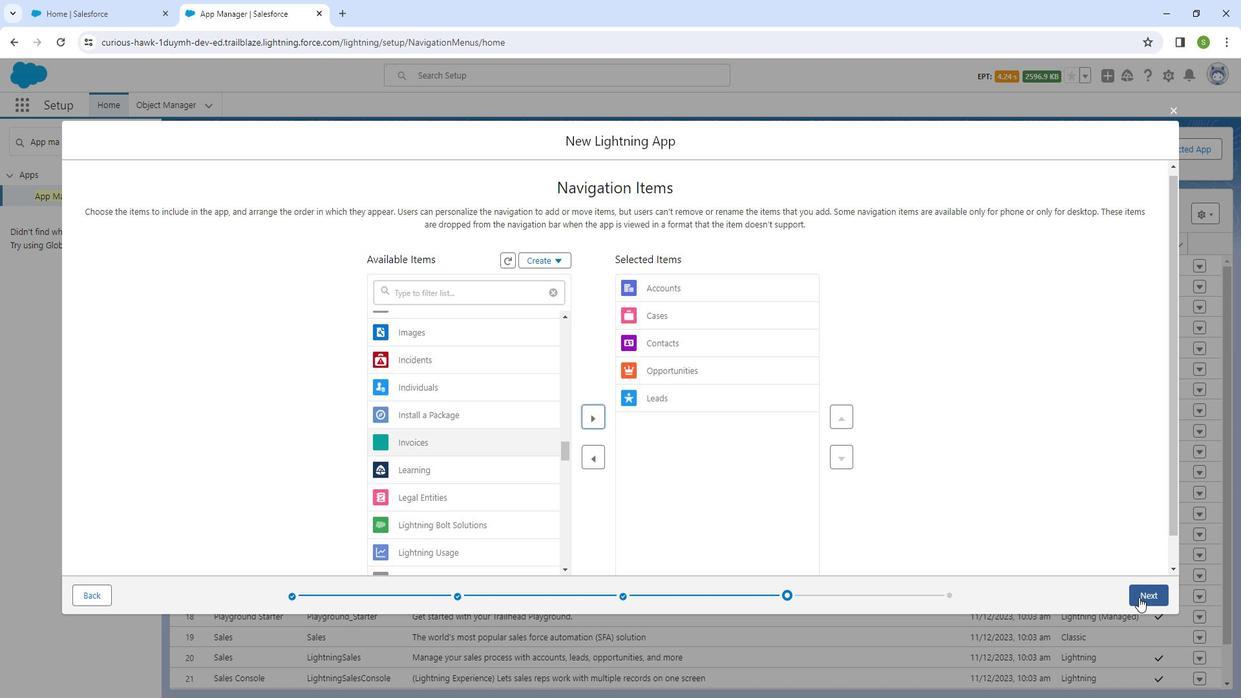 
Action: Mouse moved to (488, 390)
Screenshot: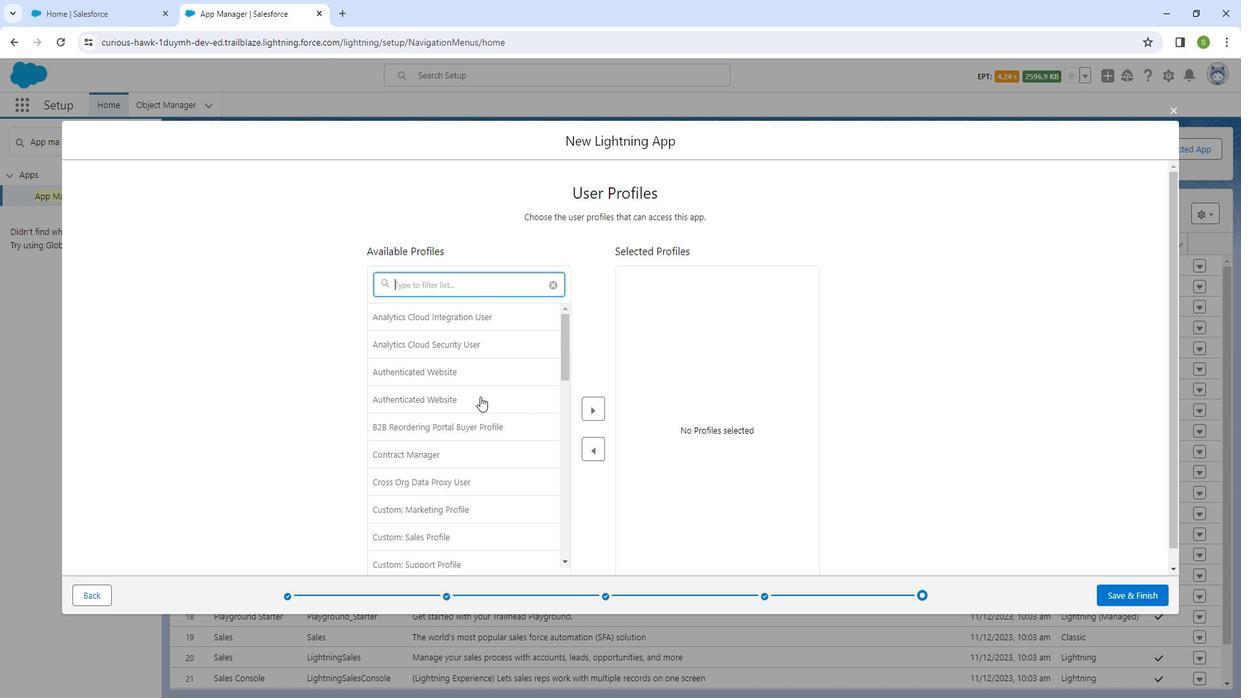 
Action: Mouse scrolled (488, 390) with delta (0, 0)
Screenshot: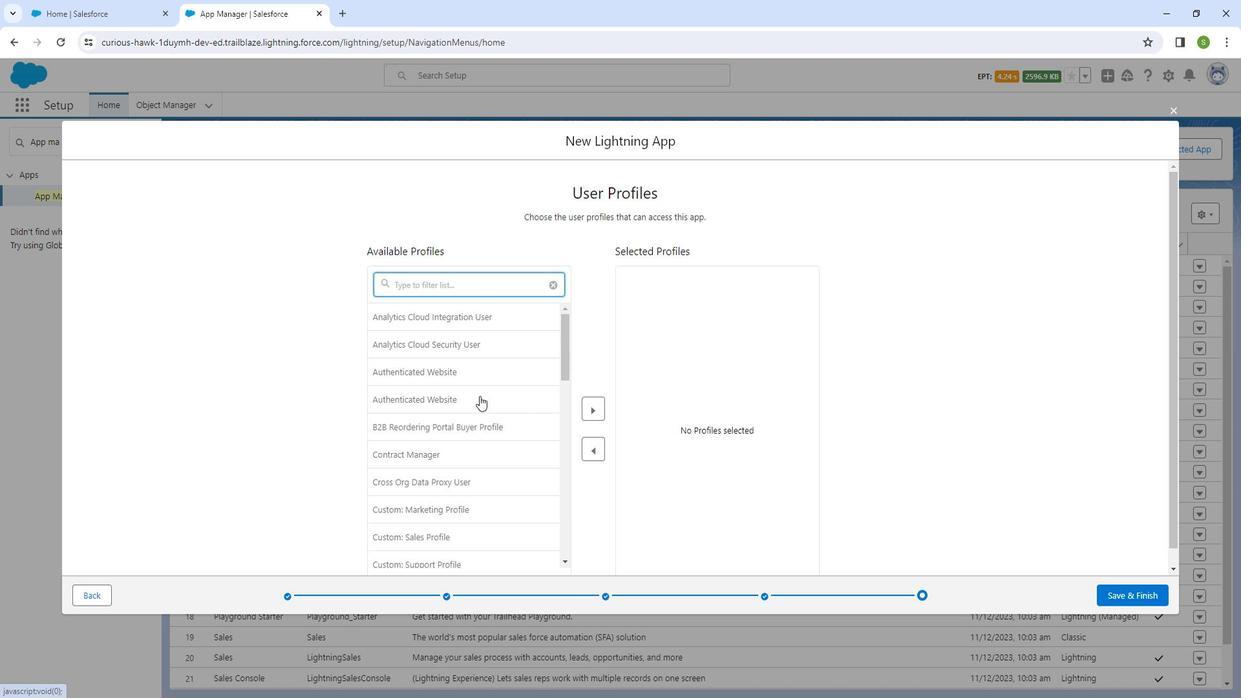 
Action: Mouse scrolled (488, 390) with delta (0, 0)
Screenshot: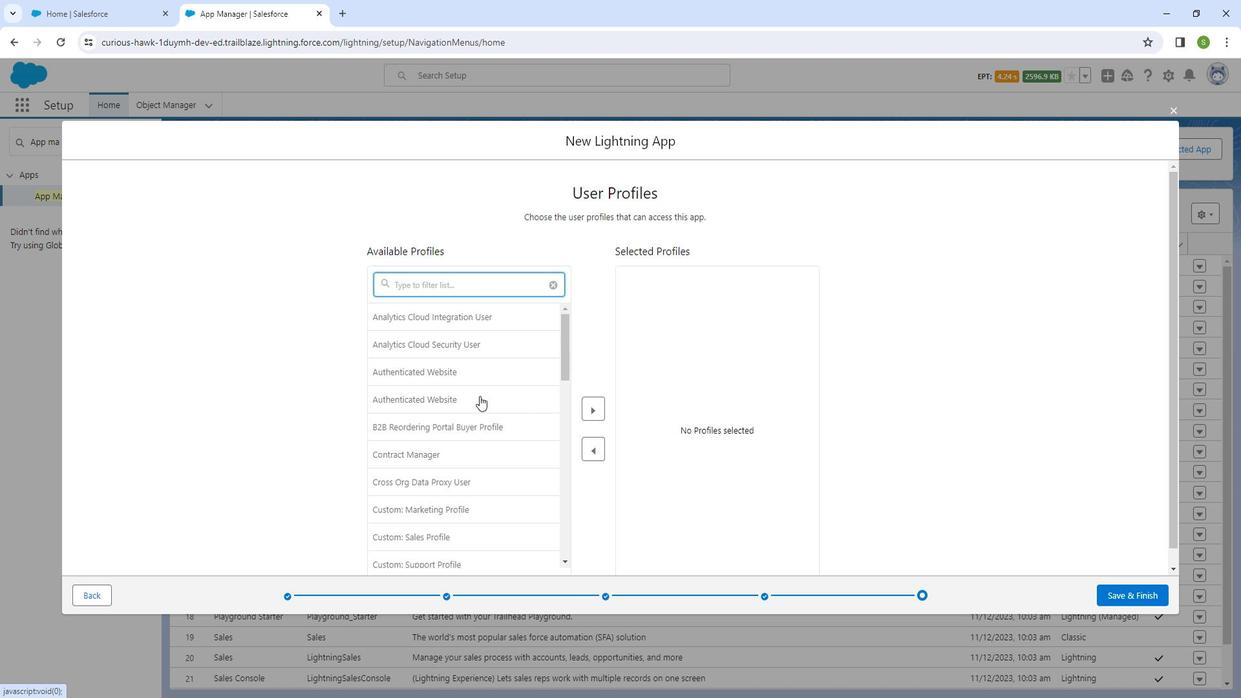 
Action: Mouse scrolled (488, 390) with delta (0, 0)
Screenshot: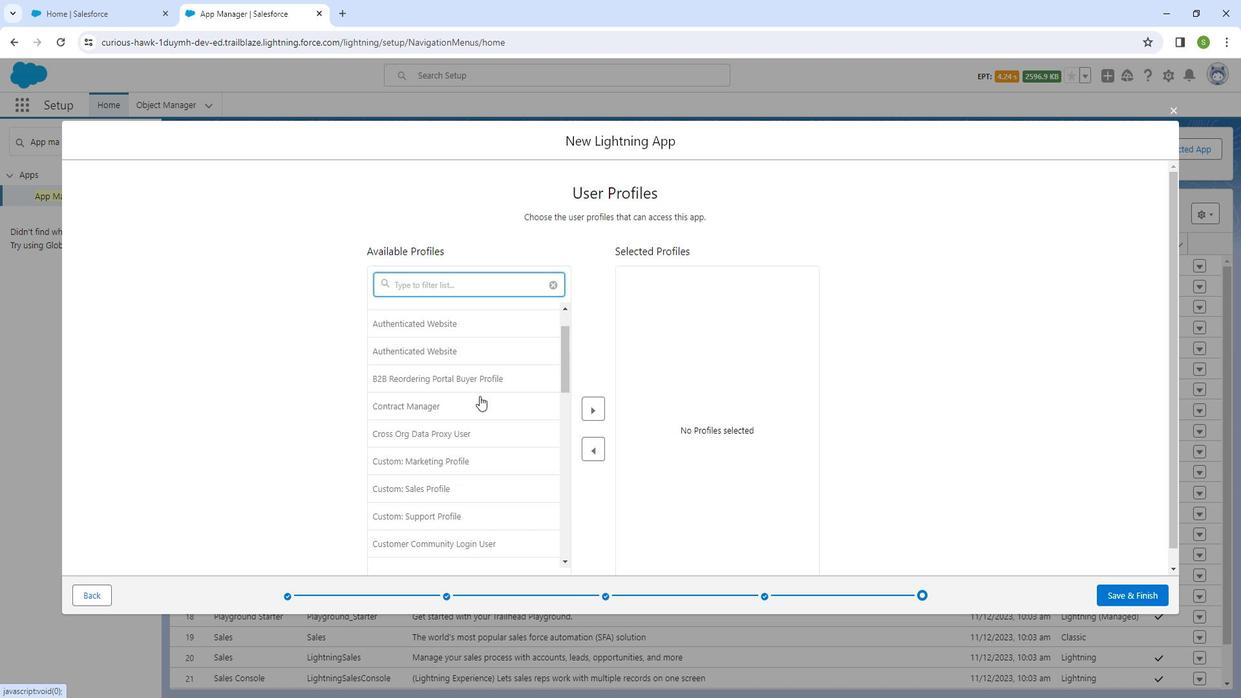 
Action: Mouse scrolled (488, 390) with delta (0, 0)
Screenshot: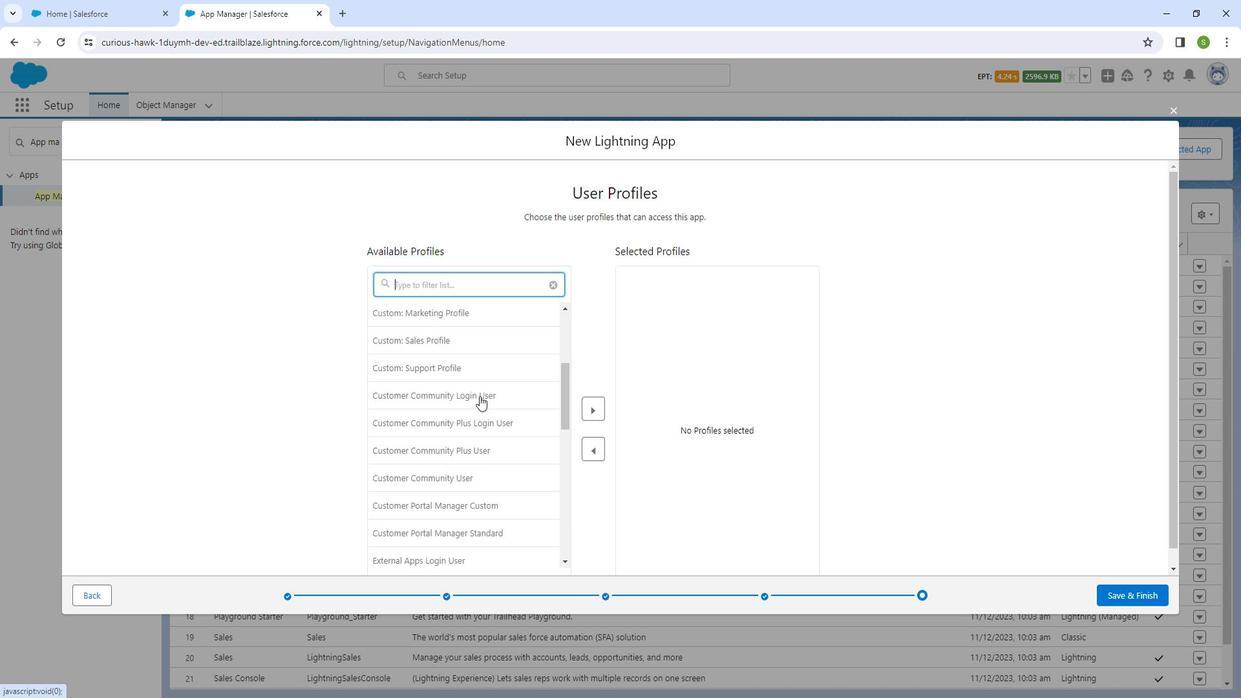 
Action: Mouse scrolled (488, 390) with delta (0, 0)
Screenshot: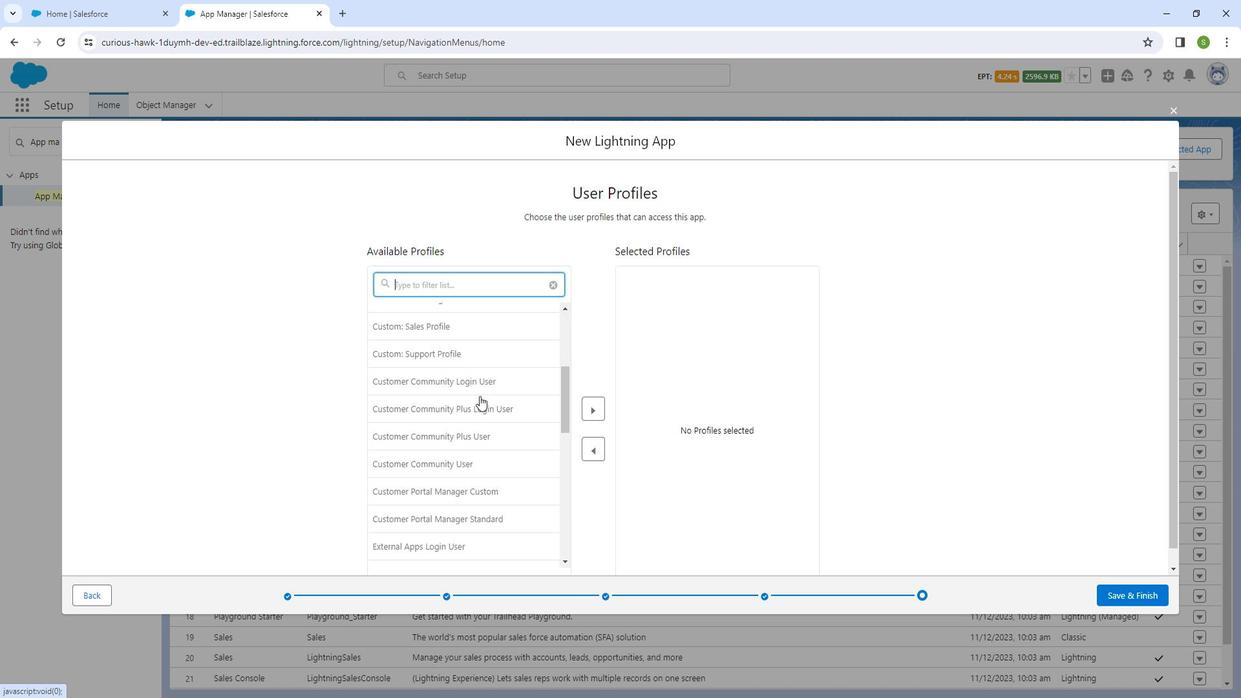 
Action: Mouse moved to (488, 390)
Screenshot: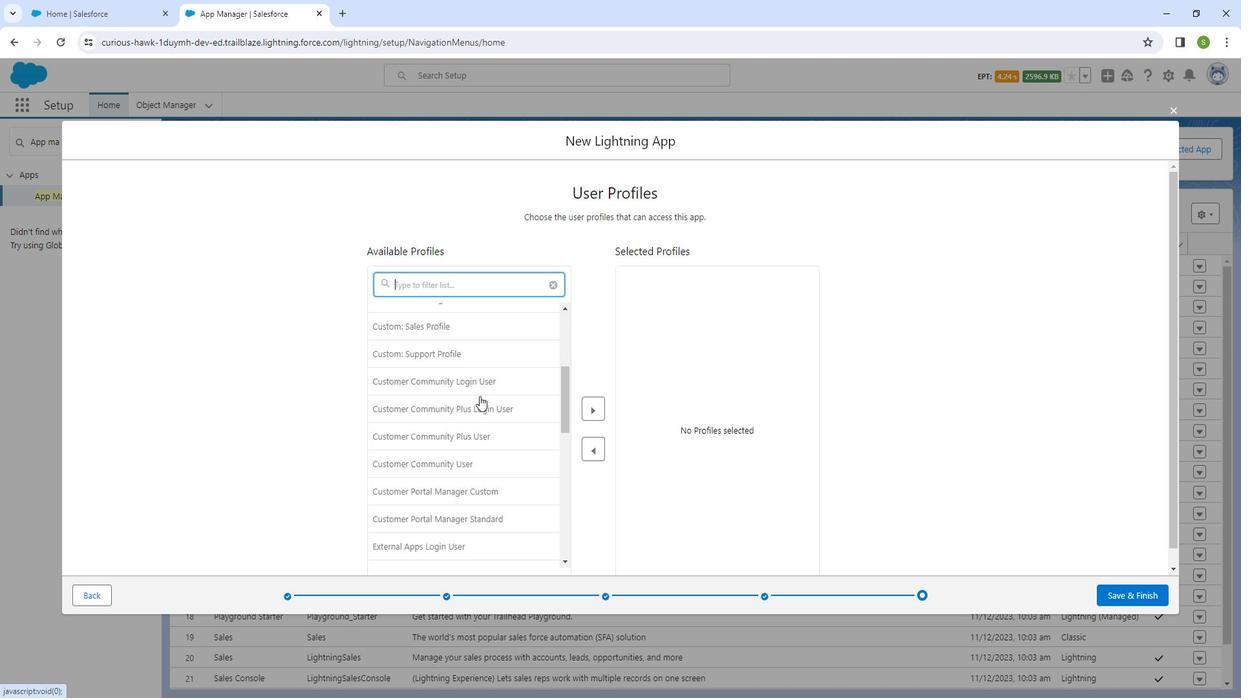 
Action: Mouse scrolled (488, 390) with delta (0, 0)
Screenshot: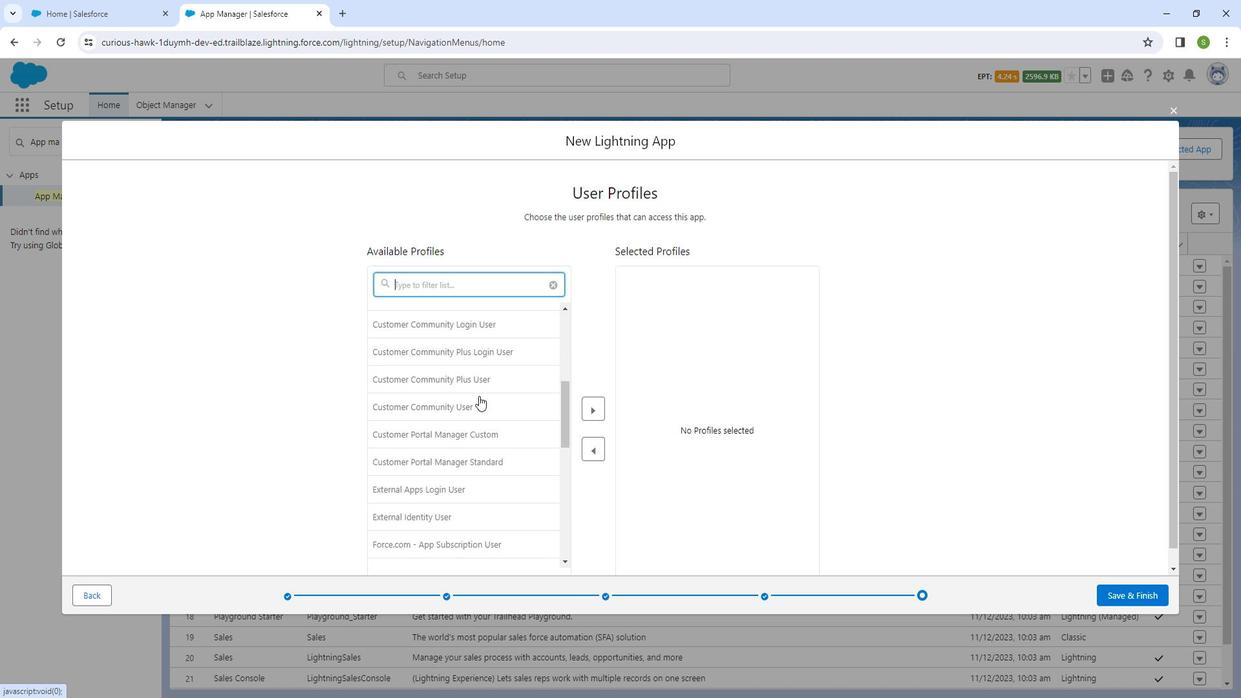 
Action: Mouse moved to (487, 392)
Screenshot: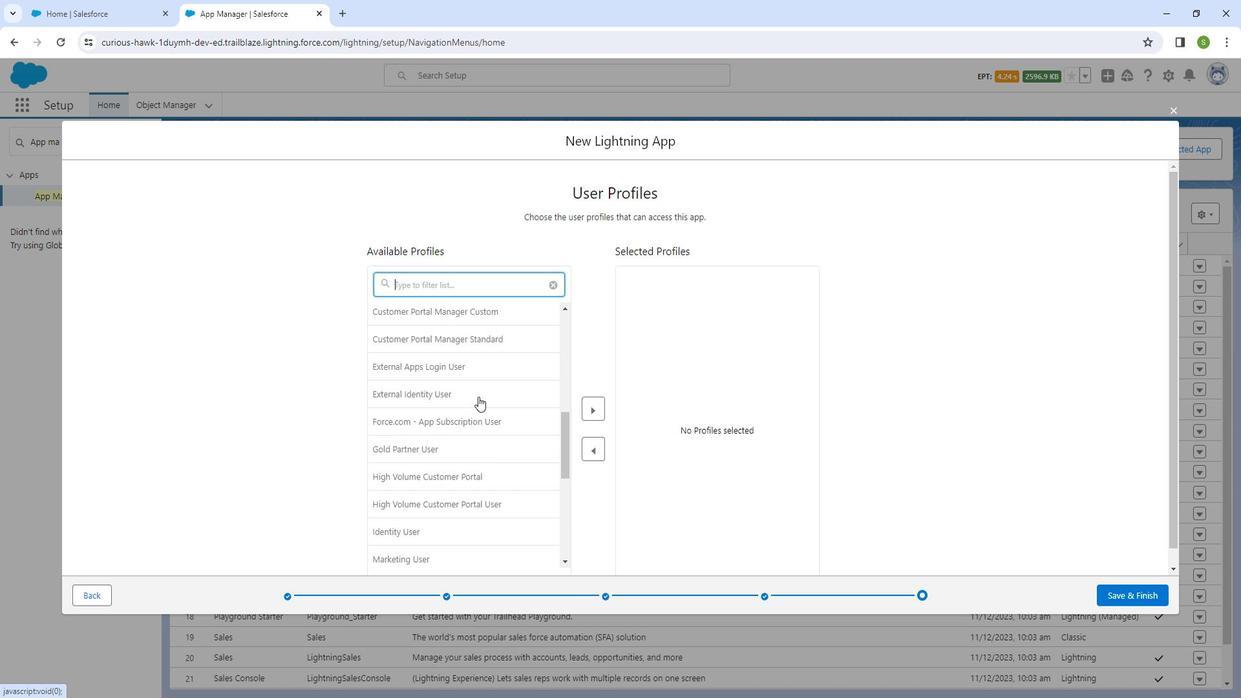 
Action: Mouse scrolled (487, 391) with delta (0, 0)
Screenshot: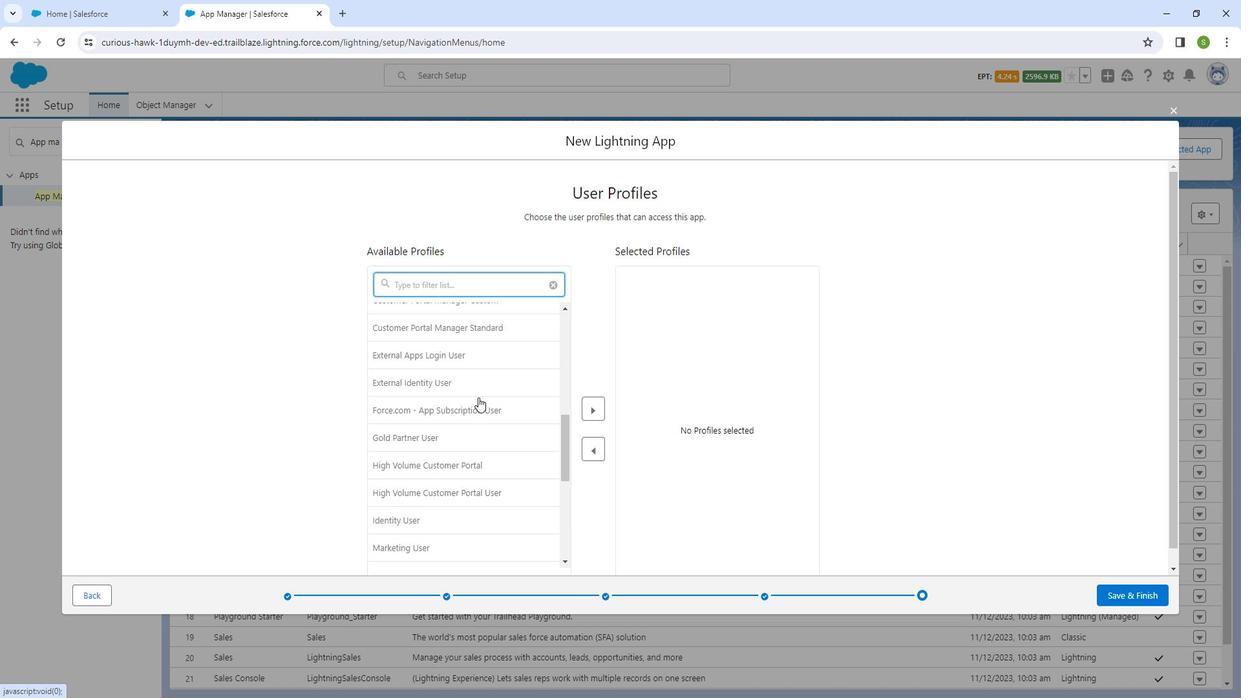 
Action: Mouse moved to (482, 401)
Screenshot: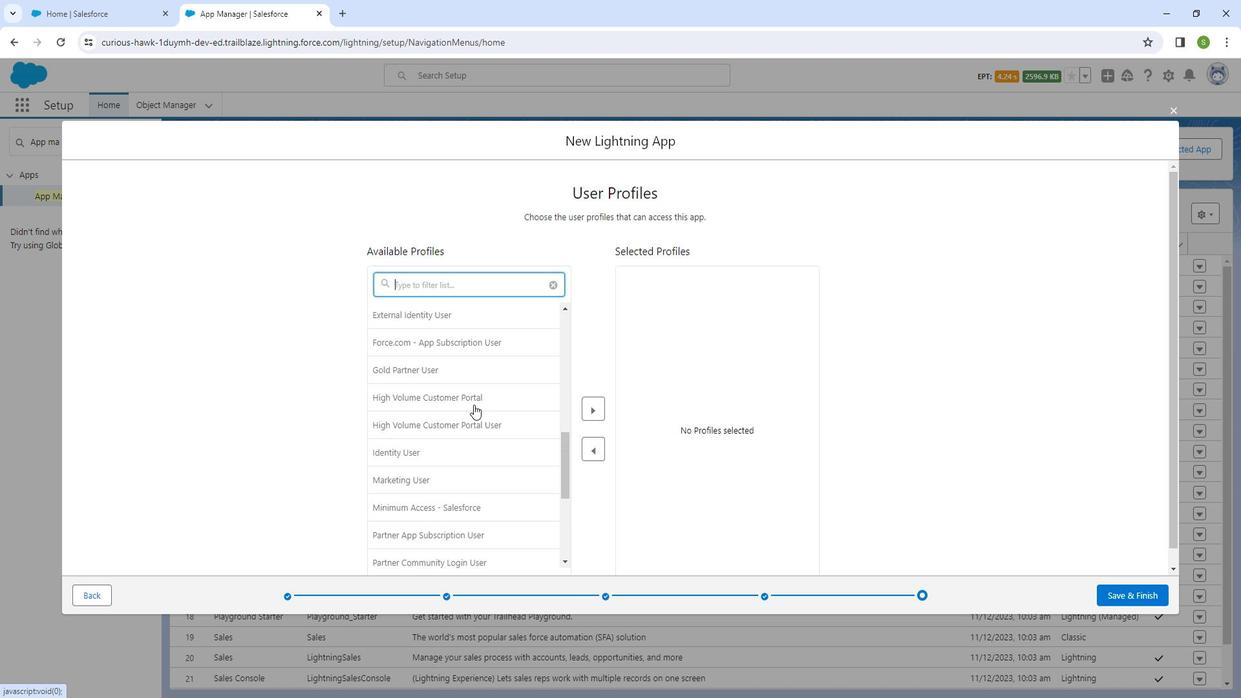 
Action: Mouse scrolled (482, 400) with delta (0, 0)
Screenshot: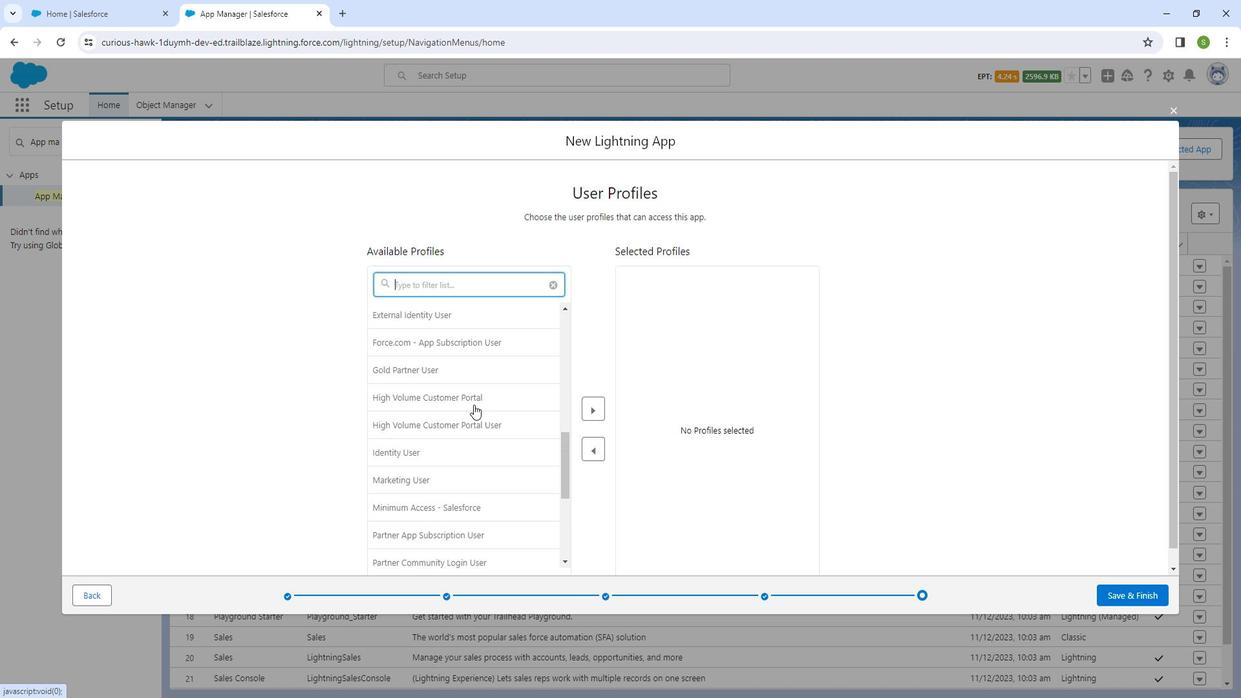 
Action: Mouse moved to (481, 402)
Screenshot: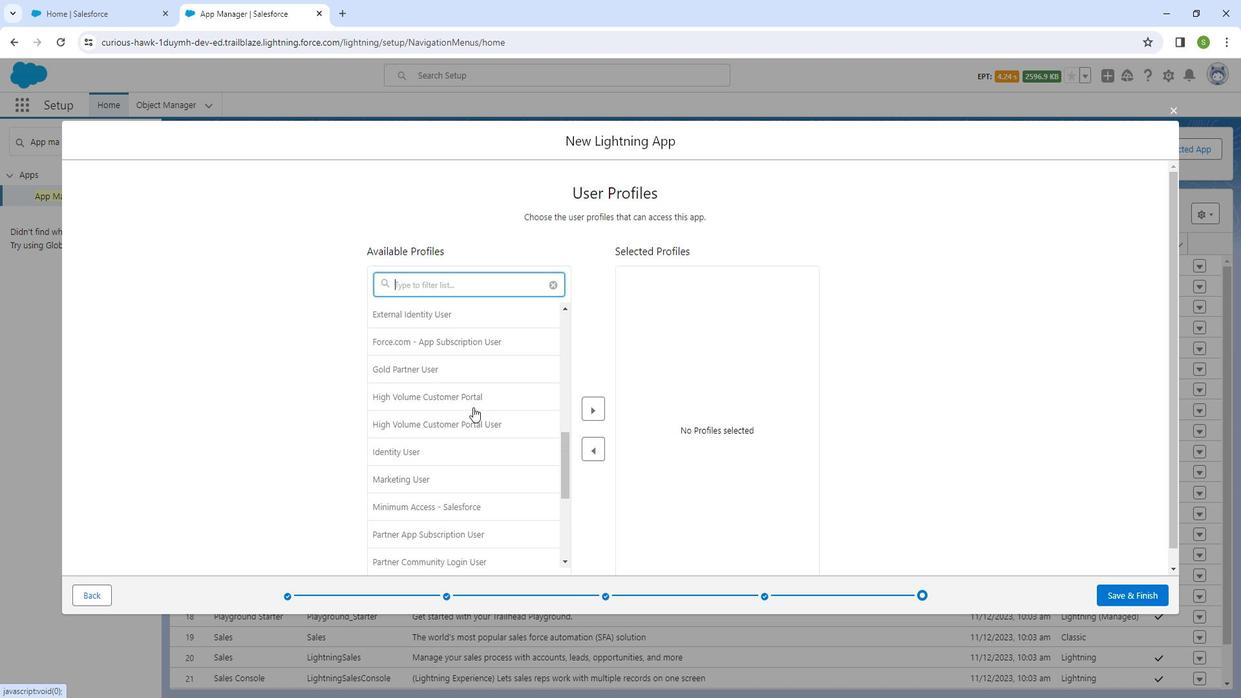
Action: Mouse scrolled (481, 402) with delta (0, 0)
Screenshot: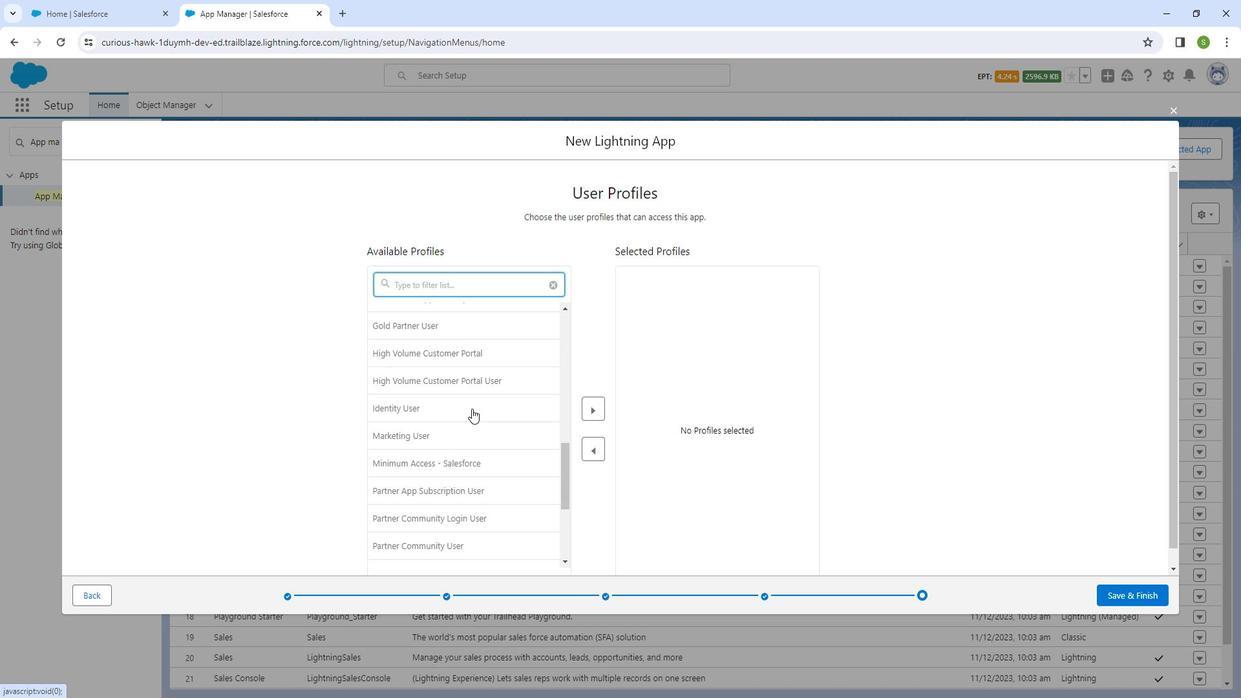 
Action: Mouse moved to (481, 403)
Screenshot: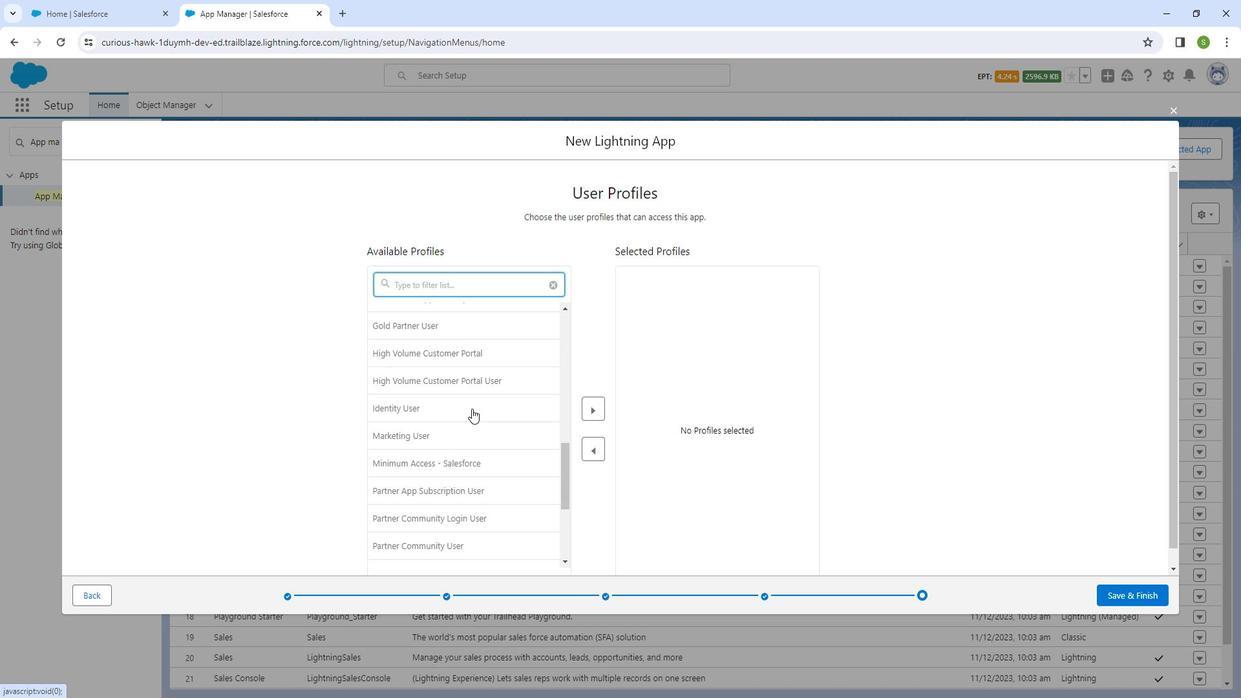 
Action: Mouse scrolled (481, 402) with delta (0, 0)
Screenshot: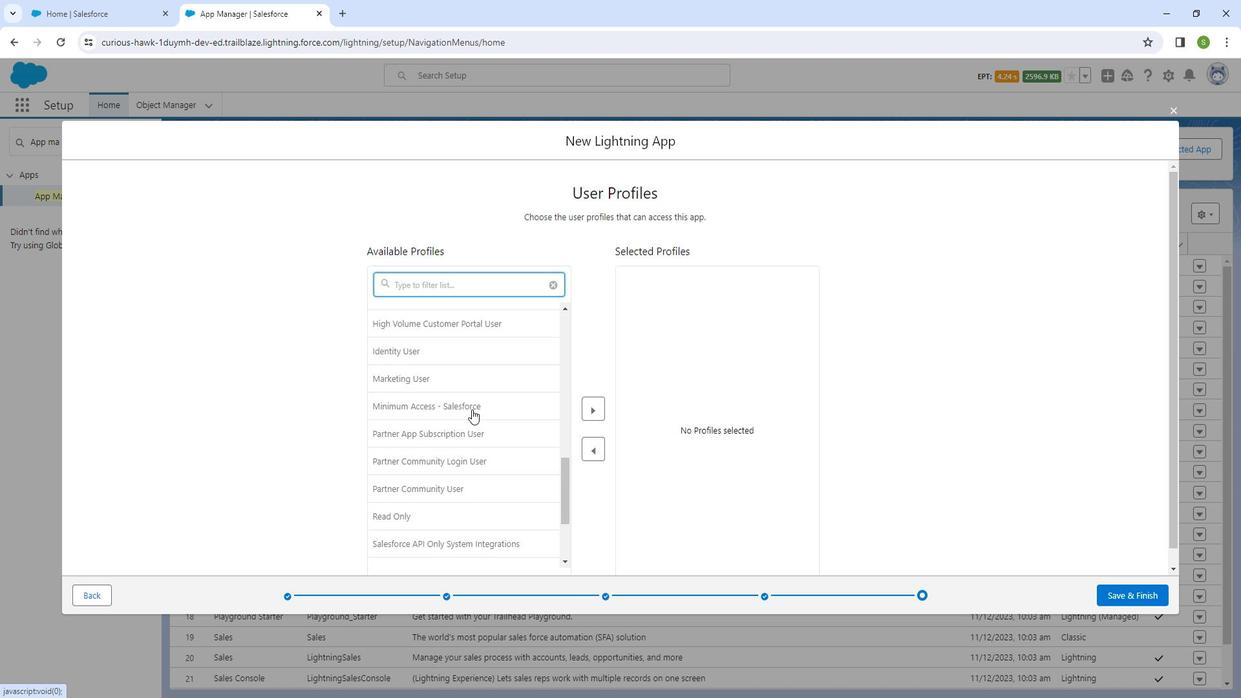 
Action: Mouse moved to (480, 406)
Screenshot: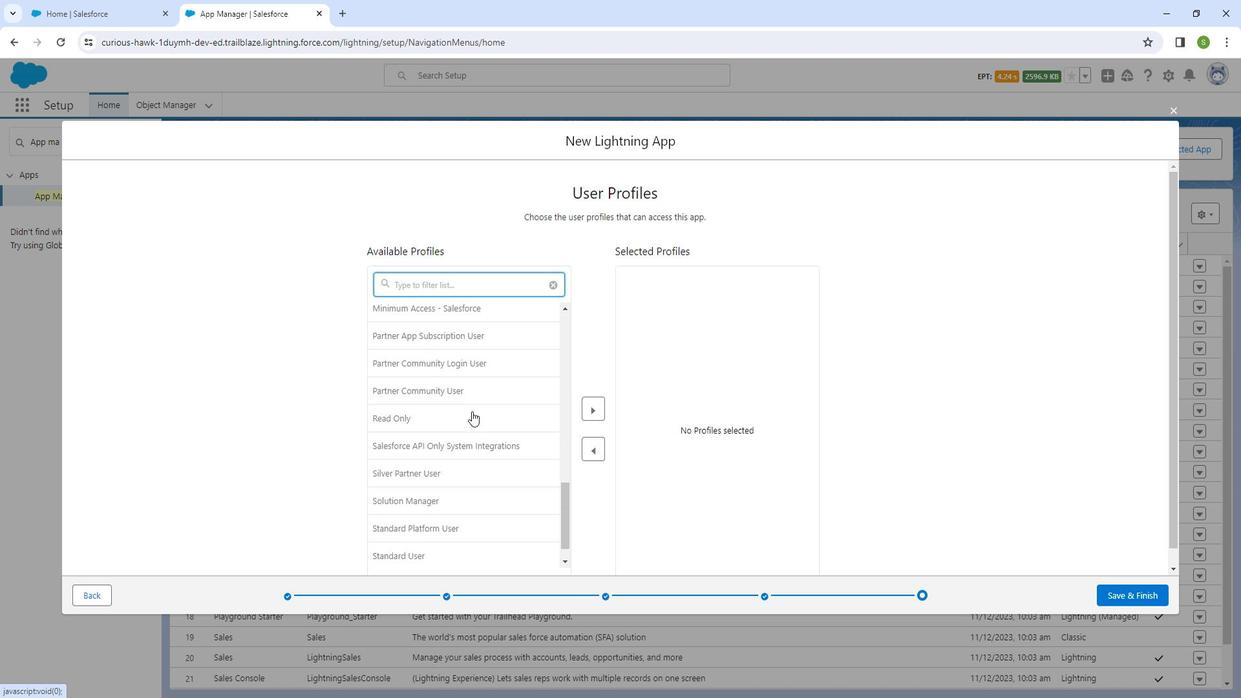 
Action: Mouse scrolled (480, 405) with delta (0, 0)
Screenshot: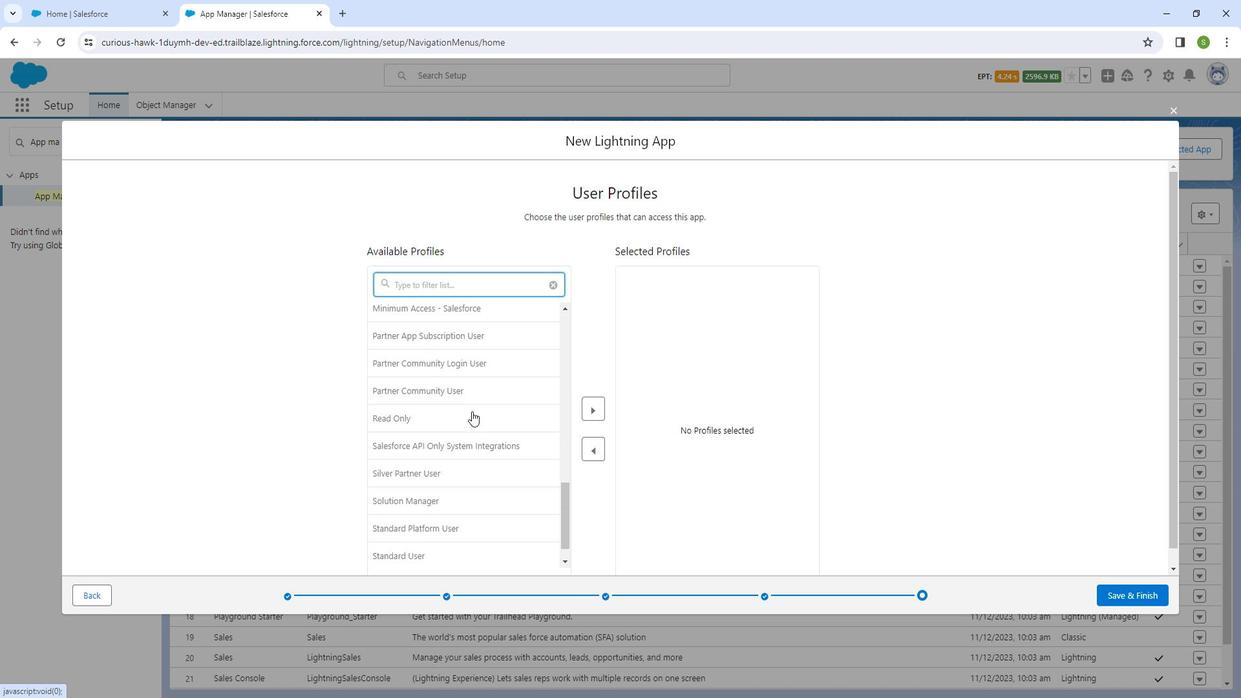 
Action: Mouse moved to (479, 410)
Screenshot: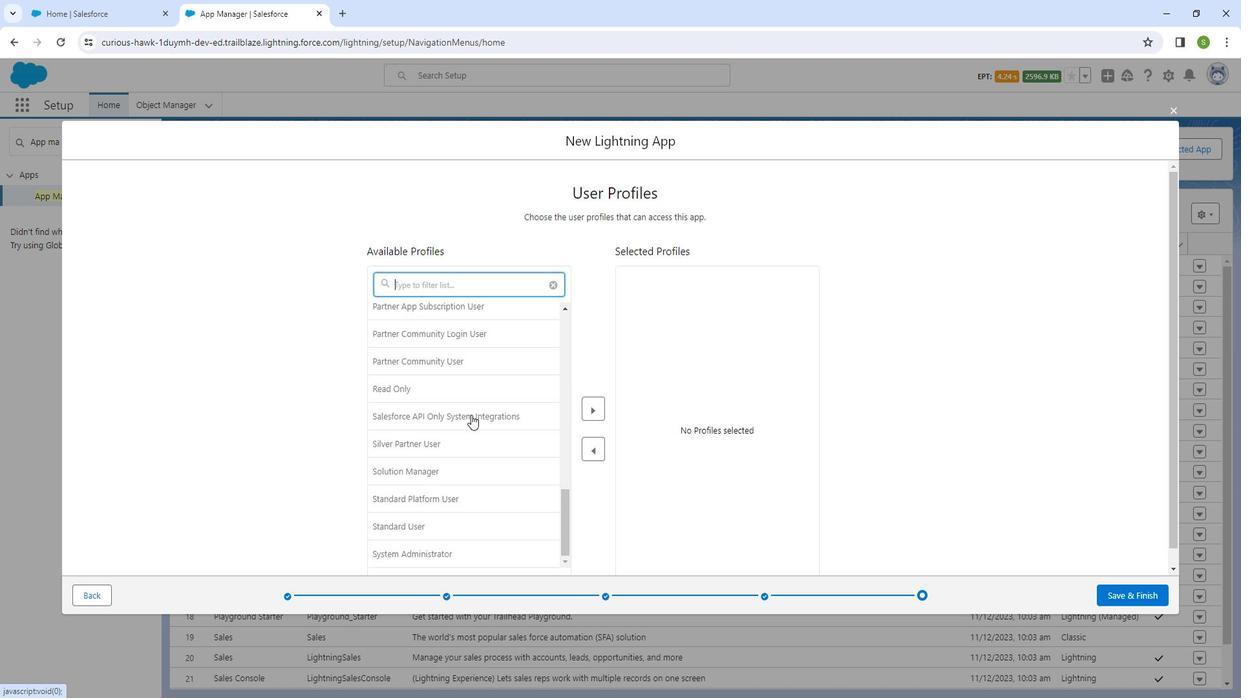 
Action: Mouse scrolled (479, 409) with delta (0, 0)
Screenshot: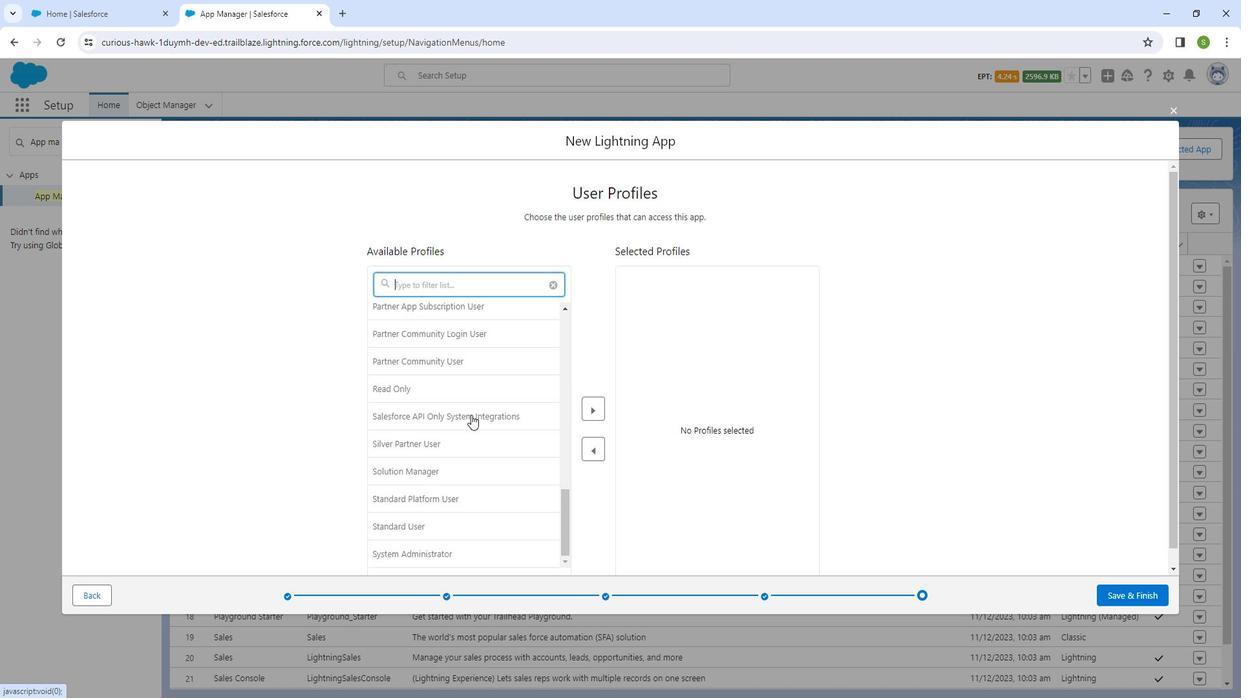 
Action: Mouse moved to (435, 541)
Screenshot: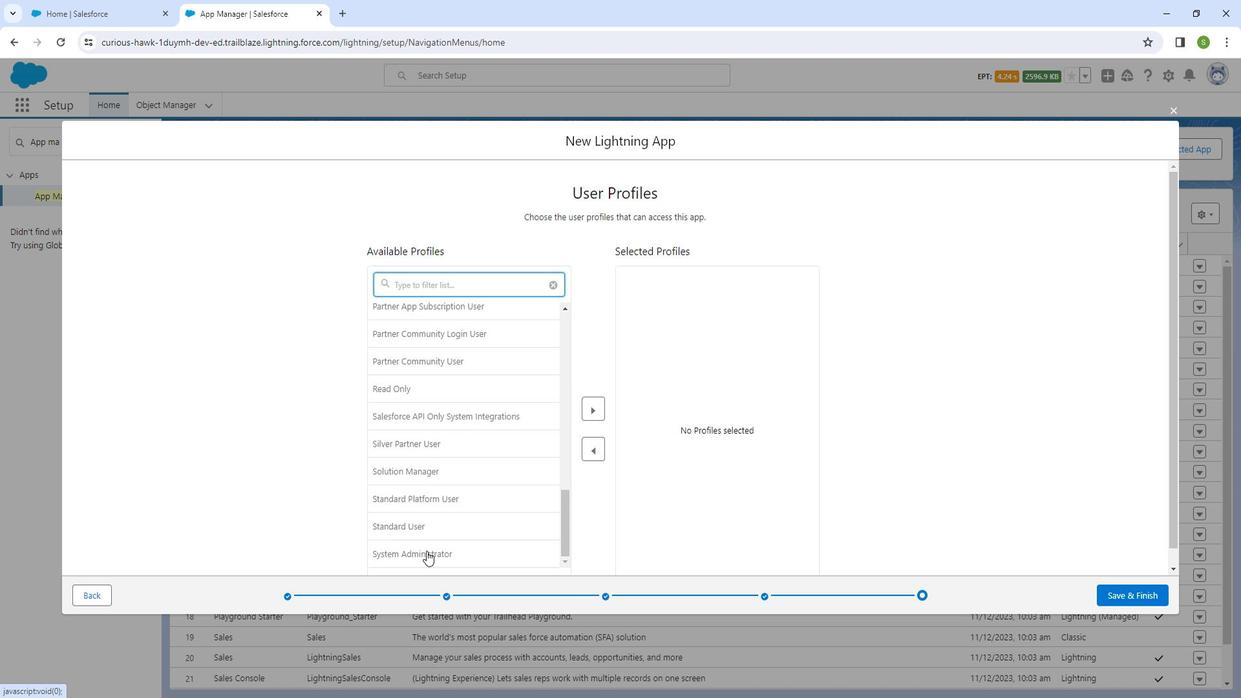 
Action: Mouse pressed left at (435, 541)
Screenshot: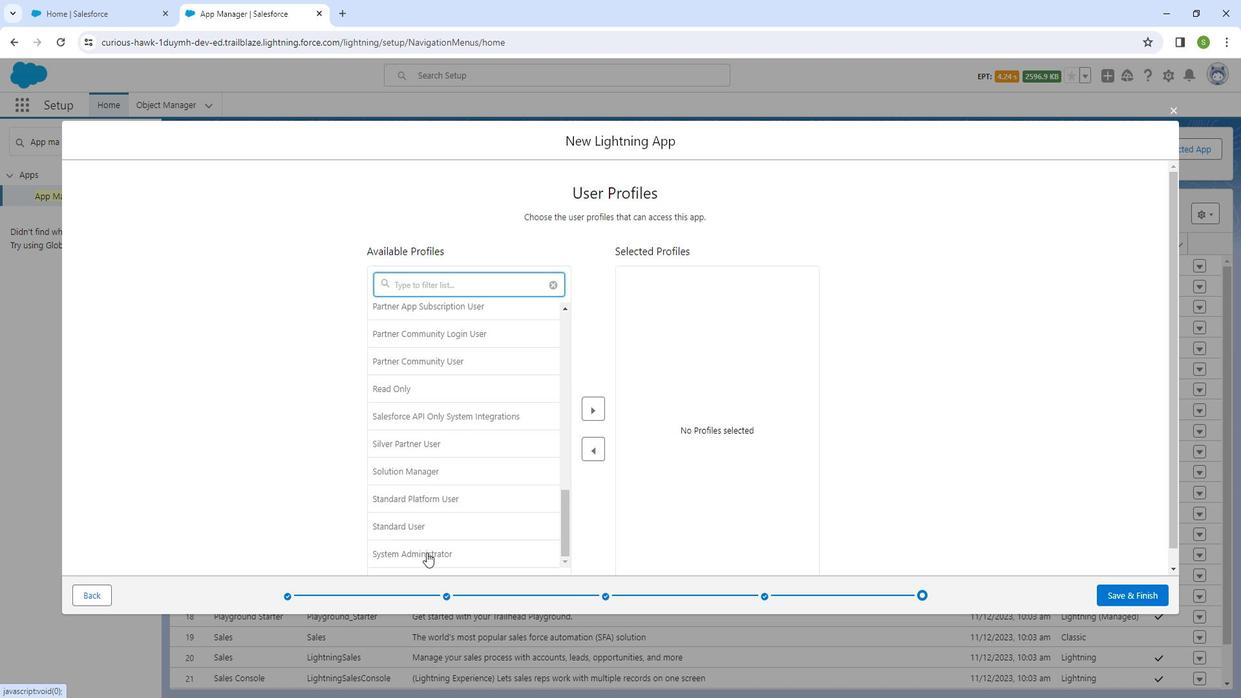 
Action: Mouse moved to (600, 407)
Screenshot: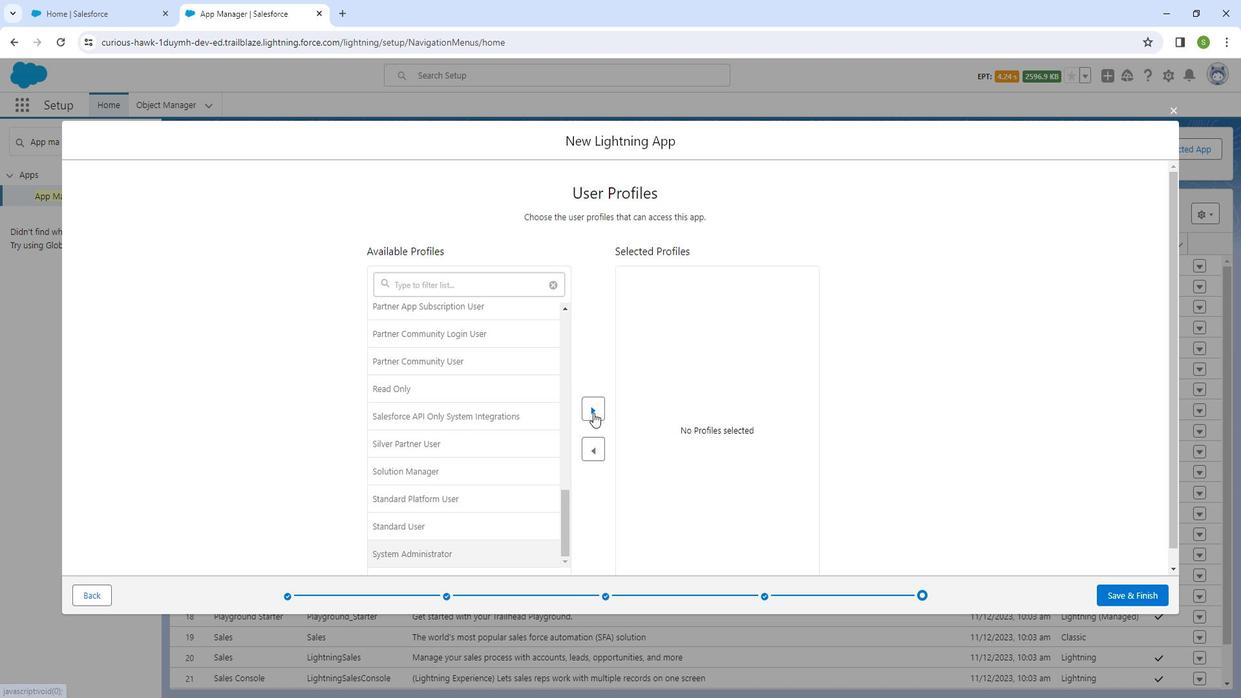 
Action: Mouse pressed left at (600, 407)
Screenshot: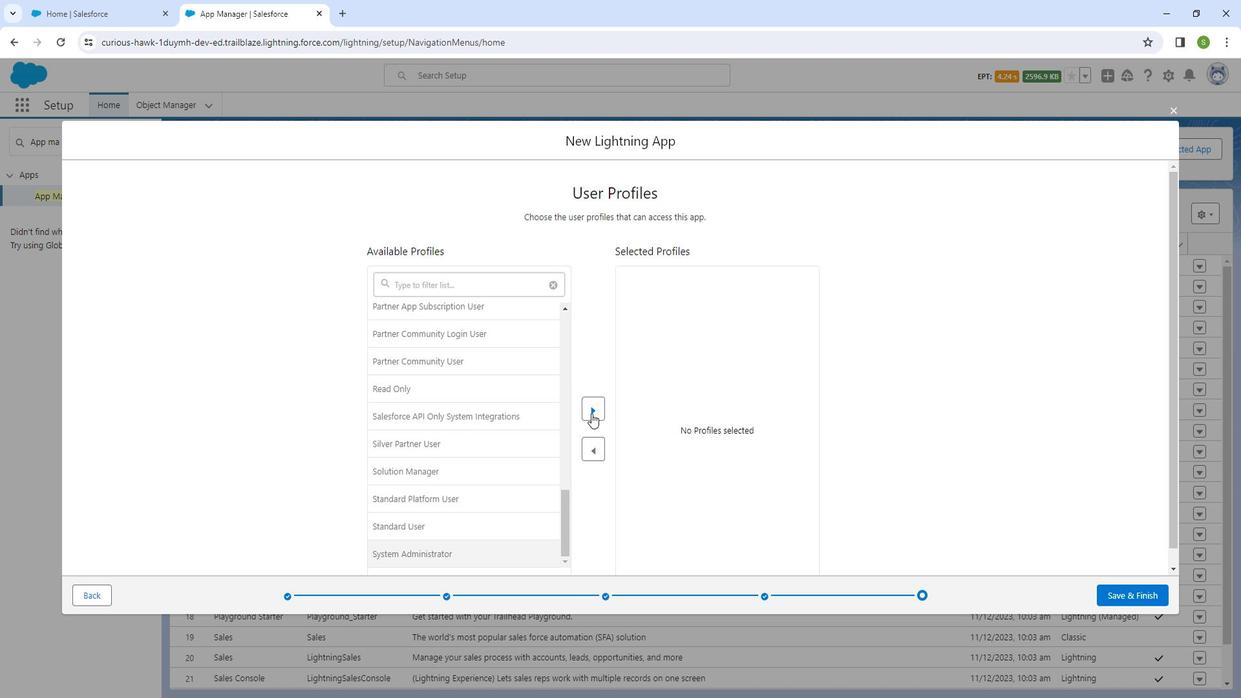 
Action: Mouse moved to (436, 536)
Screenshot: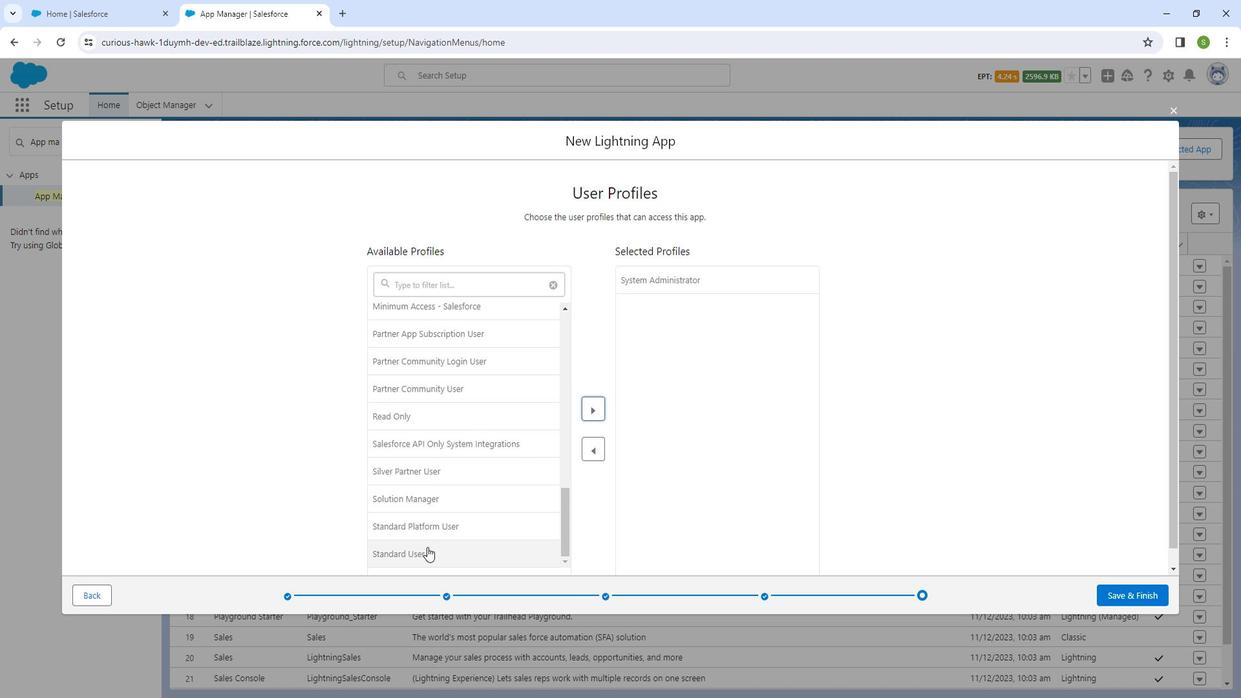 
Action: Mouse pressed left at (436, 536)
Screenshot: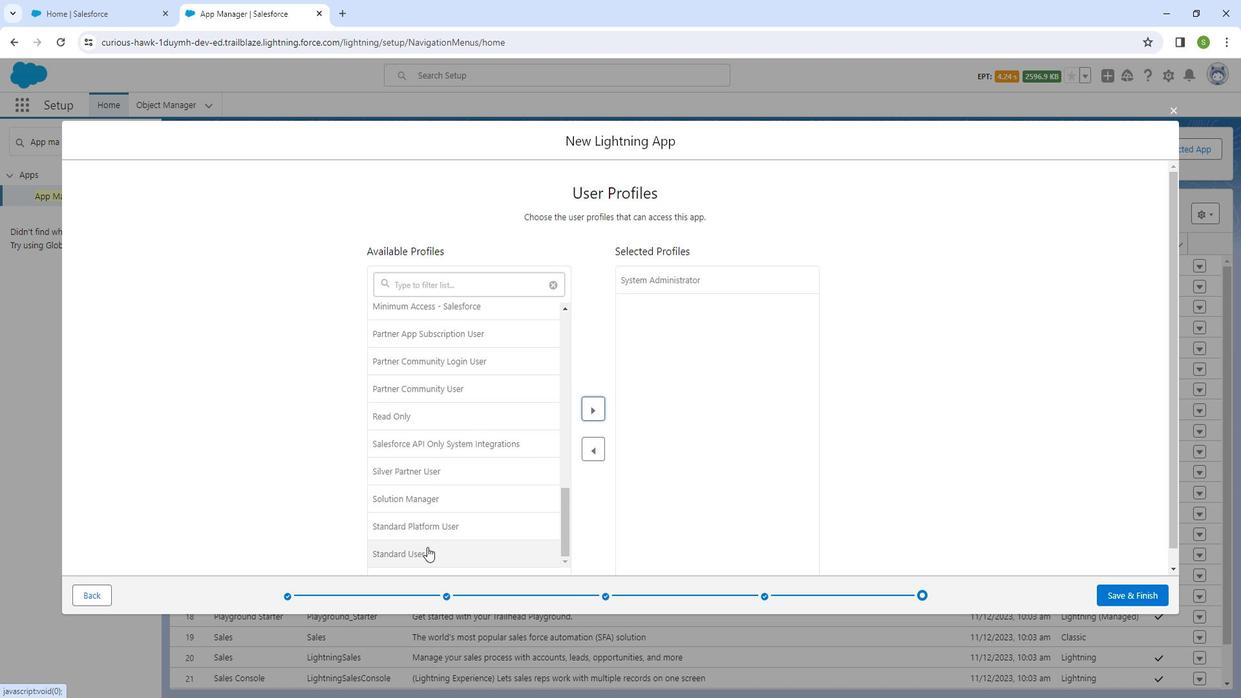 
Action: Mouse moved to (593, 404)
Screenshot: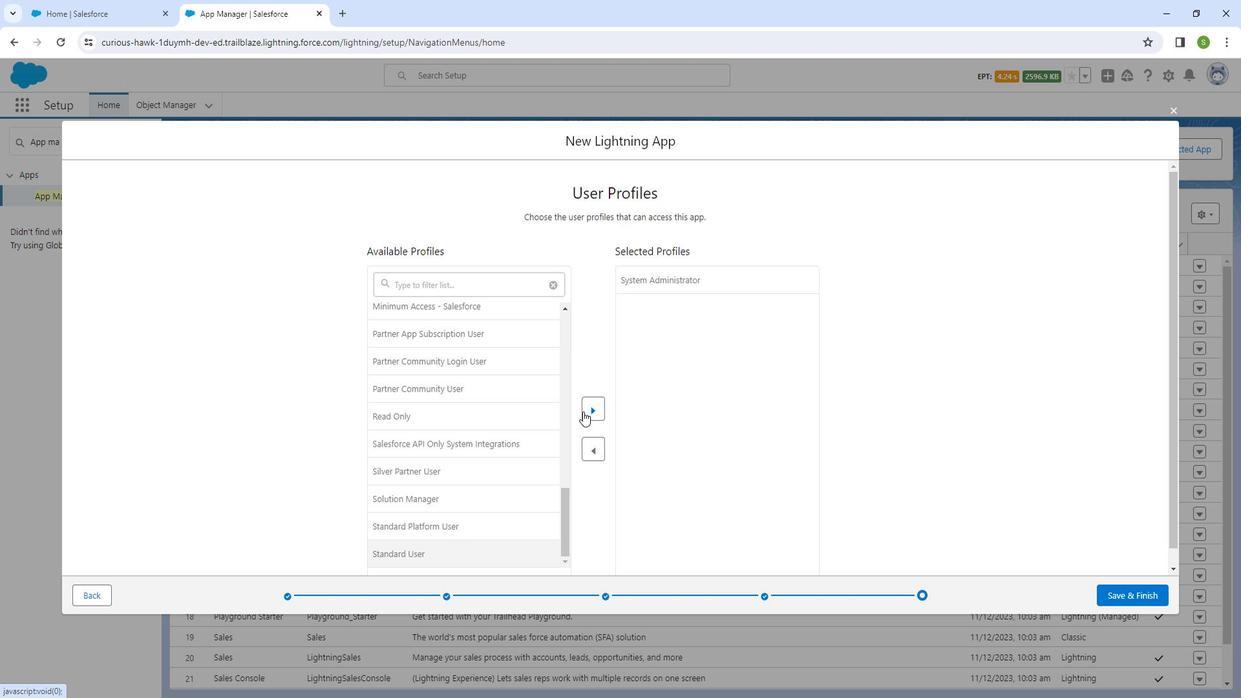 
Action: Mouse pressed left at (593, 404)
Screenshot: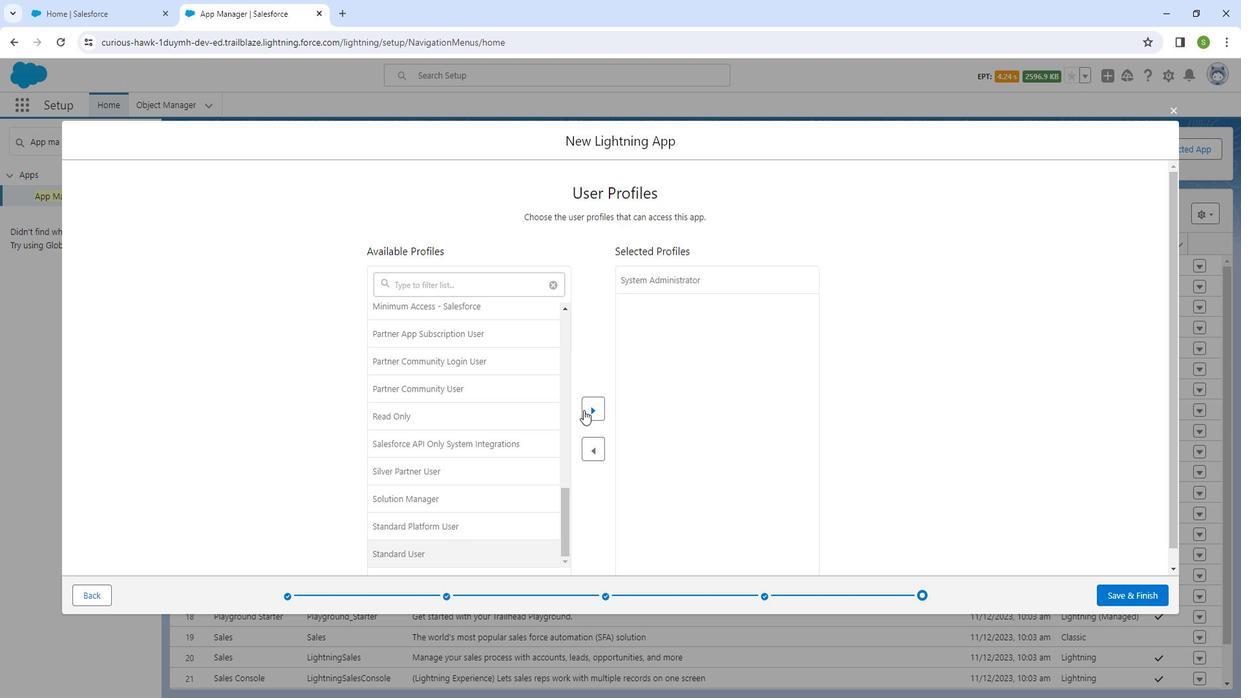 
Action: Mouse moved to (444, 521)
Screenshot: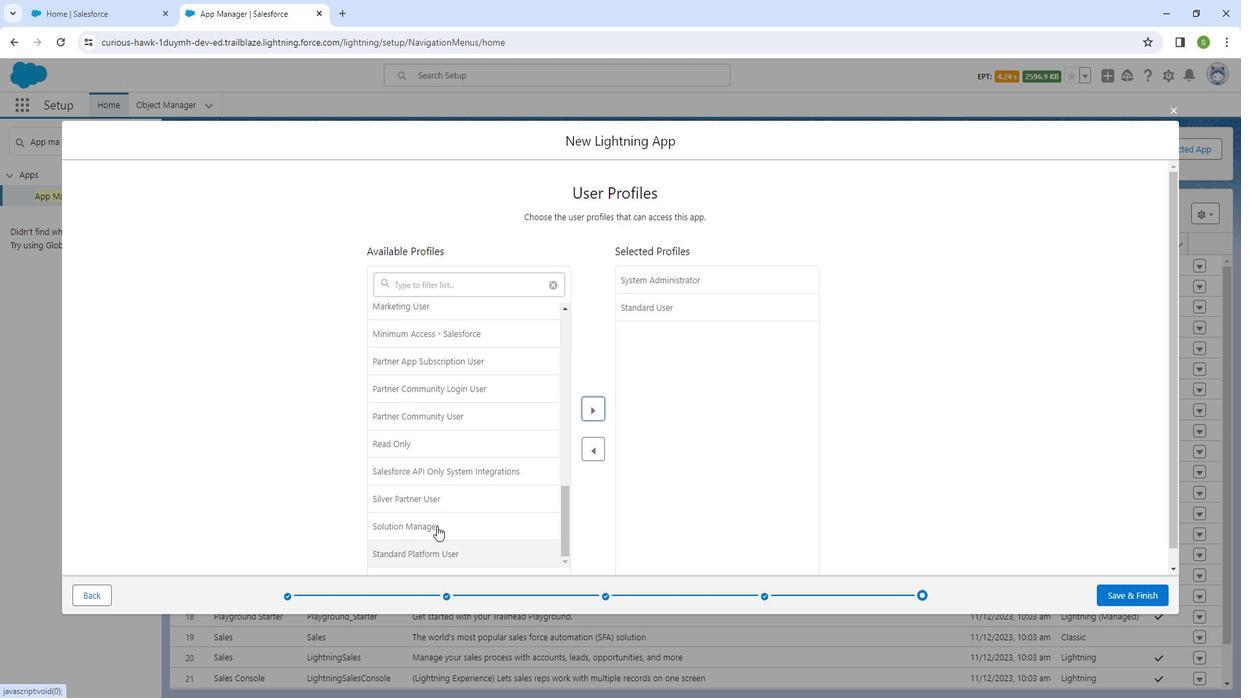 
Action: Mouse pressed left at (444, 521)
Screenshot: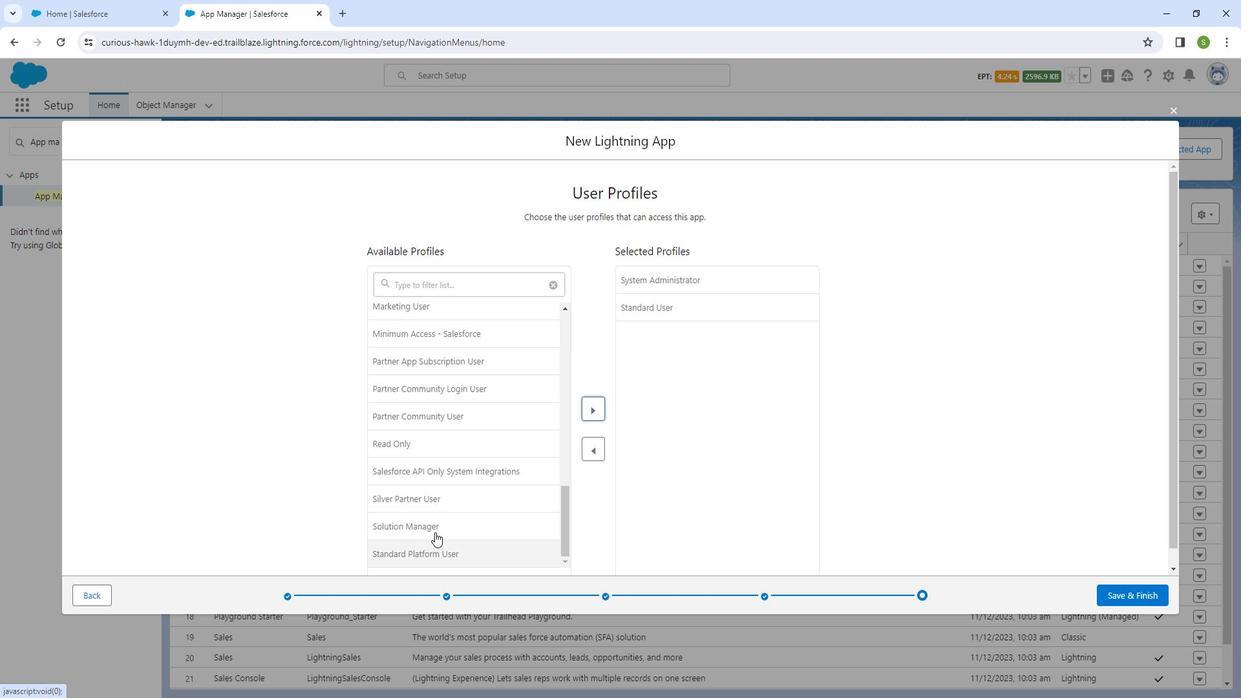 
Action: Mouse moved to (598, 401)
Screenshot: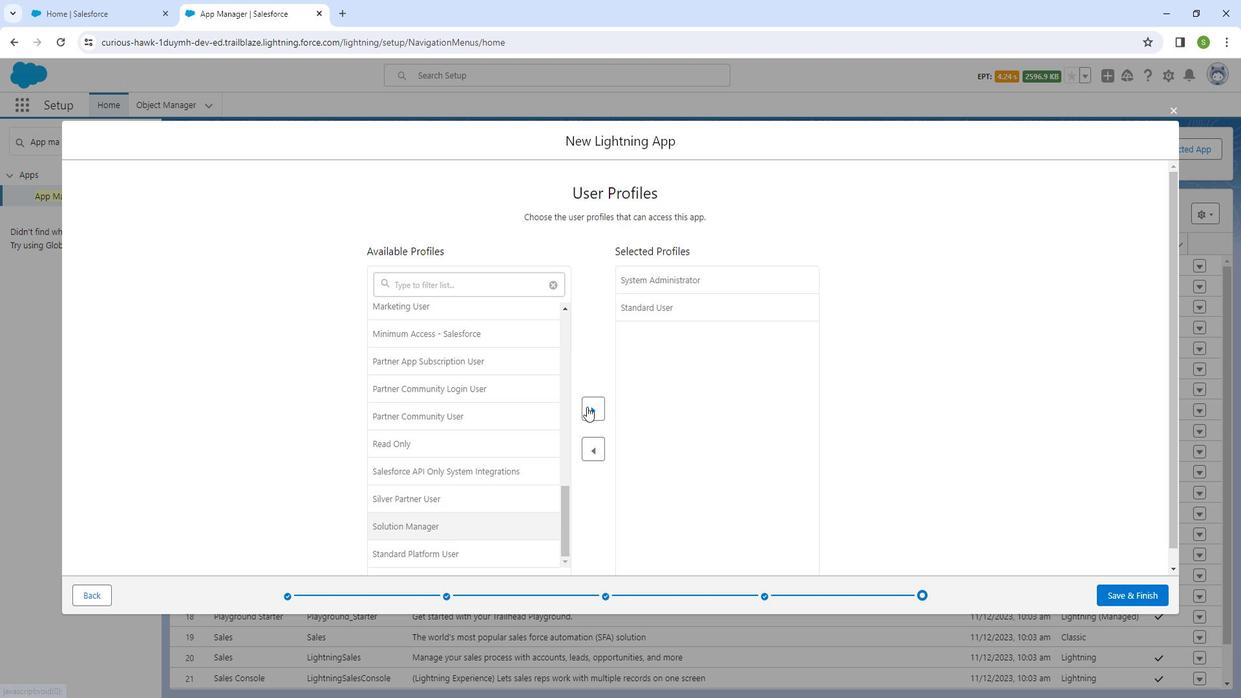 
Action: Mouse pressed left at (598, 401)
Screenshot: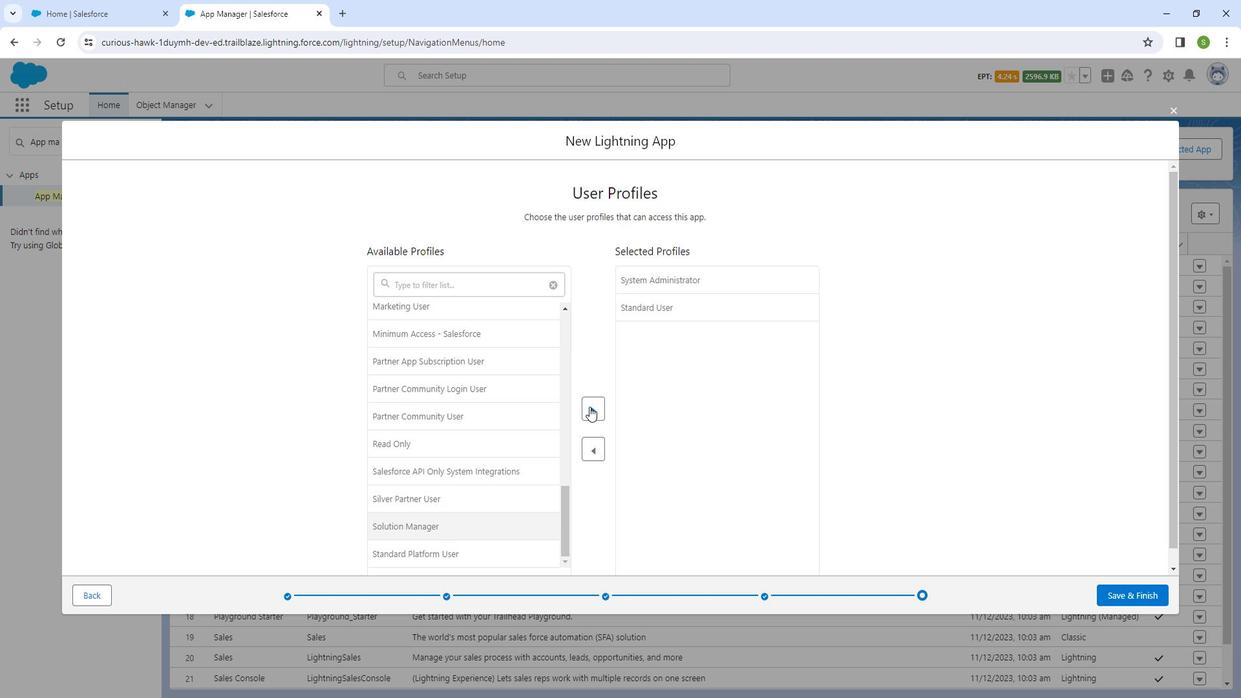 
Action: Mouse moved to (1120, 586)
Screenshot: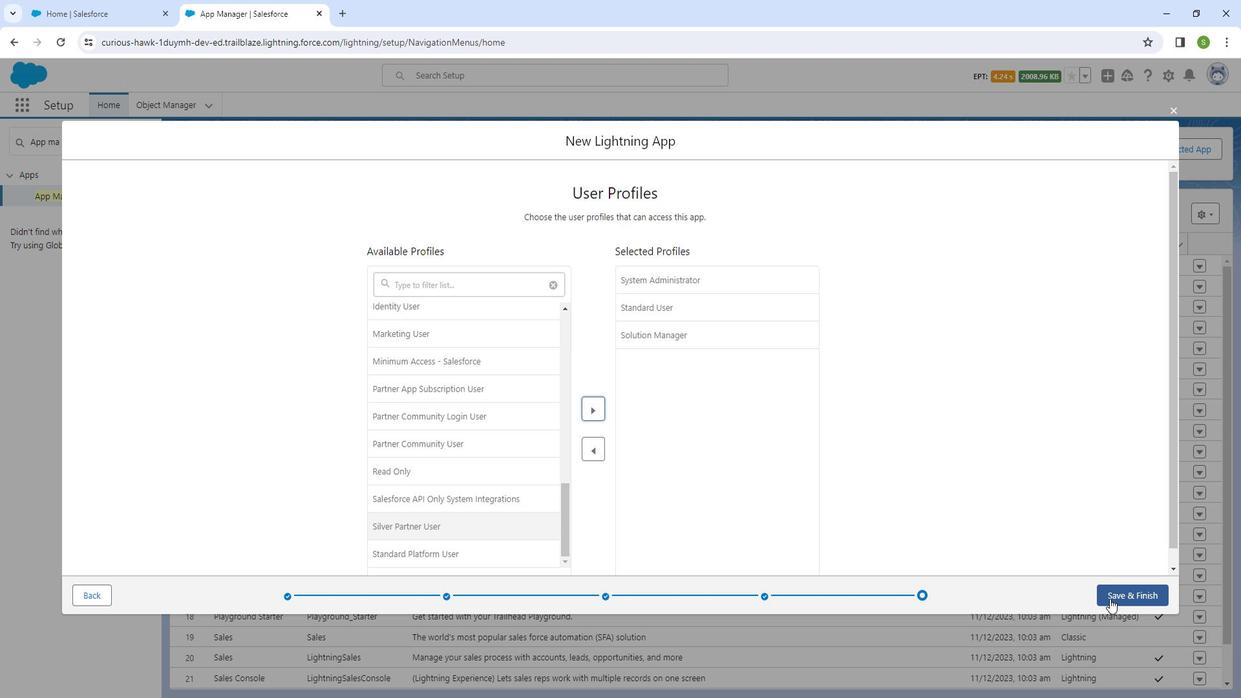 
Action: Mouse pressed left at (1120, 586)
Screenshot: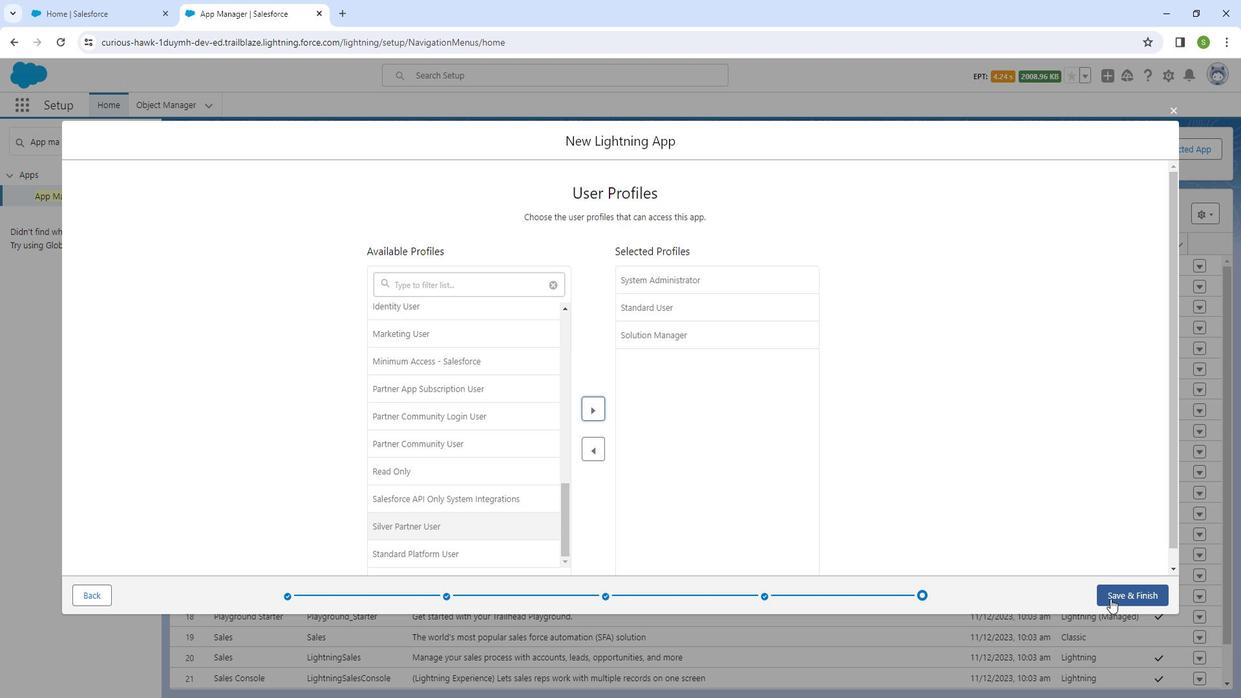
Action: Mouse moved to (510, 365)
Screenshot: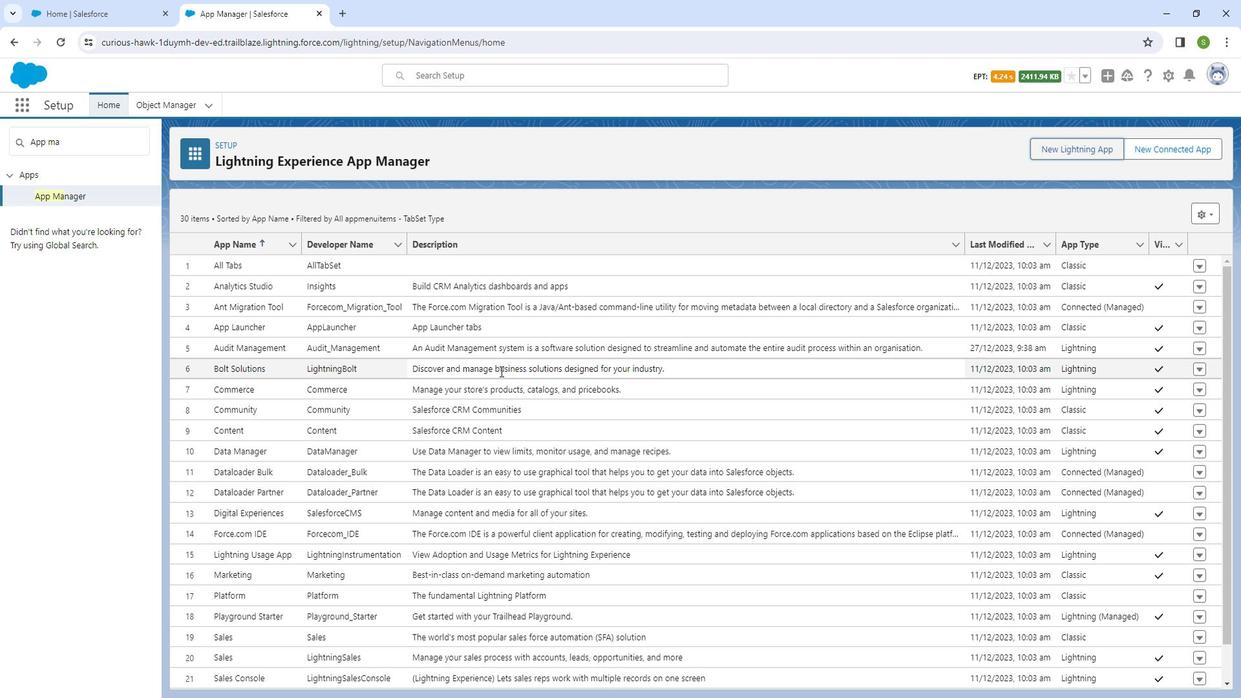 
Action: Mouse scrolled (510, 364) with delta (0, 0)
Screenshot: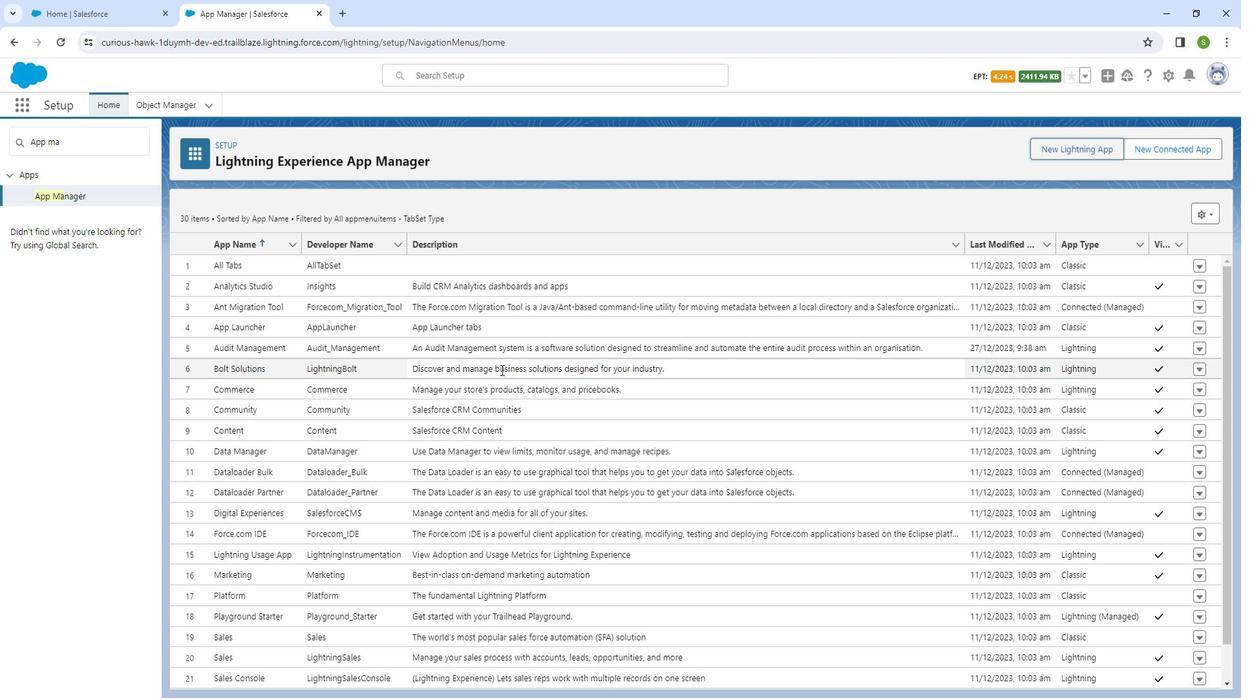 
Action: Mouse scrolled (510, 364) with delta (0, 0)
Screenshot: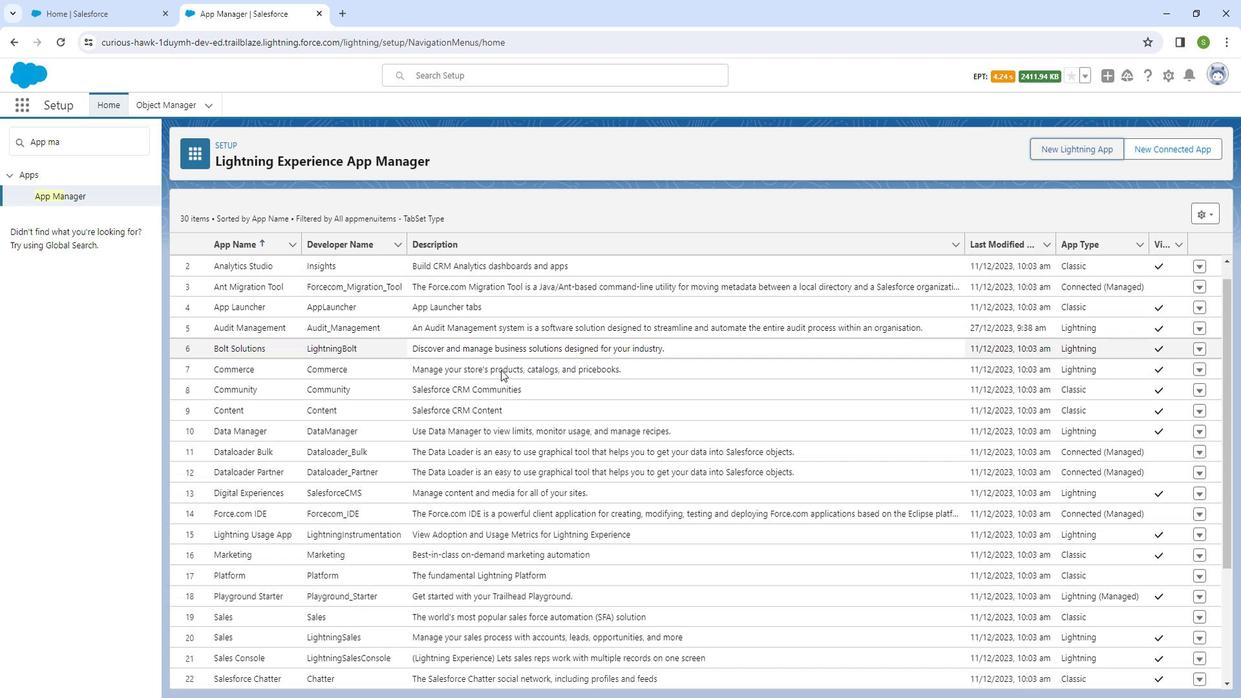 
Action: Mouse scrolled (510, 364) with delta (0, 0)
Screenshot: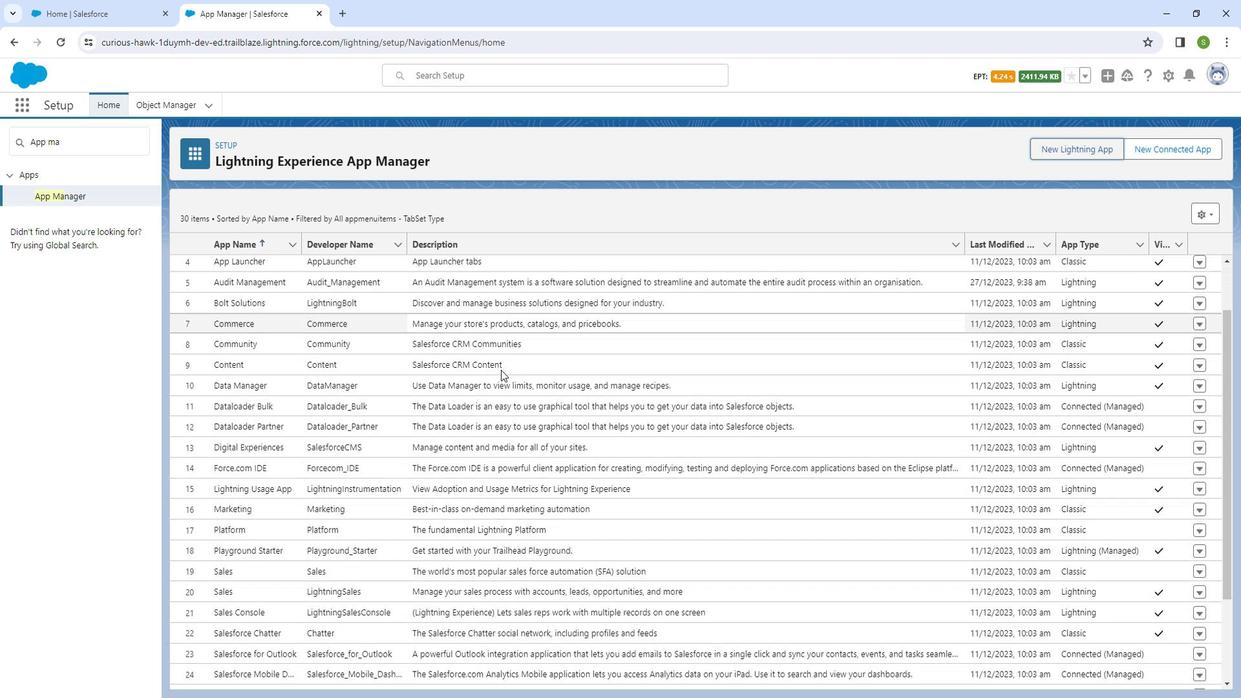 
Action: Mouse scrolled (510, 364) with delta (0, 0)
Screenshot: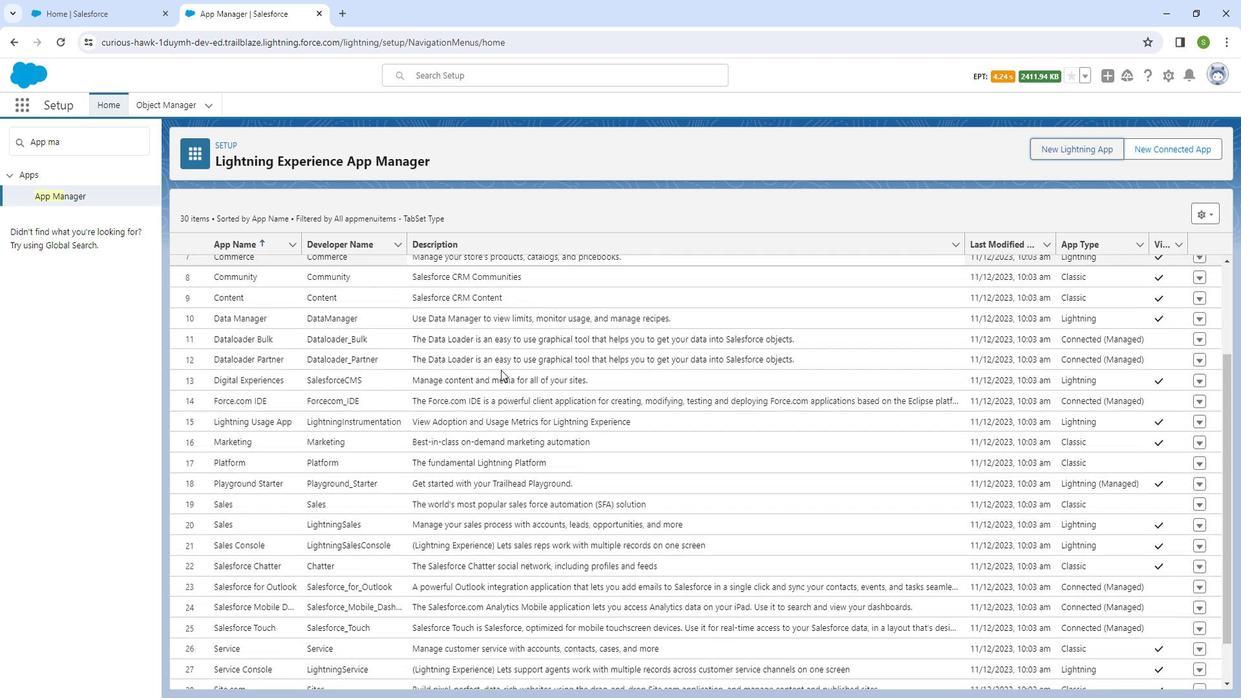 
Action: Mouse scrolled (510, 364) with delta (0, 0)
Screenshot: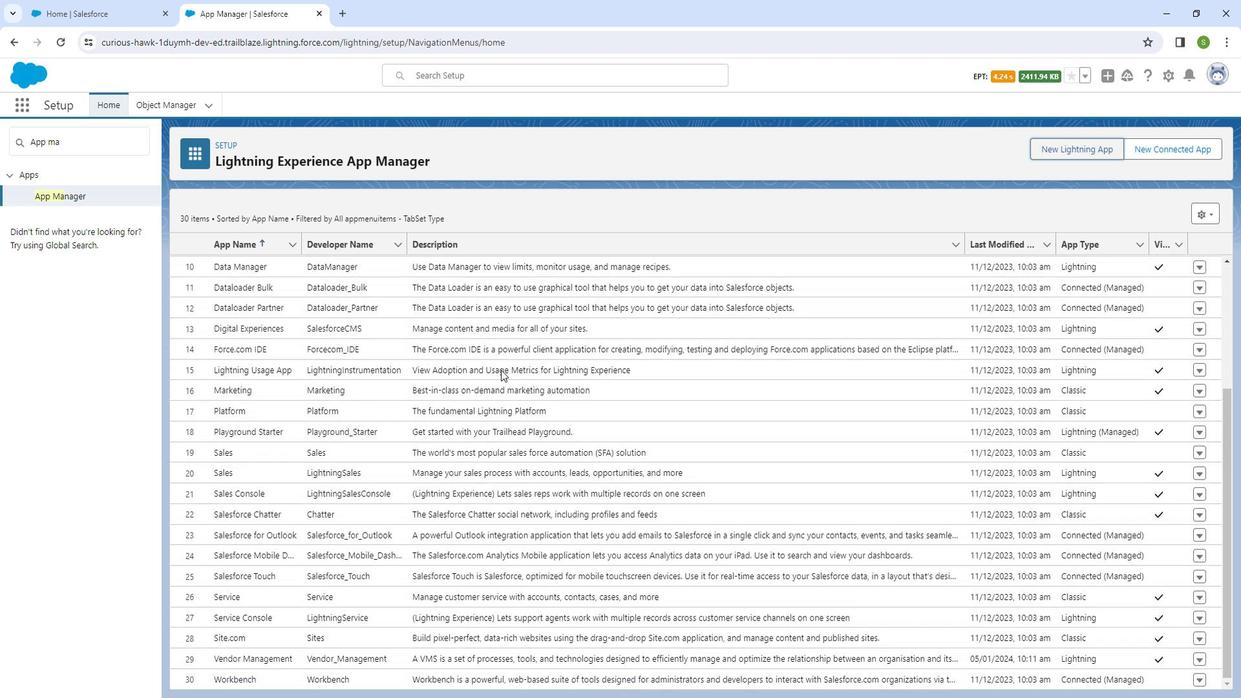 
Action: Mouse scrolled (510, 364) with delta (0, 0)
Screenshot: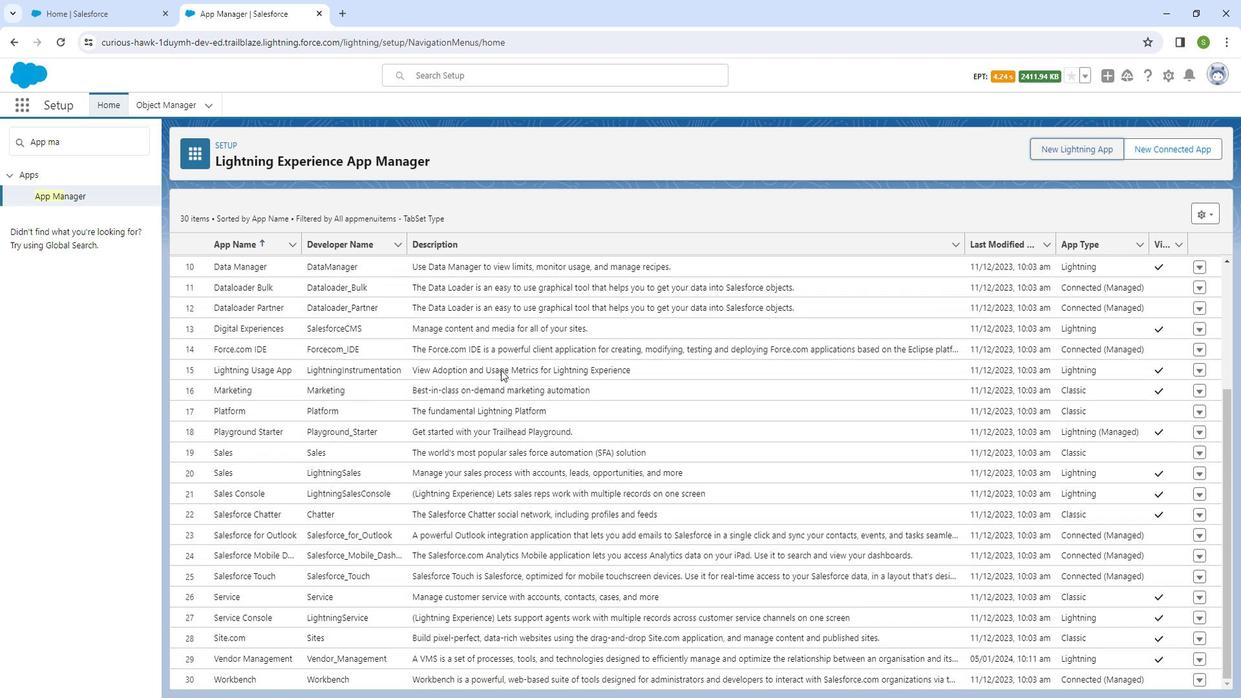
Action: Mouse scrolled (510, 364) with delta (0, 0)
Screenshot: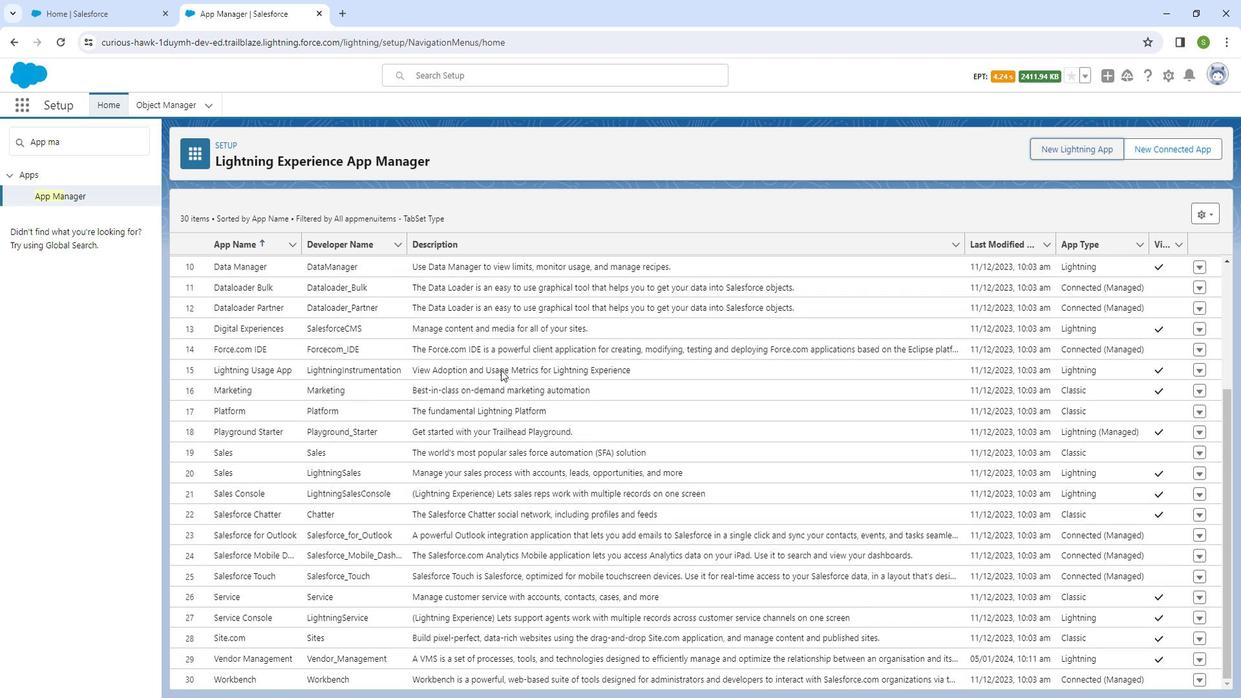 
Action: Mouse moved to (155, 21)
Screenshot: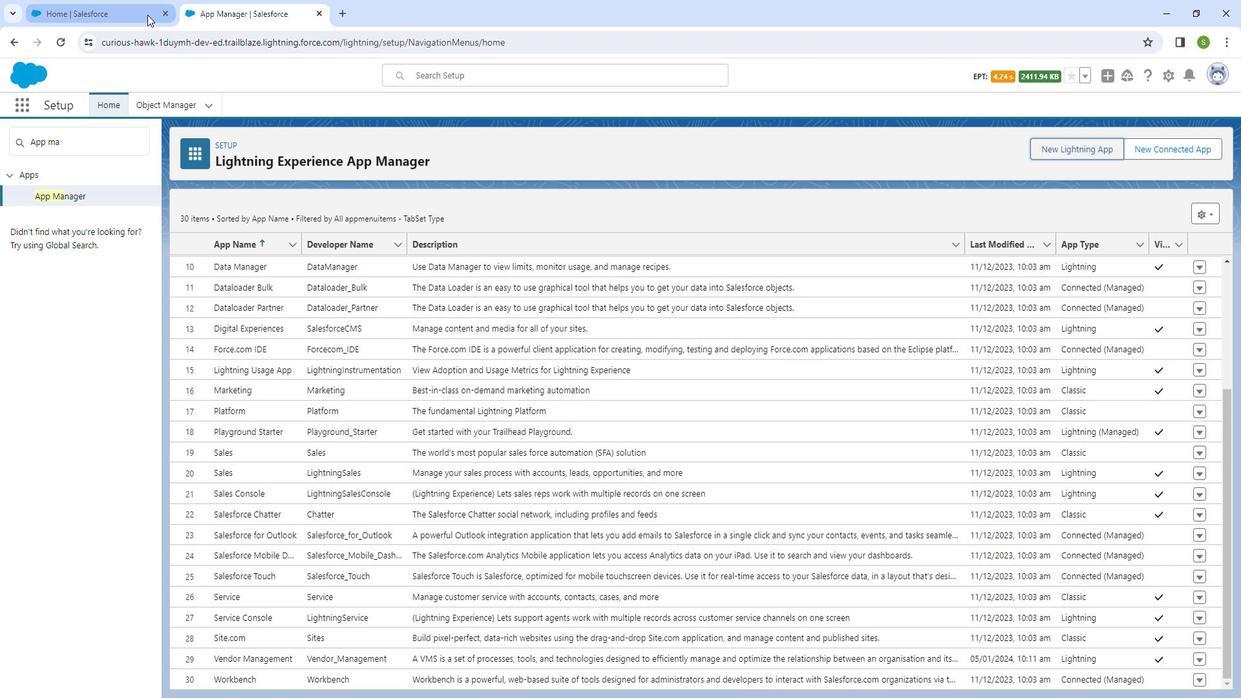 
Action: Mouse pressed left at (155, 21)
Screenshot: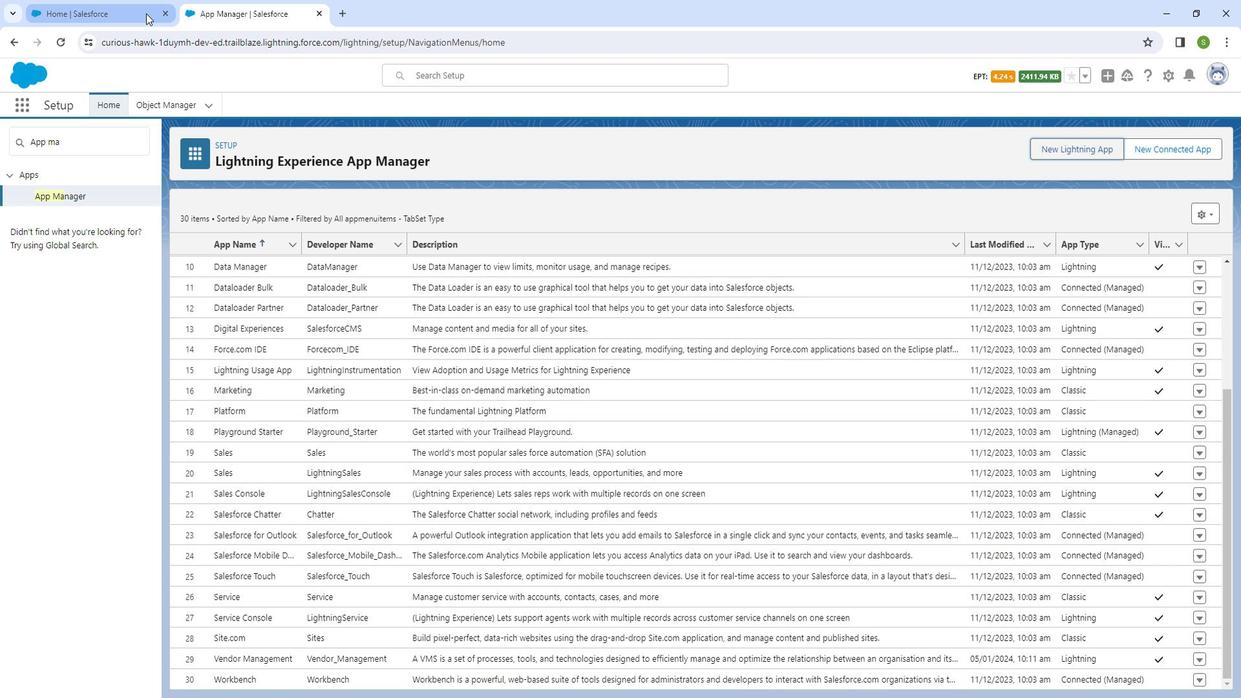
Action: Mouse moved to (72, 51)
Screenshot: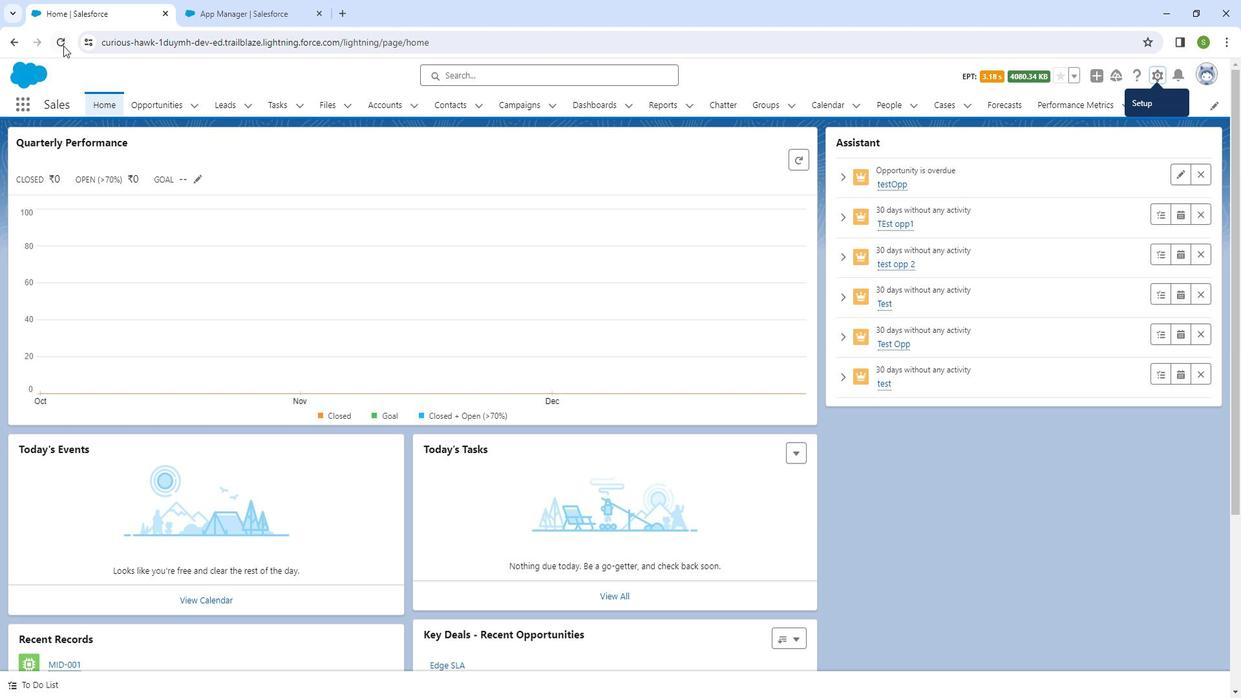 
Action: Mouse pressed left at (72, 51)
Screenshot: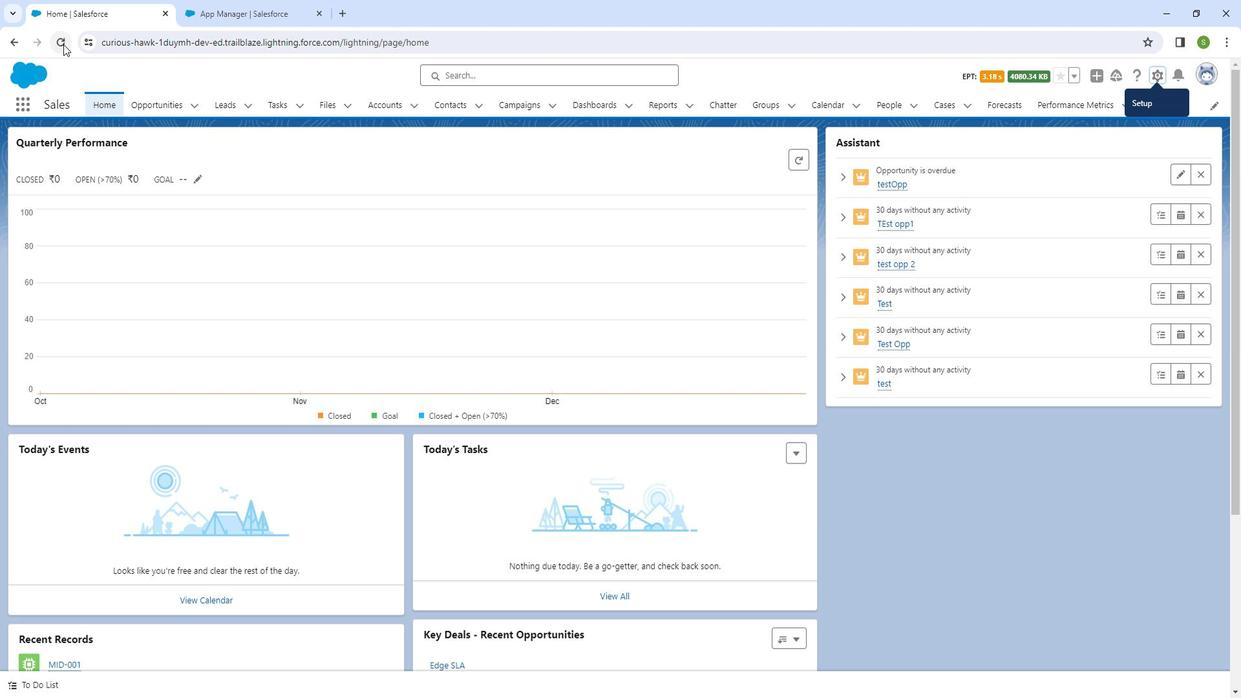 
Action: Mouse moved to (34, 111)
Screenshot: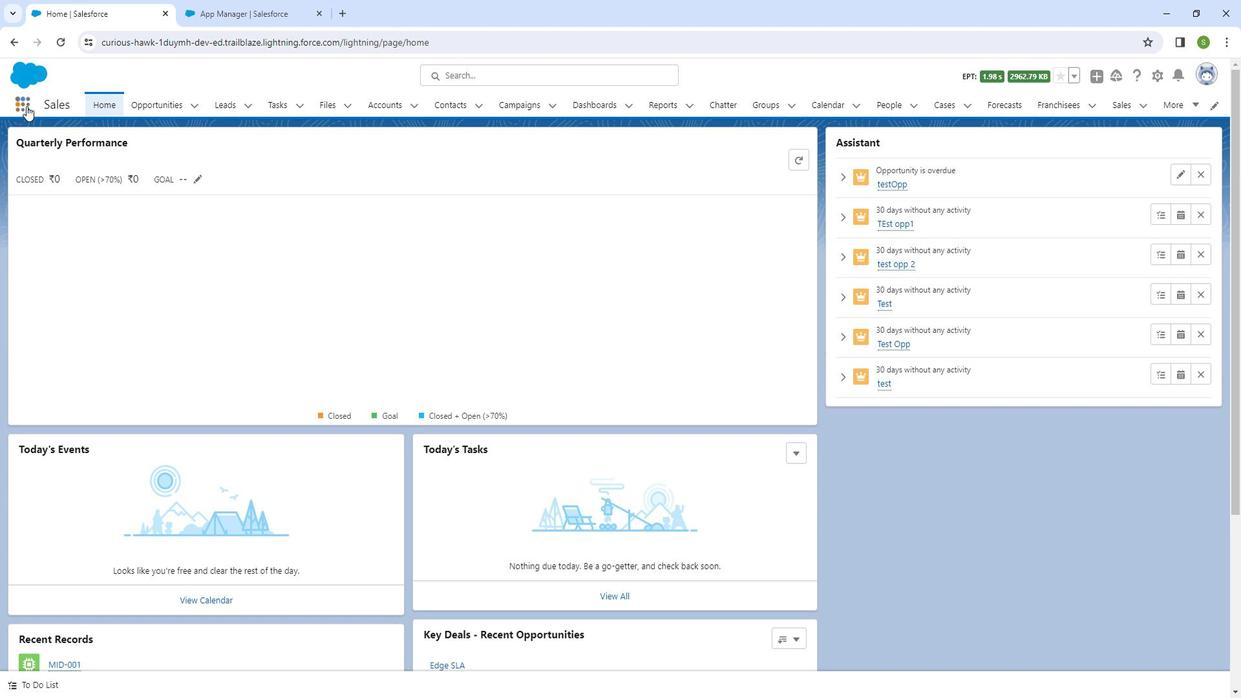 
Action: Mouse pressed left at (34, 111)
Screenshot: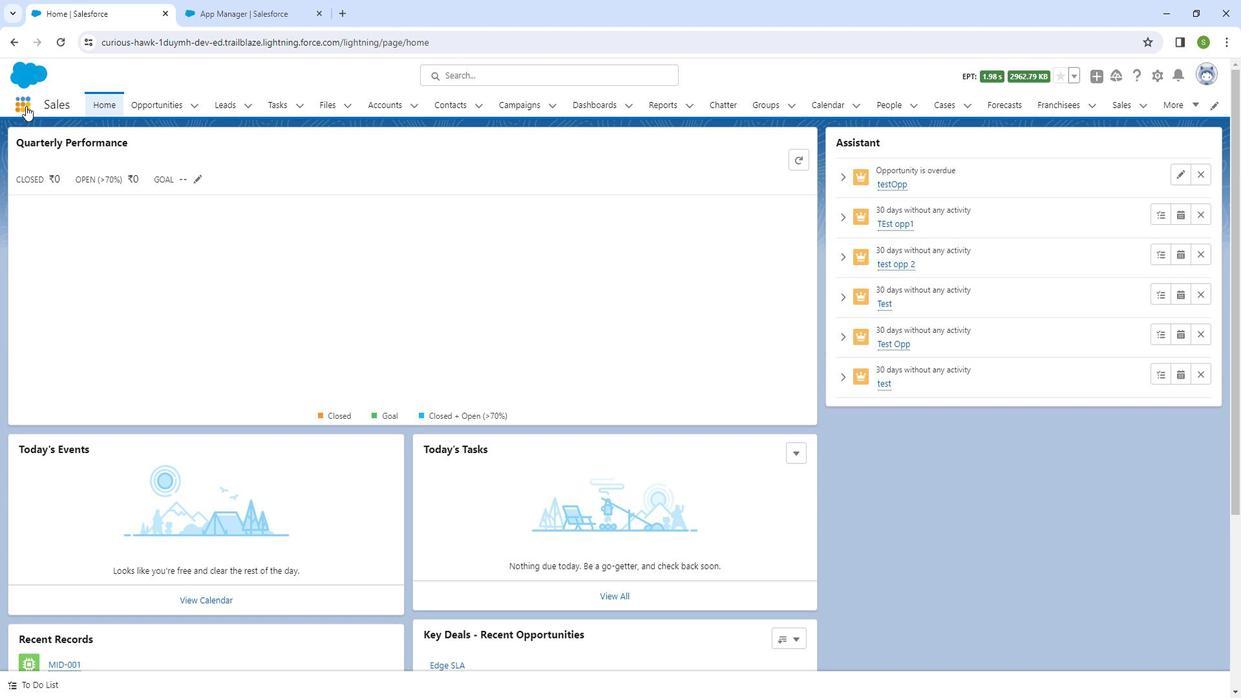 
Action: Mouse moved to (54, 339)
Screenshot: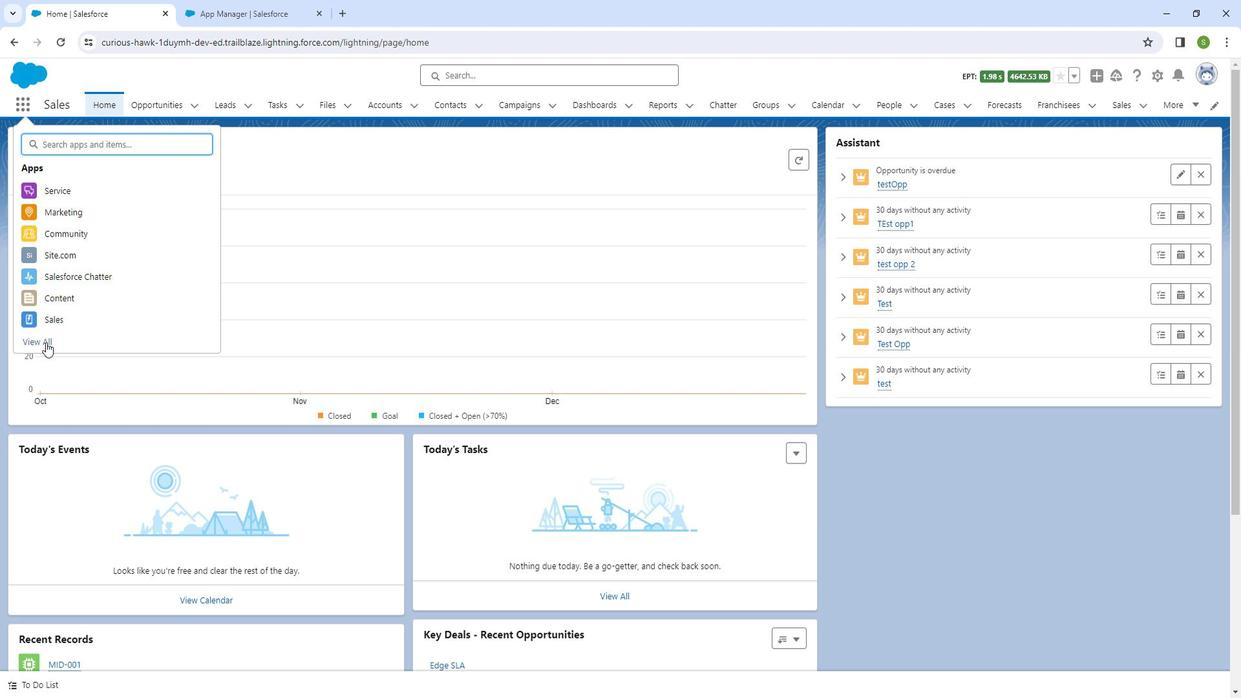 
Action: Mouse pressed left at (54, 339)
Screenshot: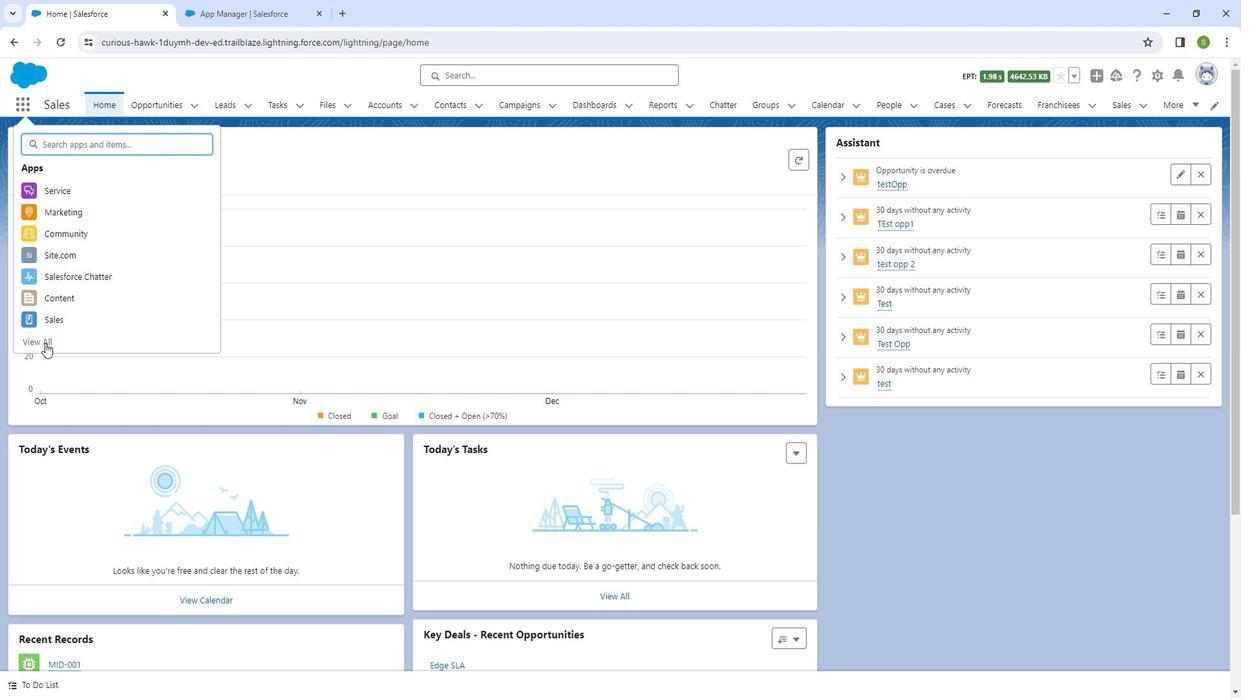 
Action: Mouse moved to (210, 538)
Screenshot: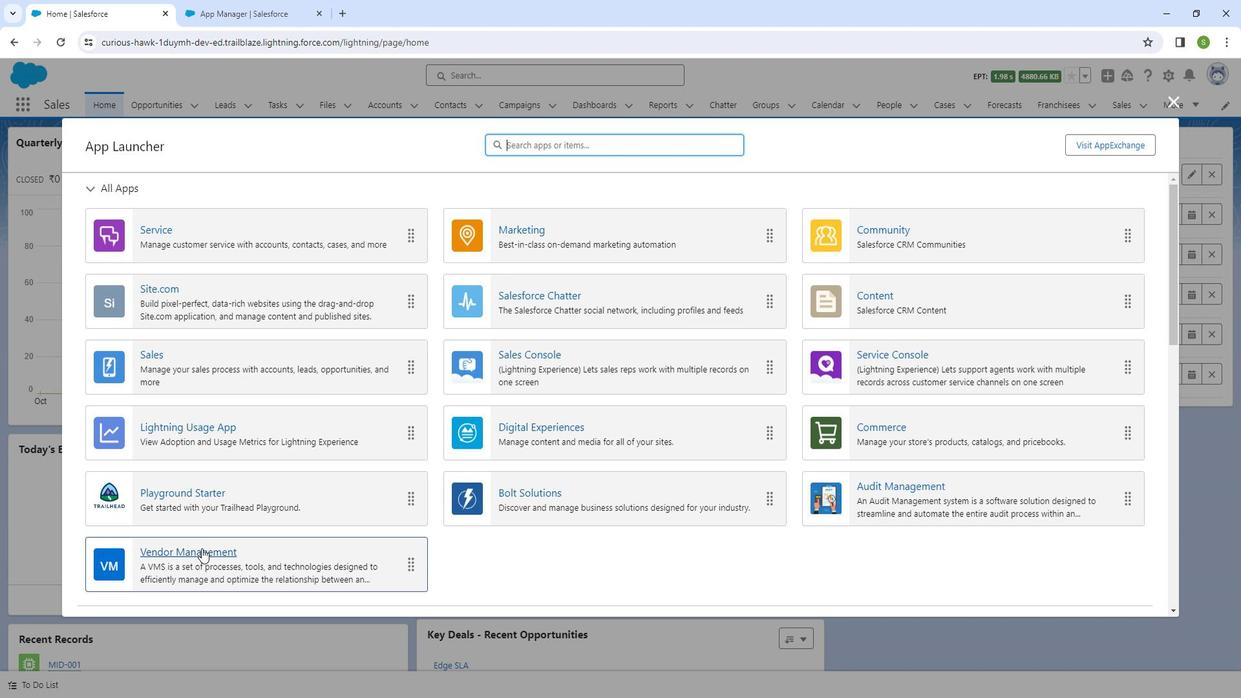 
Action: Mouse pressed left at (210, 538)
Screenshot: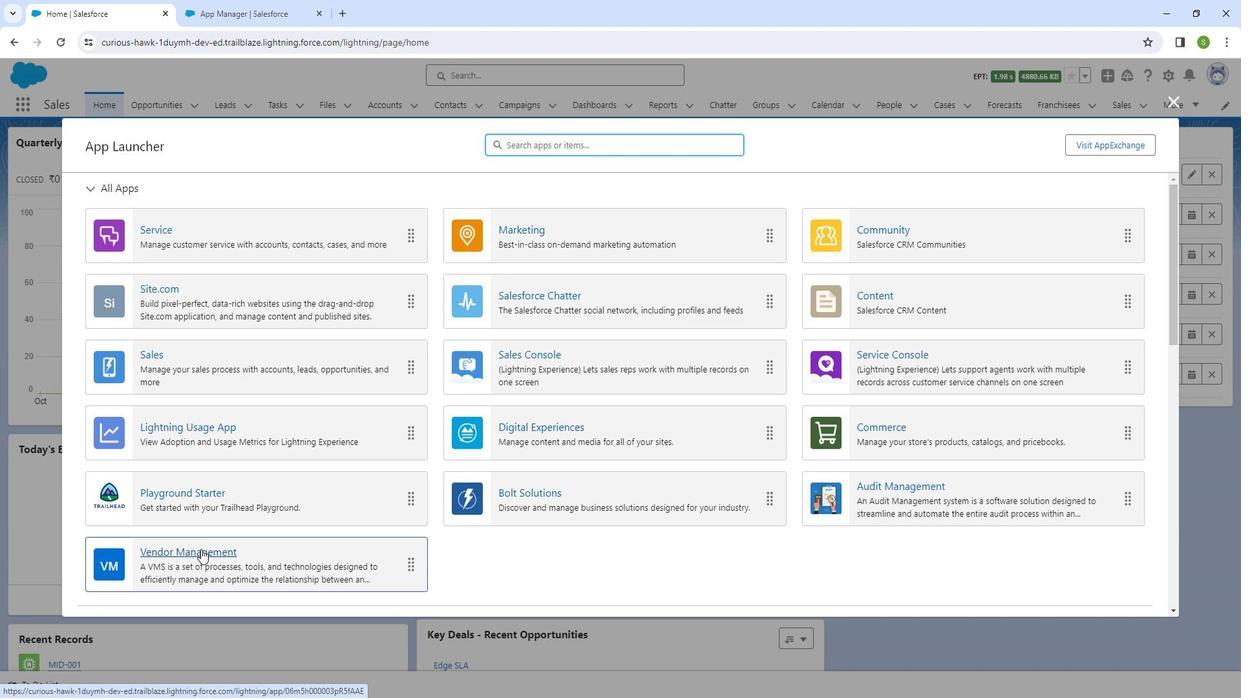 
Action: Mouse moved to (380, 170)
Screenshot: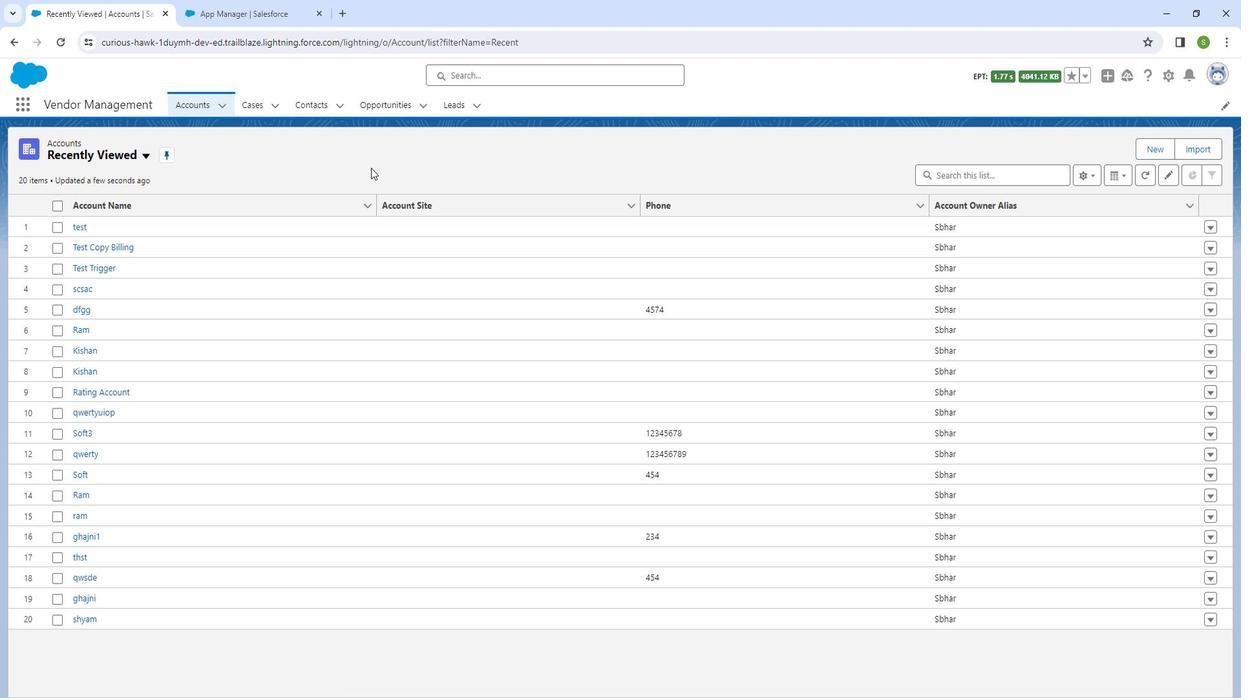 
